 Task: Add a timeline in the project AgileHorizon for the epic 'Cloud migration' from 2023/05/05 to 2024/12/02. Add a timeline in the project AgileHorizon for the epic 'Network infrastructure upgrade' from 2024/05/21 to 2024/09/06. Add a timeline in the project AgileHorizon for the epic 'DevOps automation' from 2023/06/26 to 2024/12/08
Action: Mouse moved to (240, 66)
Screenshot: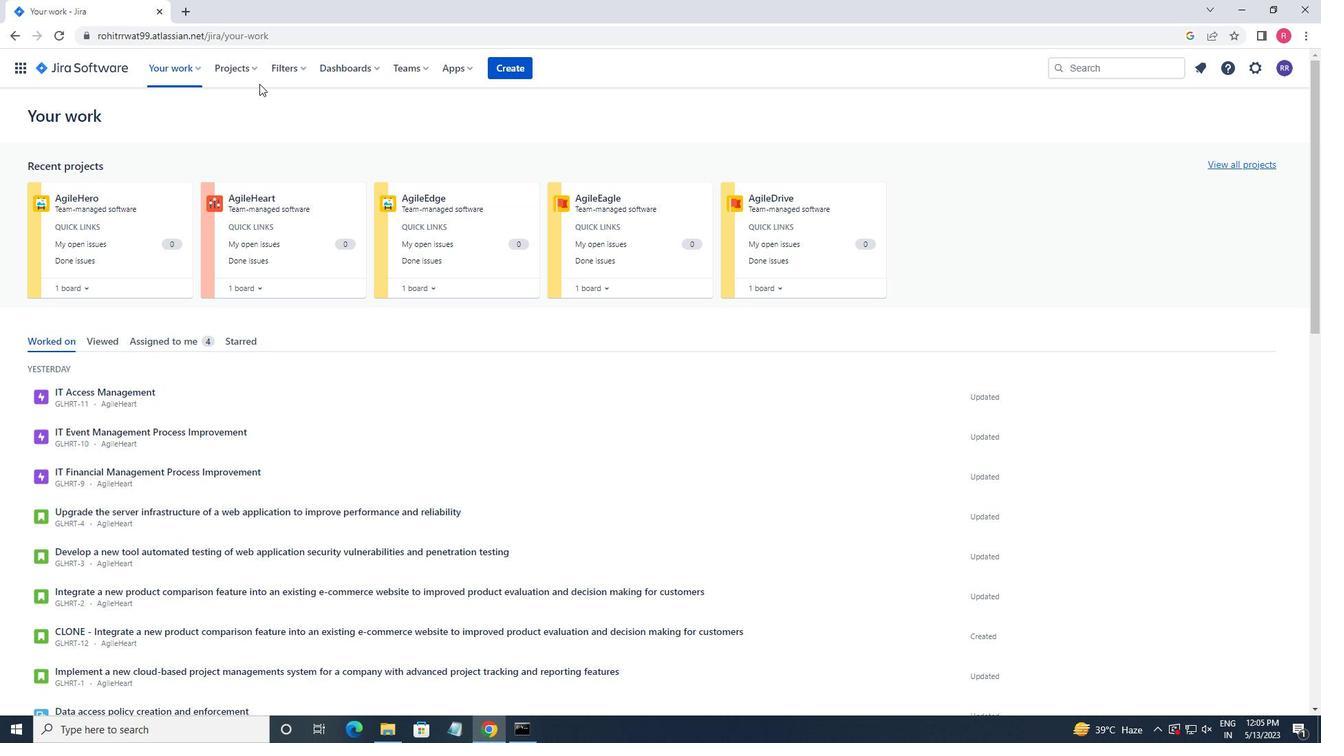 
Action: Mouse pressed left at (240, 66)
Screenshot: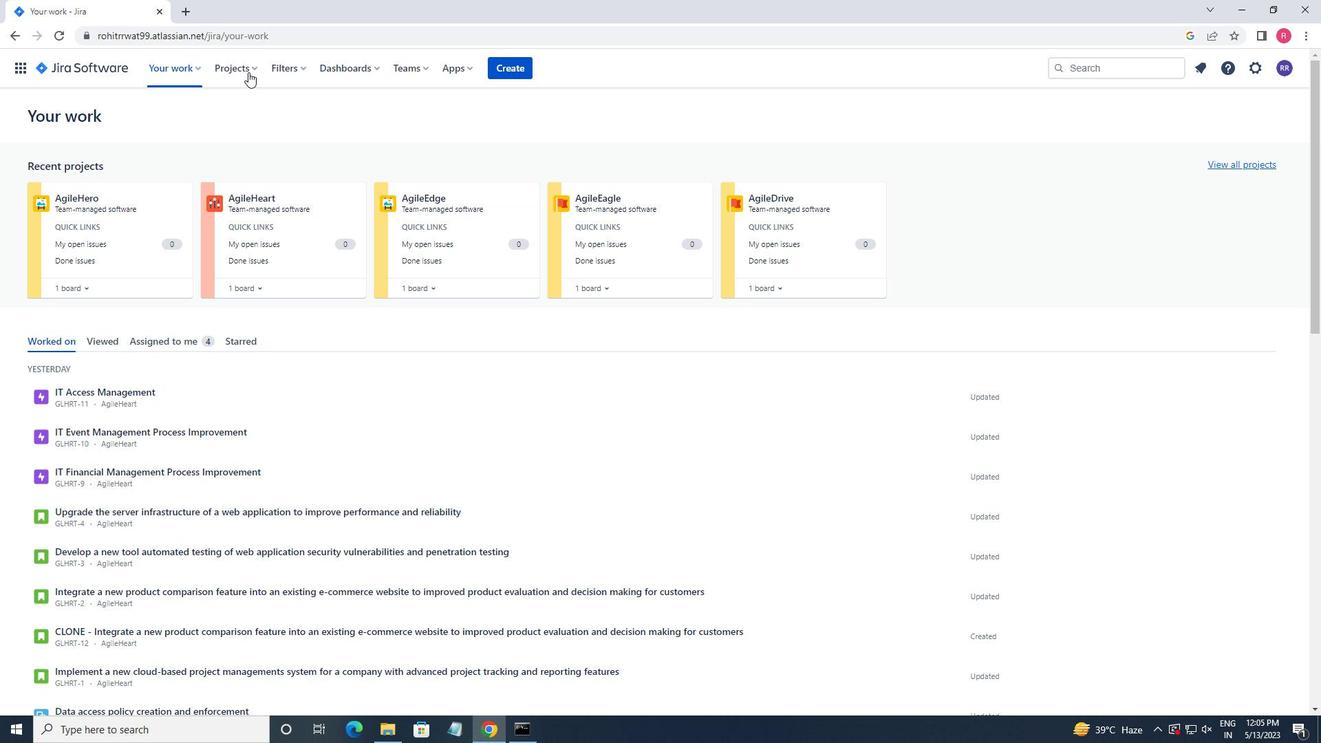 
Action: Mouse moved to (288, 133)
Screenshot: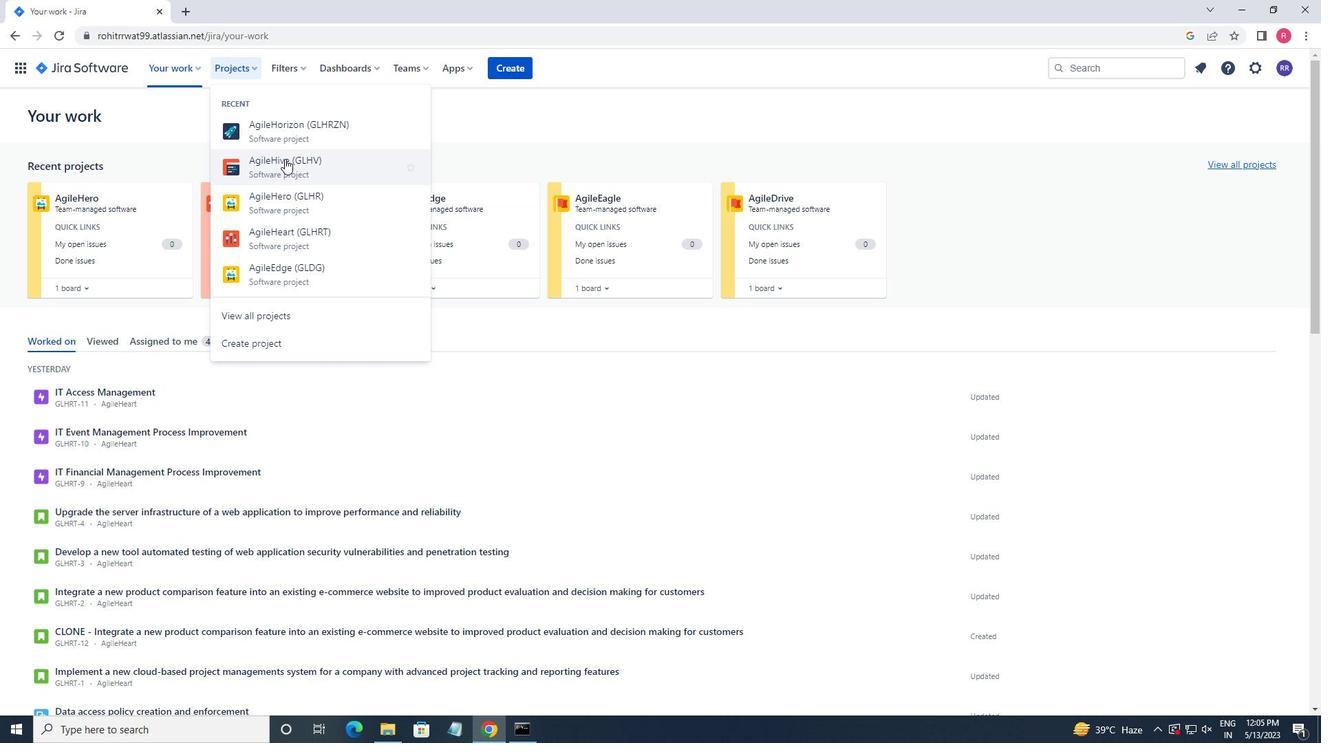 
Action: Mouse pressed left at (288, 133)
Screenshot: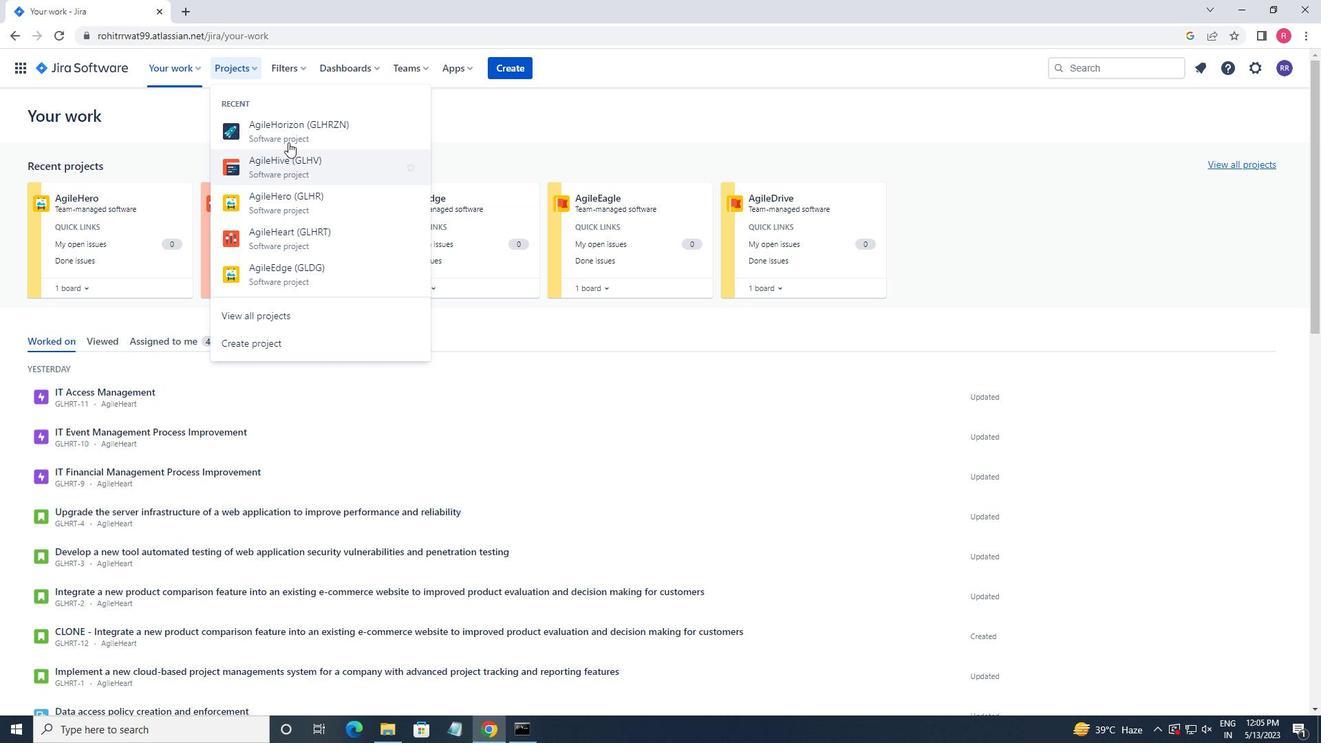 
Action: Mouse moved to (69, 216)
Screenshot: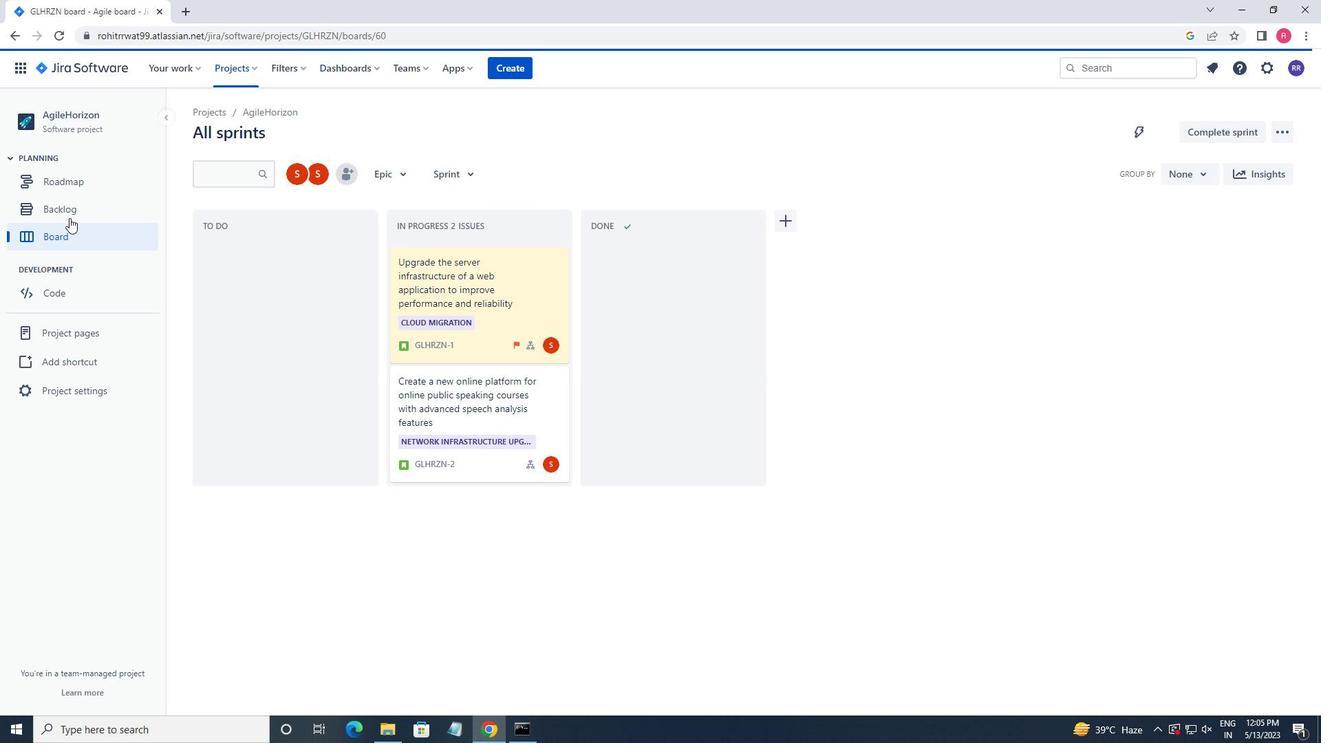 
Action: Mouse pressed left at (69, 216)
Screenshot: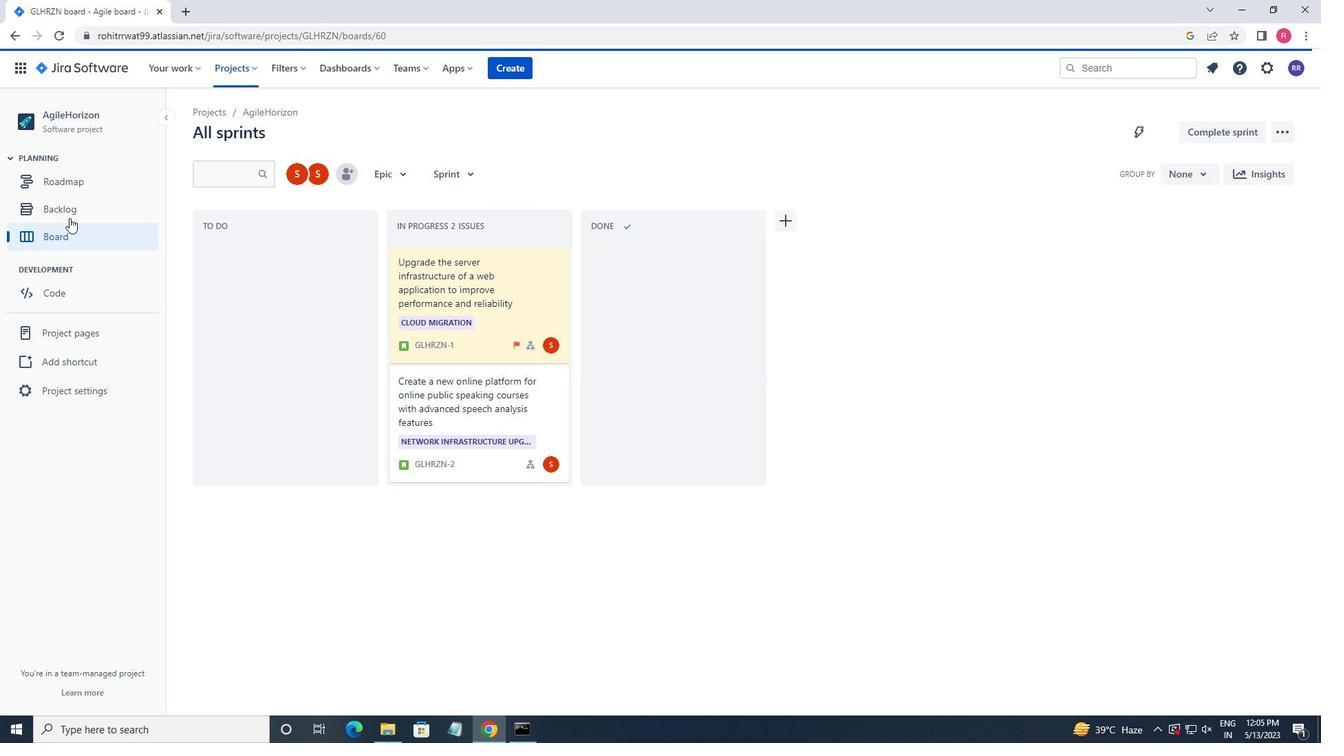 
Action: Mouse moved to (203, 275)
Screenshot: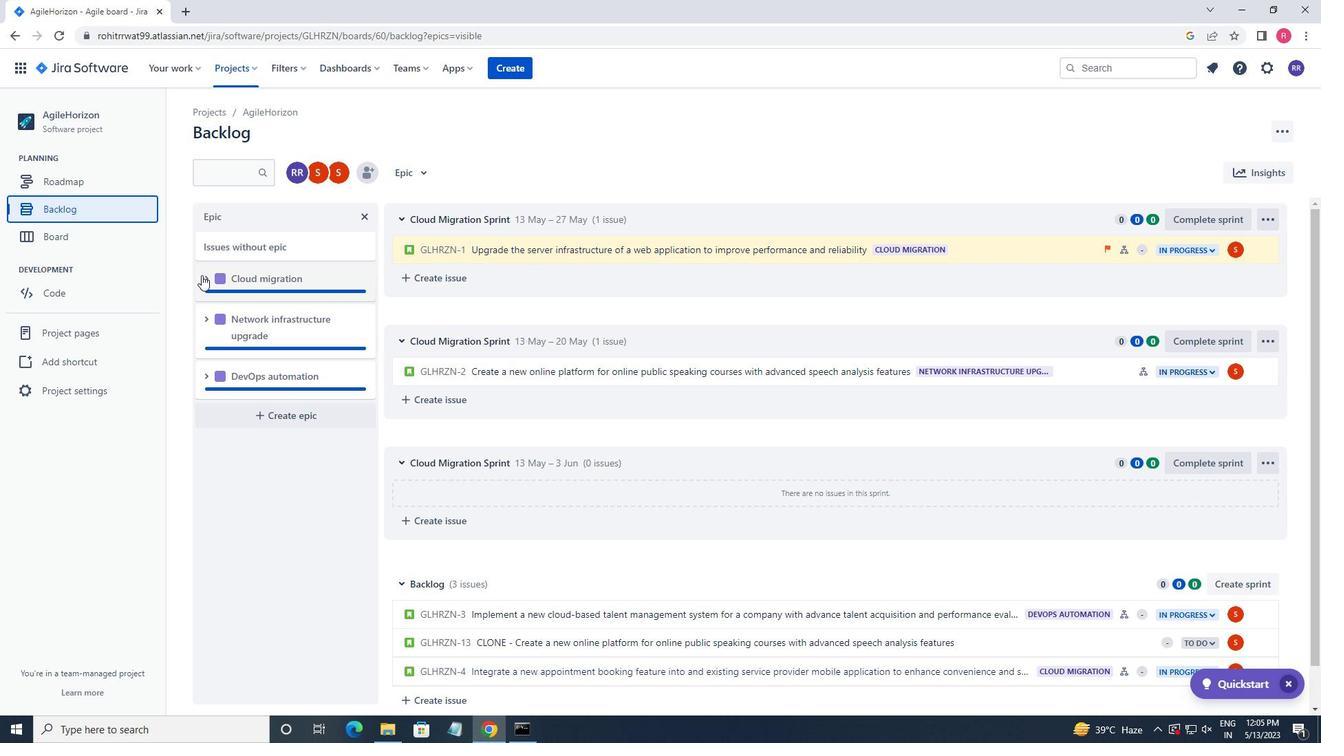 
Action: Mouse pressed left at (203, 275)
Screenshot: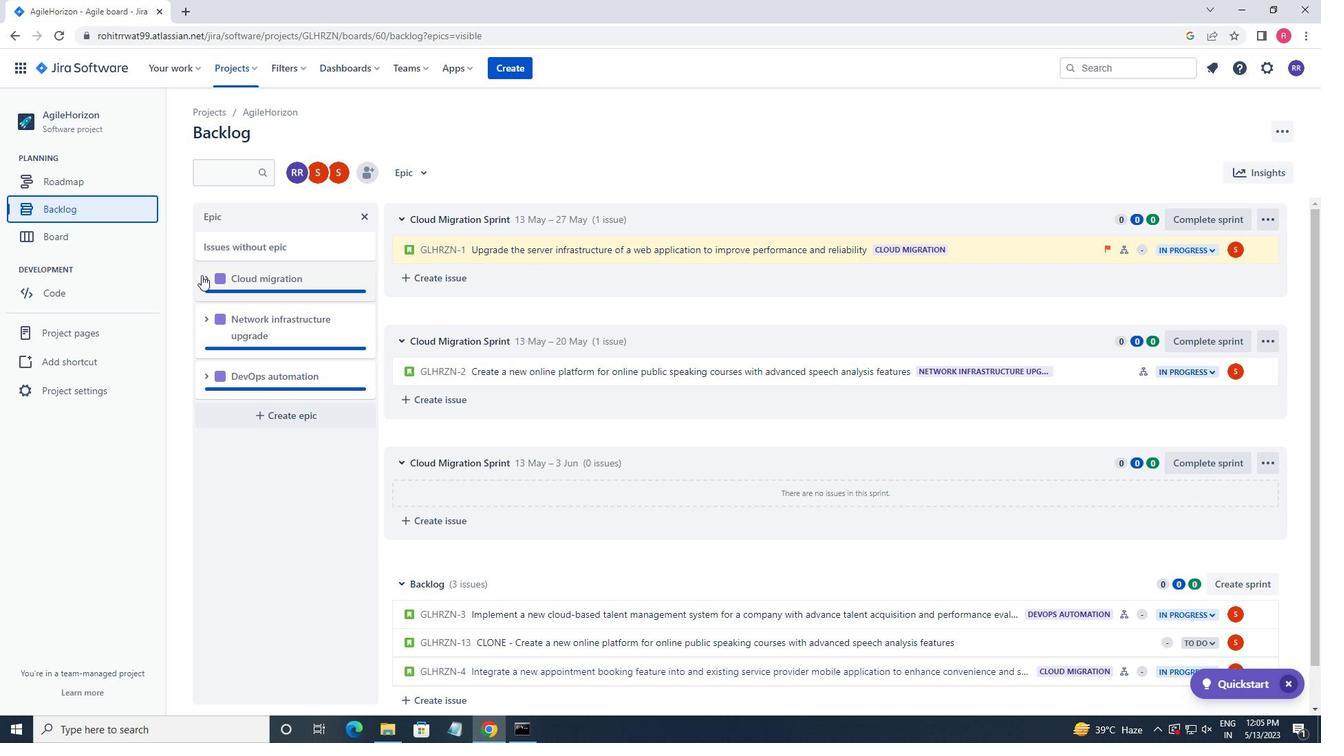 
Action: Mouse moved to (256, 377)
Screenshot: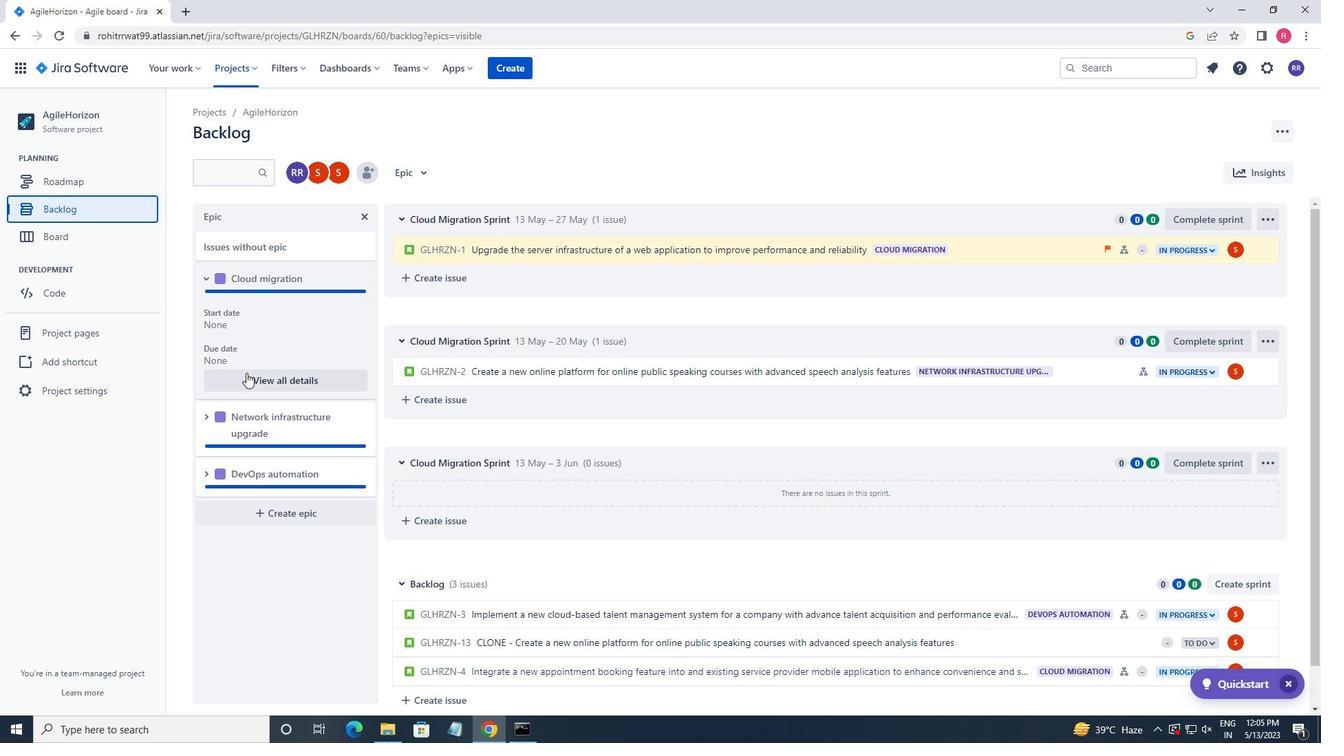 
Action: Mouse pressed left at (256, 377)
Screenshot: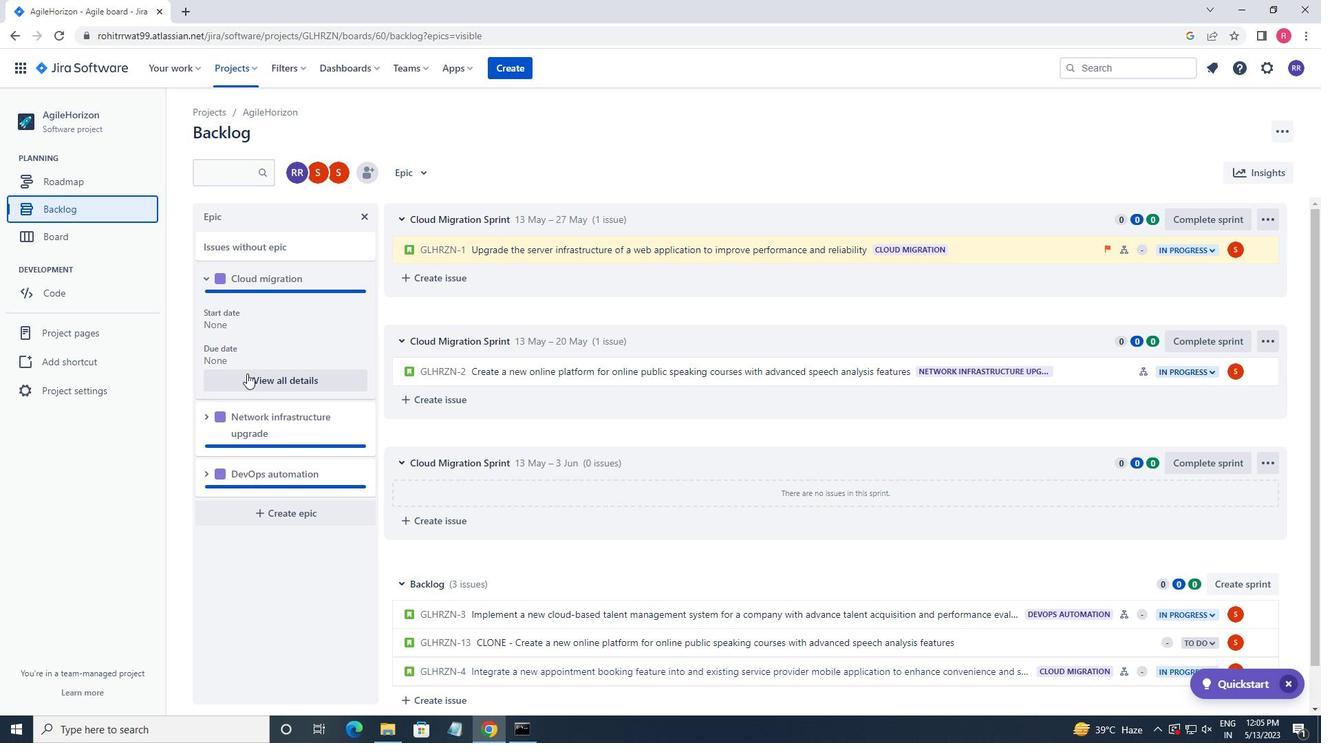 
Action: Mouse moved to (1105, 489)
Screenshot: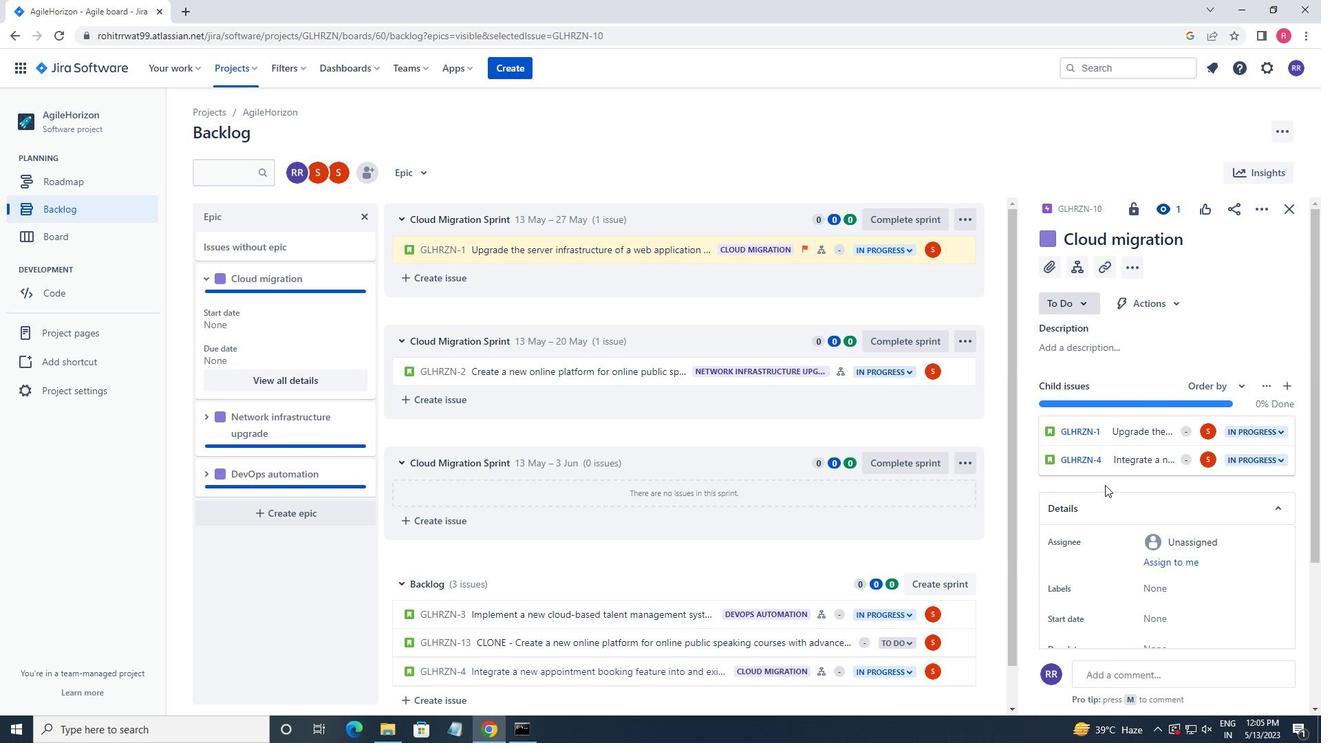 
Action: Mouse scrolled (1105, 488) with delta (0, 0)
Screenshot: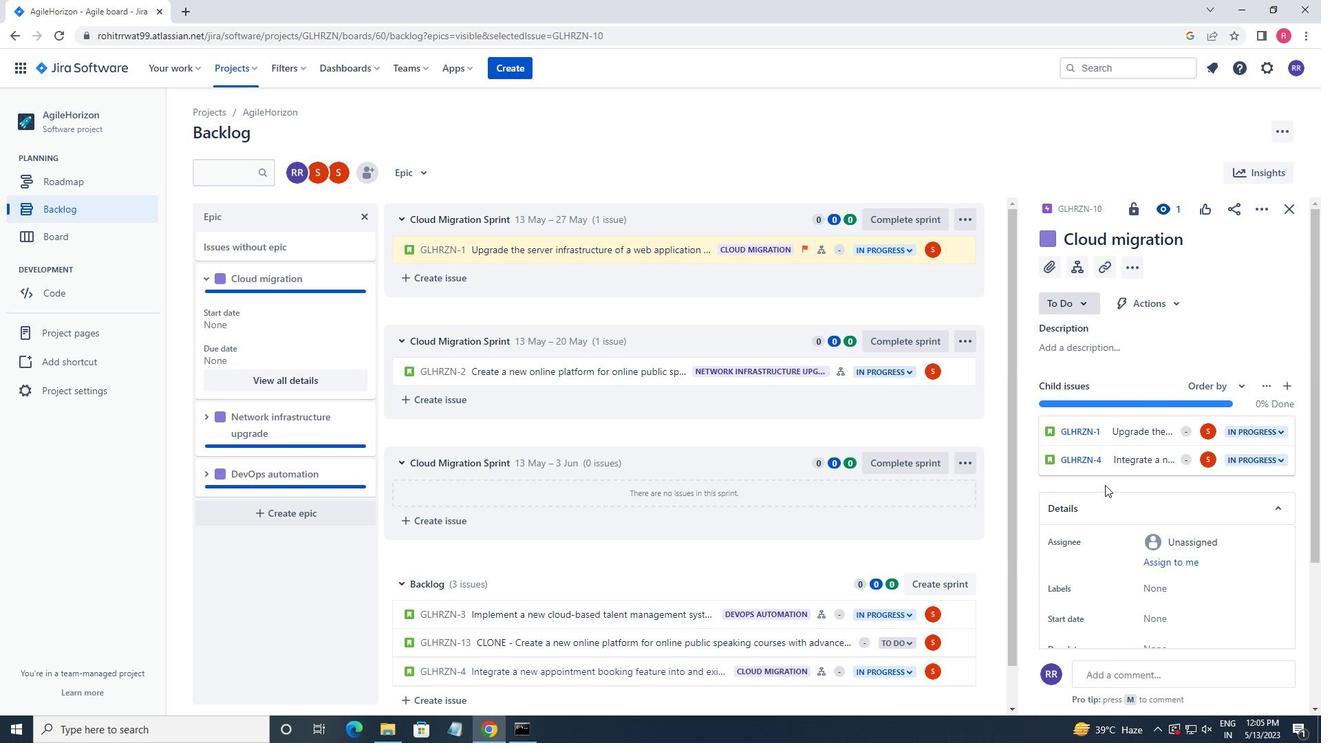 
Action: Mouse moved to (1109, 493)
Screenshot: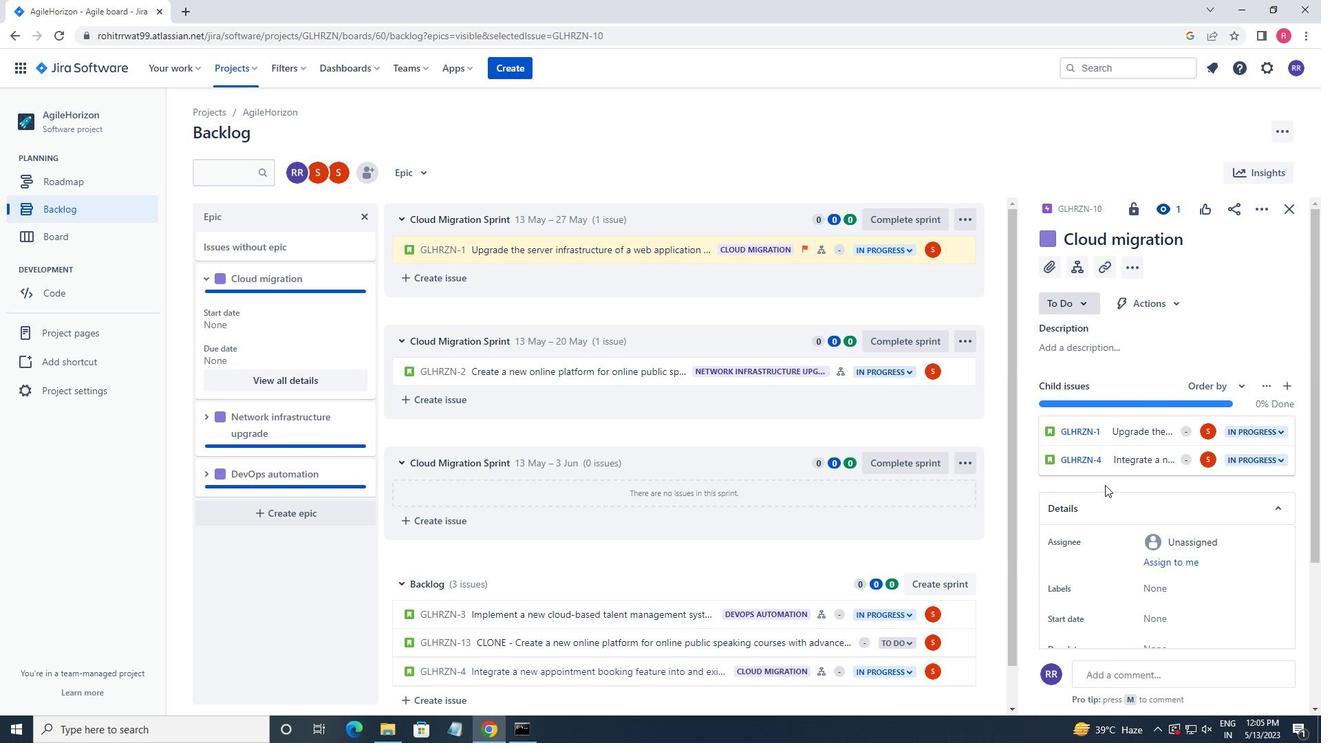 
Action: Mouse scrolled (1109, 492) with delta (0, 0)
Screenshot: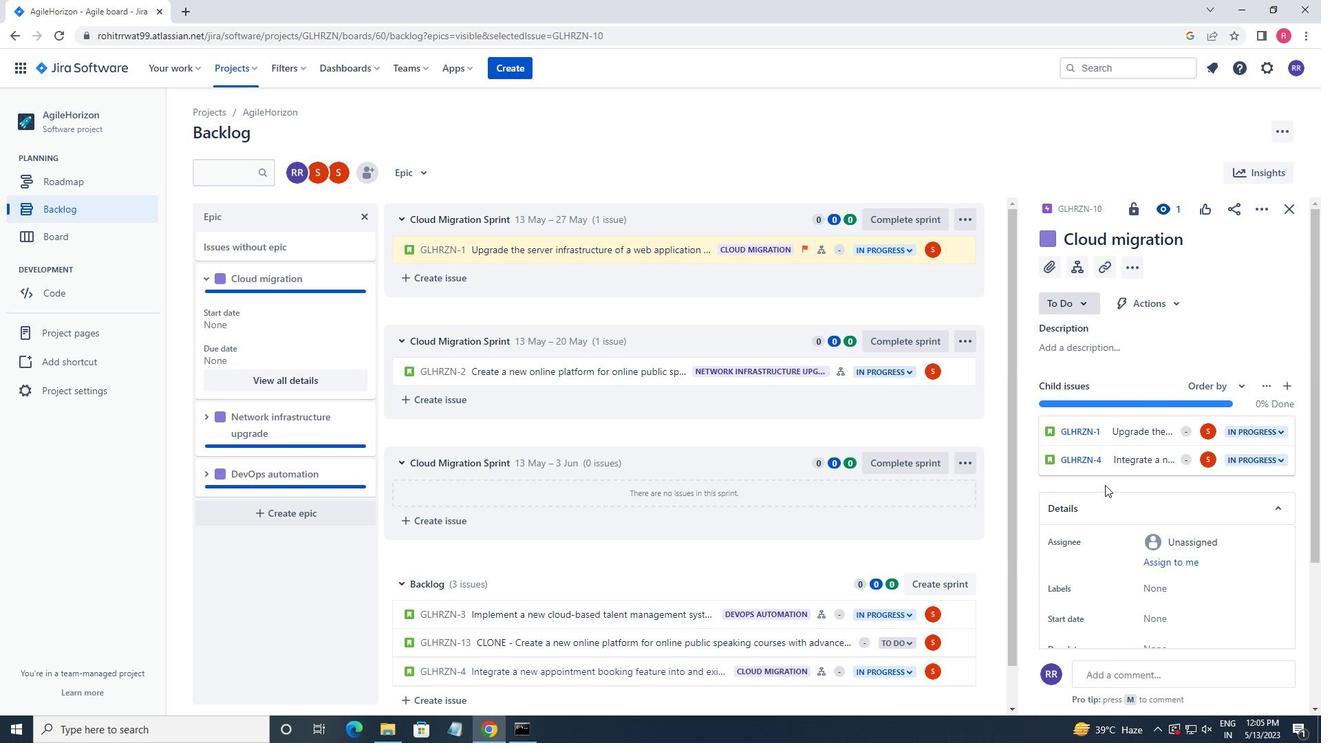 
Action: Mouse moved to (1109, 494)
Screenshot: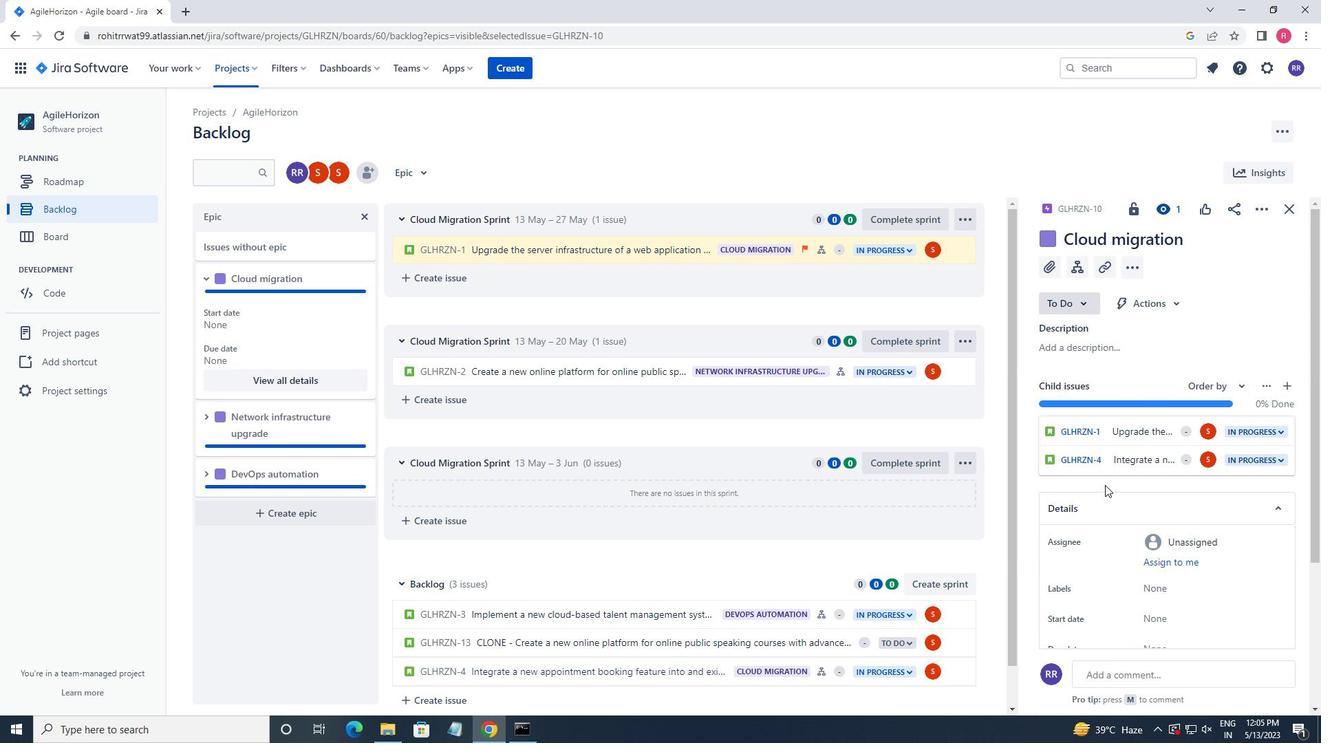 
Action: Mouse scrolled (1109, 493) with delta (0, 0)
Screenshot: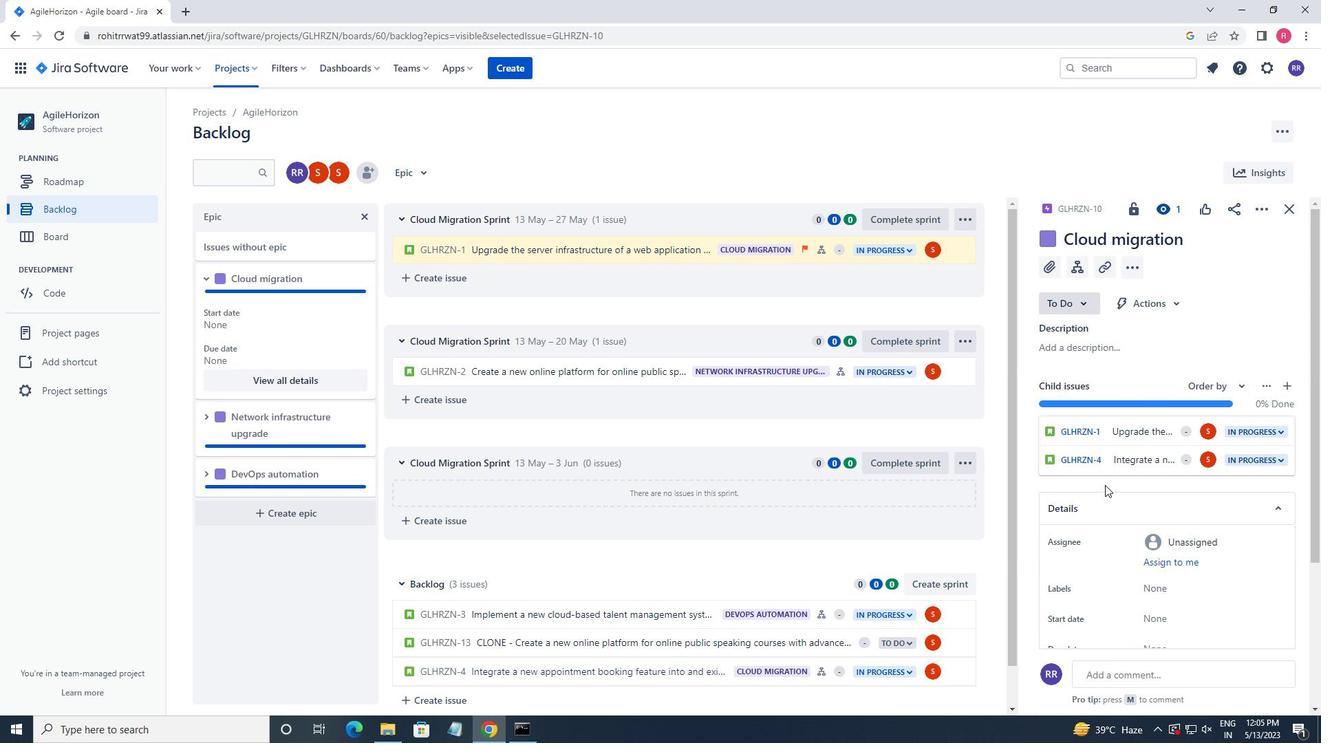 
Action: Mouse moved to (1160, 415)
Screenshot: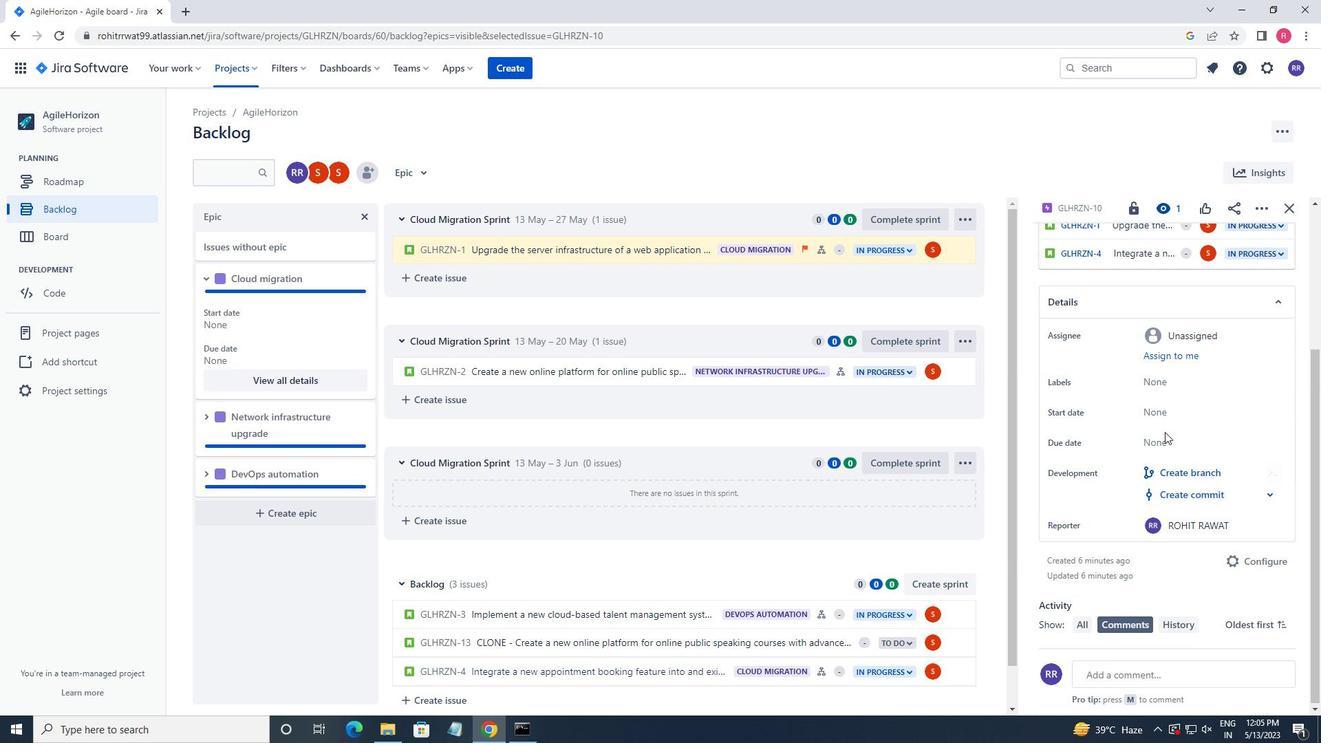 
Action: Mouse pressed left at (1160, 415)
Screenshot: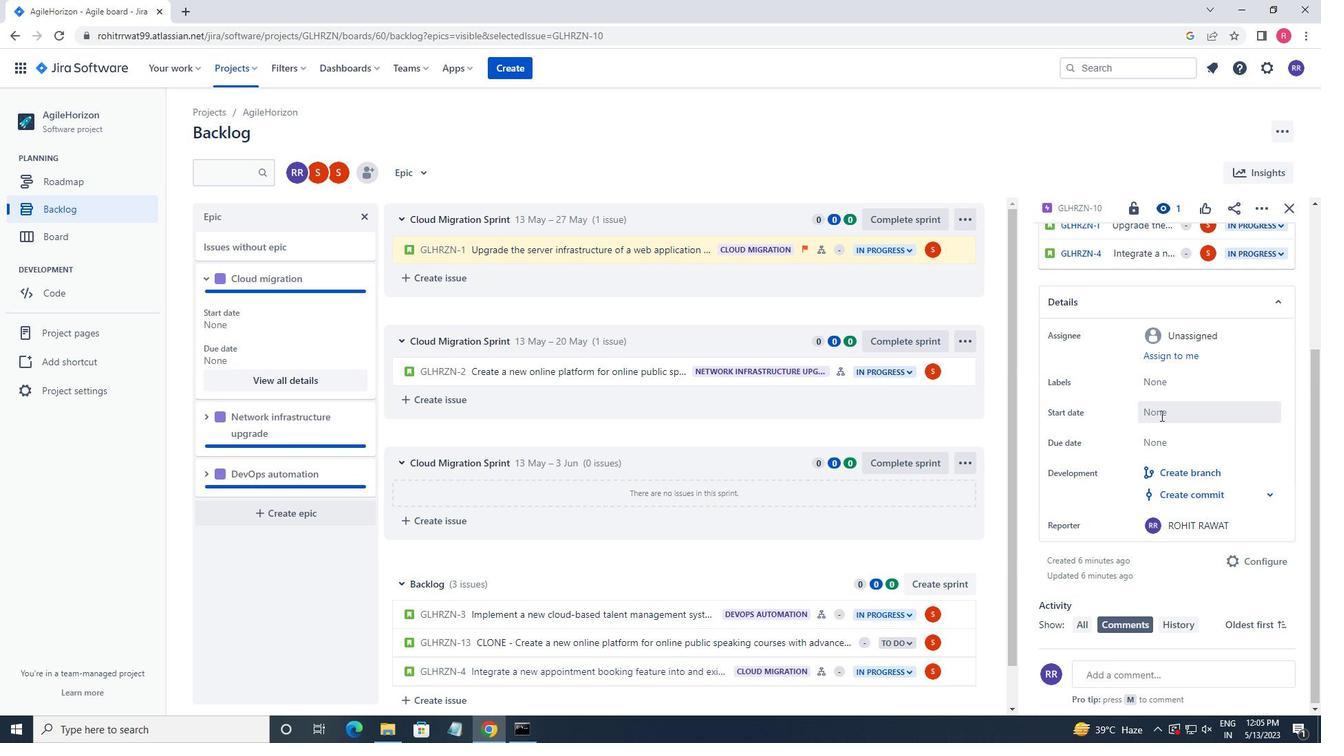 
Action: Mouse moved to (1264, 506)
Screenshot: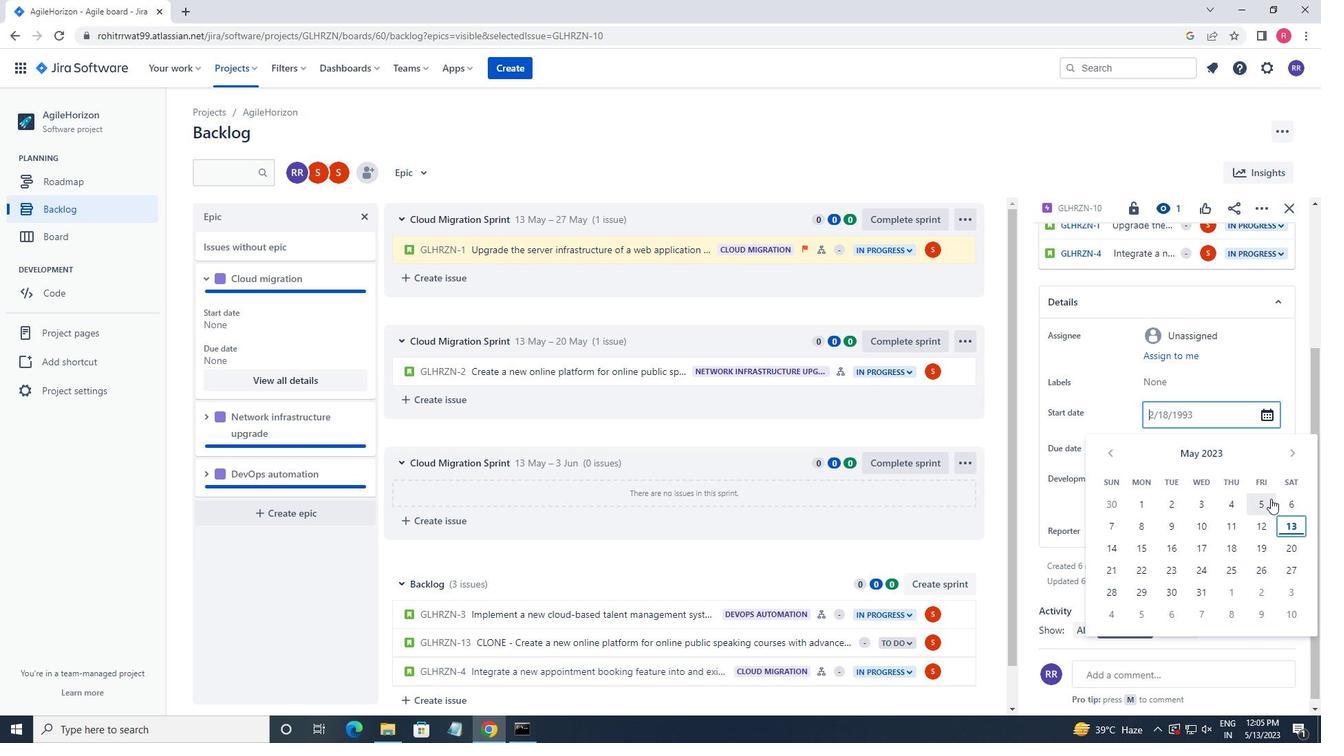 
Action: Mouse pressed left at (1264, 506)
Screenshot: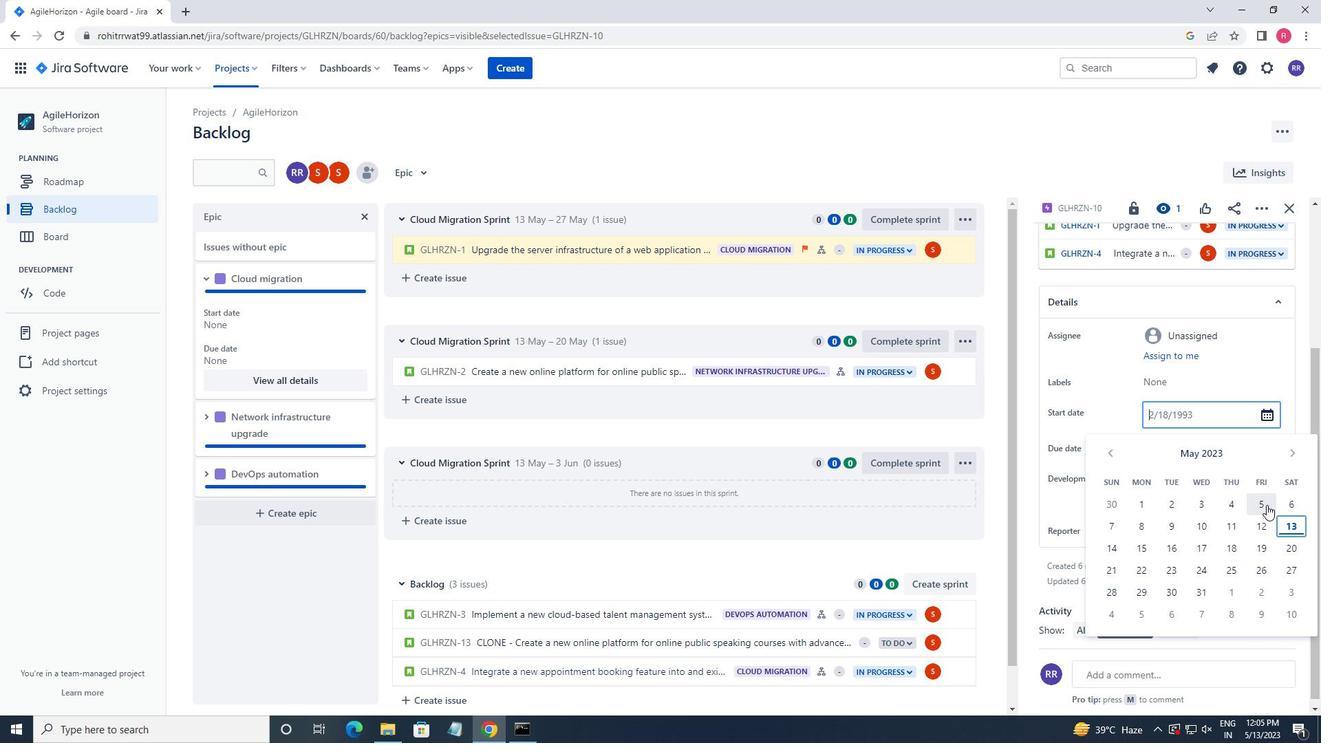 
Action: Mouse moved to (1191, 450)
Screenshot: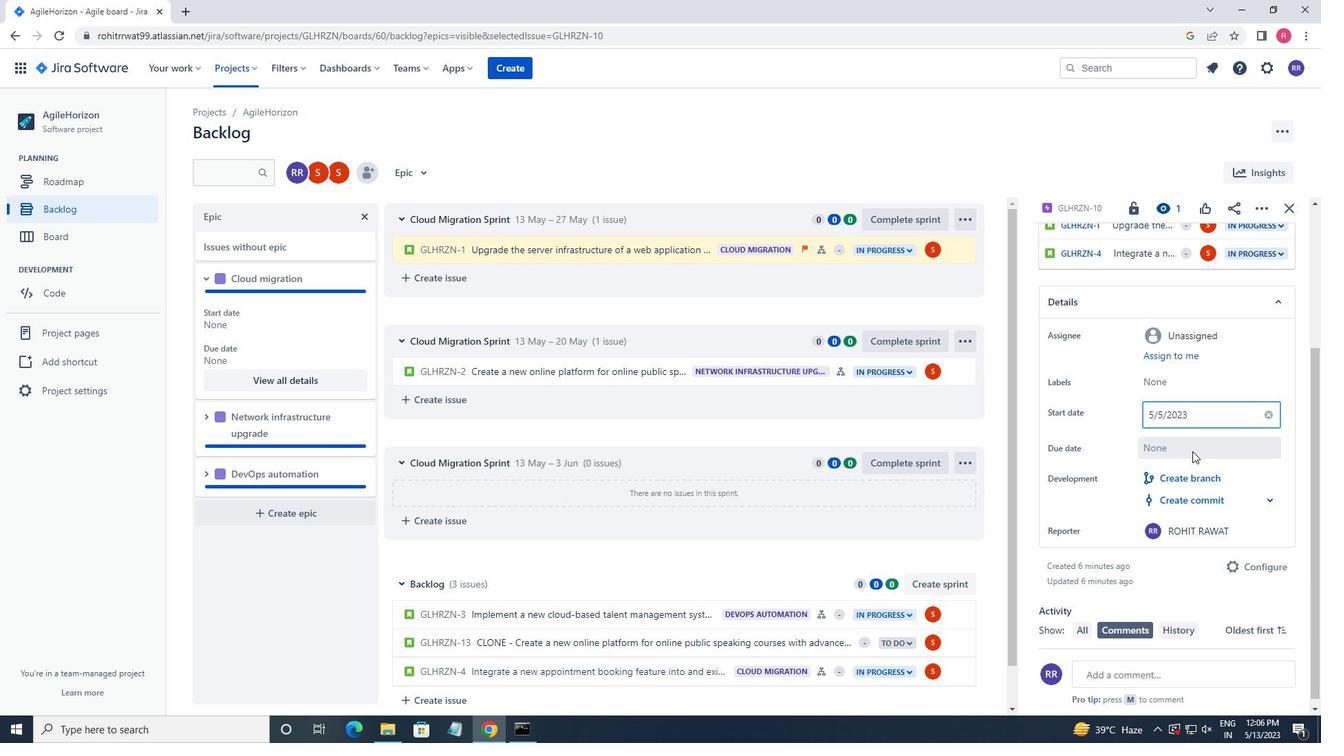 
Action: Mouse pressed left at (1191, 450)
Screenshot: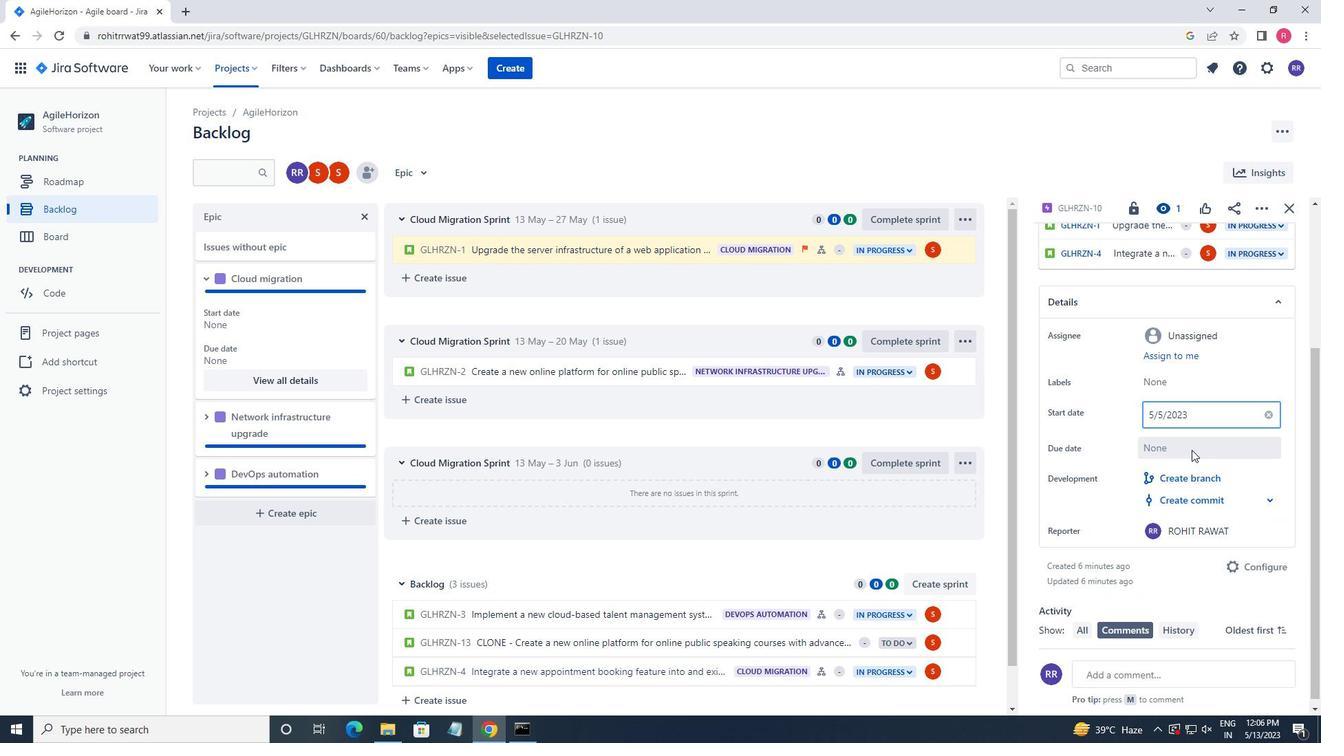 
Action: Mouse moved to (1294, 484)
Screenshot: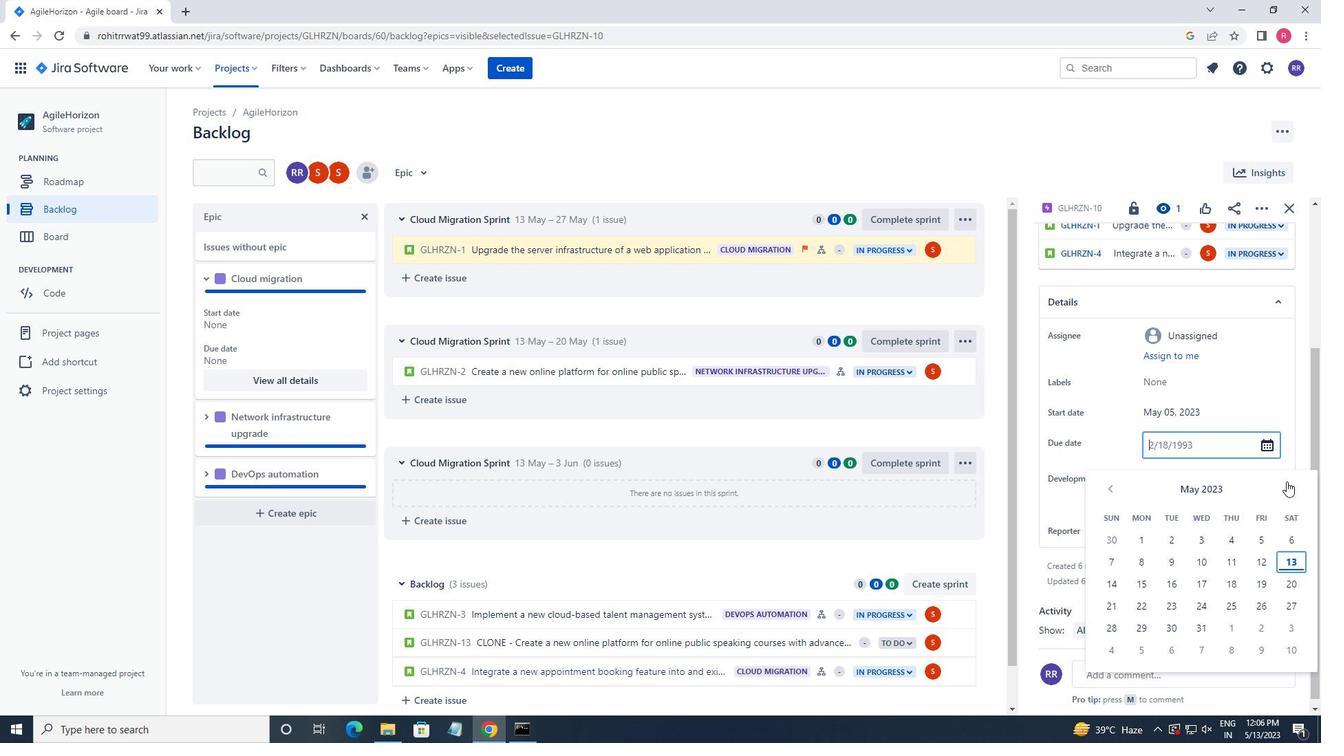 
Action: Mouse pressed left at (1294, 484)
Screenshot: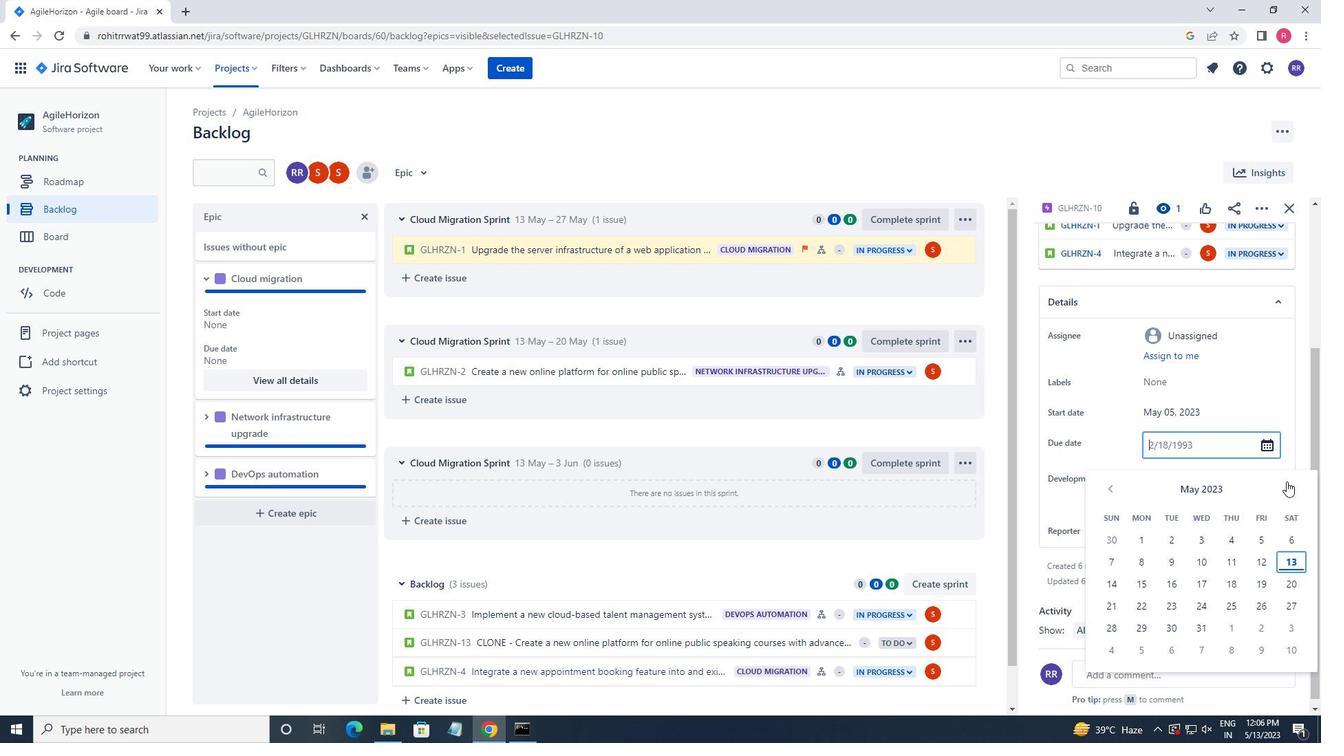 
Action: Mouse pressed left at (1294, 484)
Screenshot: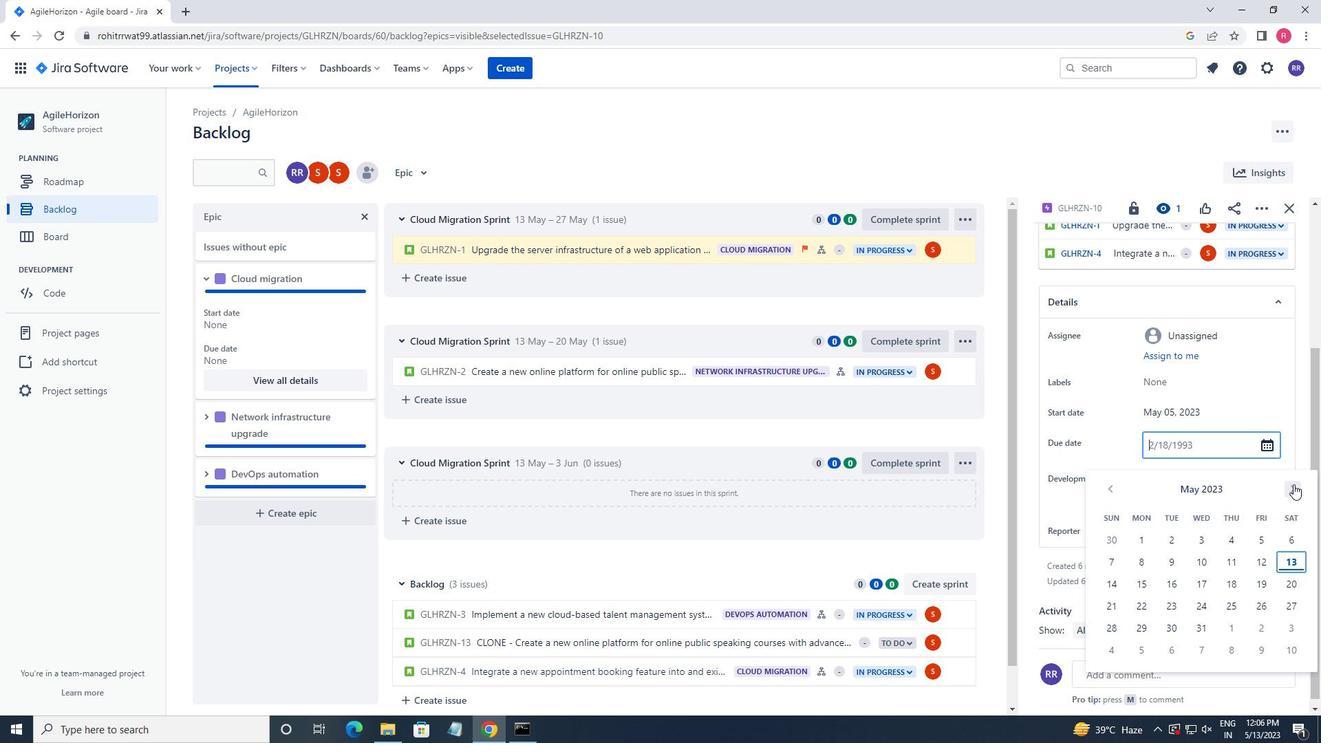 
Action: Mouse pressed left at (1294, 484)
Screenshot: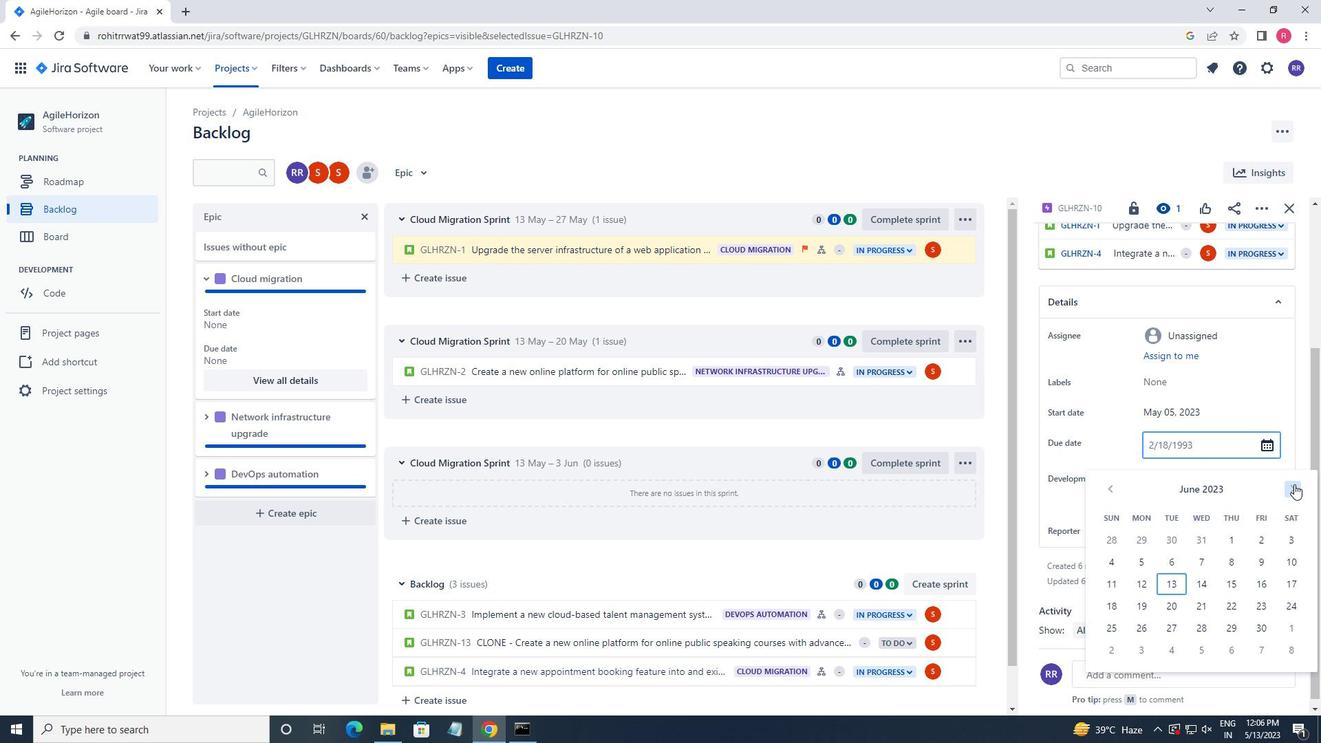 
Action: Mouse moved to (1295, 484)
Screenshot: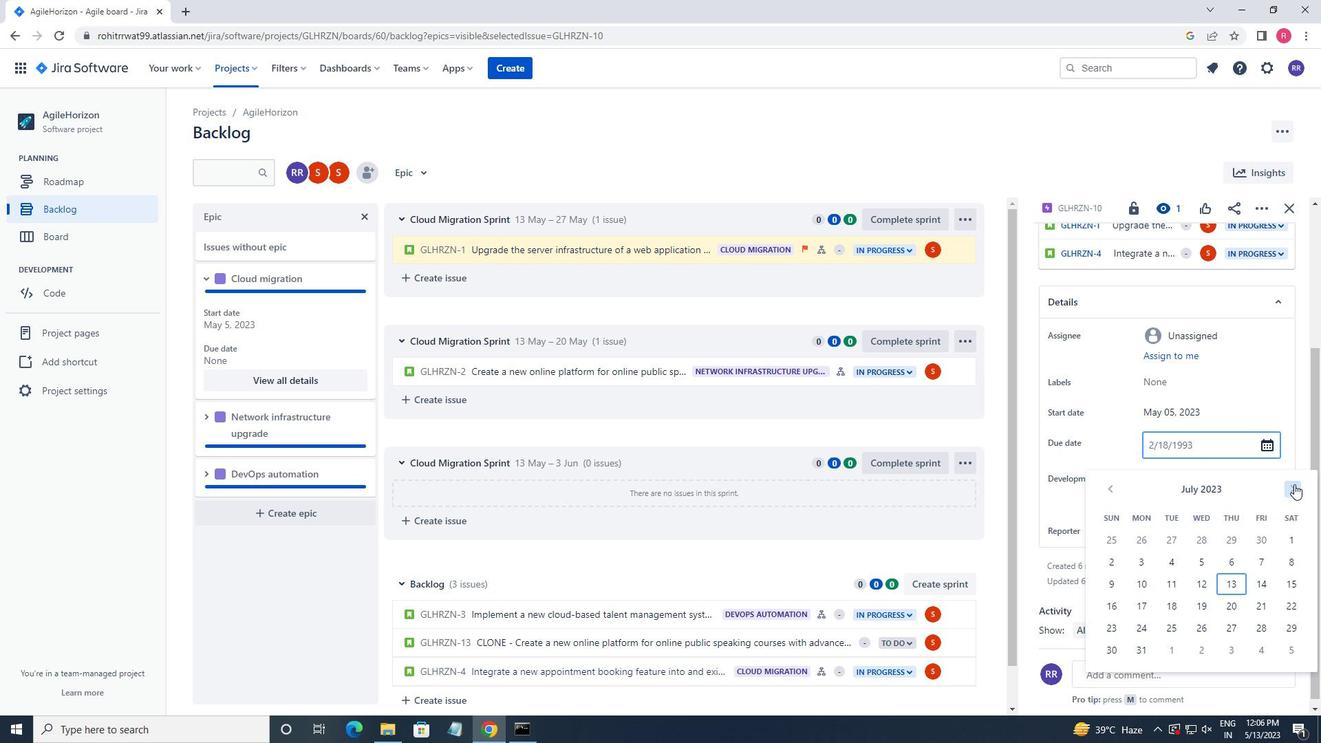 
Action: Mouse pressed left at (1295, 484)
Screenshot: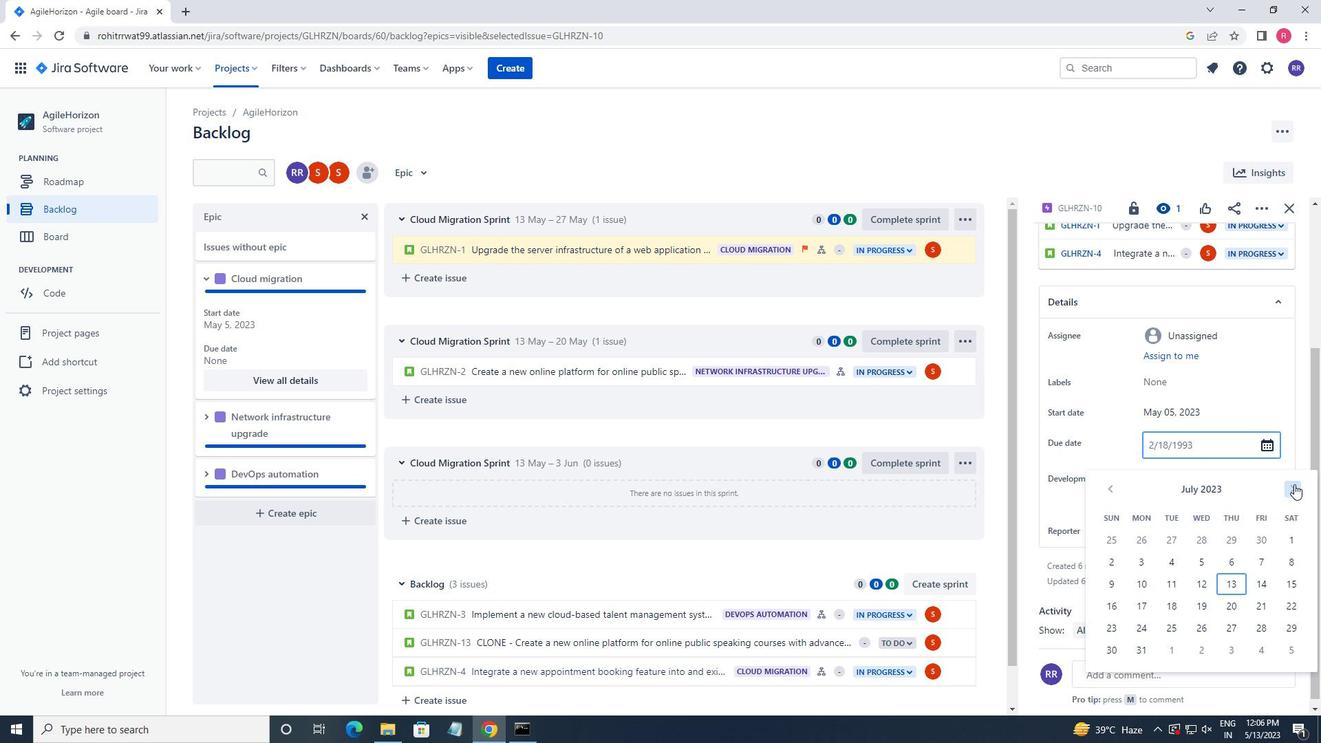 
Action: Mouse moved to (1296, 484)
Screenshot: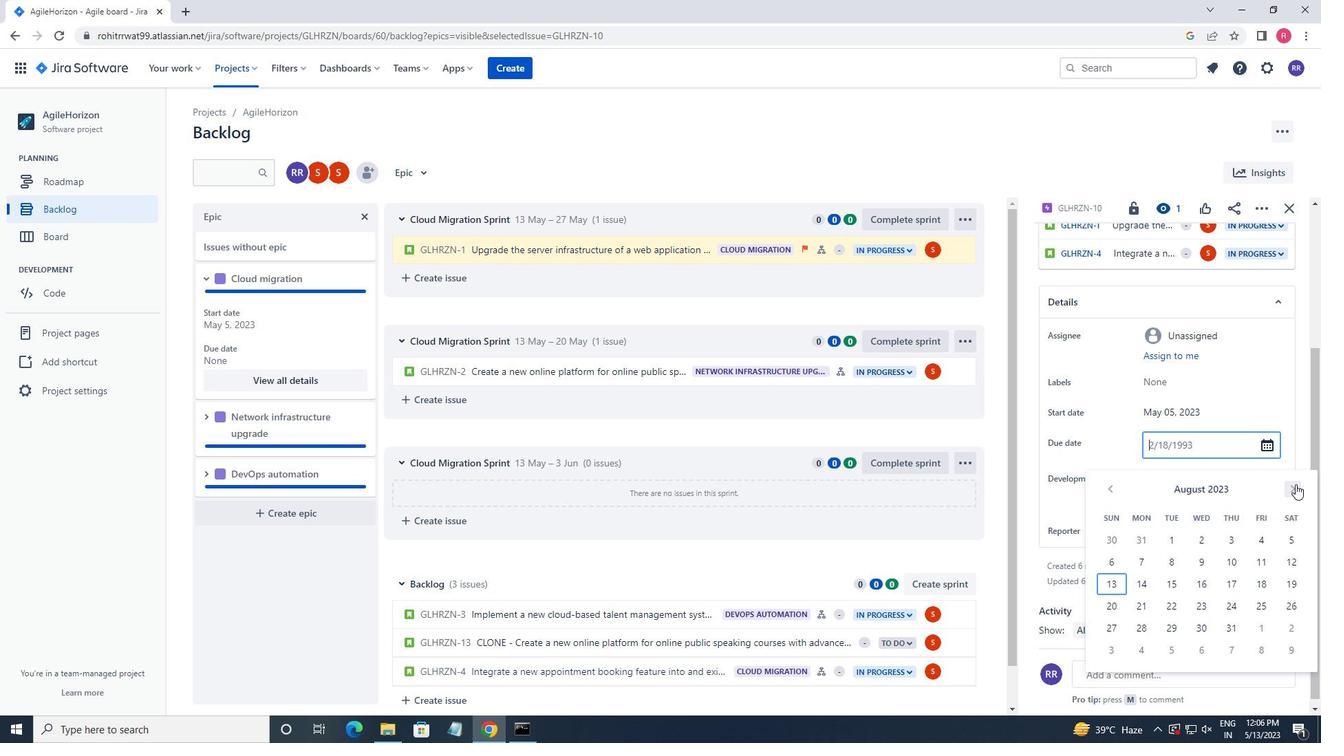 
Action: Mouse pressed left at (1296, 484)
Screenshot: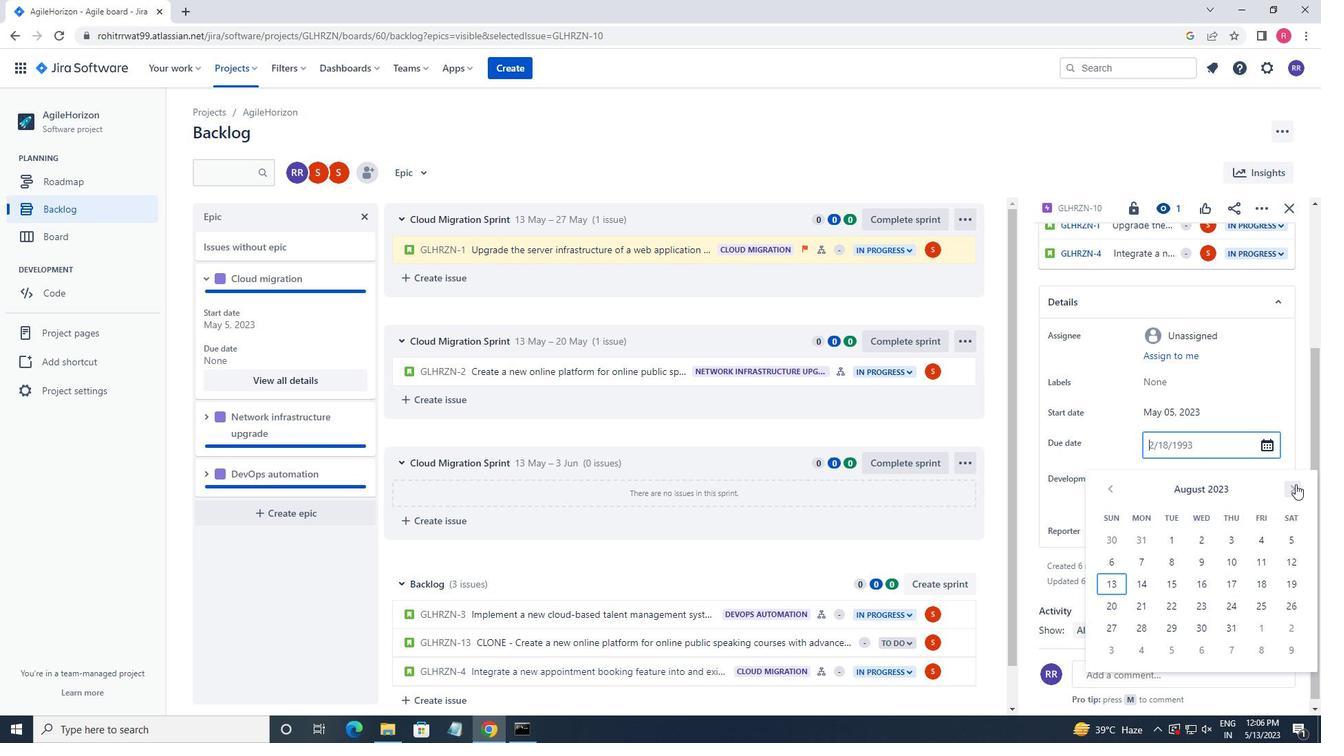 
Action: Mouse pressed left at (1296, 484)
Screenshot: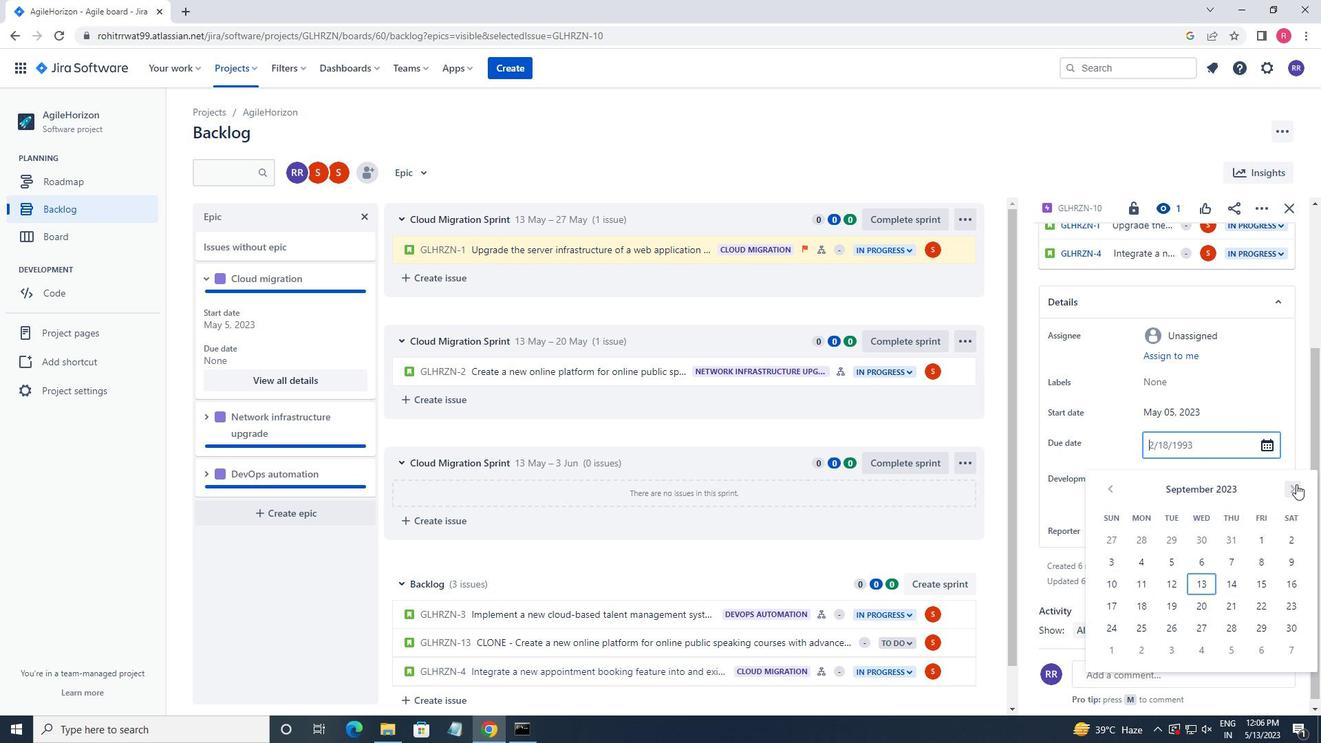 
Action: Mouse pressed left at (1296, 484)
Screenshot: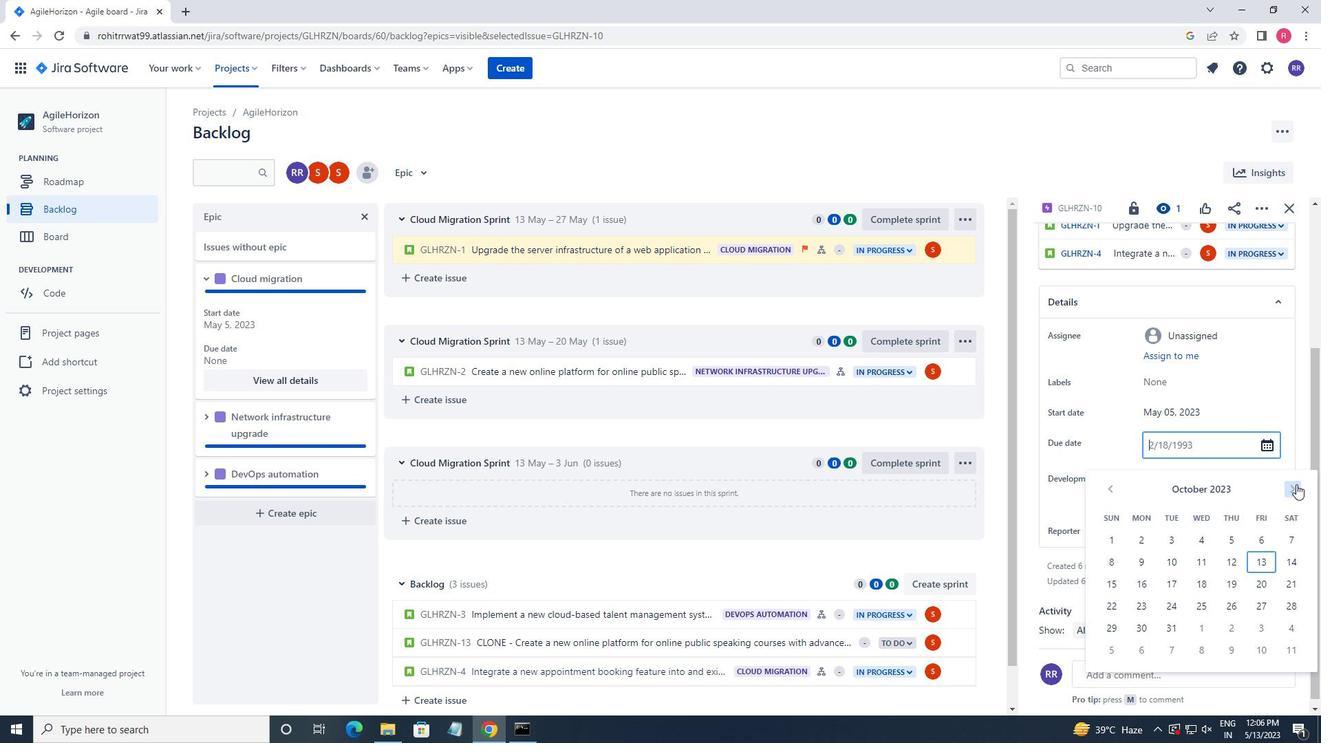 
Action: Mouse pressed left at (1296, 484)
Screenshot: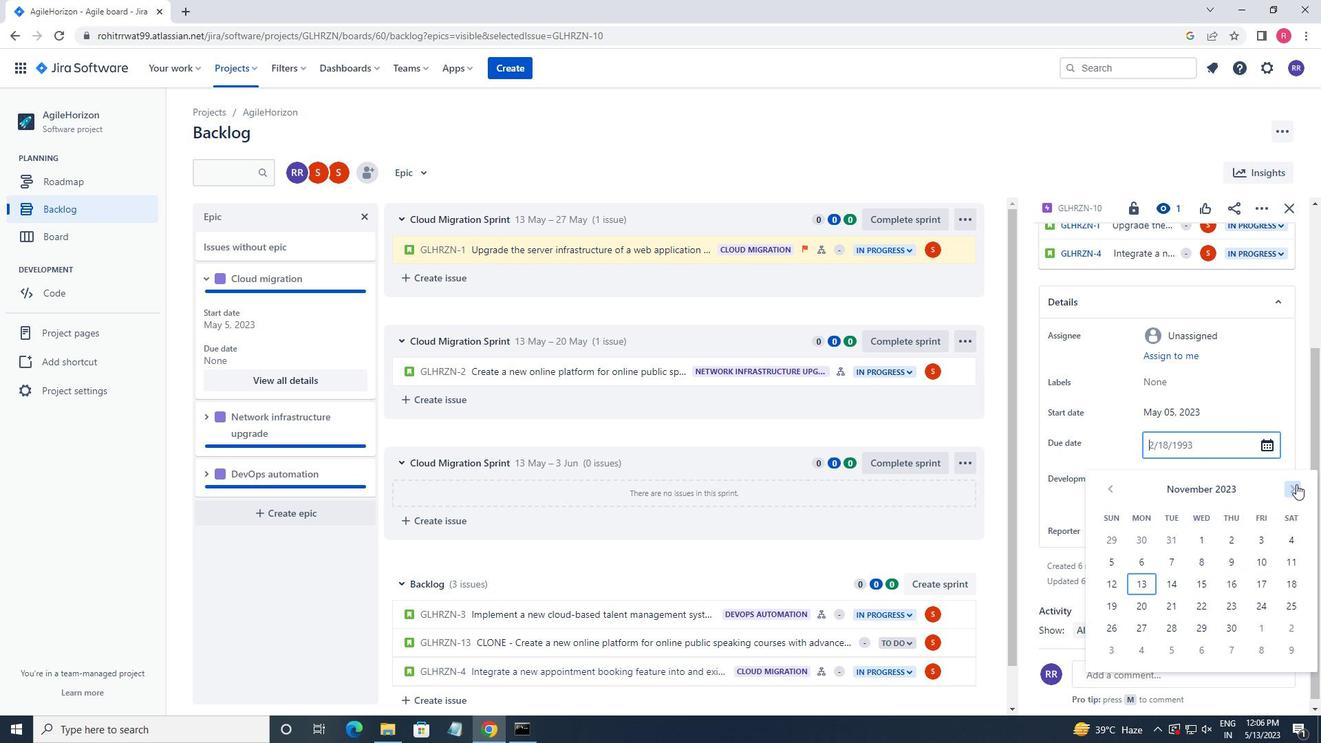 
Action: Mouse pressed left at (1296, 484)
Screenshot: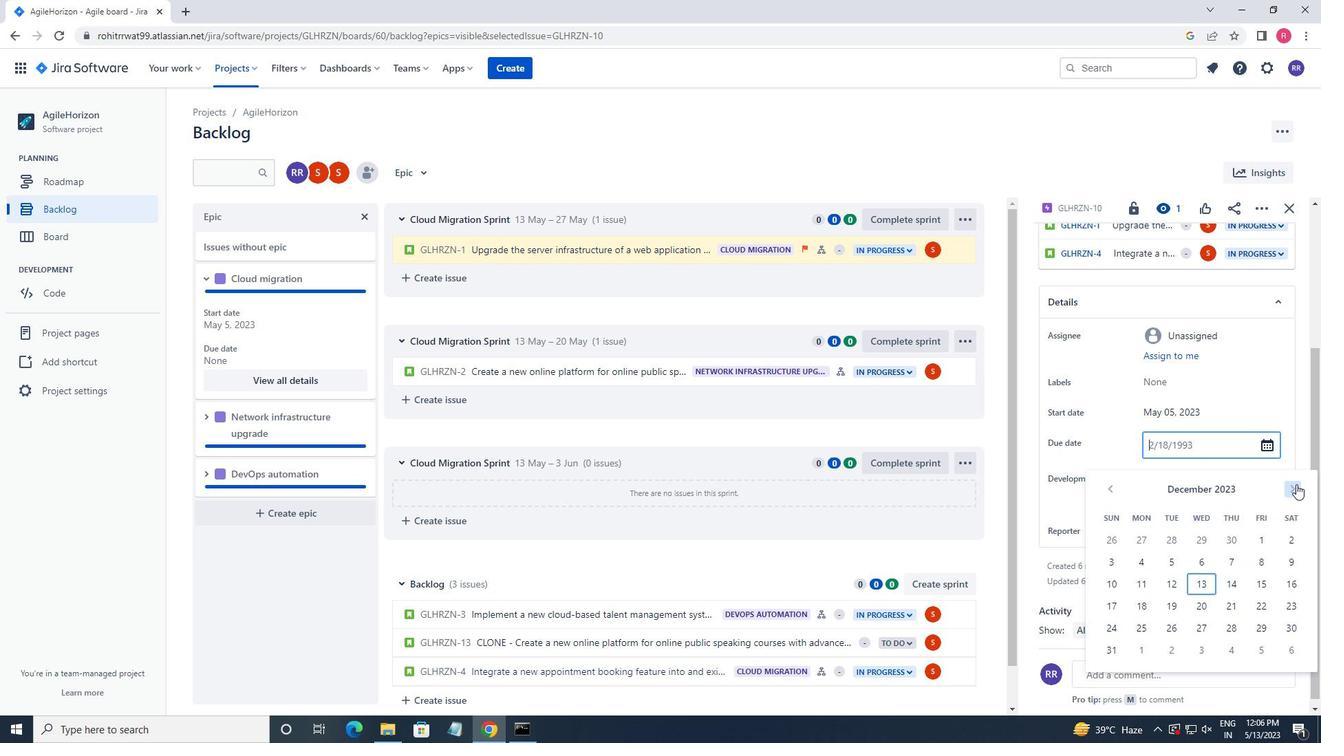 
Action: Mouse pressed left at (1296, 484)
Screenshot: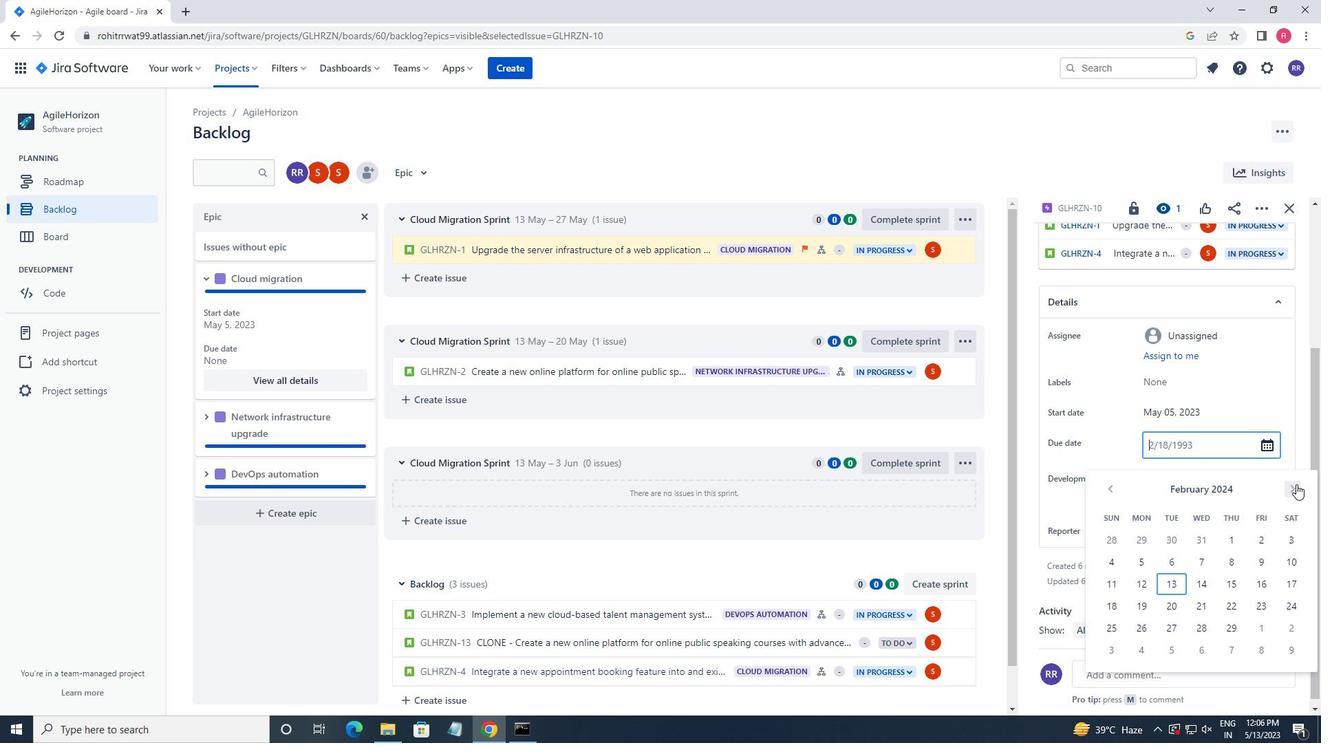 
Action: Mouse pressed left at (1296, 484)
Screenshot: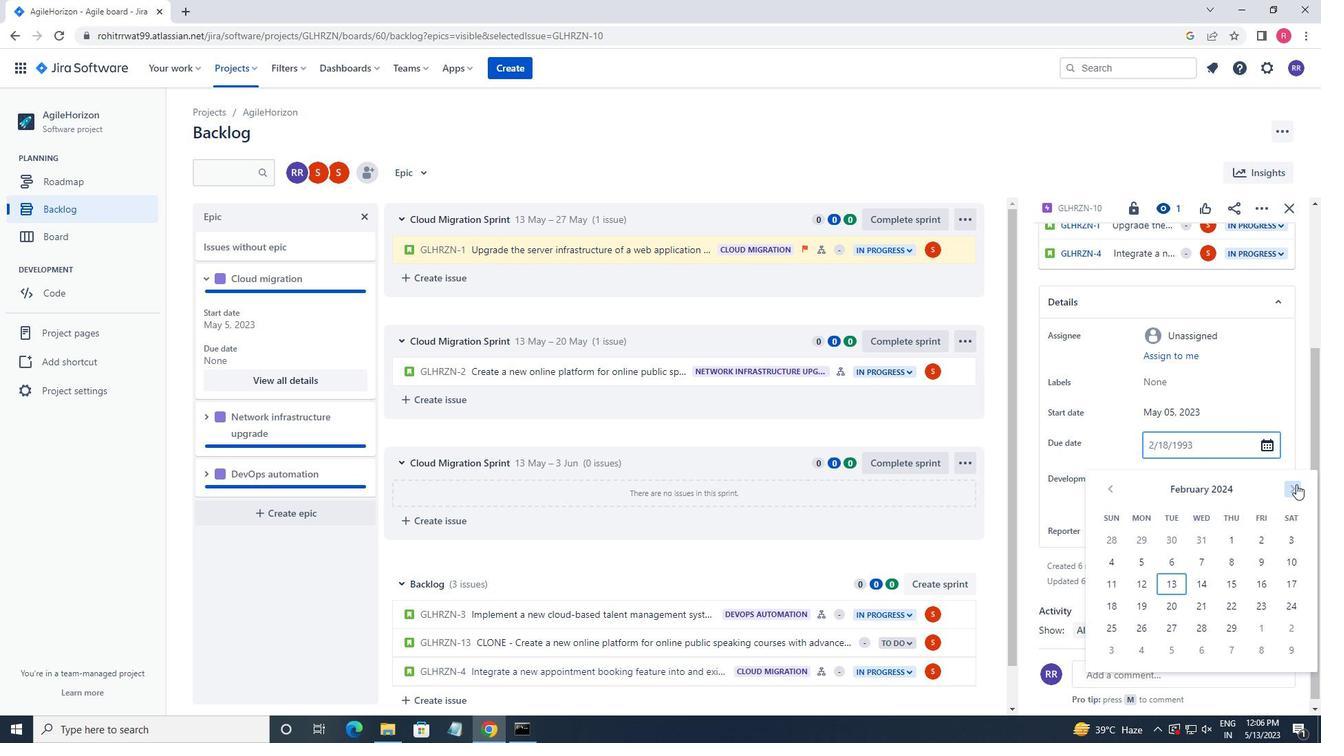 
Action: Mouse pressed left at (1296, 484)
Screenshot: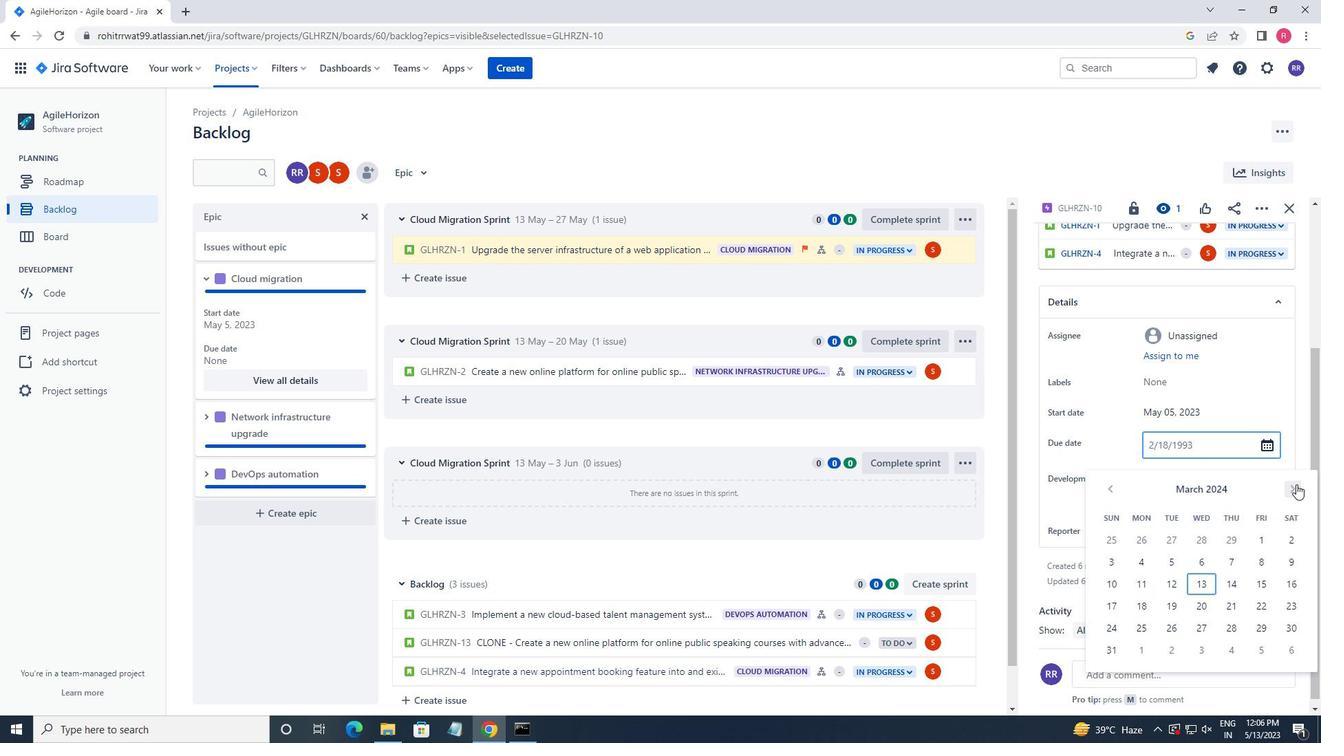 
Action: Mouse pressed left at (1296, 484)
Screenshot: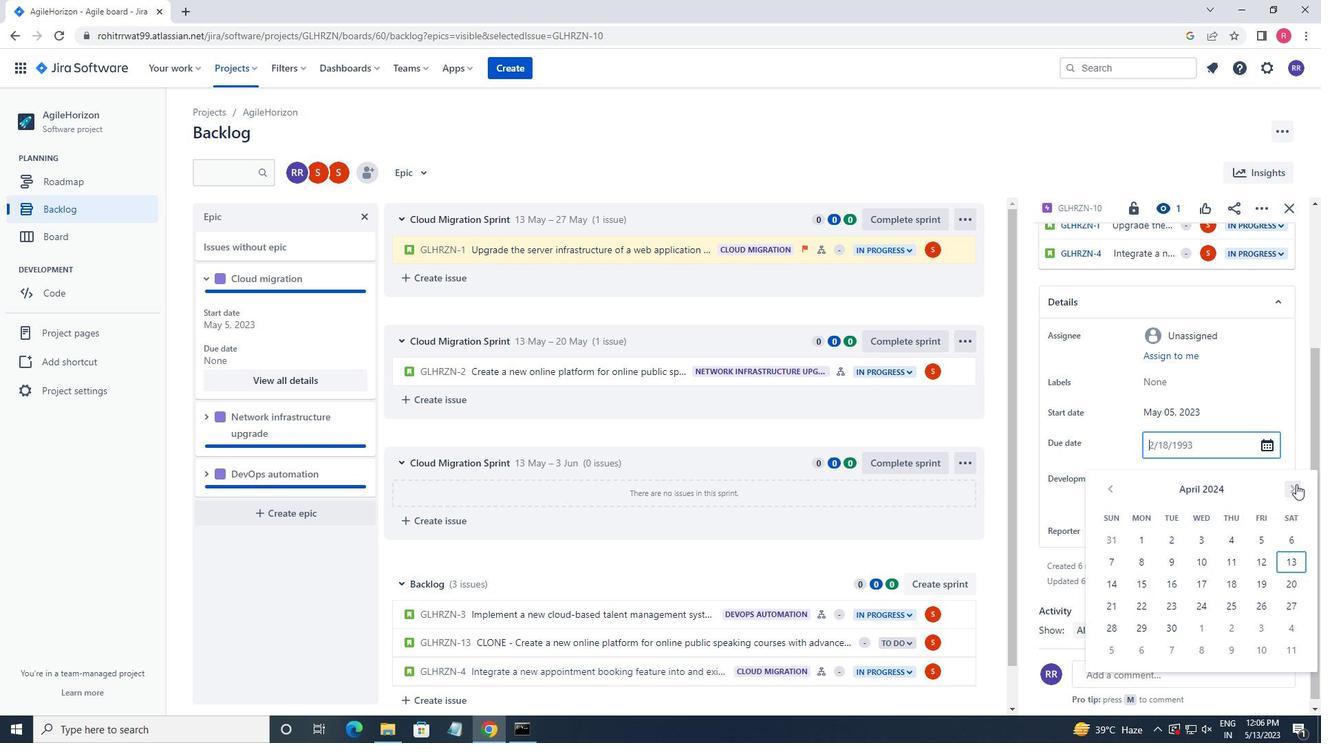 
Action: Mouse pressed left at (1296, 484)
Screenshot: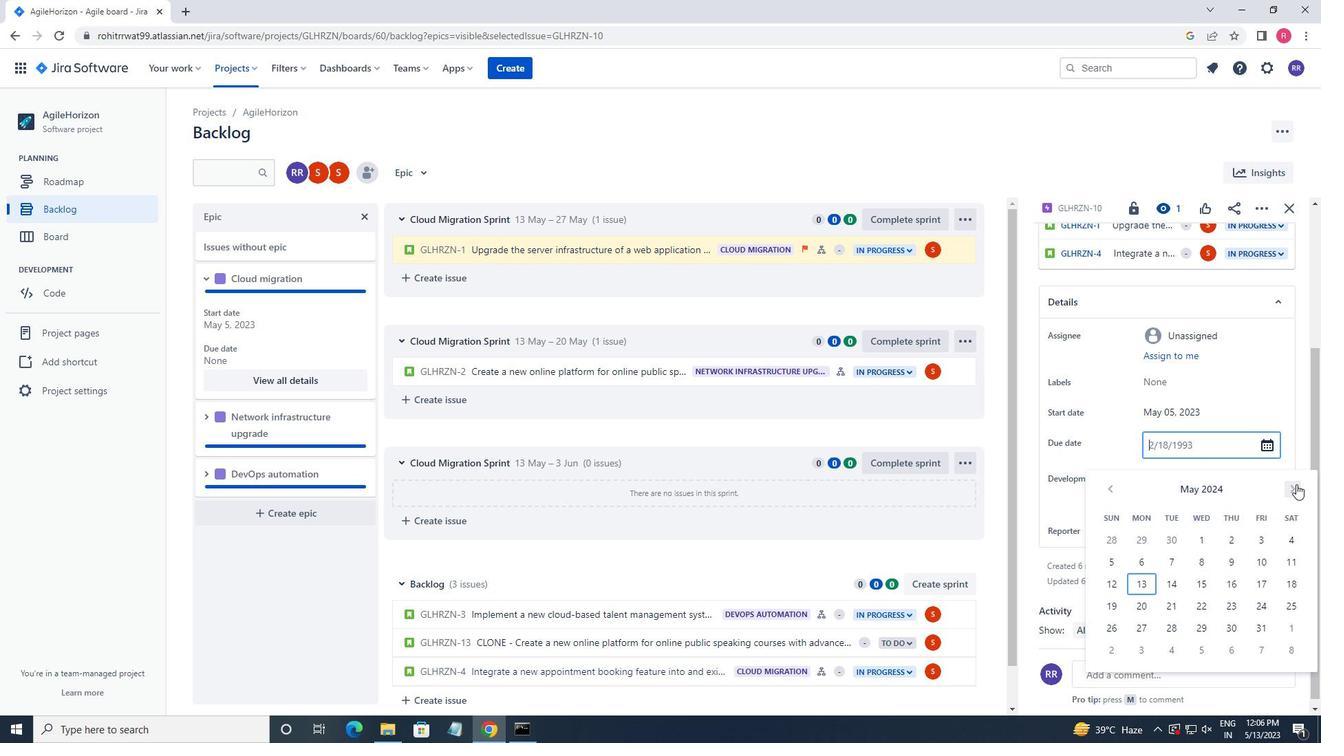 
Action: Mouse pressed left at (1296, 484)
Screenshot: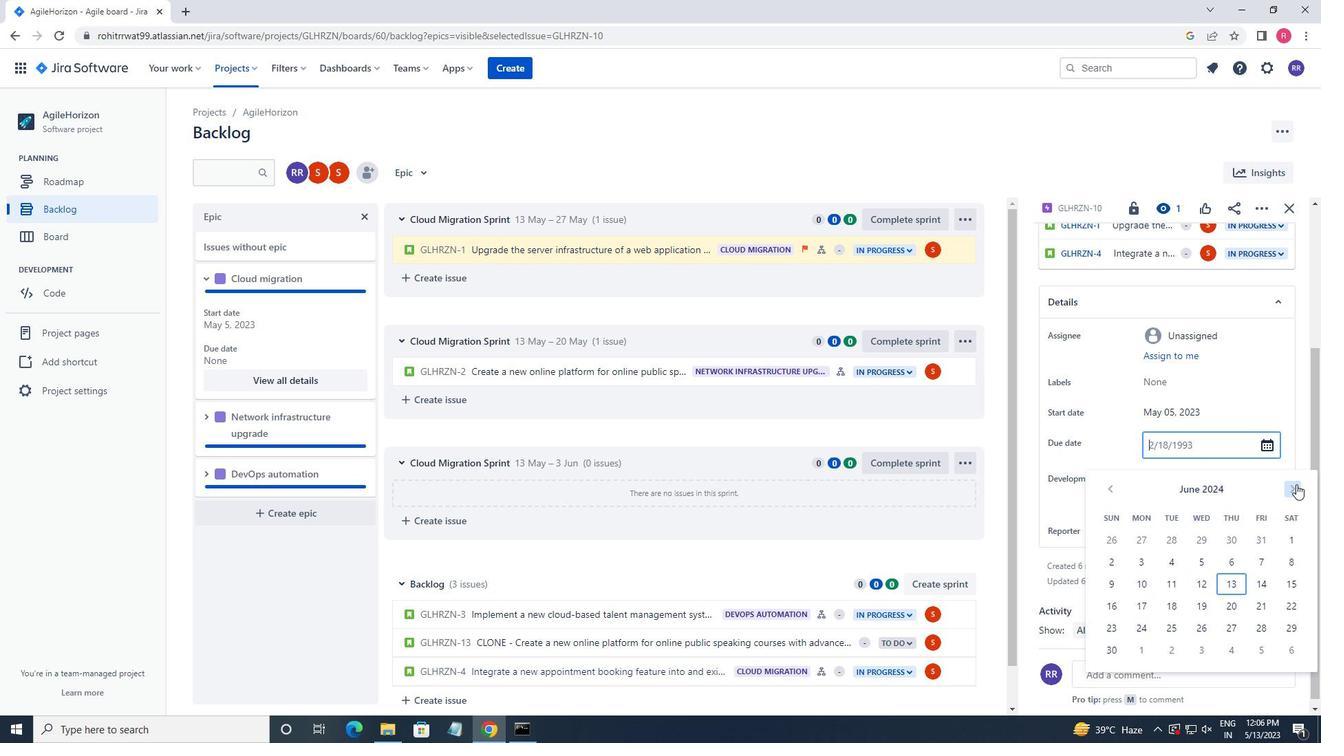 
Action: Mouse pressed left at (1296, 484)
Screenshot: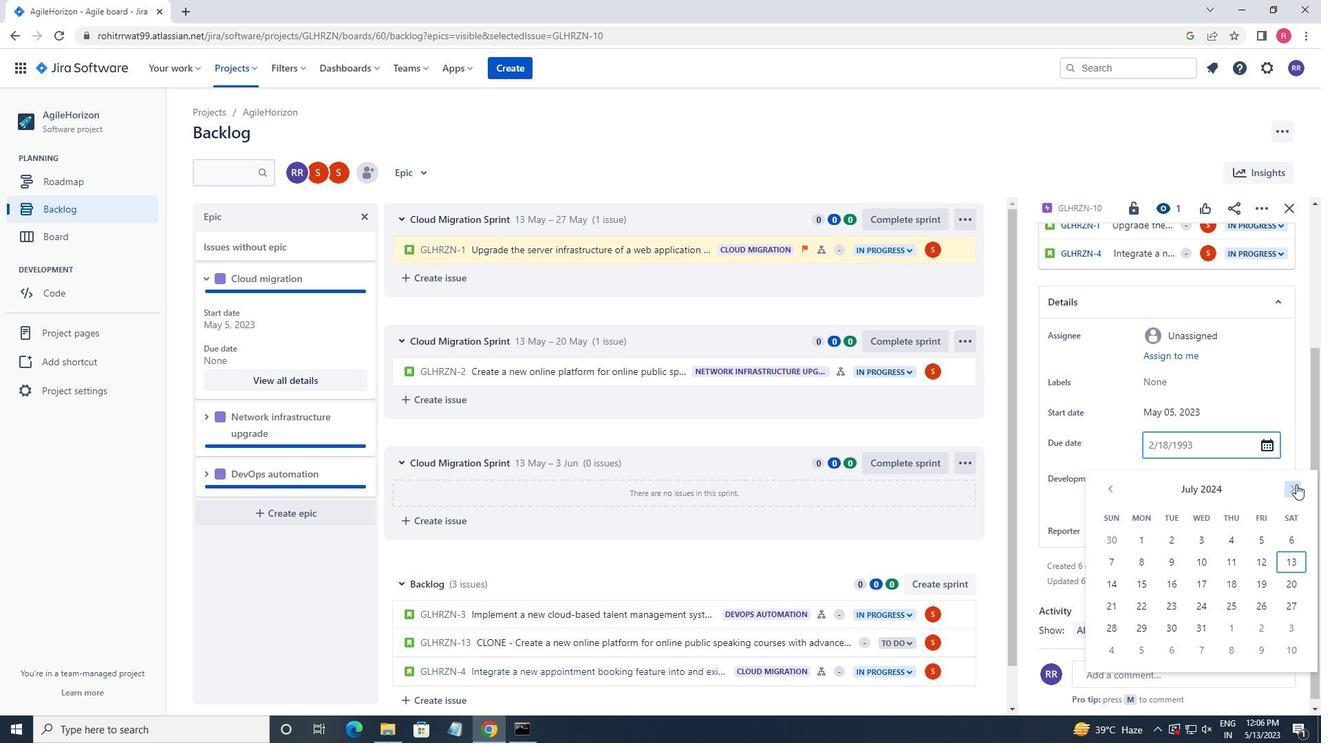 
Action: Mouse pressed left at (1296, 484)
Screenshot: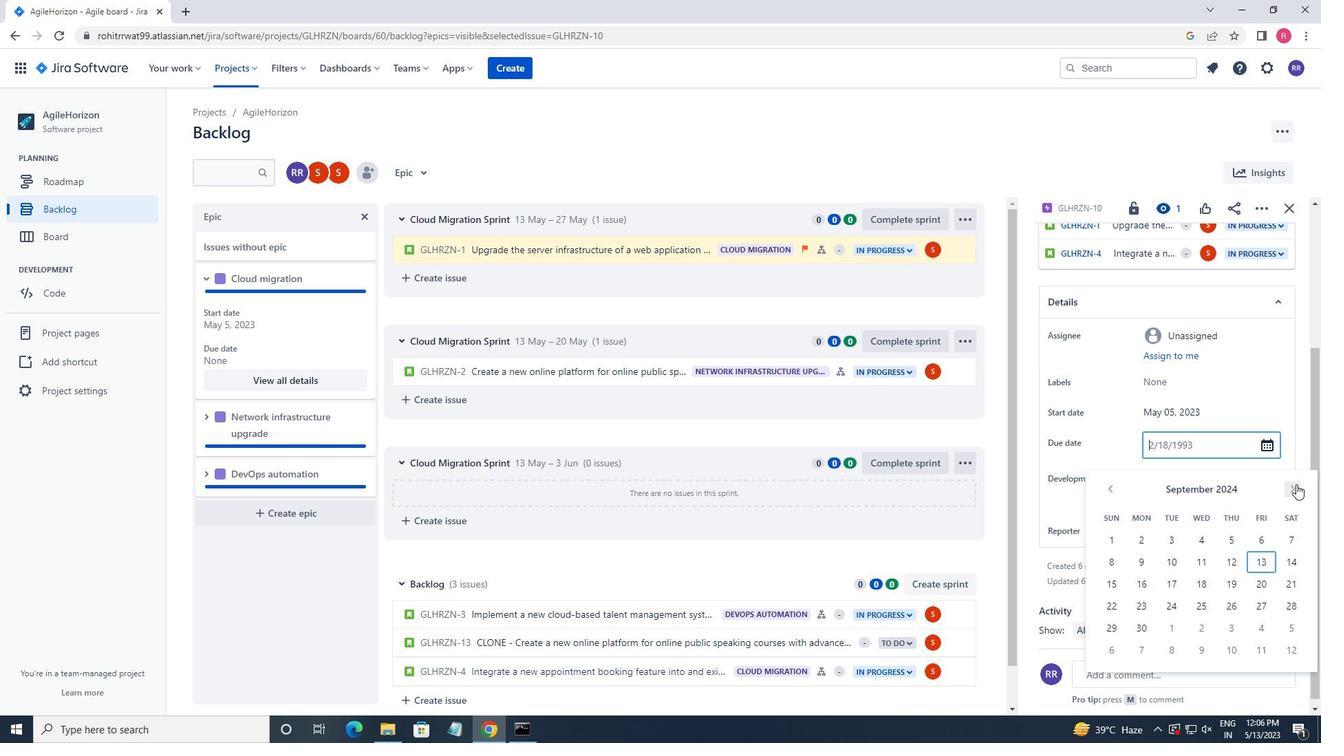 
Action: Mouse pressed left at (1296, 484)
Screenshot: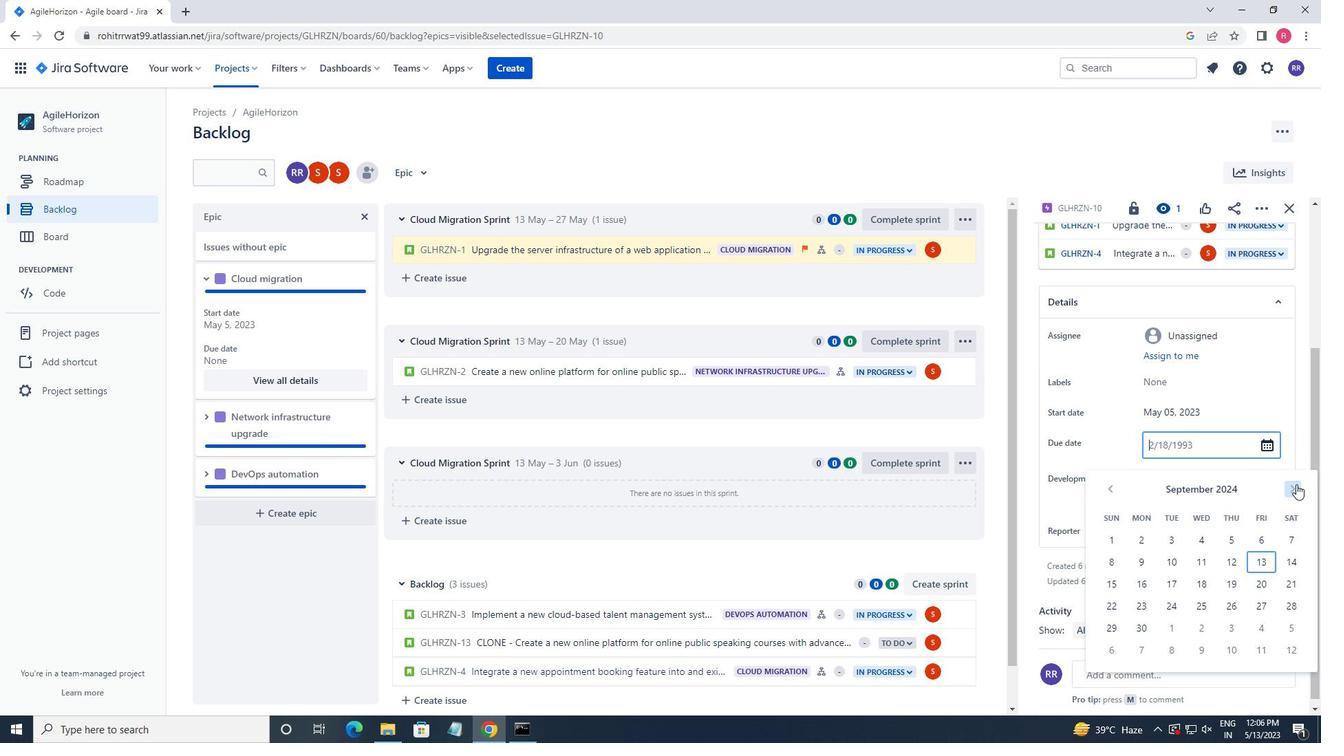
Action: Mouse pressed left at (1296, 484)
Screenshot: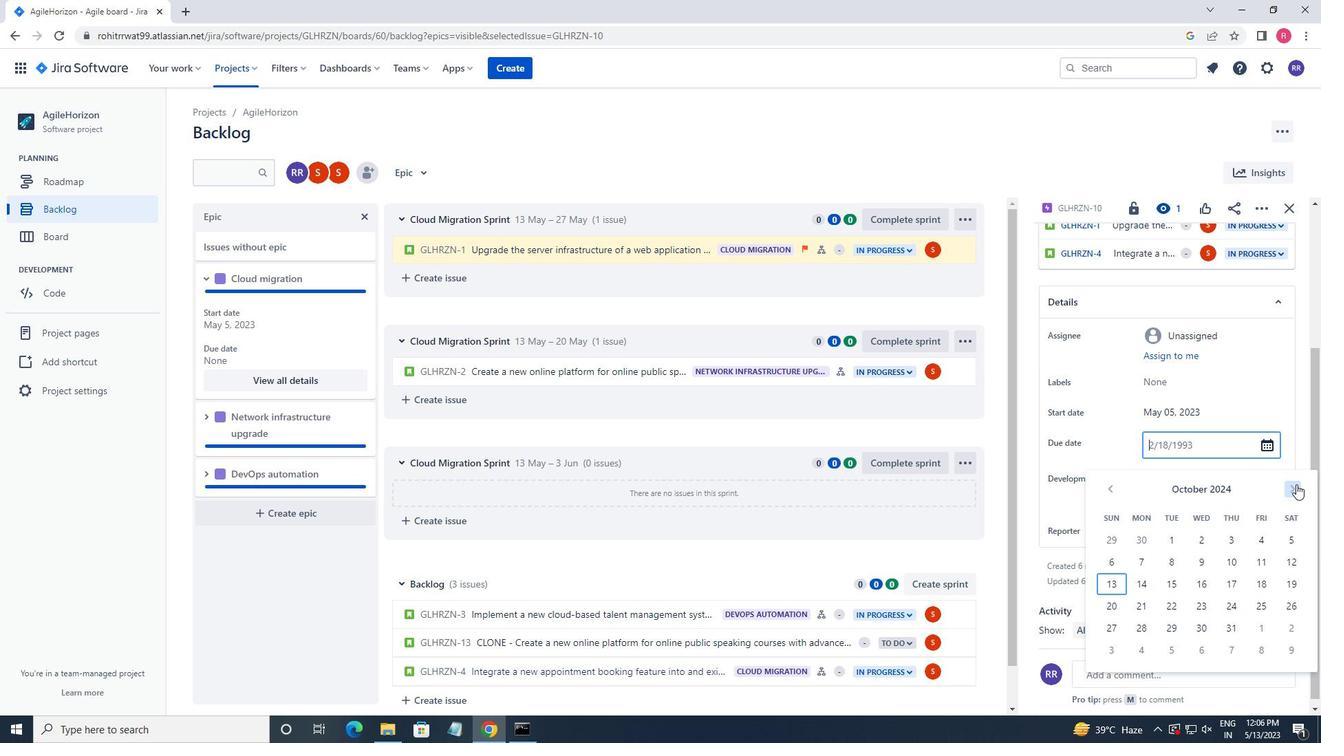 
Action: Mouse moved to (1142, 538)
Screenshot: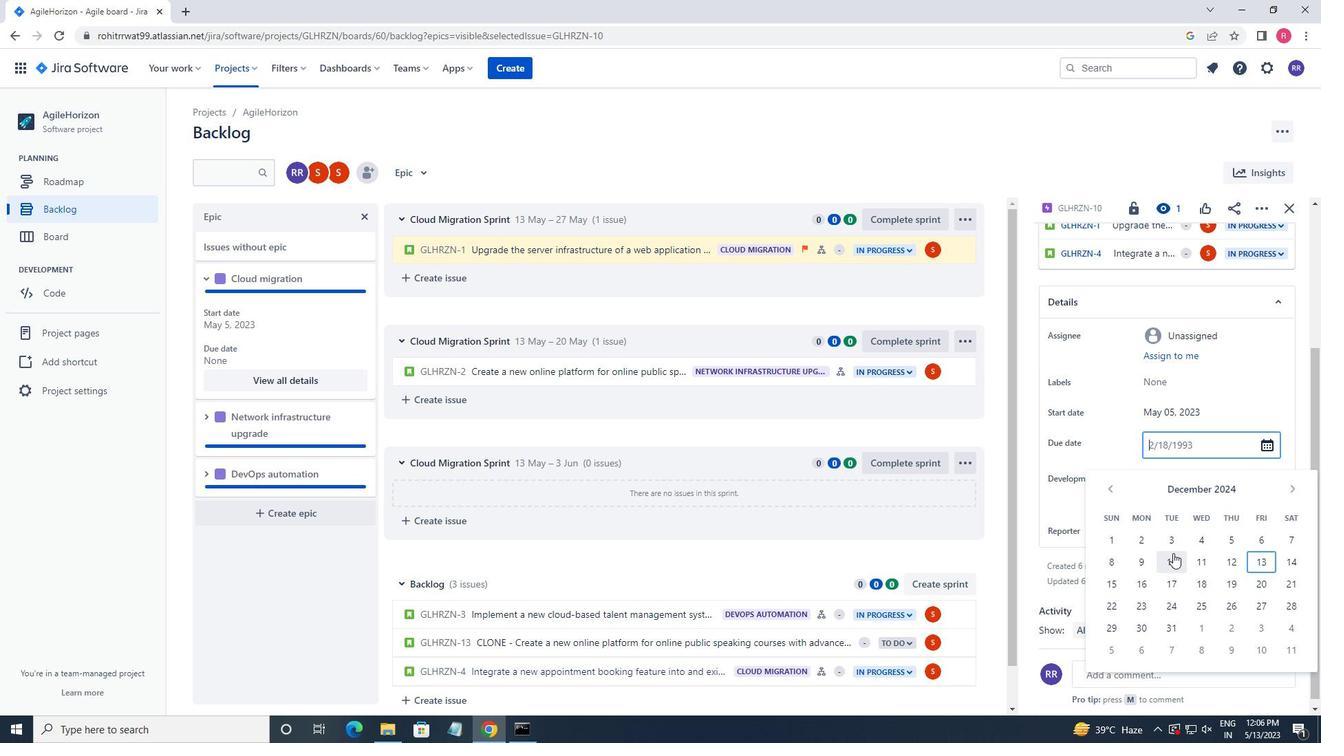 
Action: Mouse pressed left at (1142, 538)
Screenshot: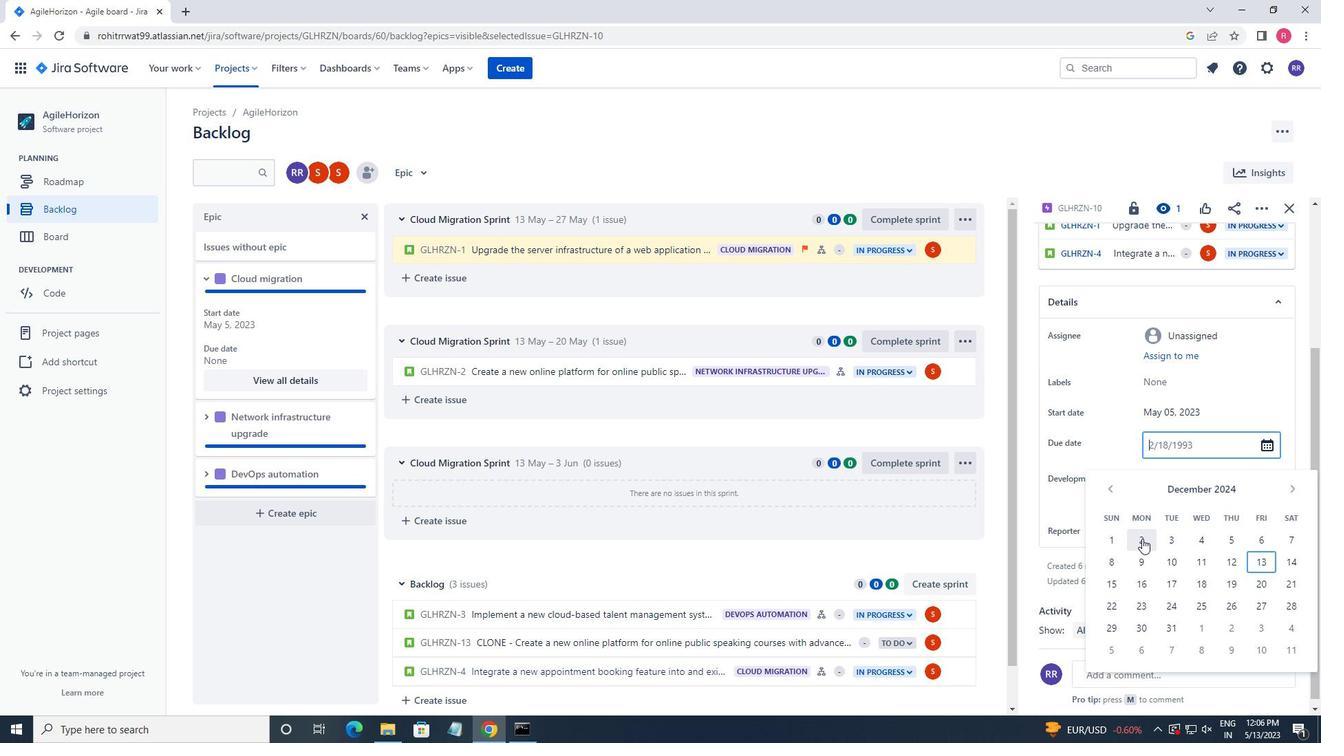 
Action: Mouse moved to (1206, 591)
Screenshot: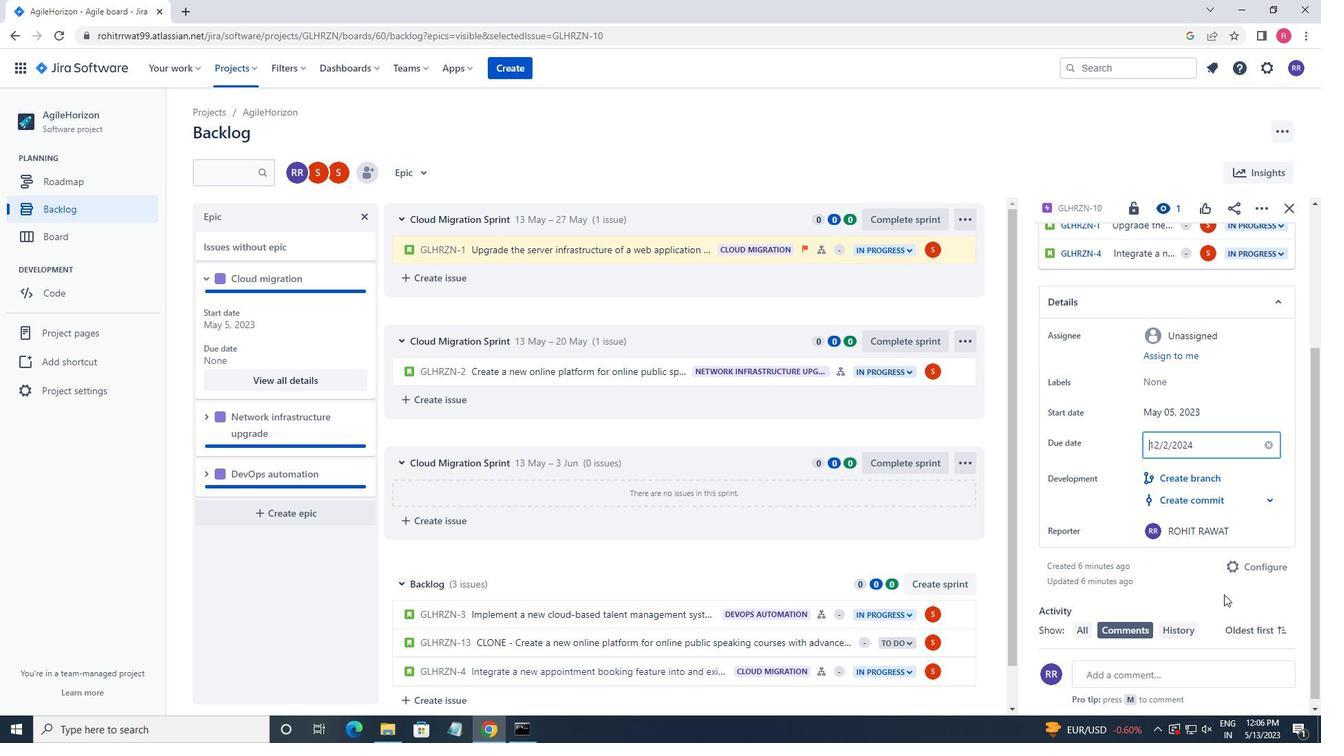 
Action: Mouse pressed left at (1206, 591)
Screenshot: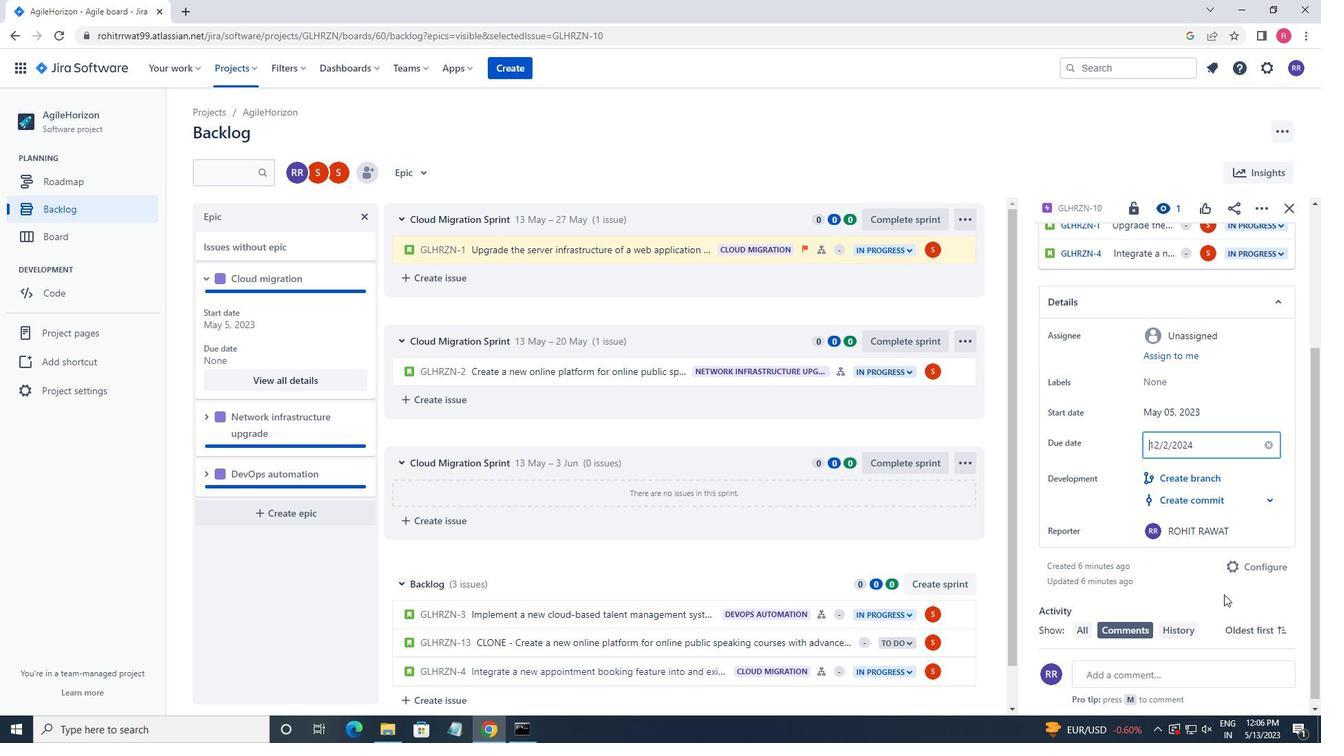 
Action: Mouse moved to (202, 416)
Screenshot: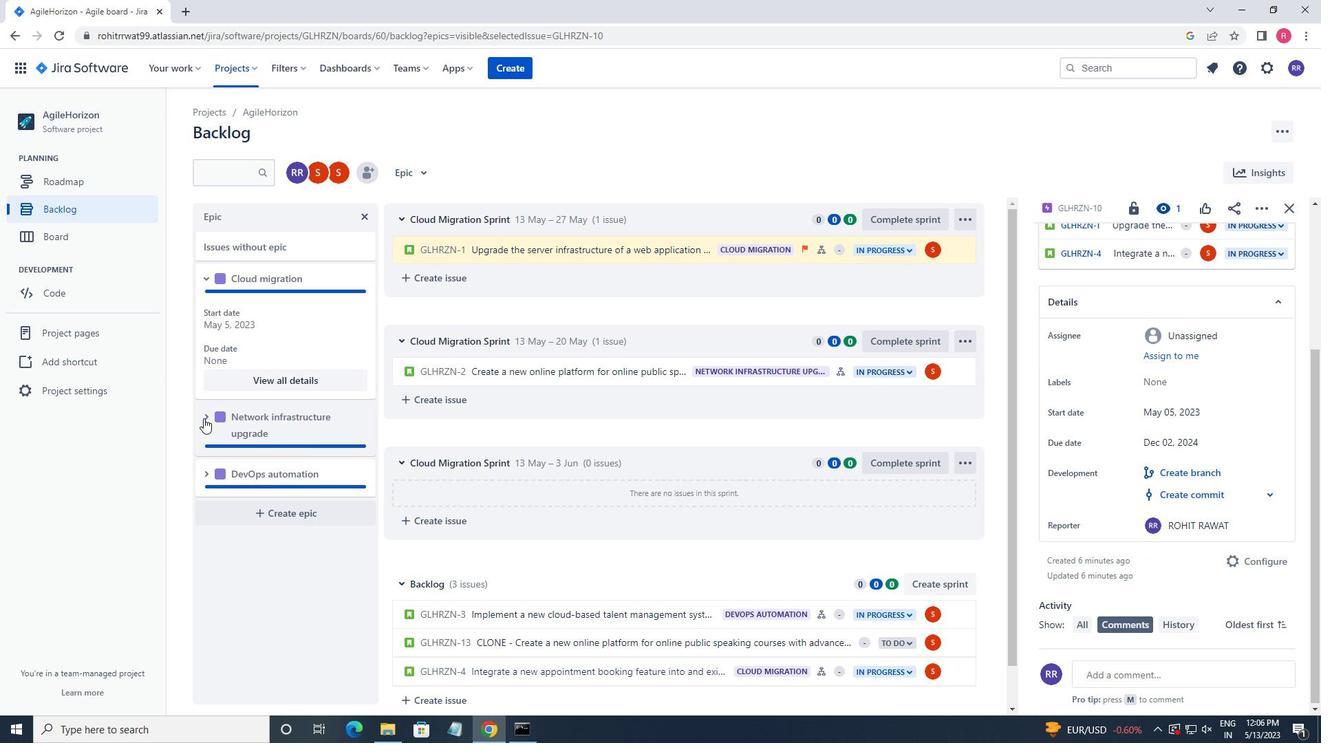 
Action: Mouse pressed left at (202, 416)
Screenshot: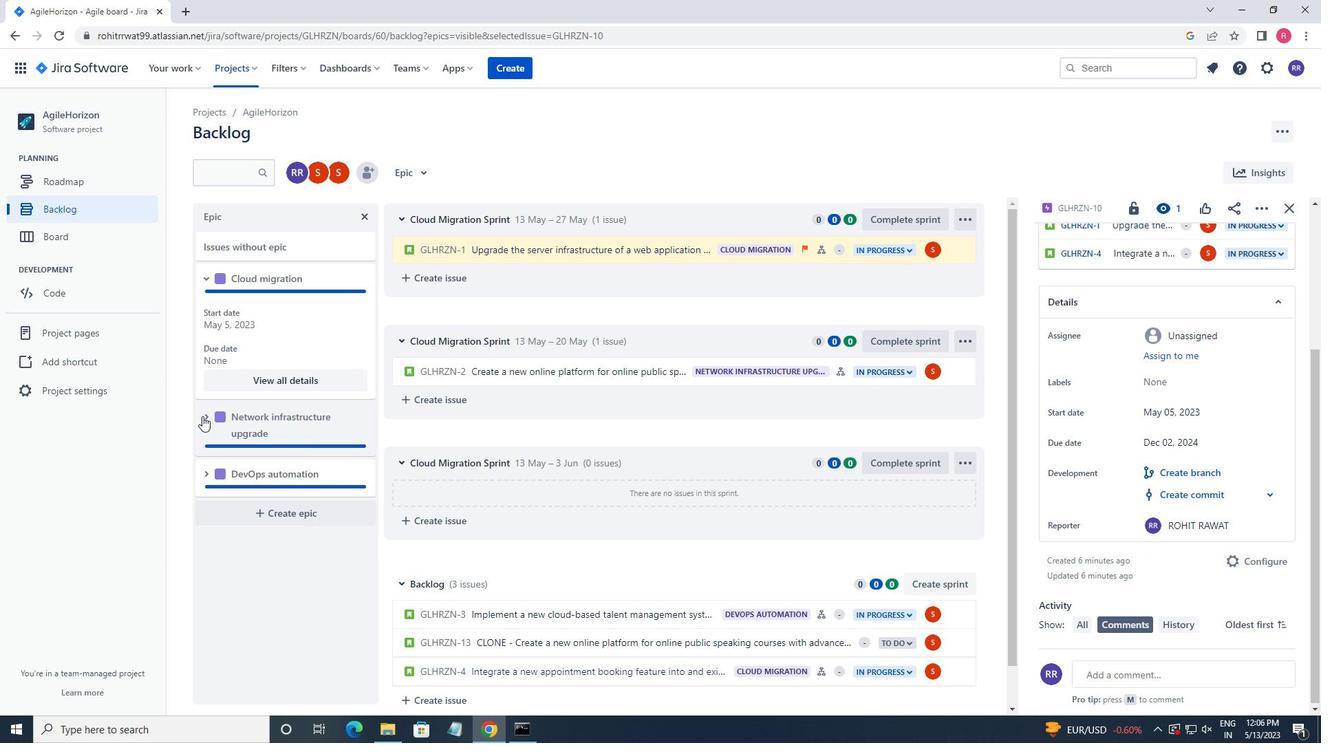 
Action: Mouse moved to (254, 540)
Screenshot: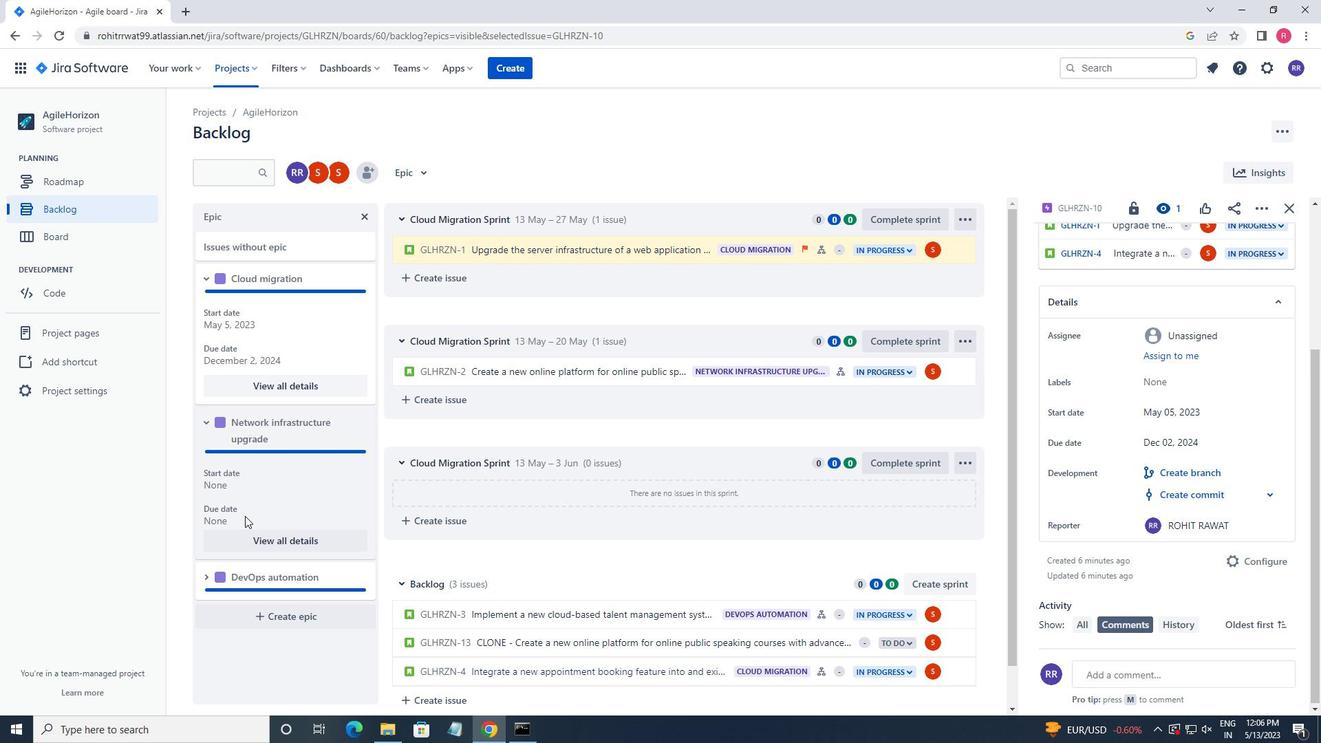 
Action: Mouse pressed left at (254, 540)
Screenshot: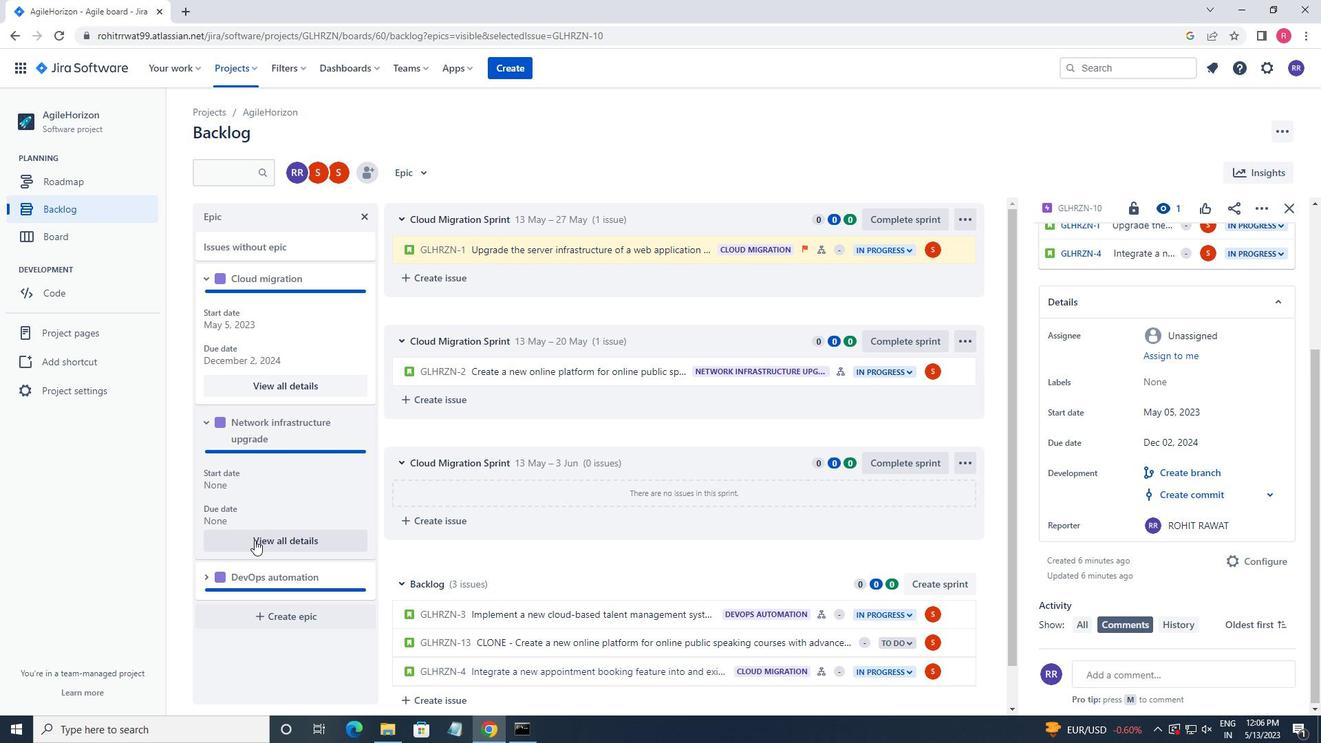 
Action: Mouse moved to (1171, 586)
Screenshot: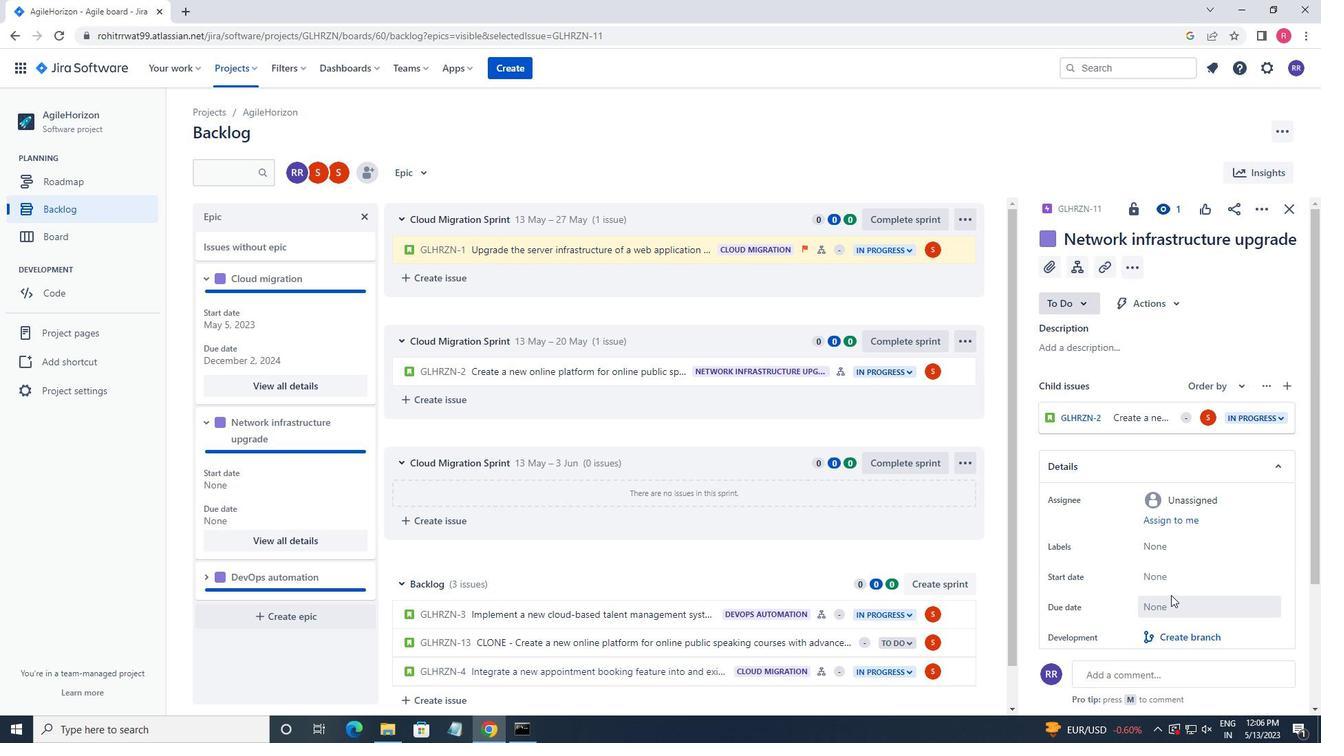 
Action: Mouse pressed left at (1171, 586)
Screenshot: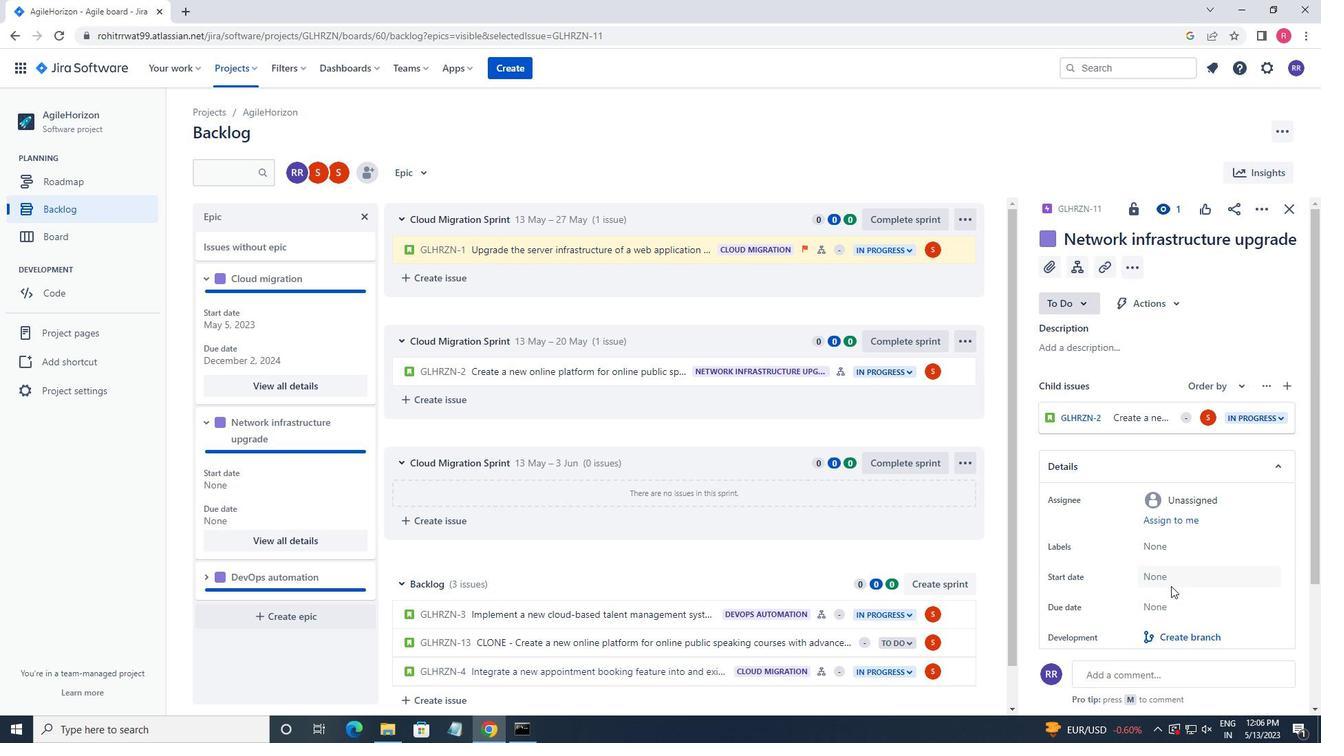 
Action: Mouse moved to (1287, 383)
Screenshot: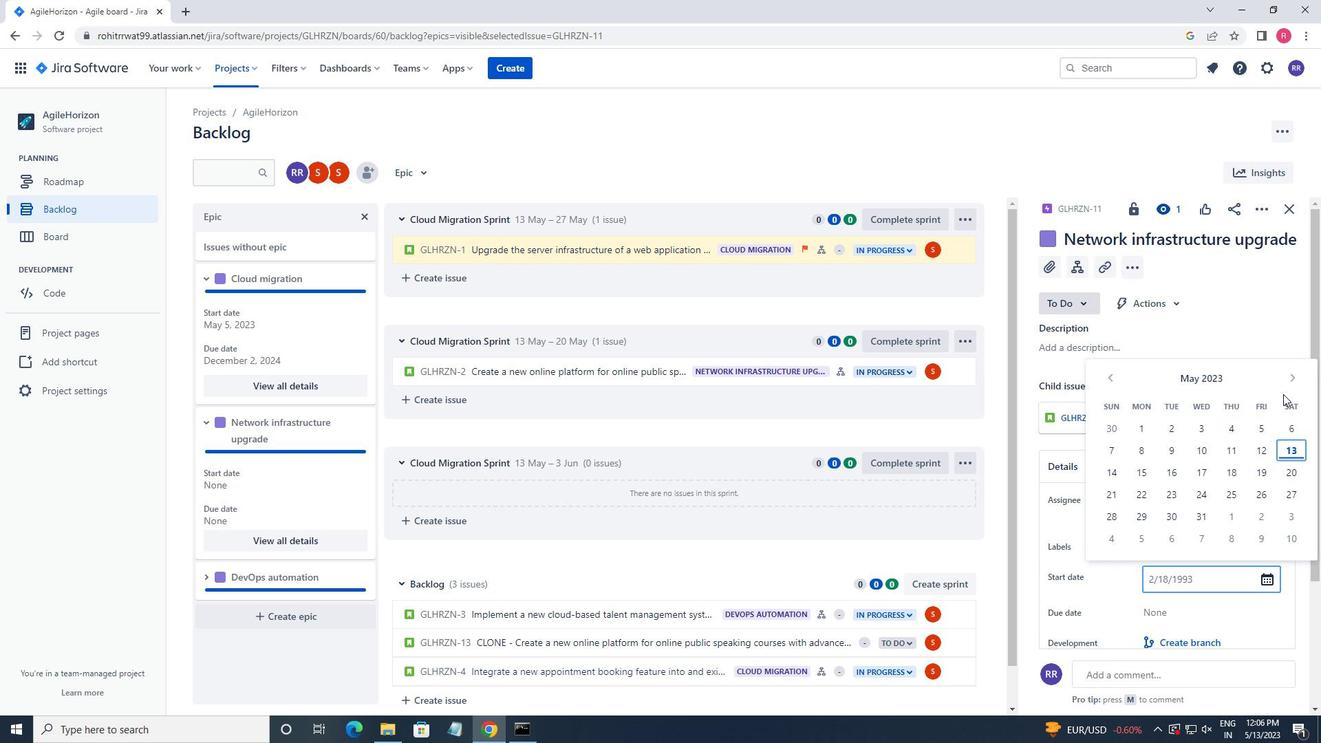 
Action: Mouse pressed left at (1287, 383)
Screenshot: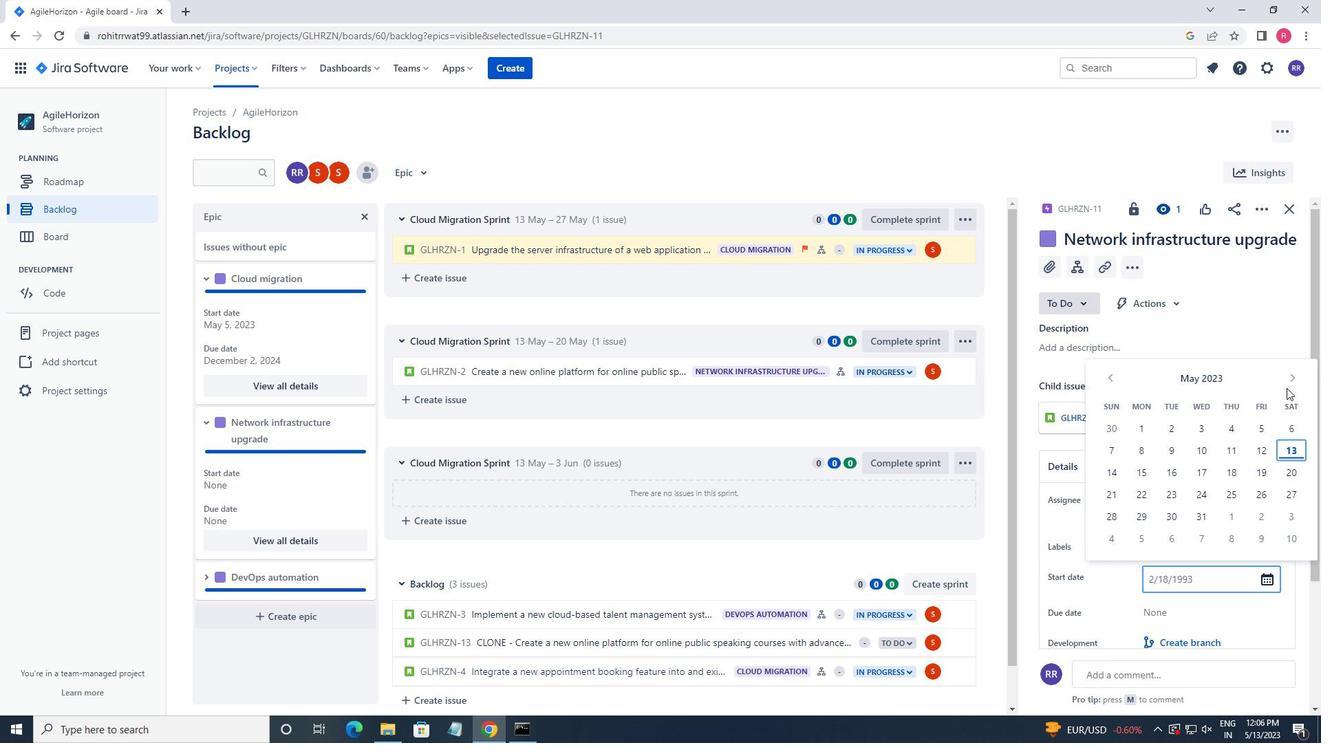 
Action: Mouse moved to (1288, 383)
Screenshot: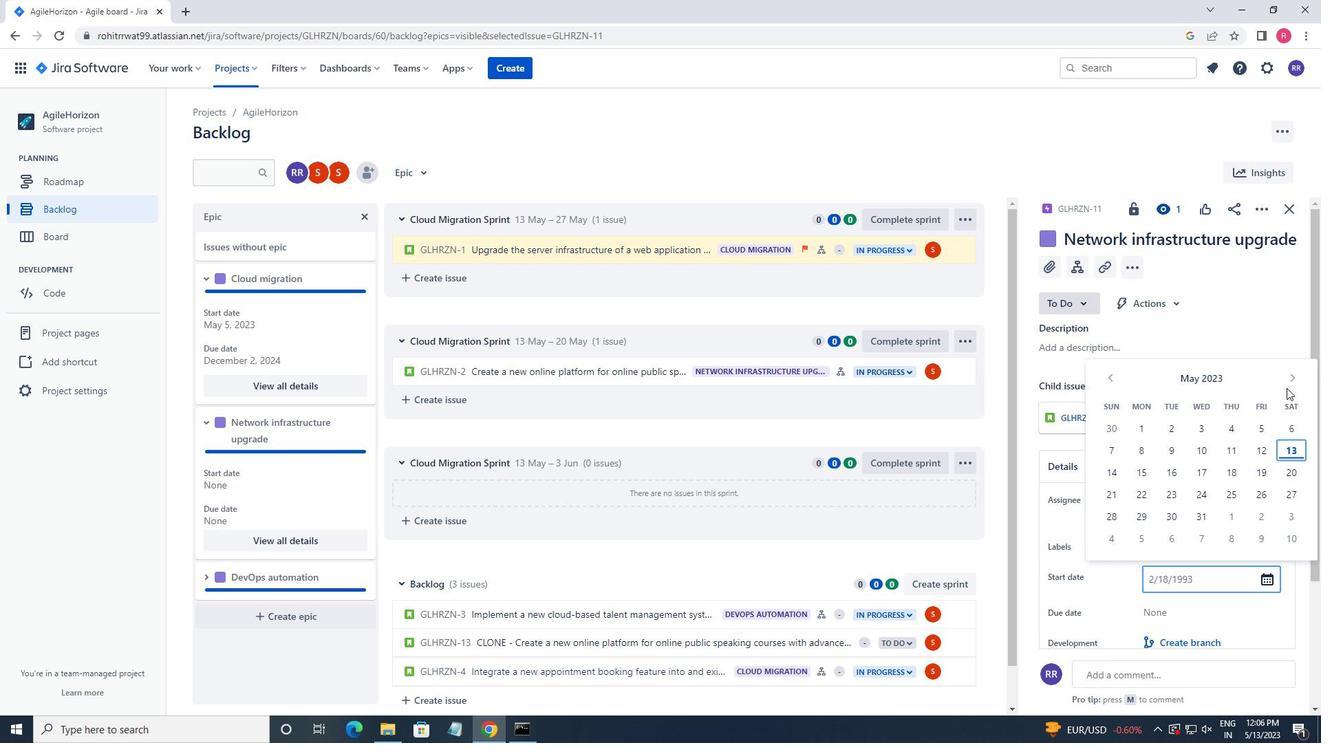 
Action: Mouse pressed left at (1288, 383)
Screenshot: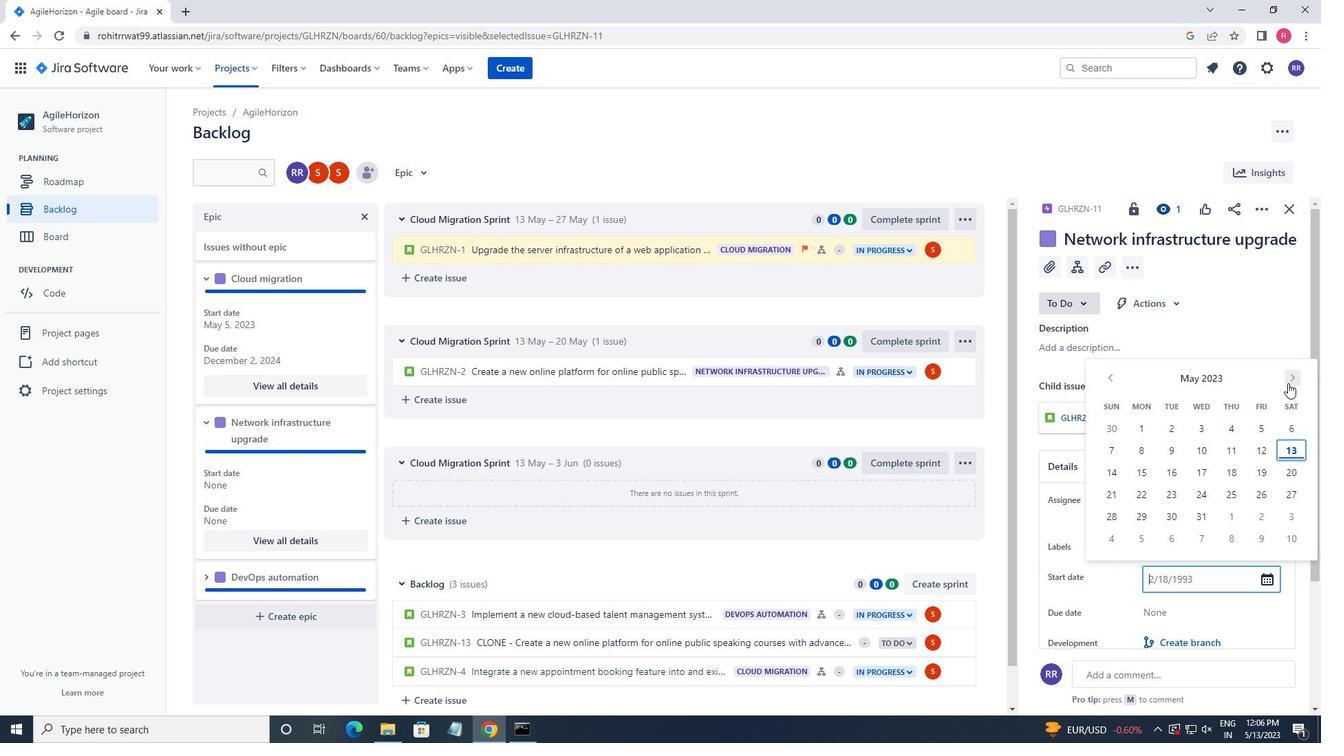 
Action: Mouse pressed left at (1288, 383)
Screenshot: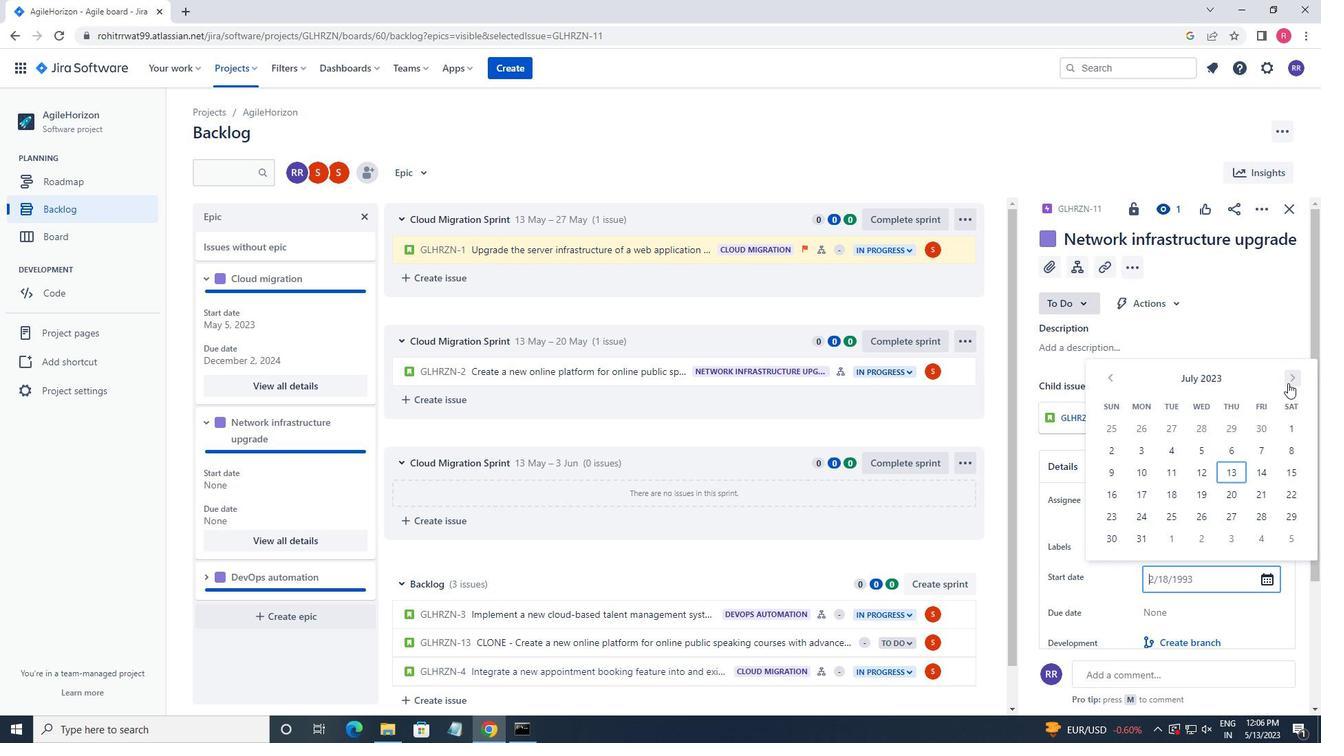 
Action: Mouse pressed left at (1288, 383)
Screenshot: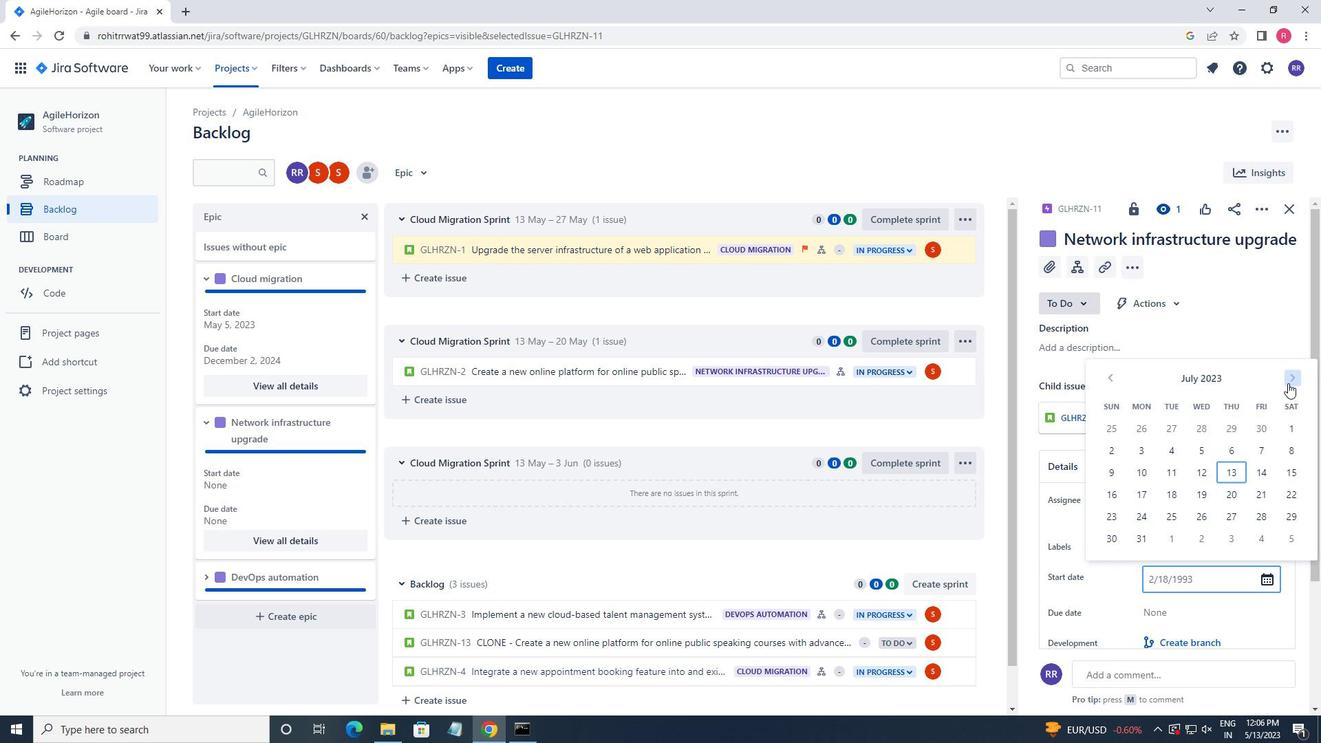 
Action: Mouse pressed left at (1288, 383)
Screenshot: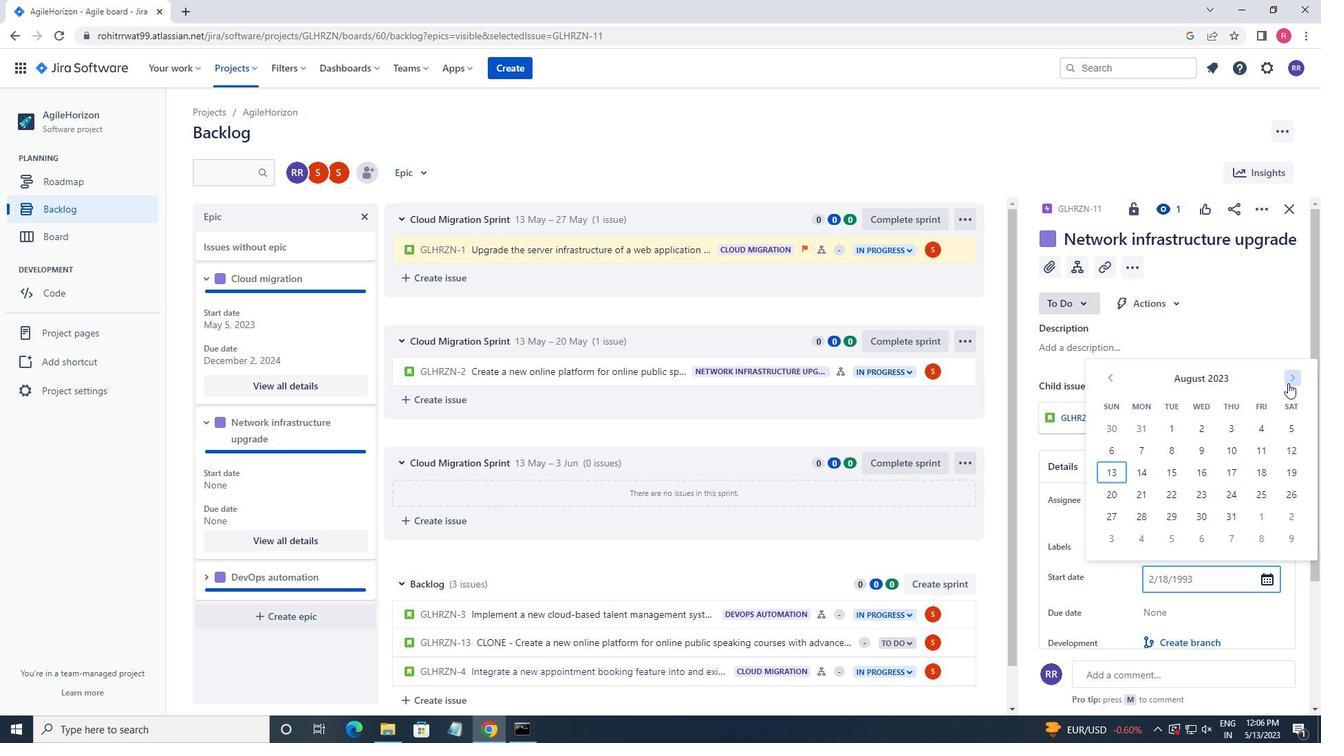 
Action: Mouse pressed left at (1288, 383)
Screenshot: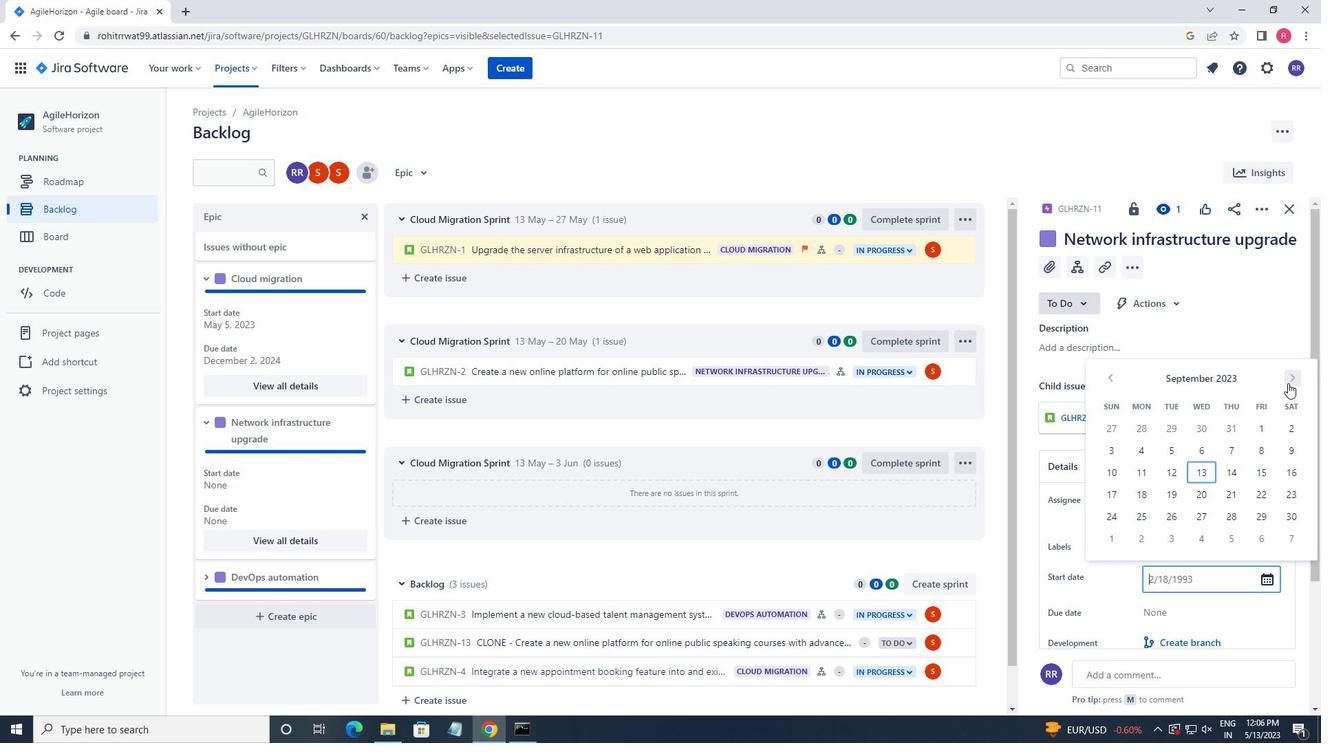 
Action: Mouse pressed left at (1288, 383)
Screenshot: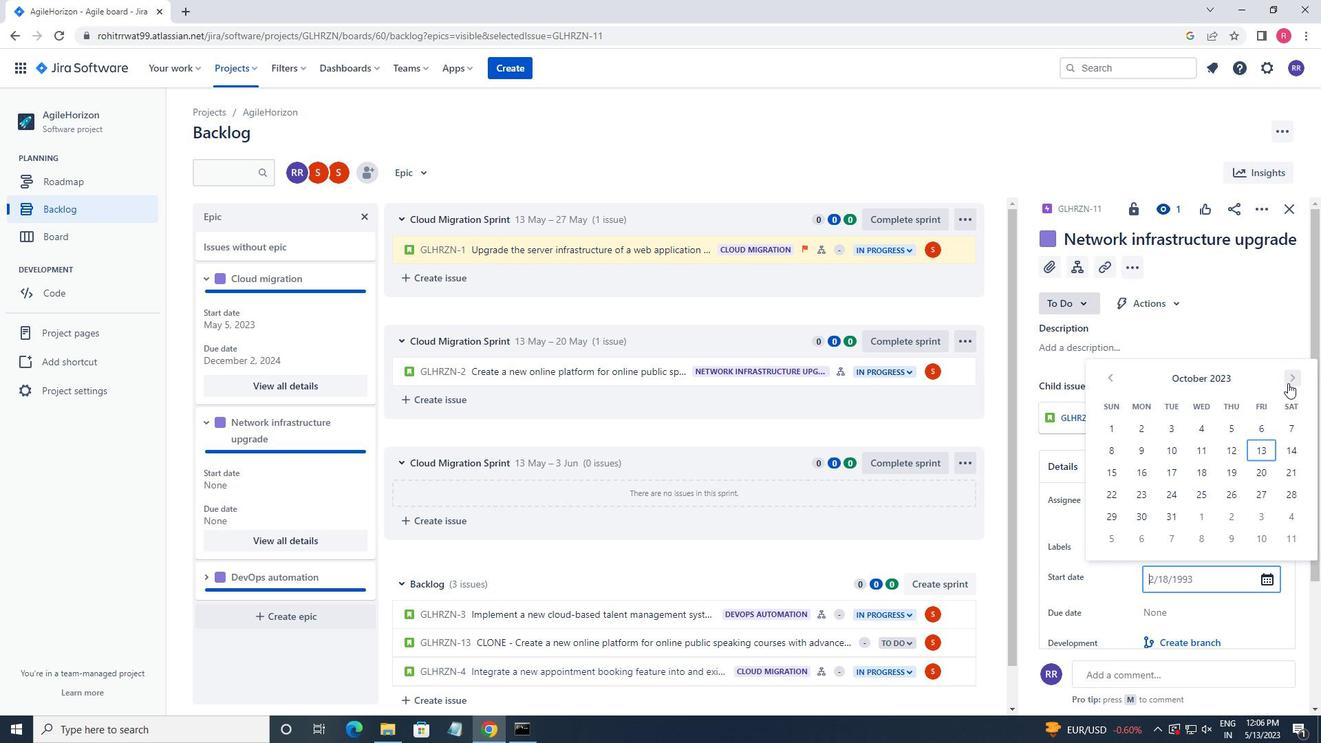 
Action: Mouse pressed left at (1288, 383)
Screenshot: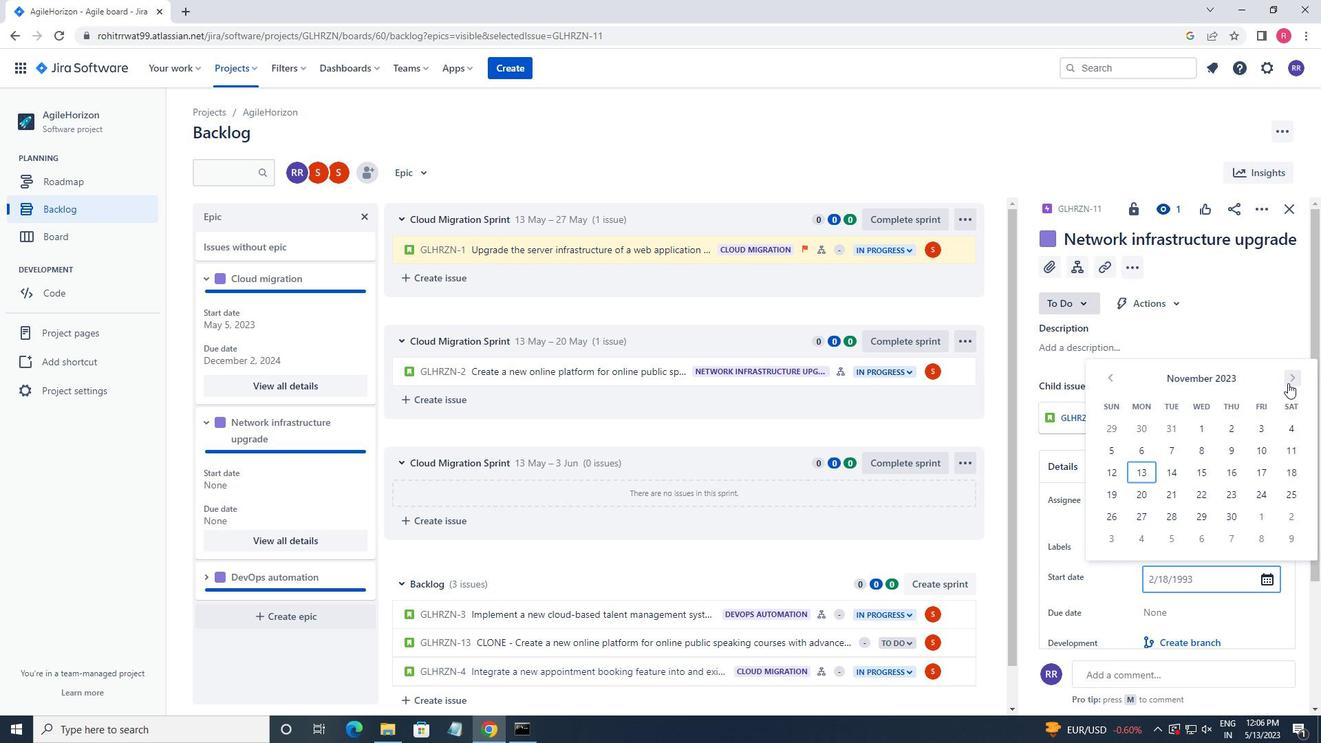
Action: Mouse pressed left at (1288, 383)
Screenshot: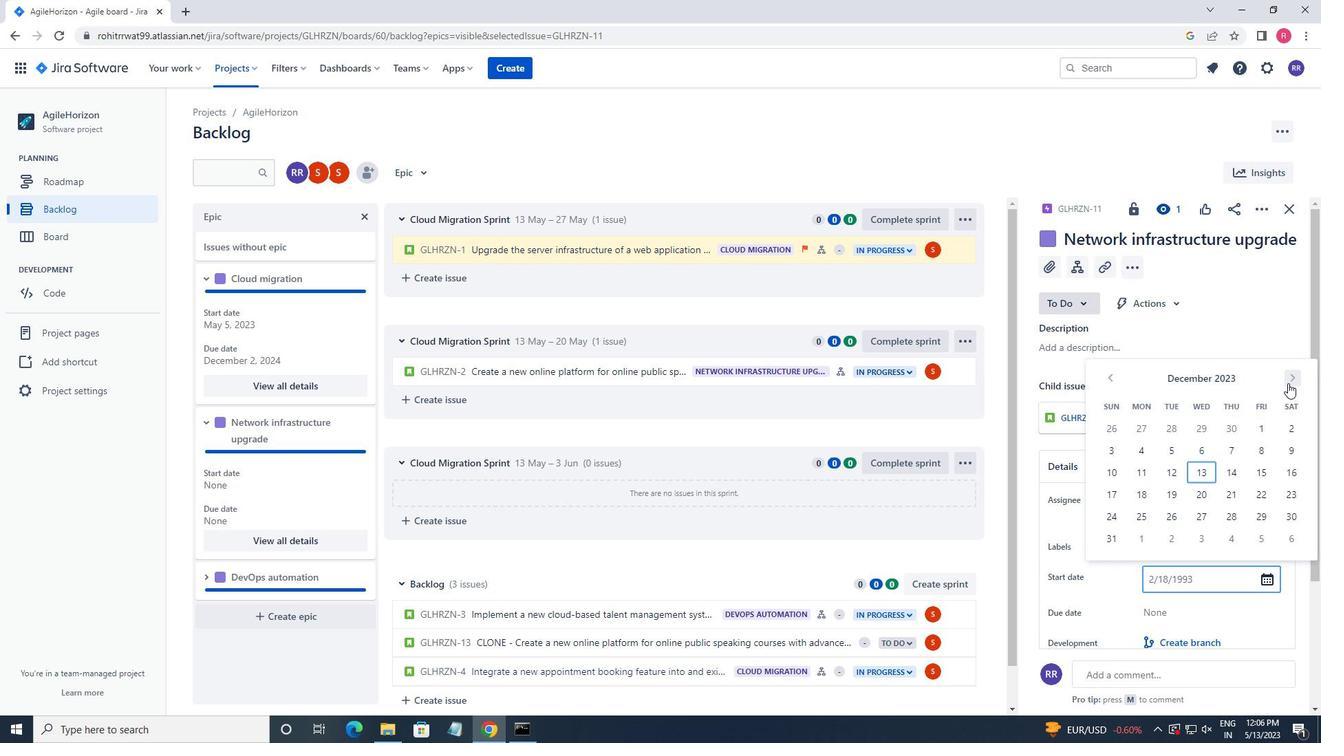 
Action: Mouse pressed left at (1288, 383)
Screenshot: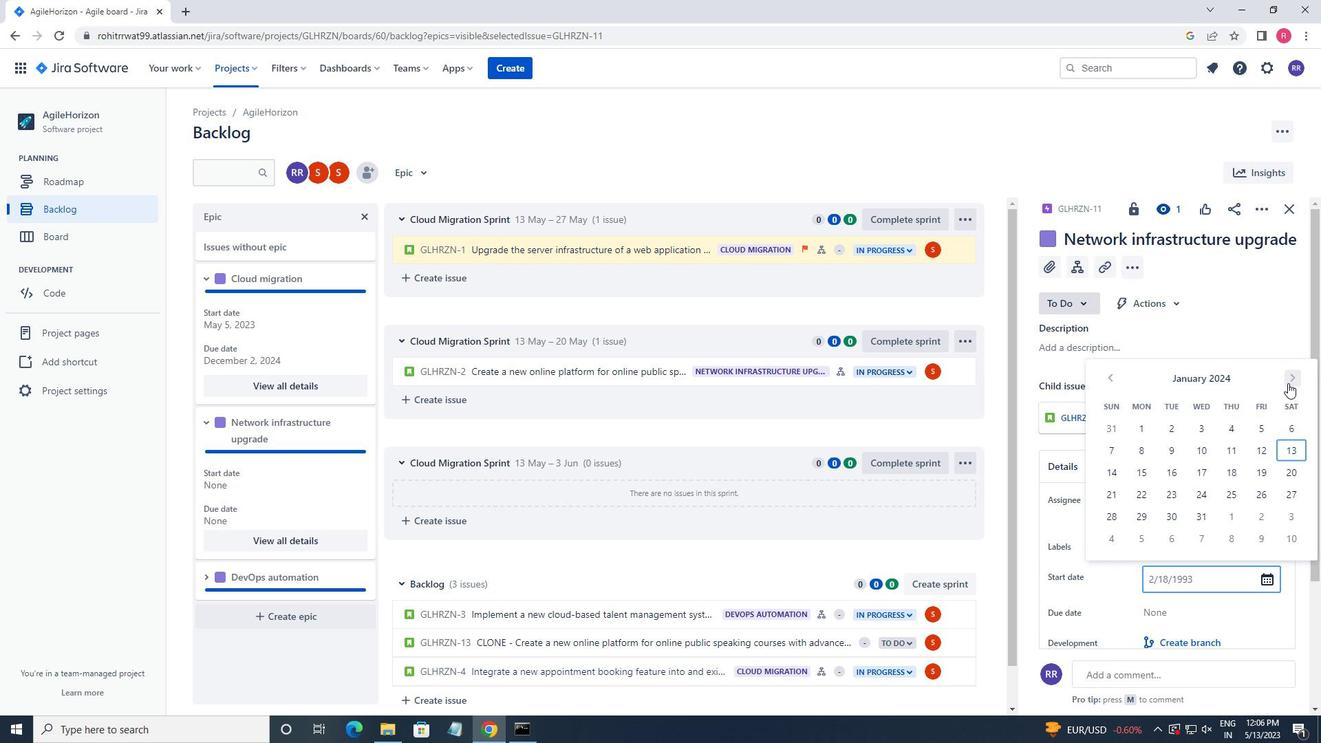 
Action: Mouse pressed left at (1288, 383)
Screenshot: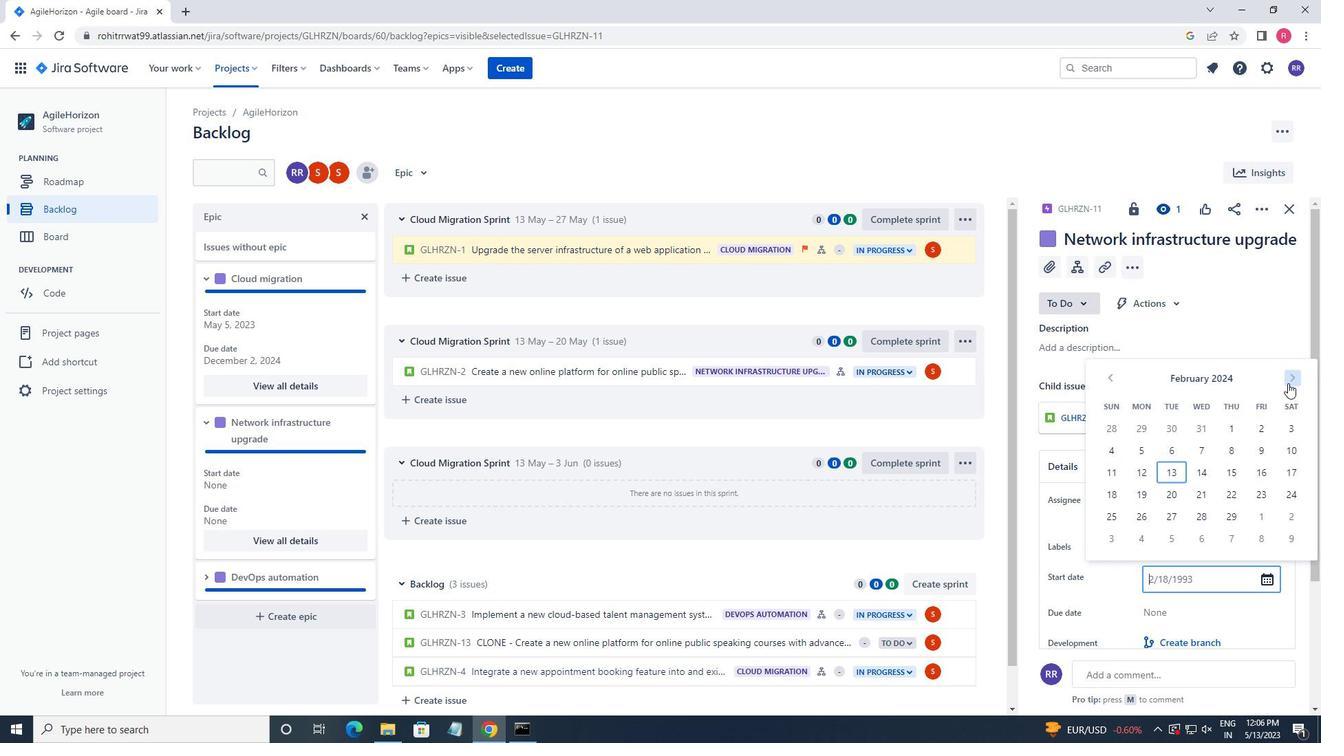 
Action: Mouse pressed left at (1288, 383)
Screenshot: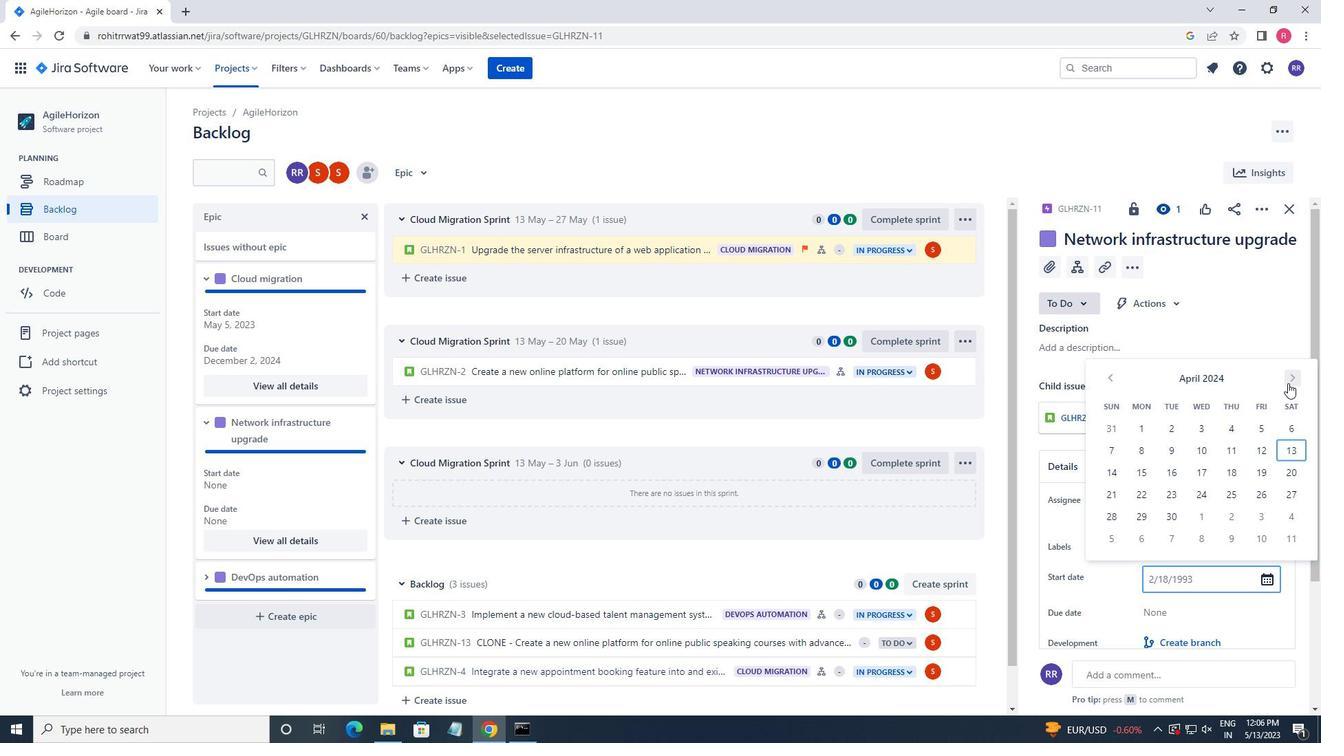 
Action: Mouse pressed left at (1288, 383)
Screenshot: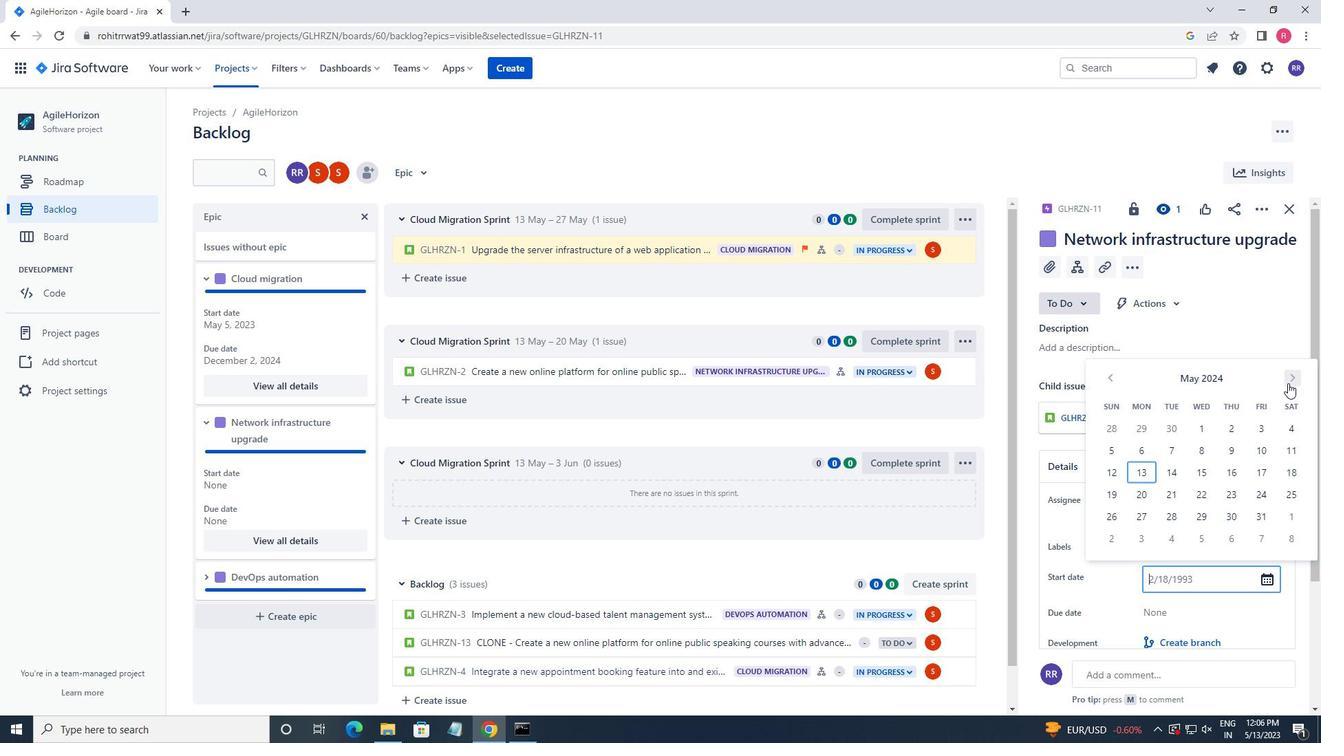 
Action: Mouse pressed left at (1288, 383)
Screenshot: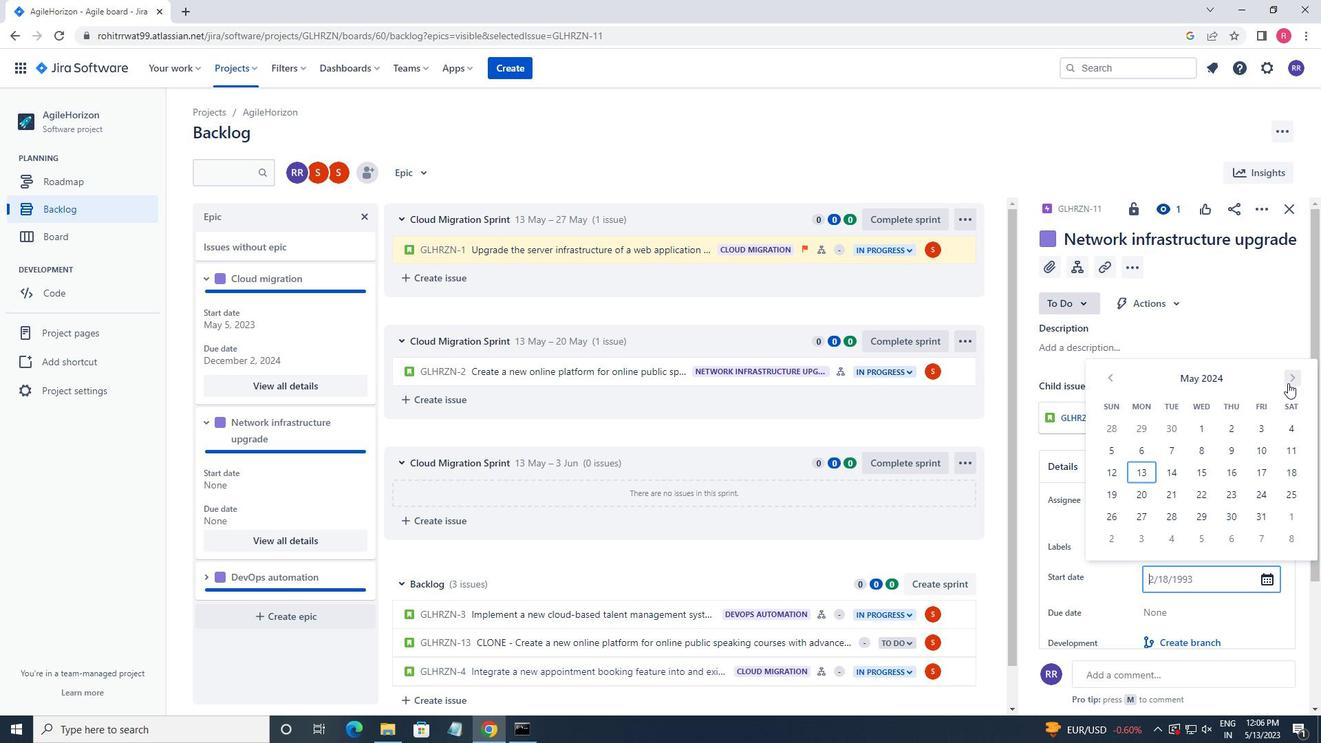 
Action: Mouse pressed left at (1288, 383)
Screenshot: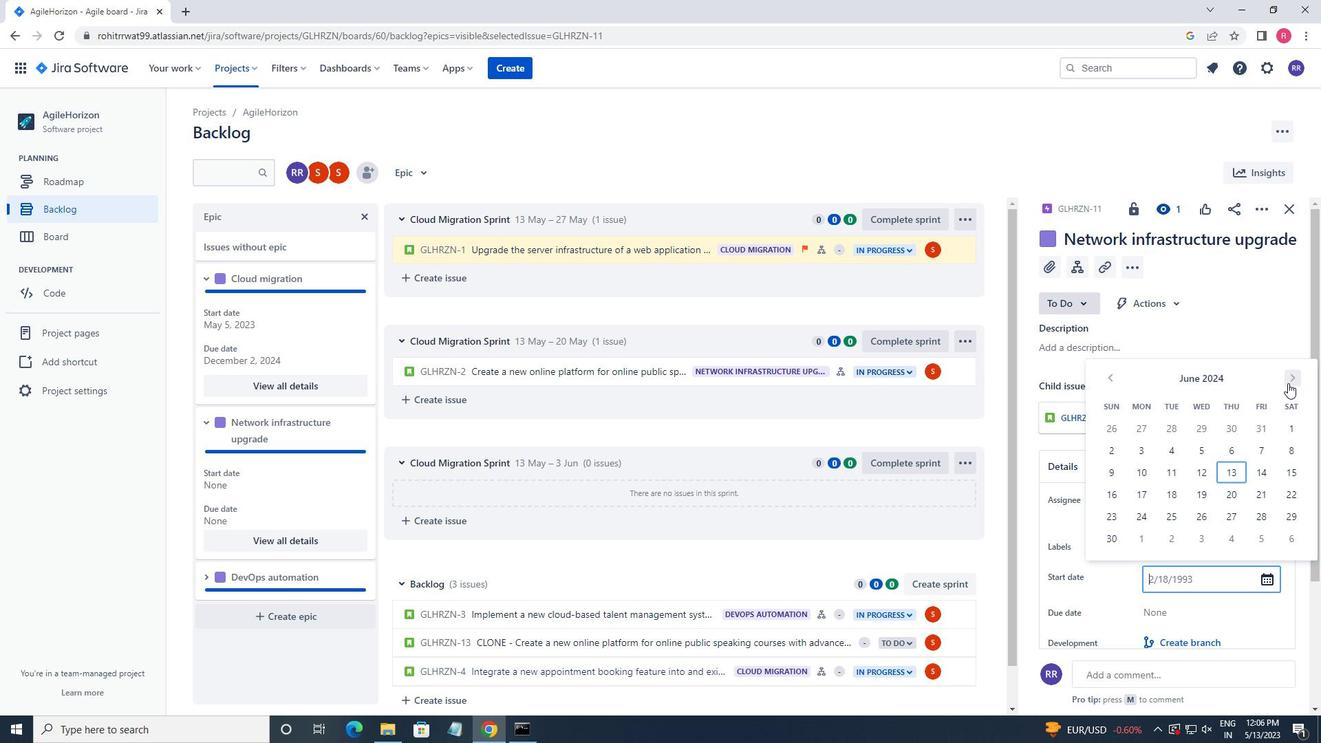 
Action: Mouse pressed left at (1288, 383)
Screenshot: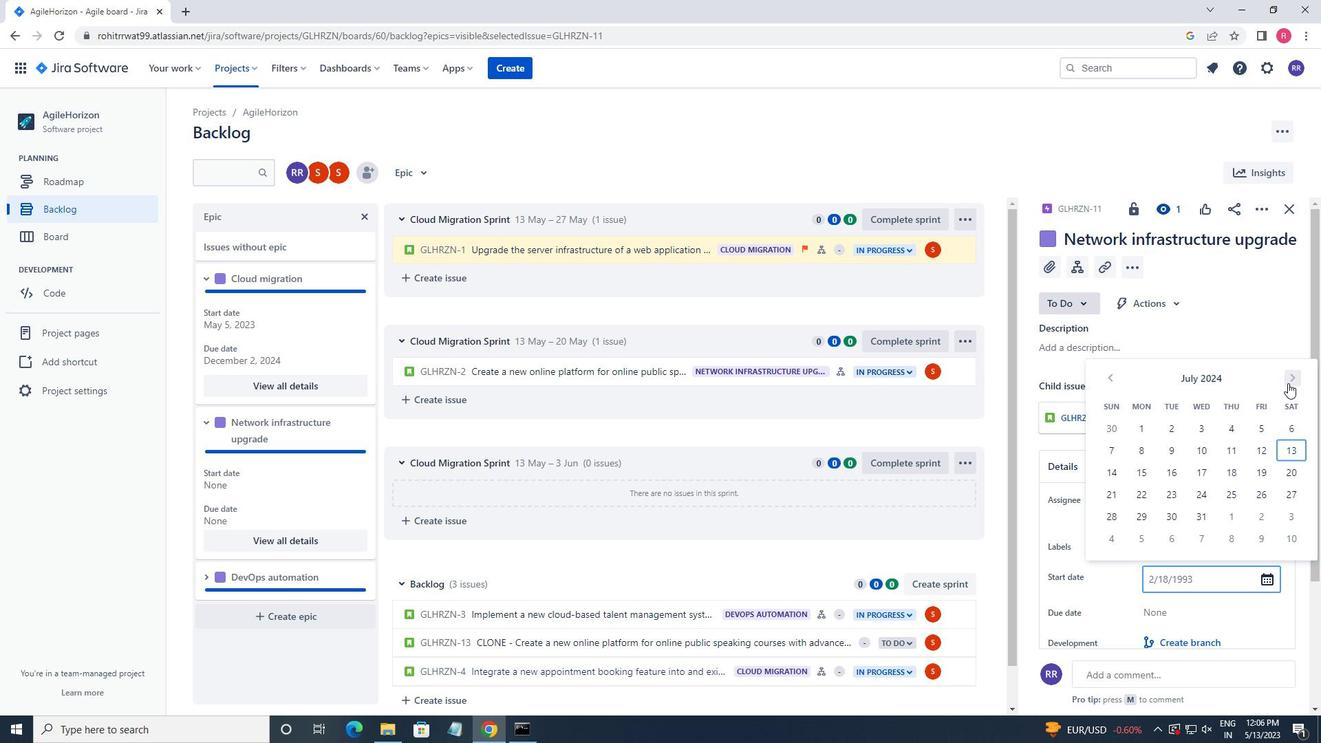 
Action: Mouse moved to (1117, 377)
Screenshot: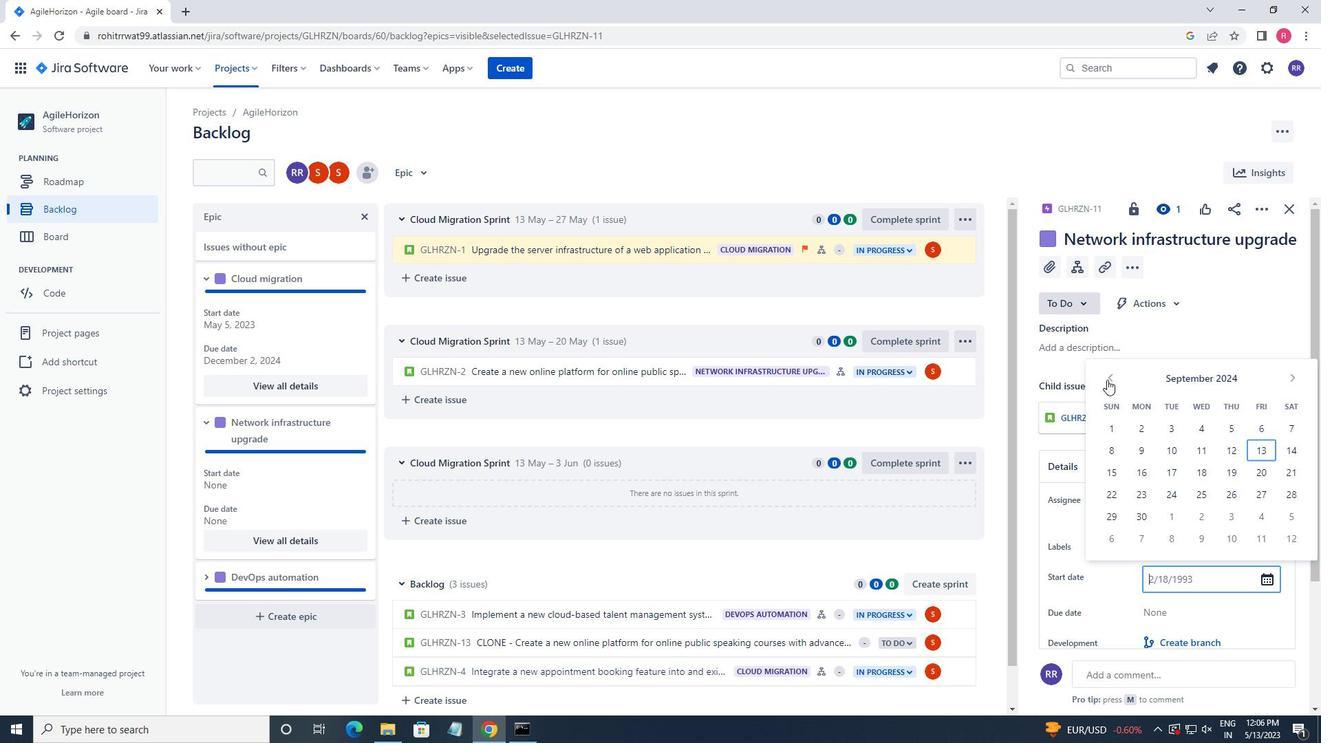 
Action: Mouse pressed left at (1117, 377)
Screenshot: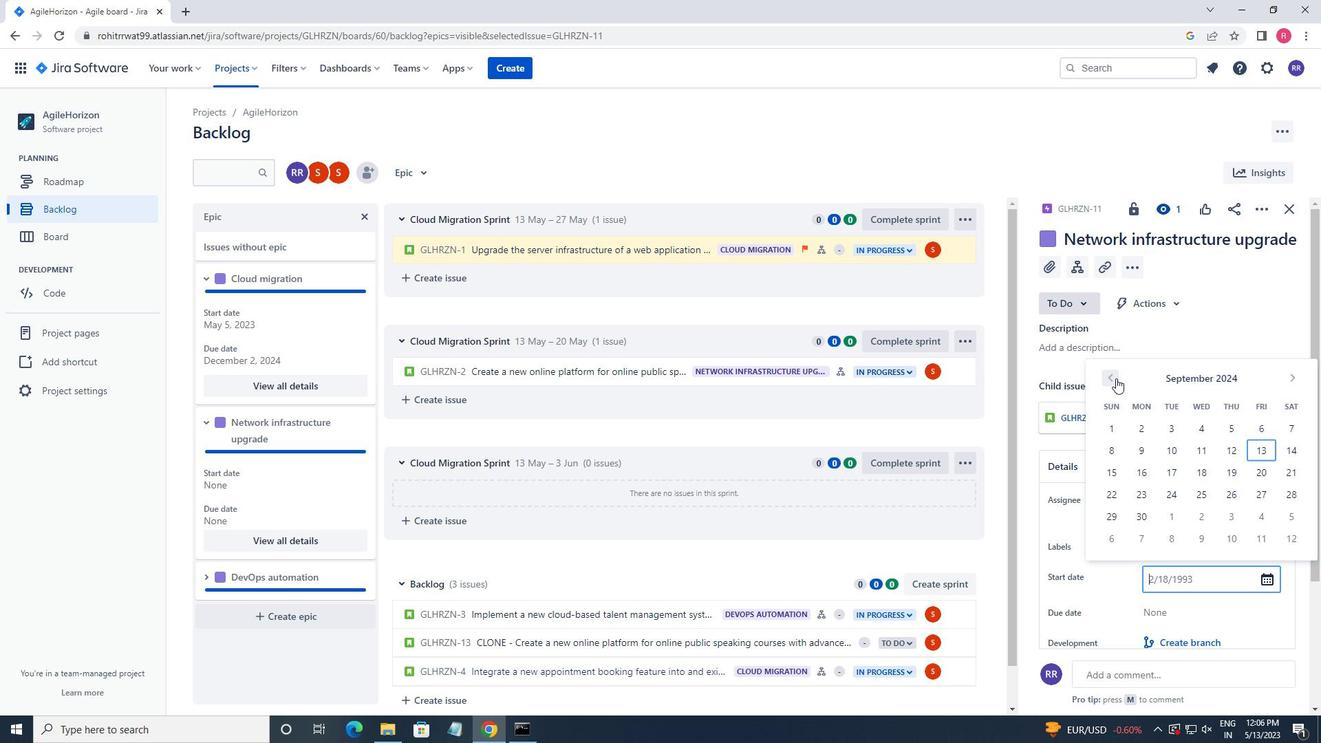 
Action: Mouse pressed left at (1117, 377)
Screenshot: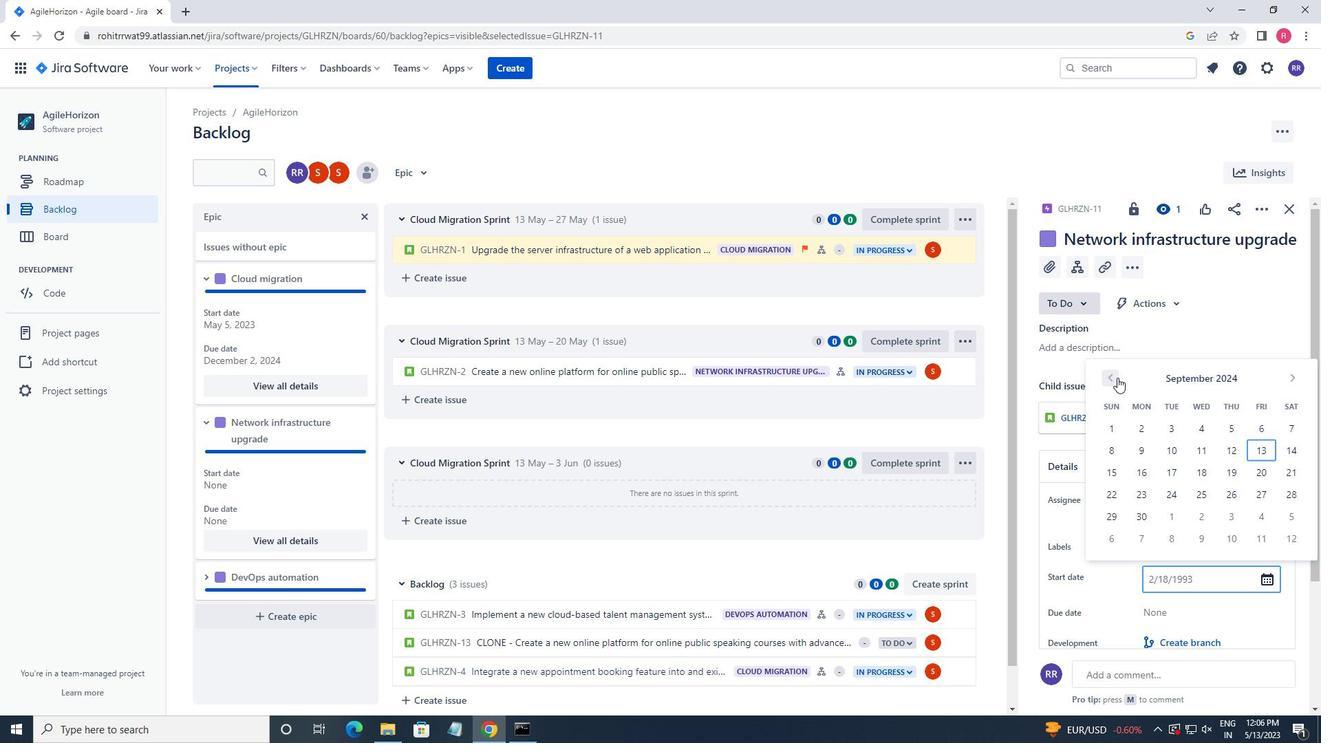 
Action: Mouse pressed left at (1117, 377)
Screenshot: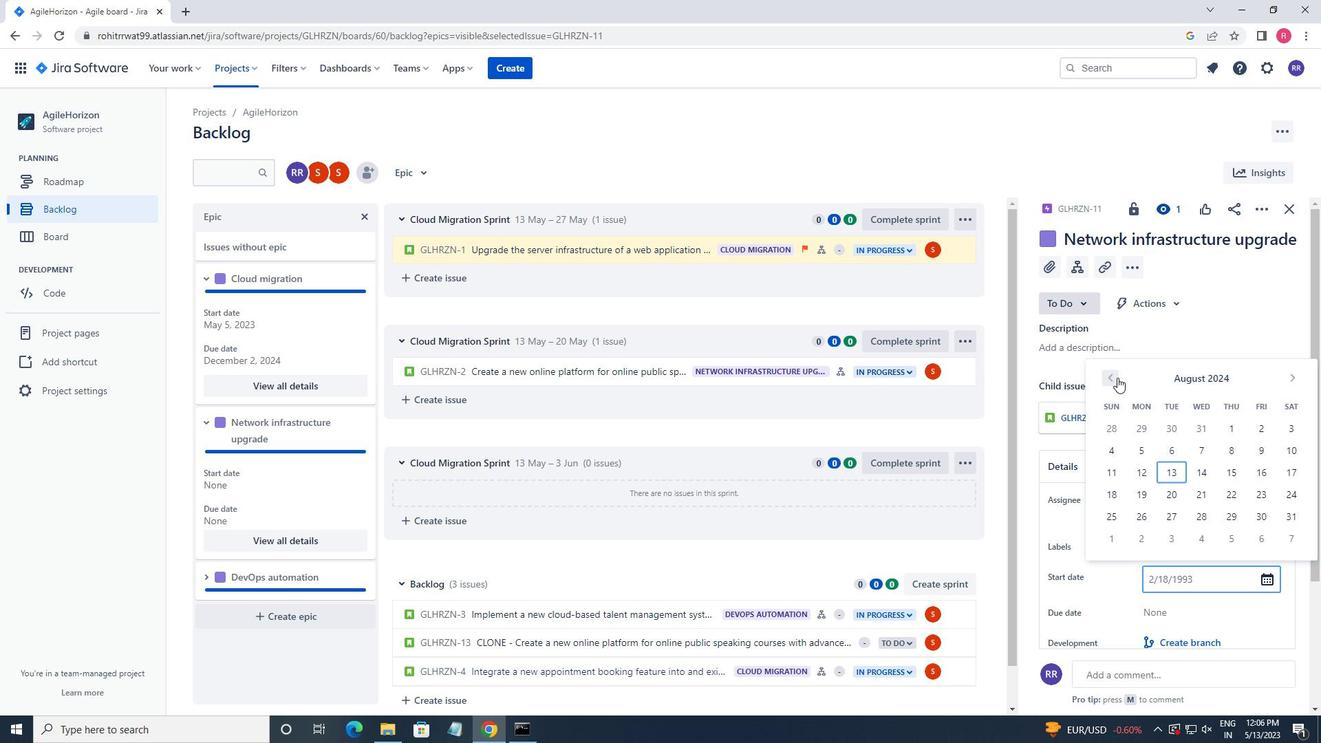 
Action: Mouse pressed left at (1117, 377)
Screenshot: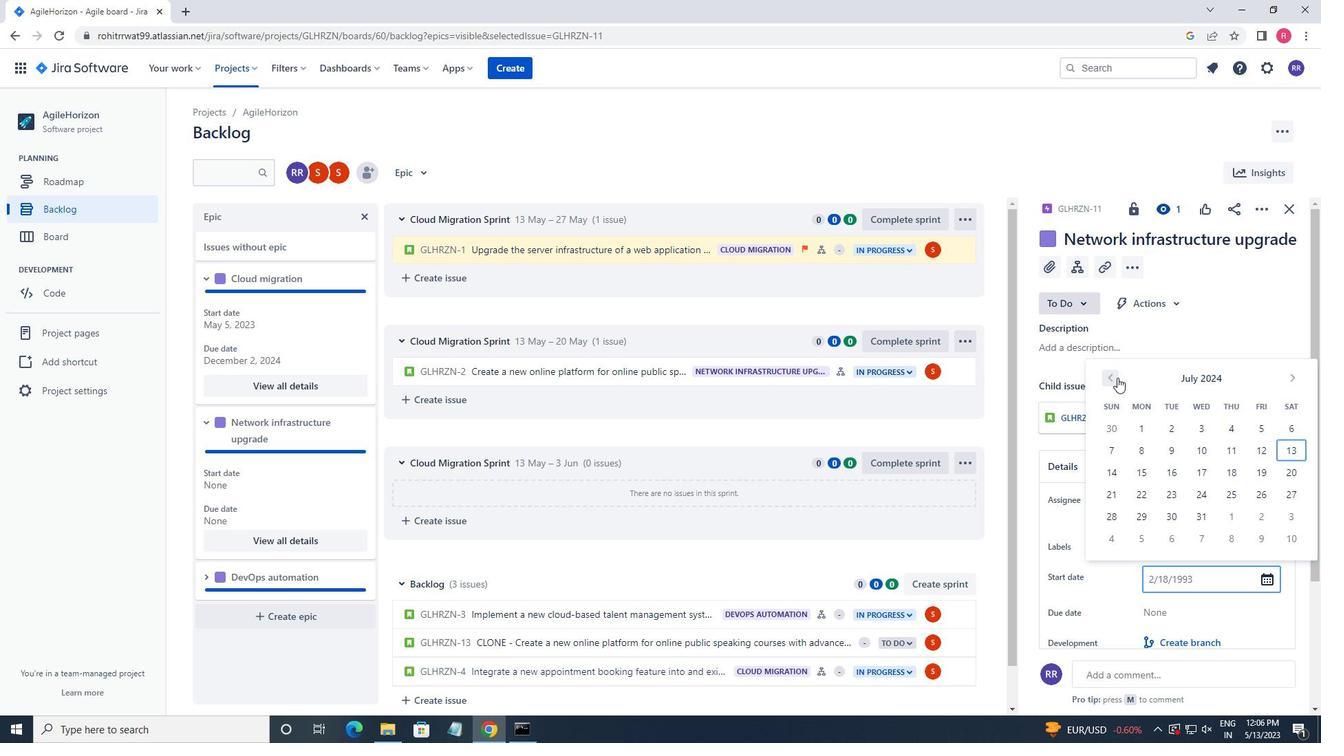 
Action: Mouse pressed left at (1117, 377)
Screenshot: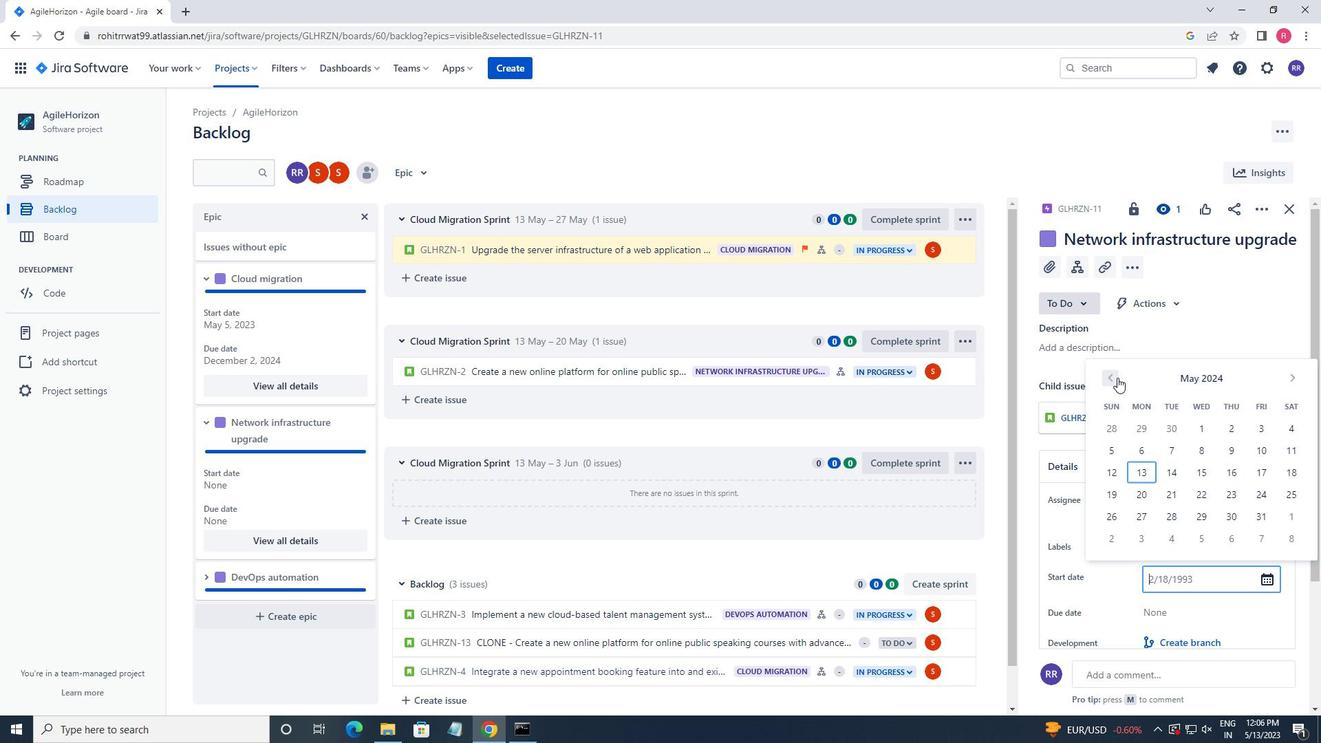 
Action: Mouse pressed left at (1117, 377)
Screenshot: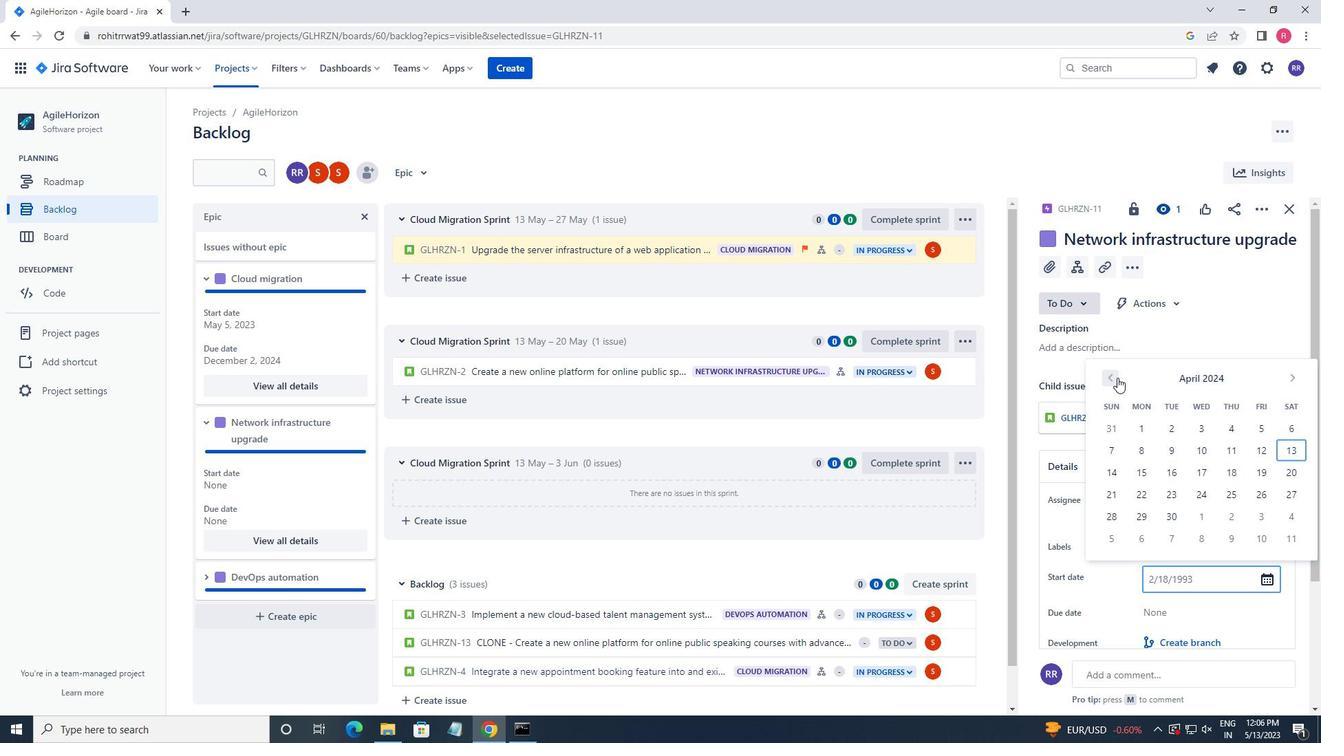 
Action: Mouse moved to (1293, 375)
Screenshot: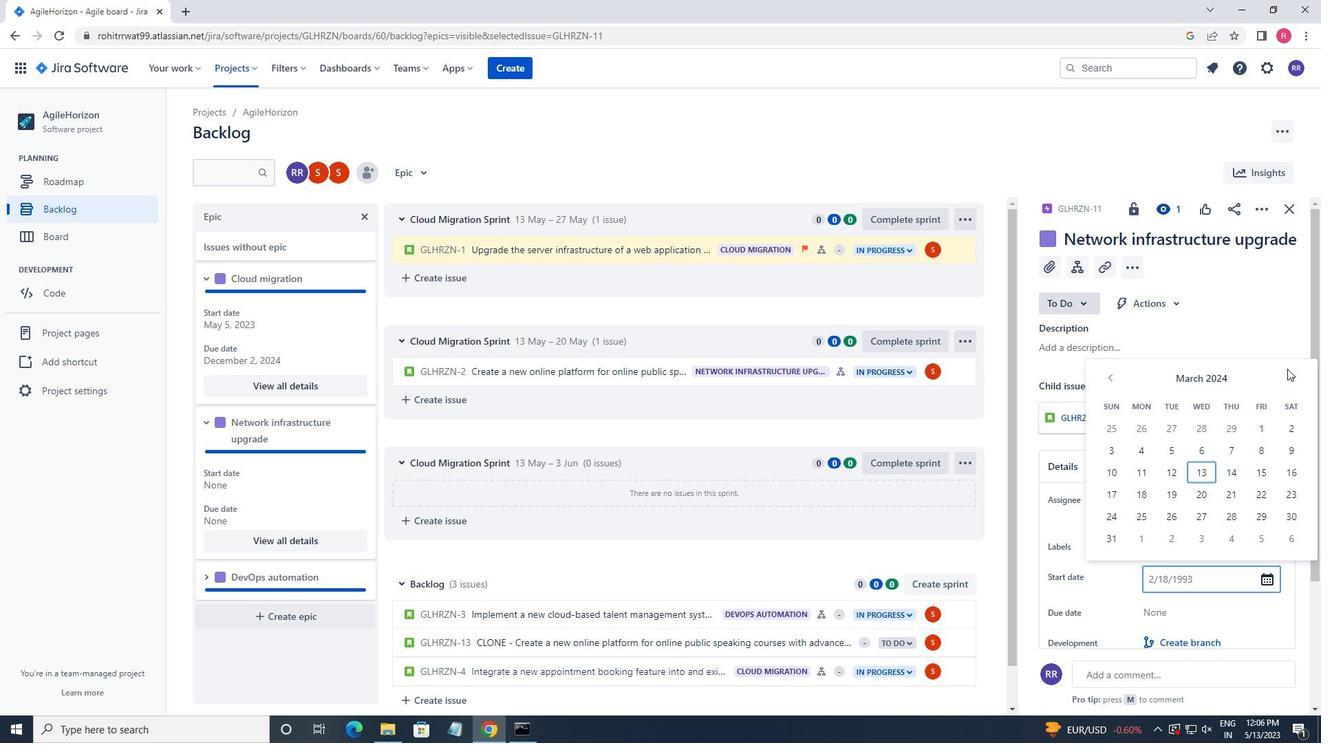 
Action: Mouse pressed left at (1293, 375)
Screenshot: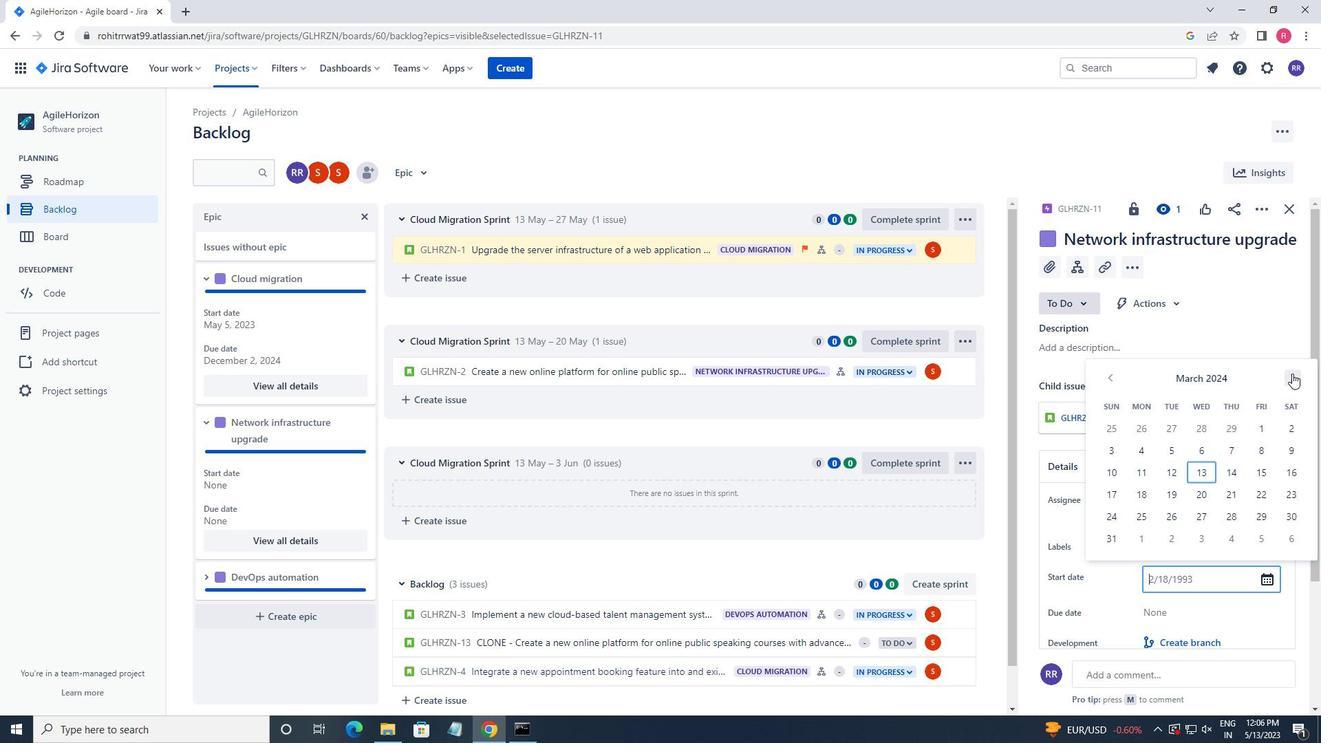 
Action: Mouse pressed left at (1293, 375)
Screenshot: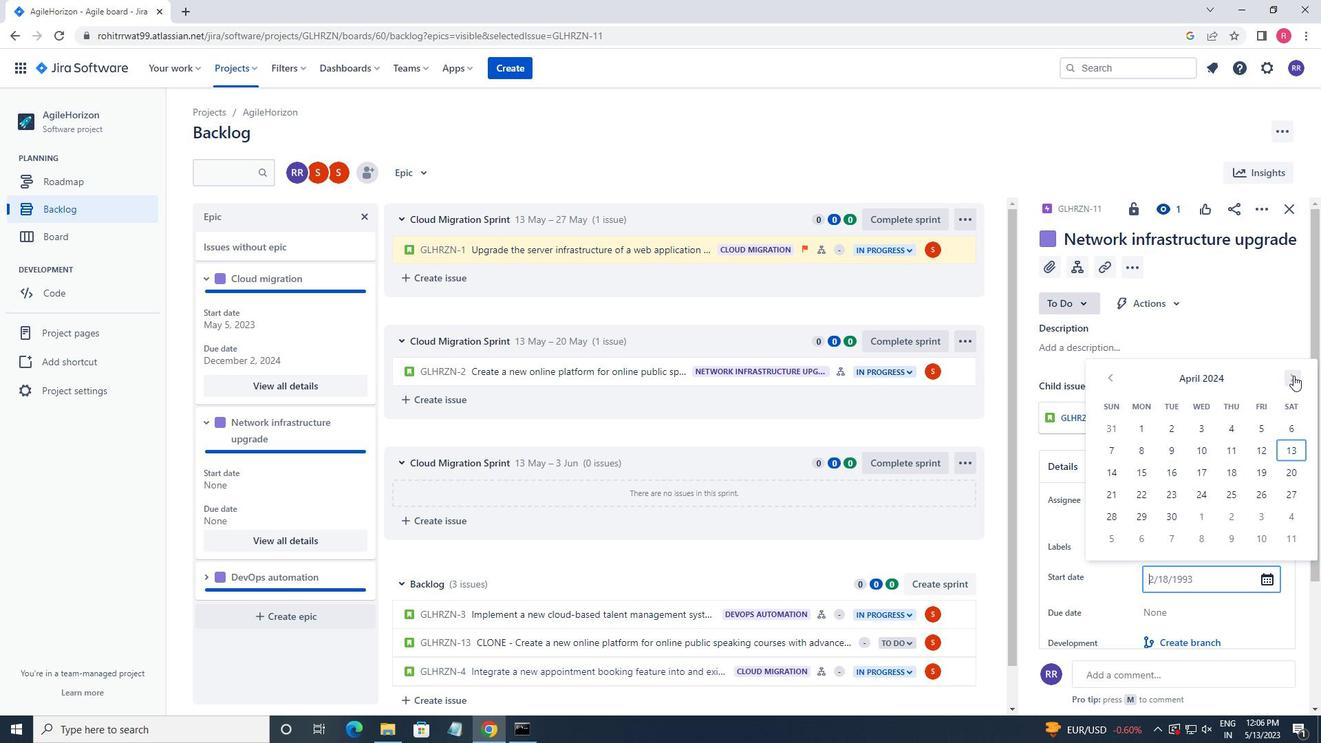 
Action: Mouse moved to (1173, 496)
Screenshot: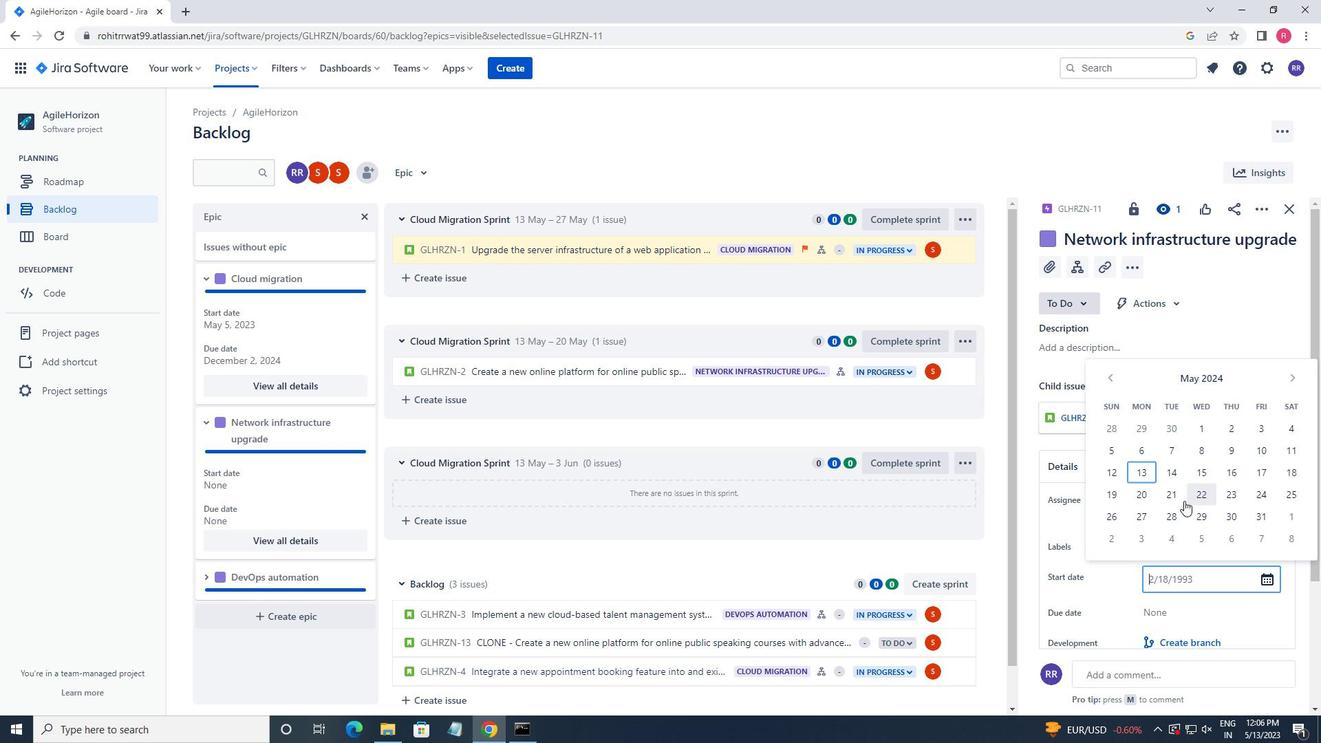
Action: Mouse pressed left at (1173, 496)
Screenshot: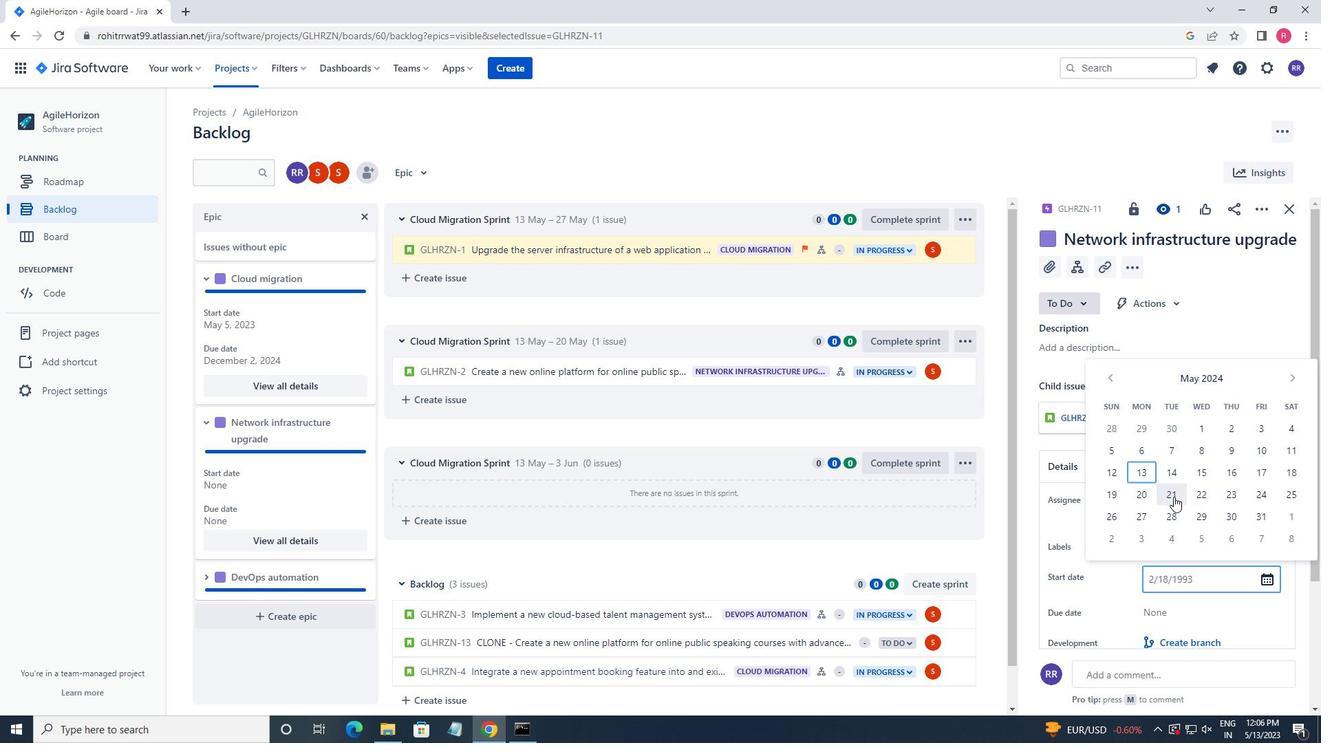 
Action: Mouse moved to (1180, 607)
Screenshot: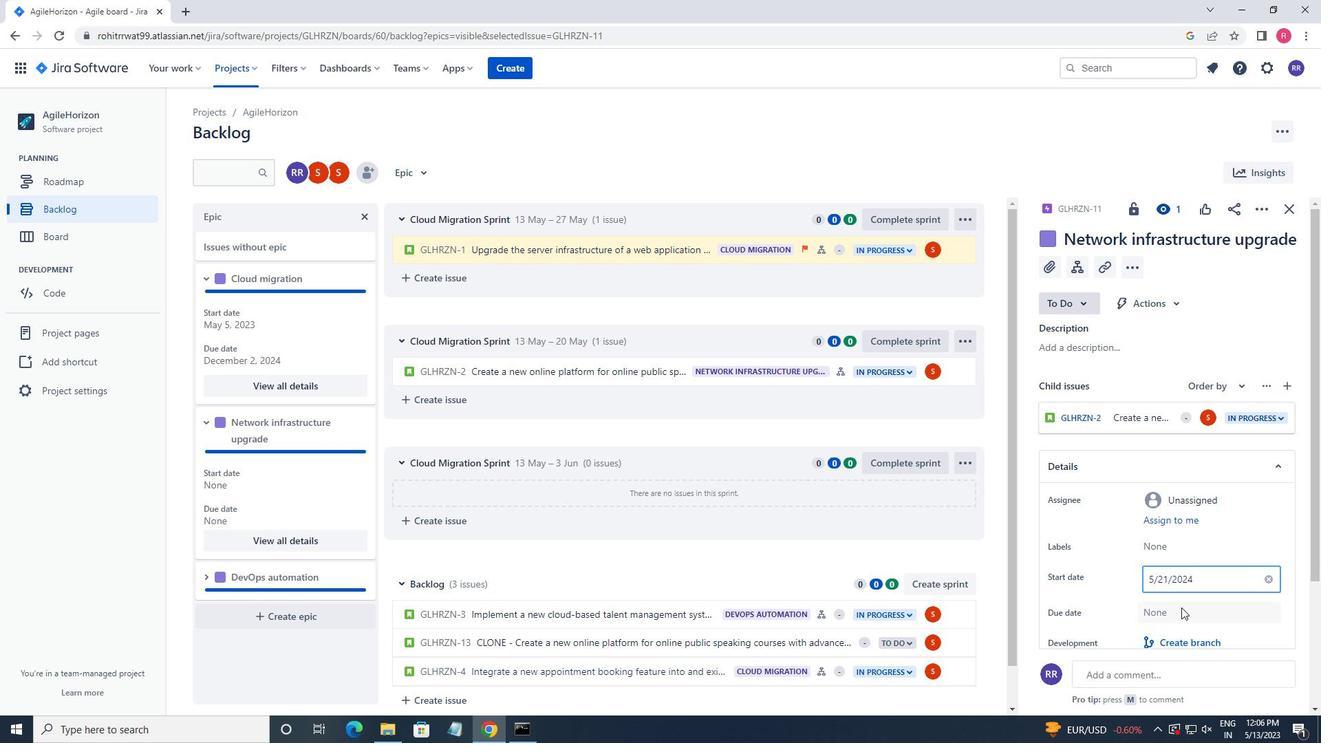 
Action: Mouse pressed left at (1180, 607)
Screenshot: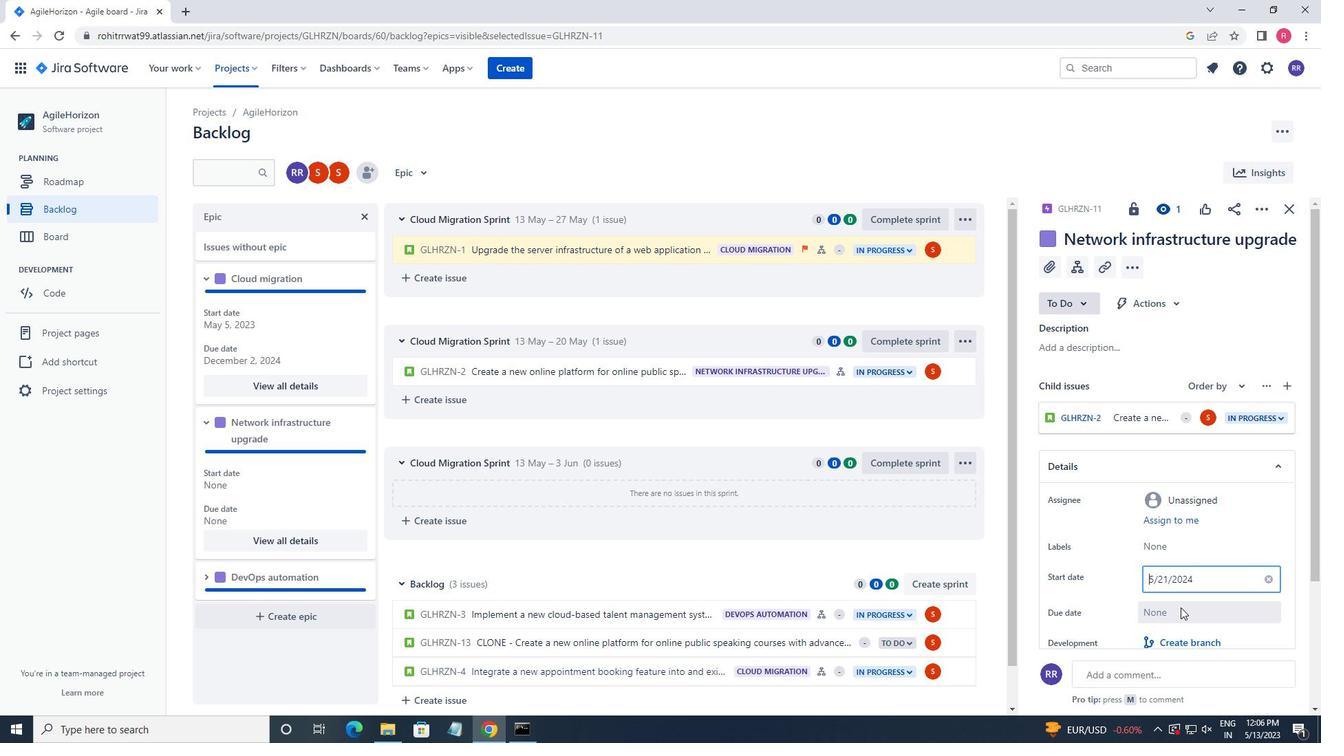 
Action: Mouse moved to (1295, 417)
Screenshot: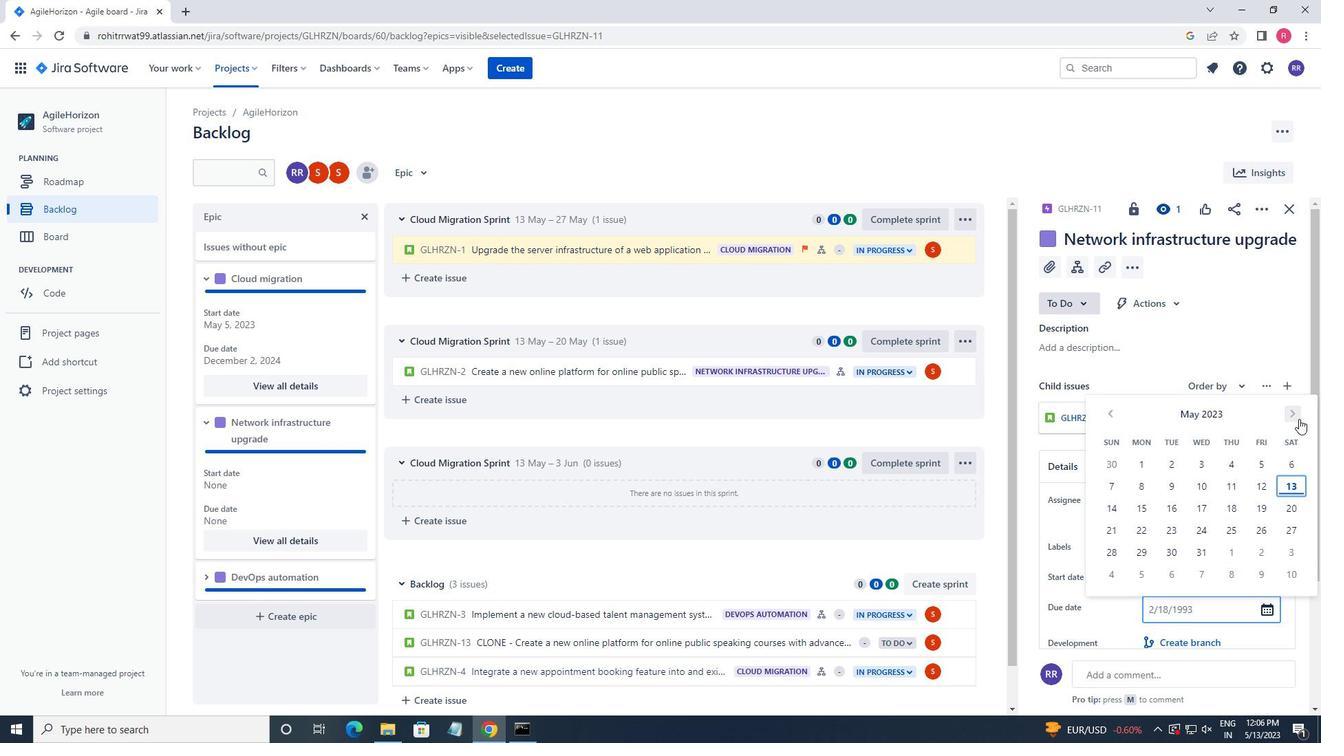 
Action: Mouse pressed left at (1295, 417)
Screenshot: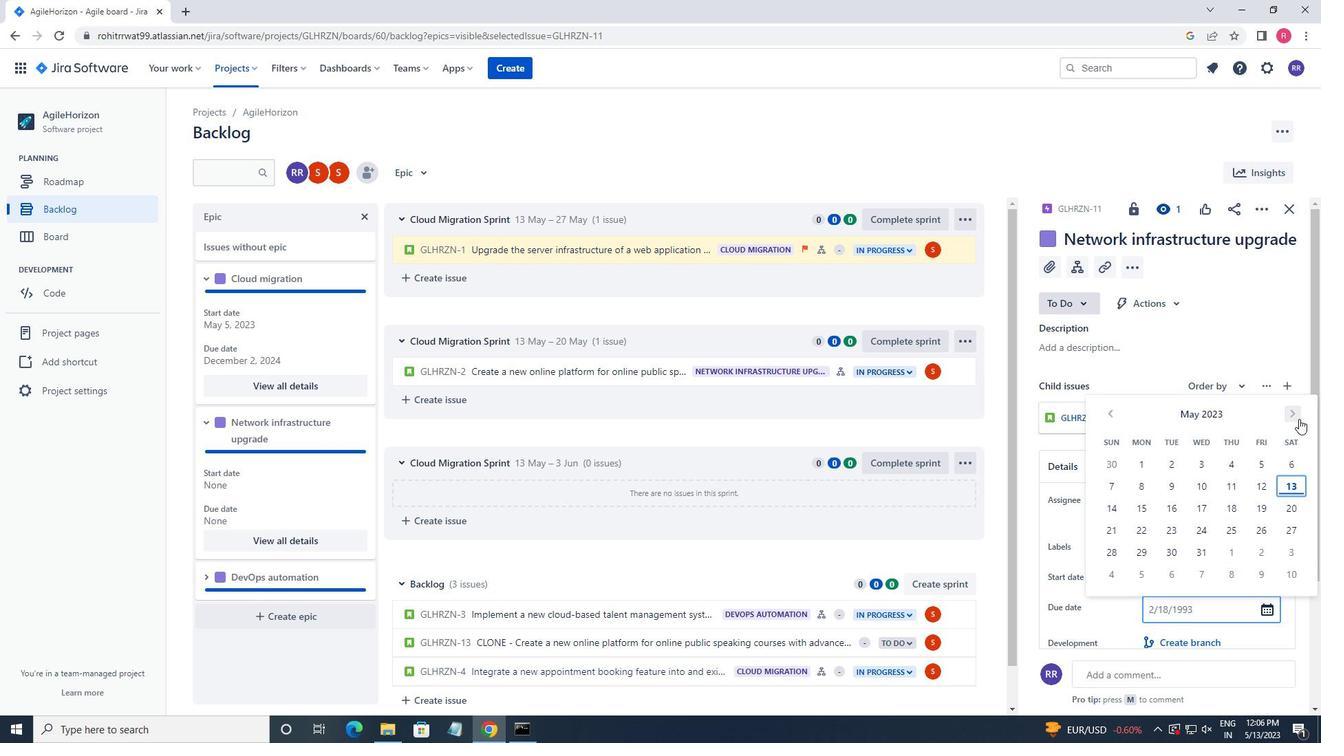 
Action: Mouse pressed left at (1295, 417)
Screenshot: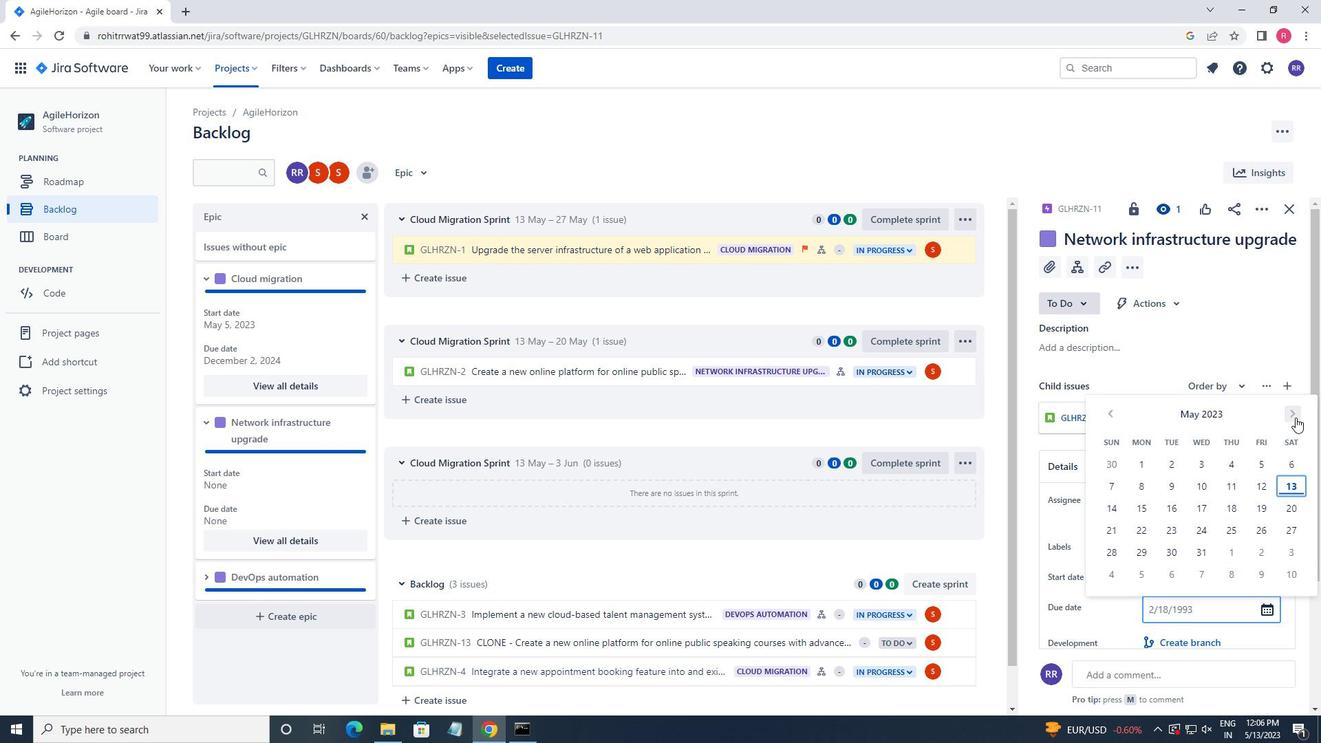 
Action: Mouse pressed left at (1295, 417)
Screenshot: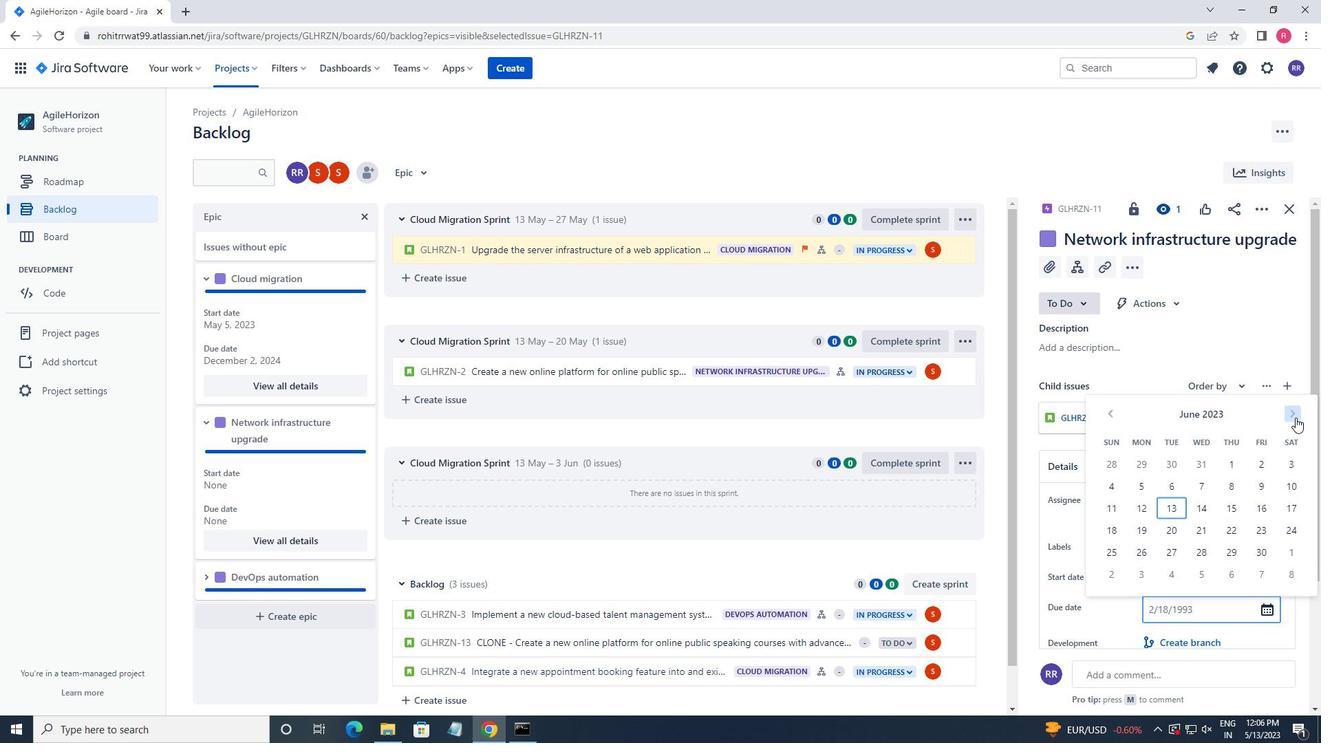 
Action: Mouse pressed left at (1295, 417)
Screenshot: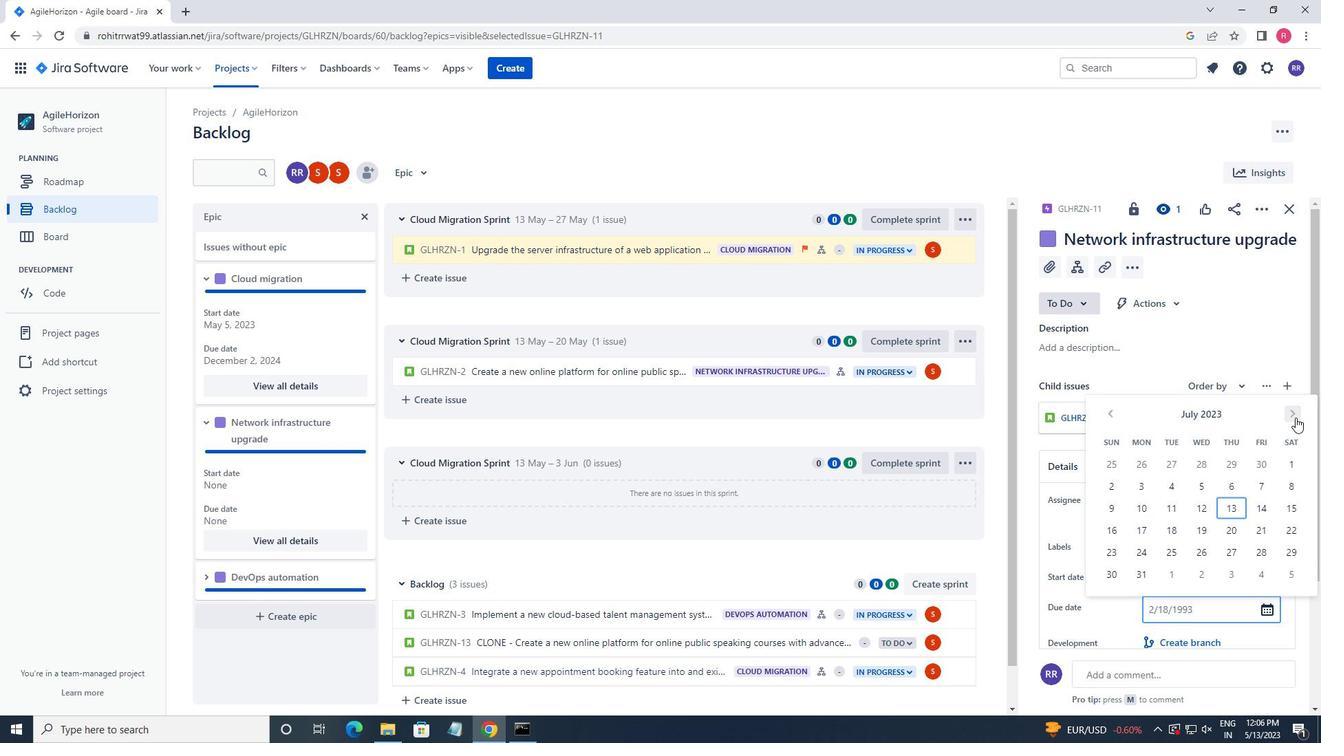 
Action: Mouse pressed left at (1295, 417)
Screenshot: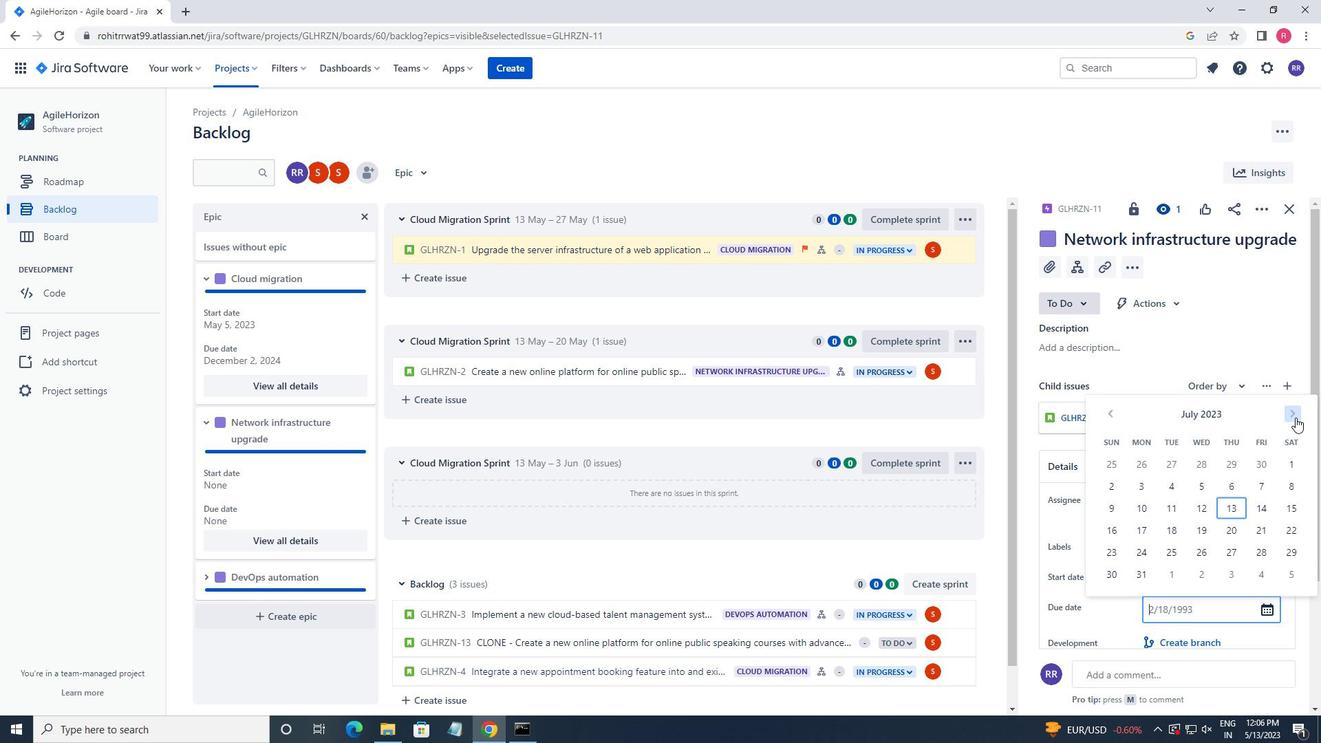 
Action: Mouse pressed left at (1295, 417)
Screenshot: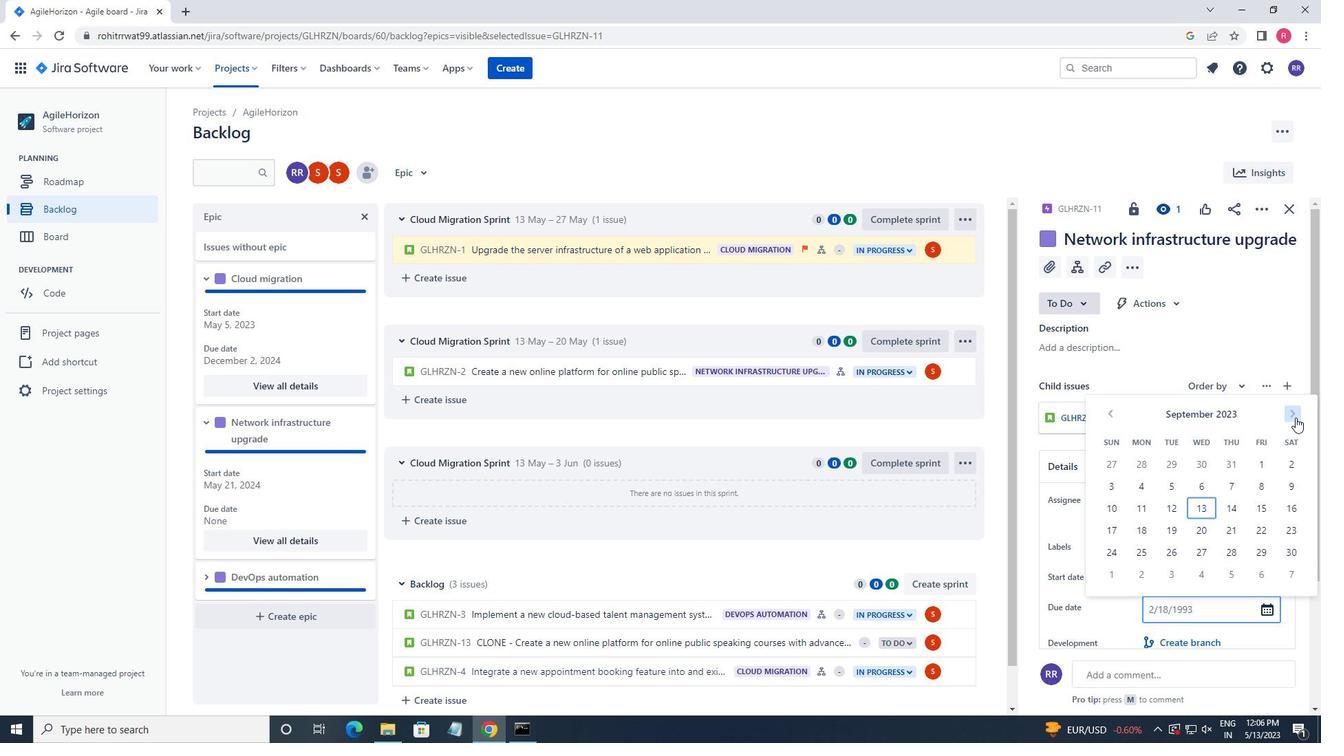 
Action: Mouse pressed left at (1295, 417)
Screenshot: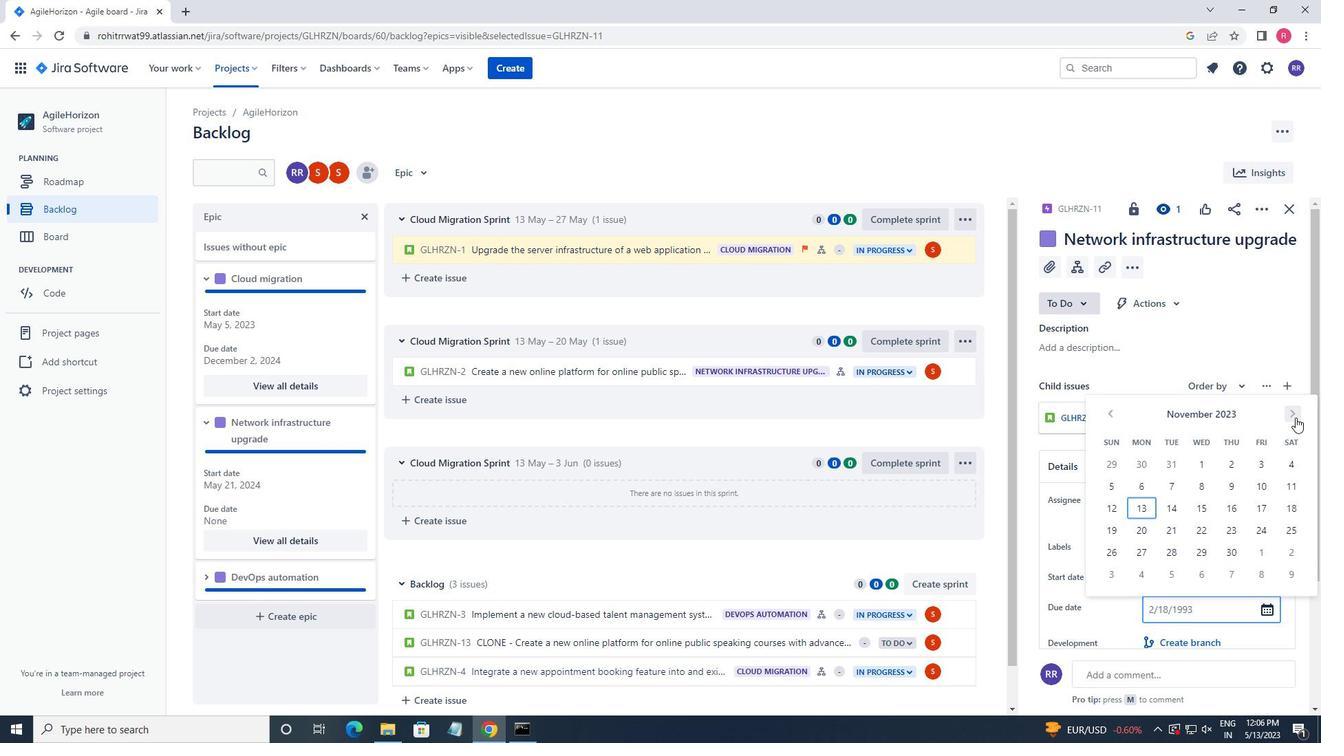 
Action: Mouse pressed left at (1295, 417)
Screenshot: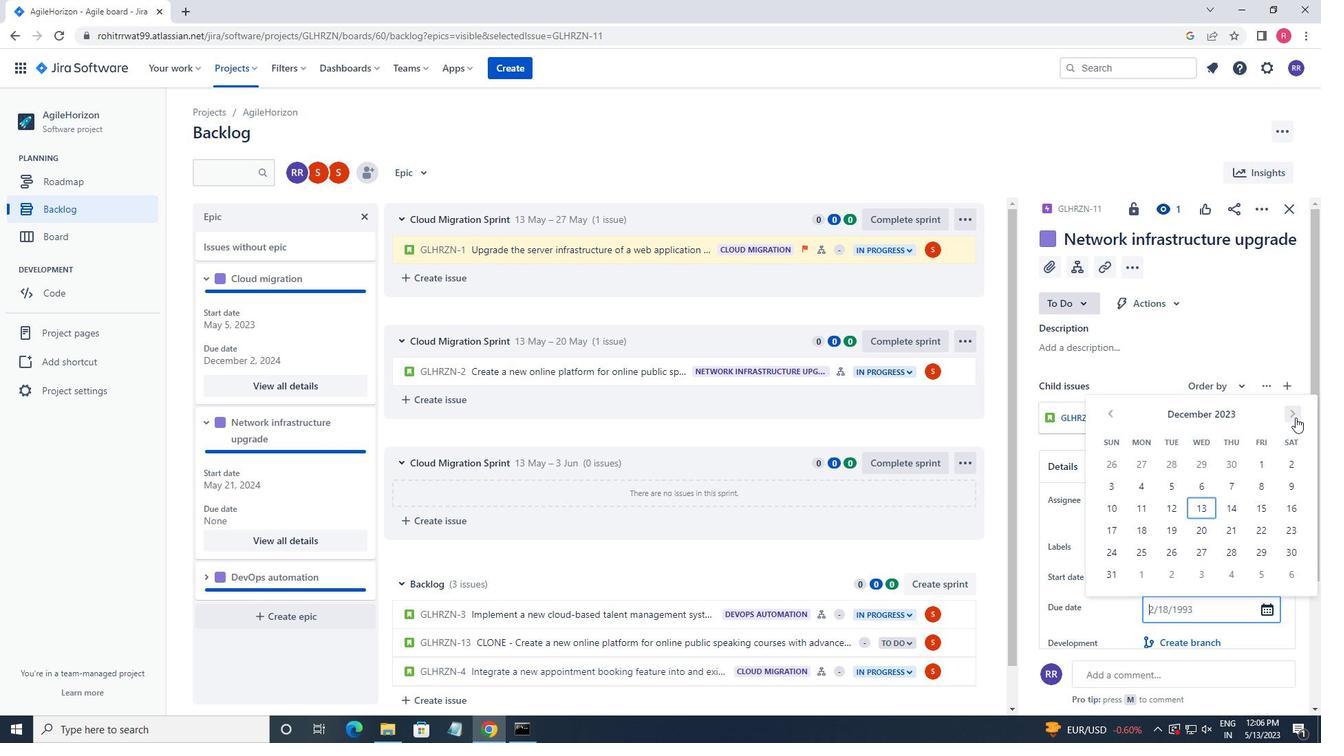 
Action: Mouse pressed left at (1295, 417)
Screenshot: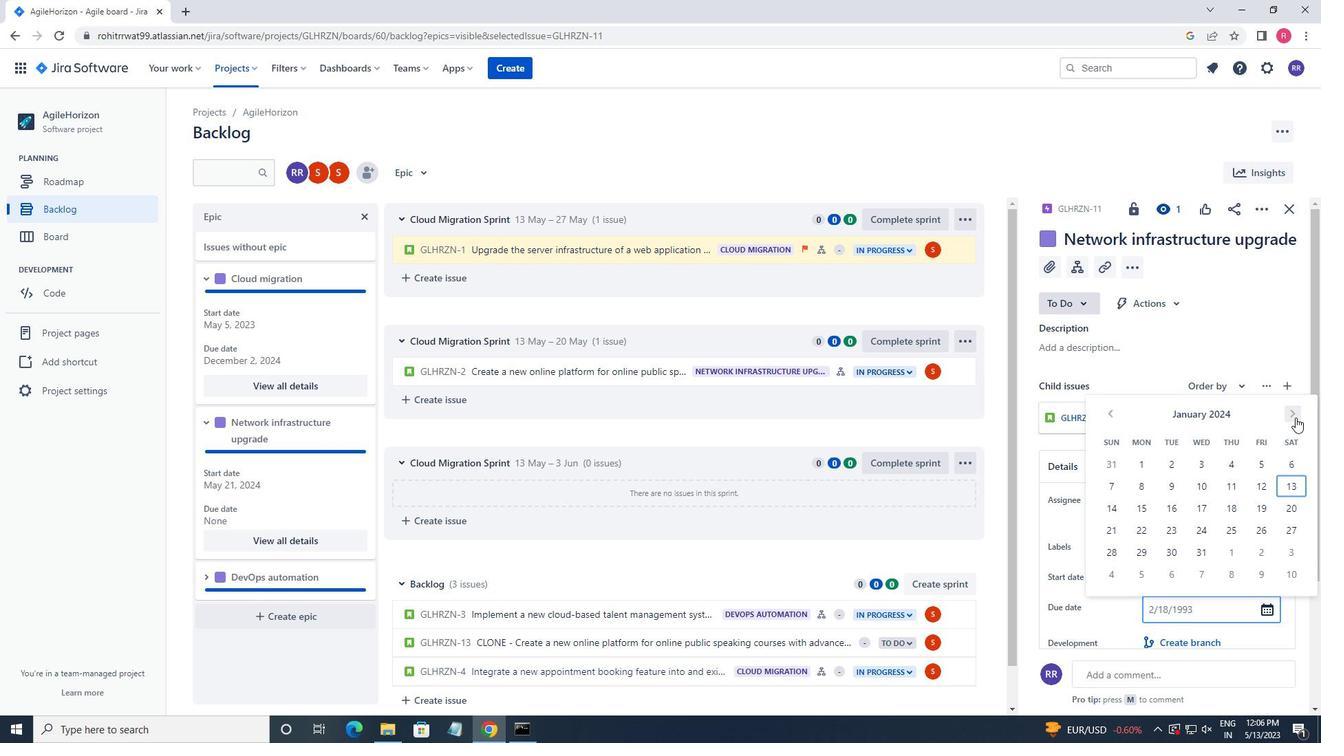 
Action: Mouse pressed left at (1295, 417)
Screenshot: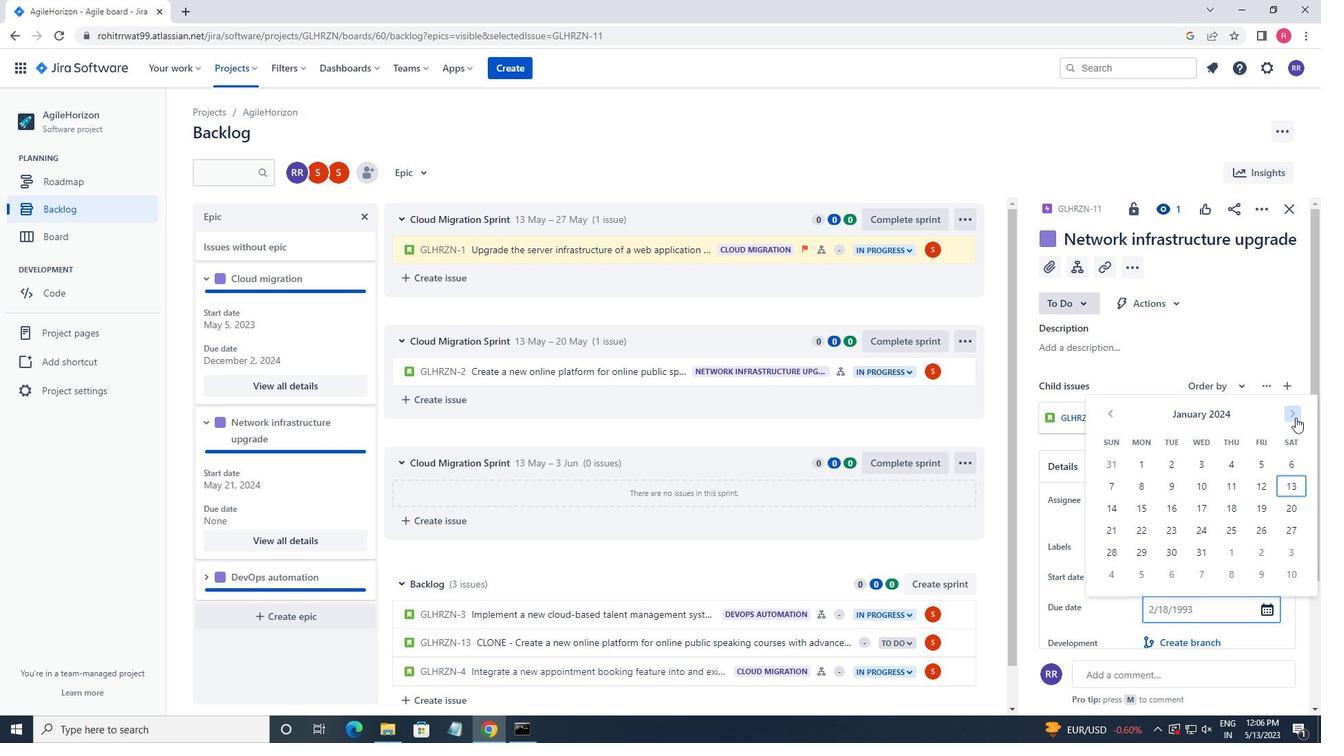 
Action: Mouse pressed left at (1295, 417)
Screenshot: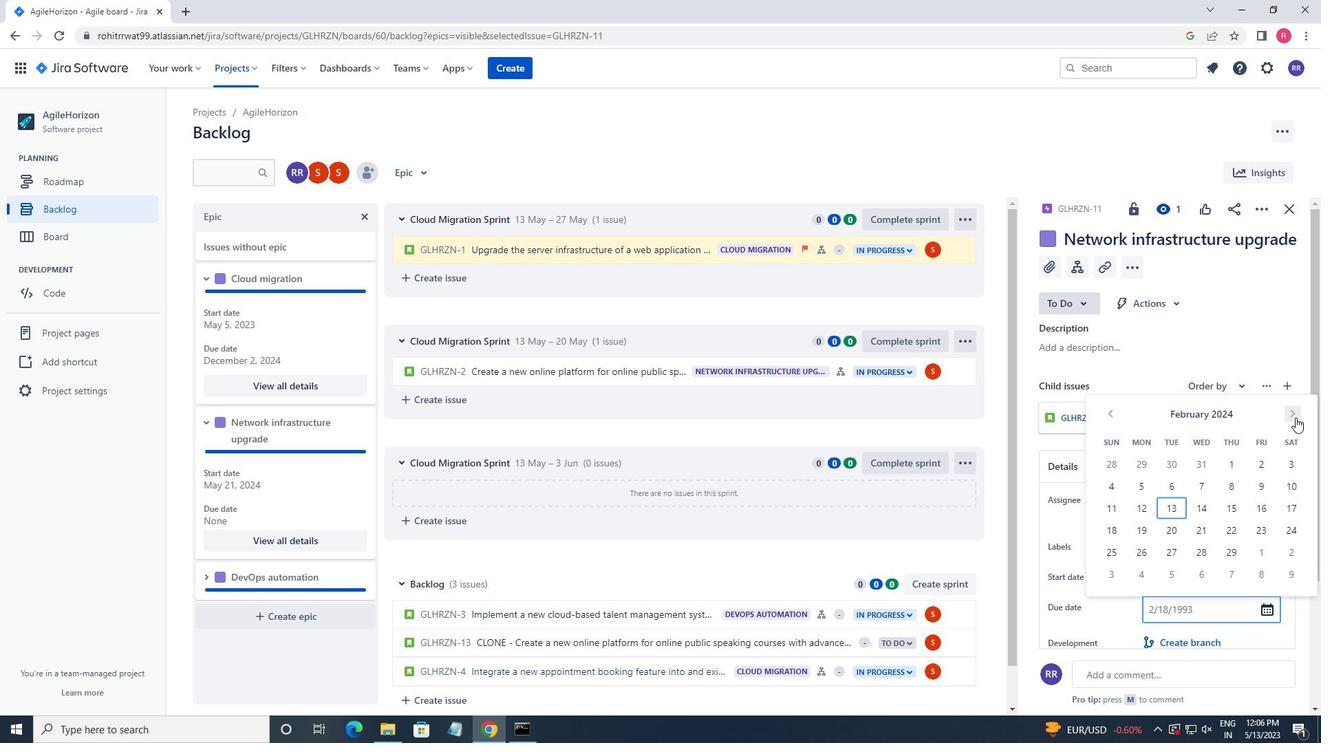 
Action: Mouse pressed left at (1295, 417)
Screenshot: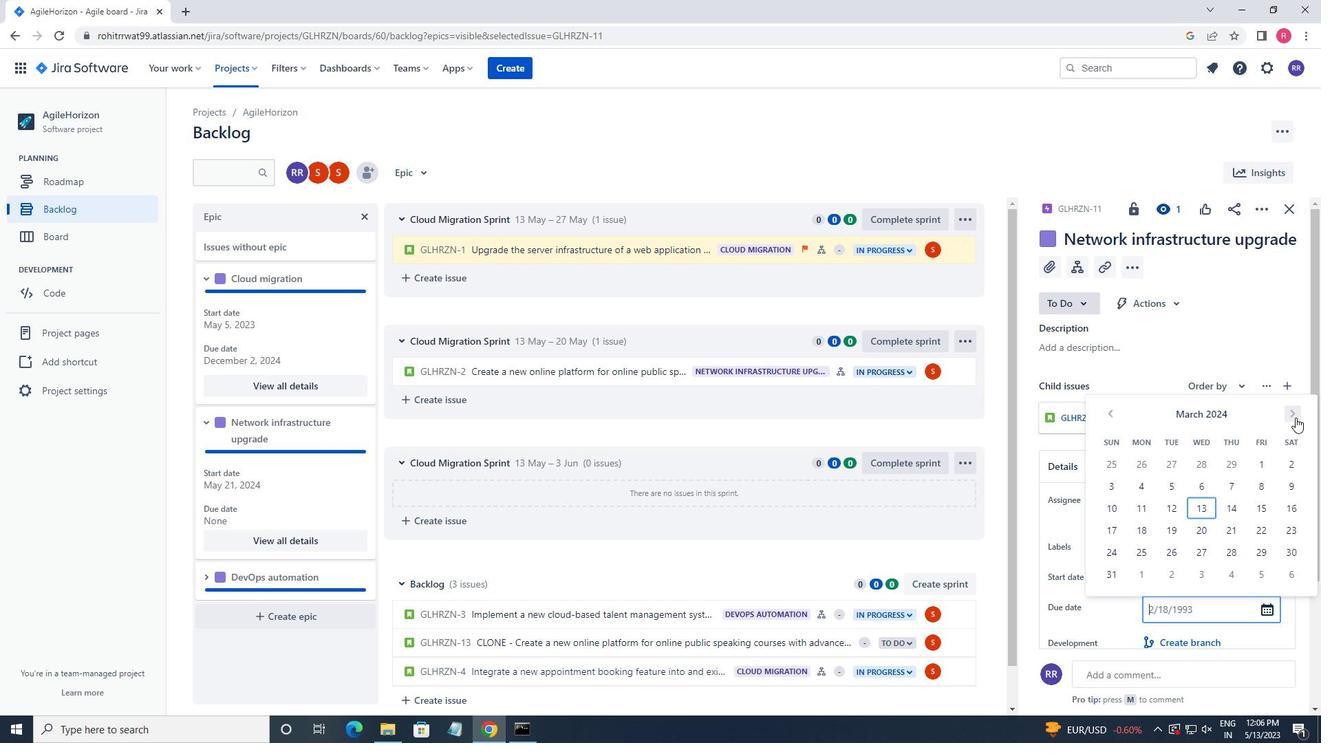 
Action: Mouse pressed left at (1295, 417)
Screenshot: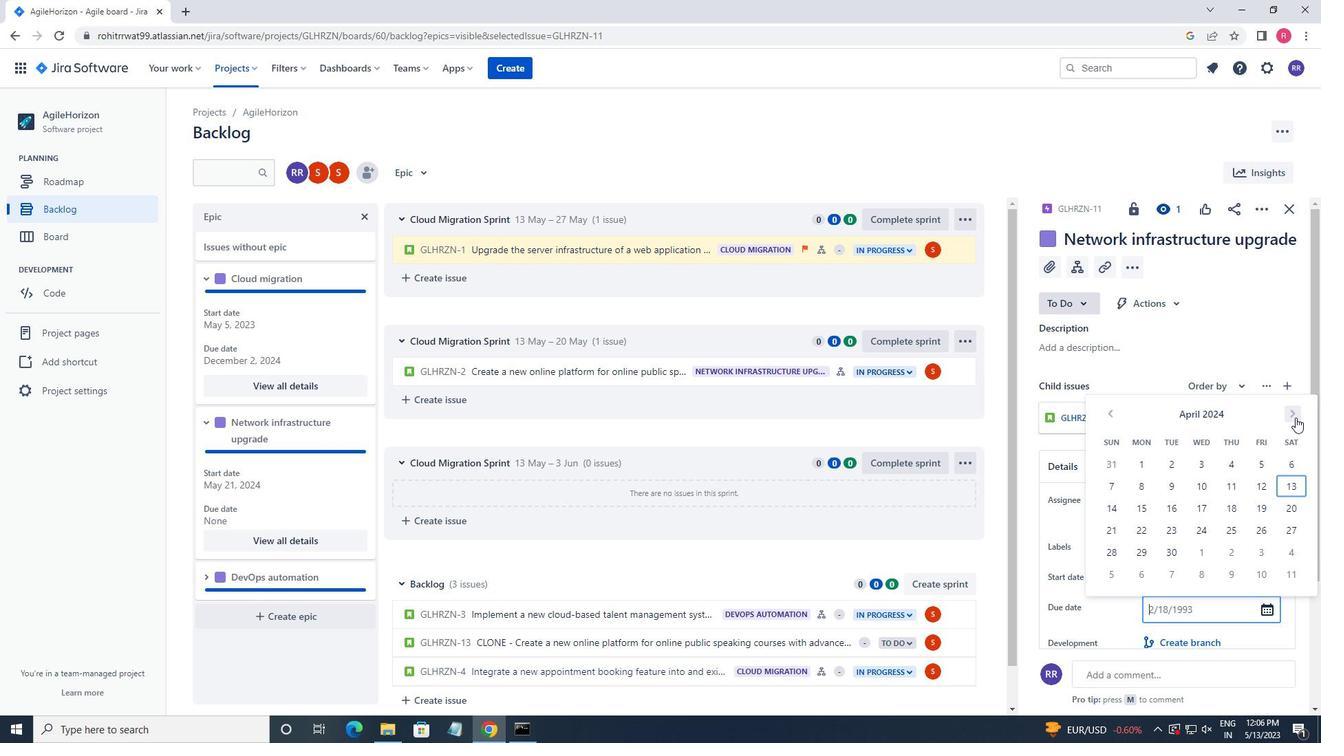
Action: Mouse pressed left at (1295, 417)
Screenshot: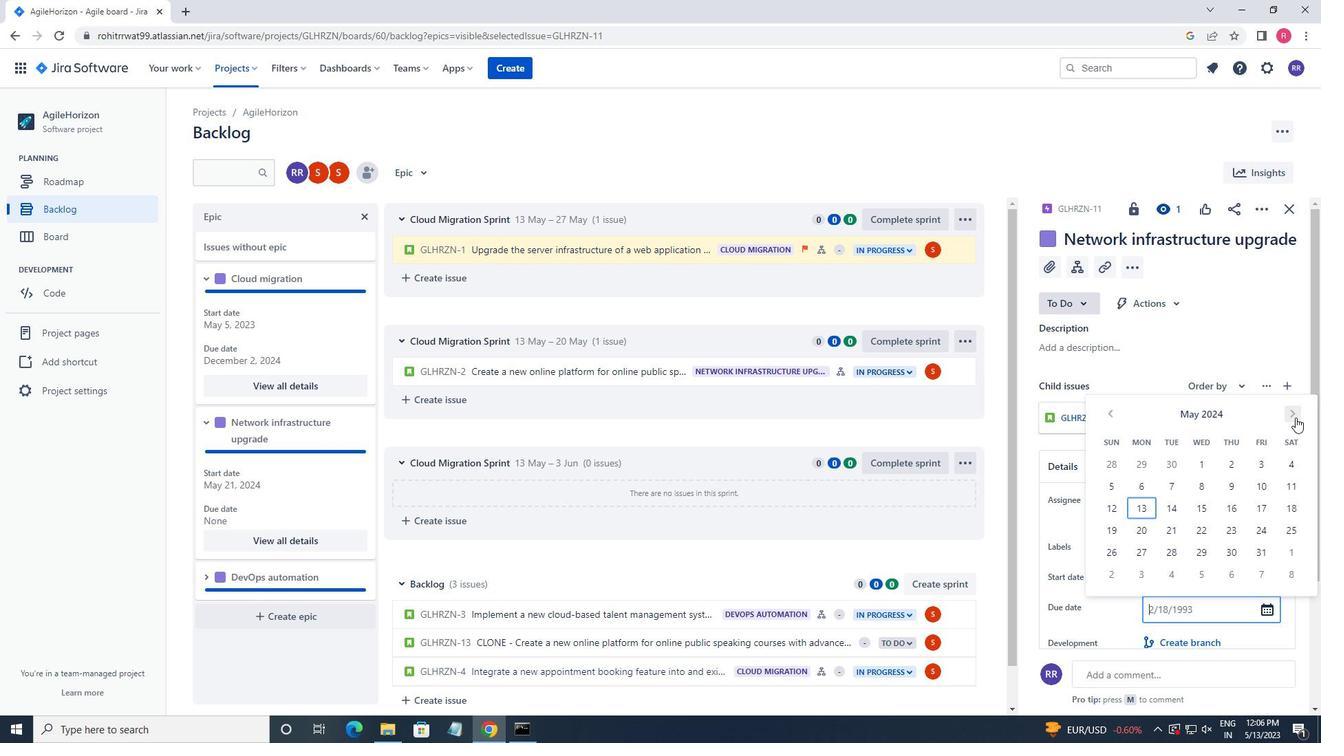 
Action: Mouse pressed left at (1295, 417)
Screenshot: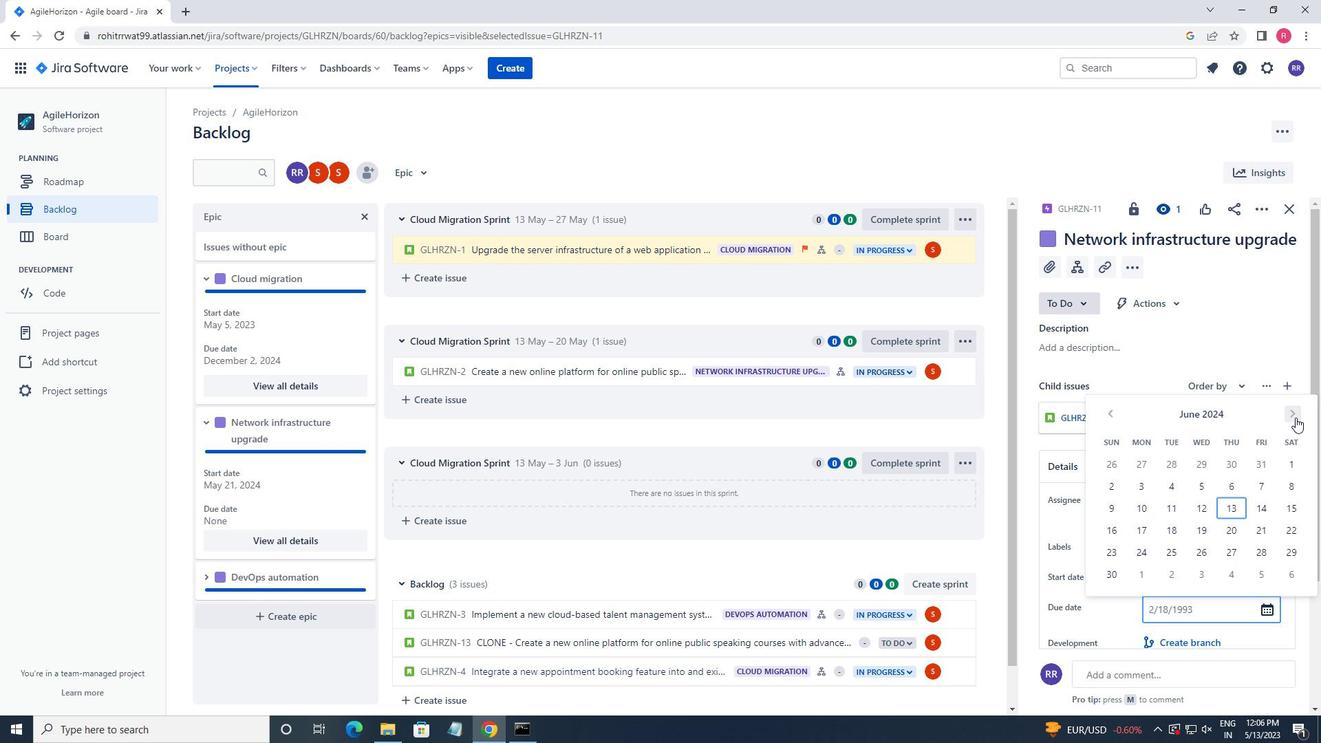 
Action: Mouse pressed left at (1295, 417)
Screenshot: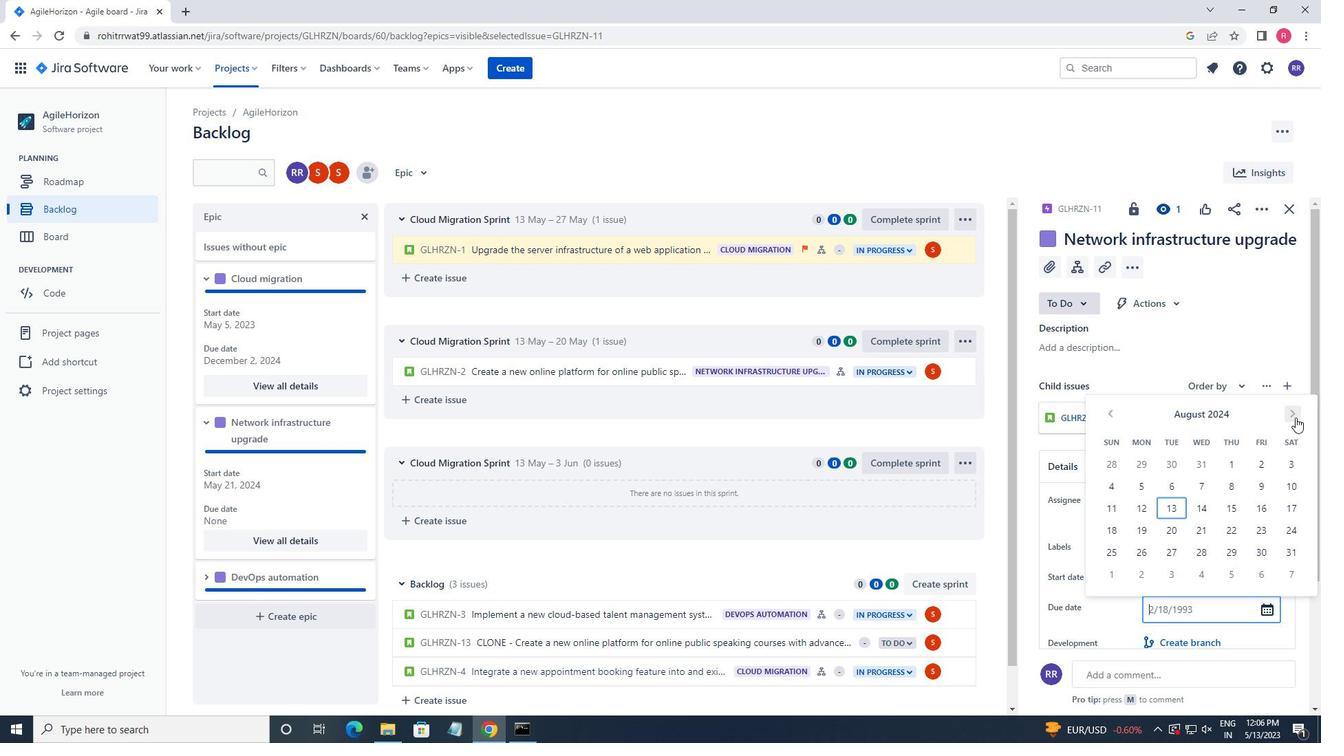 
Action: Mouse moved to (1263, 467)
Screenshot: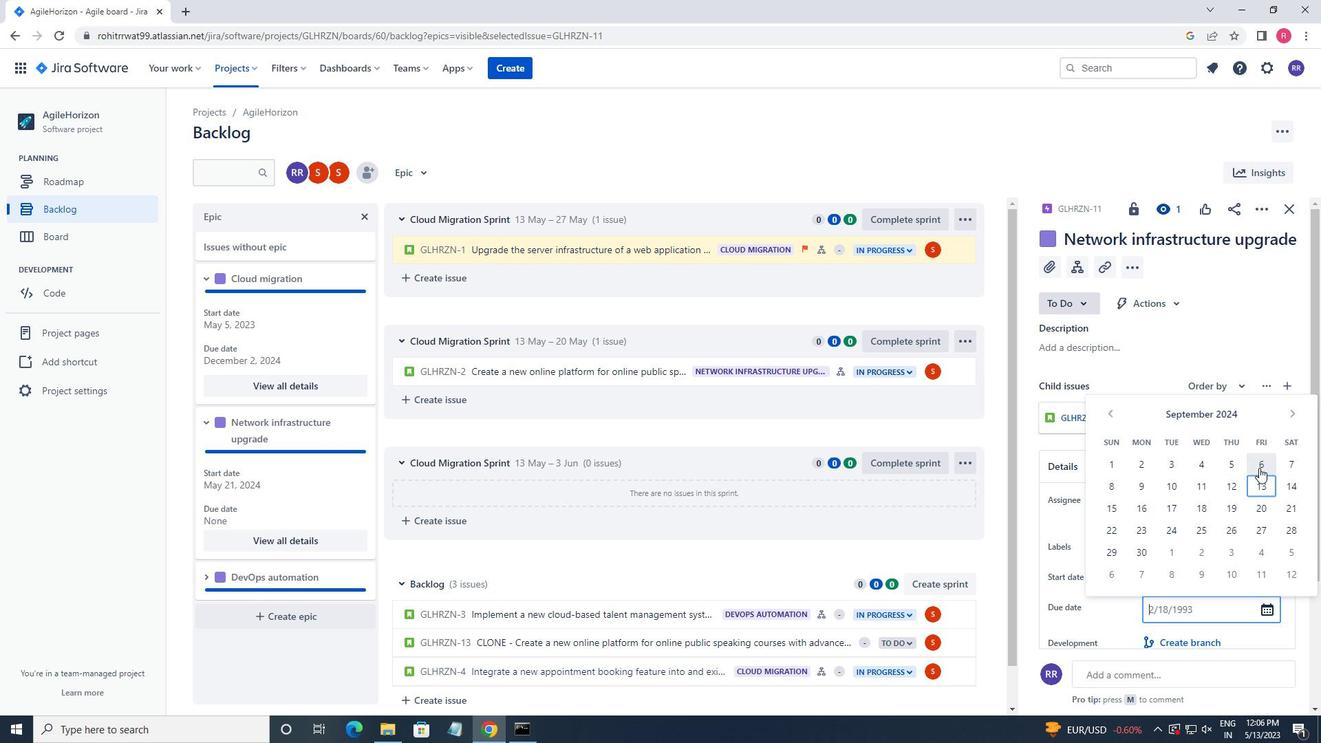 
Action: Mouse pressed left at (1263, 467)
Screenshot: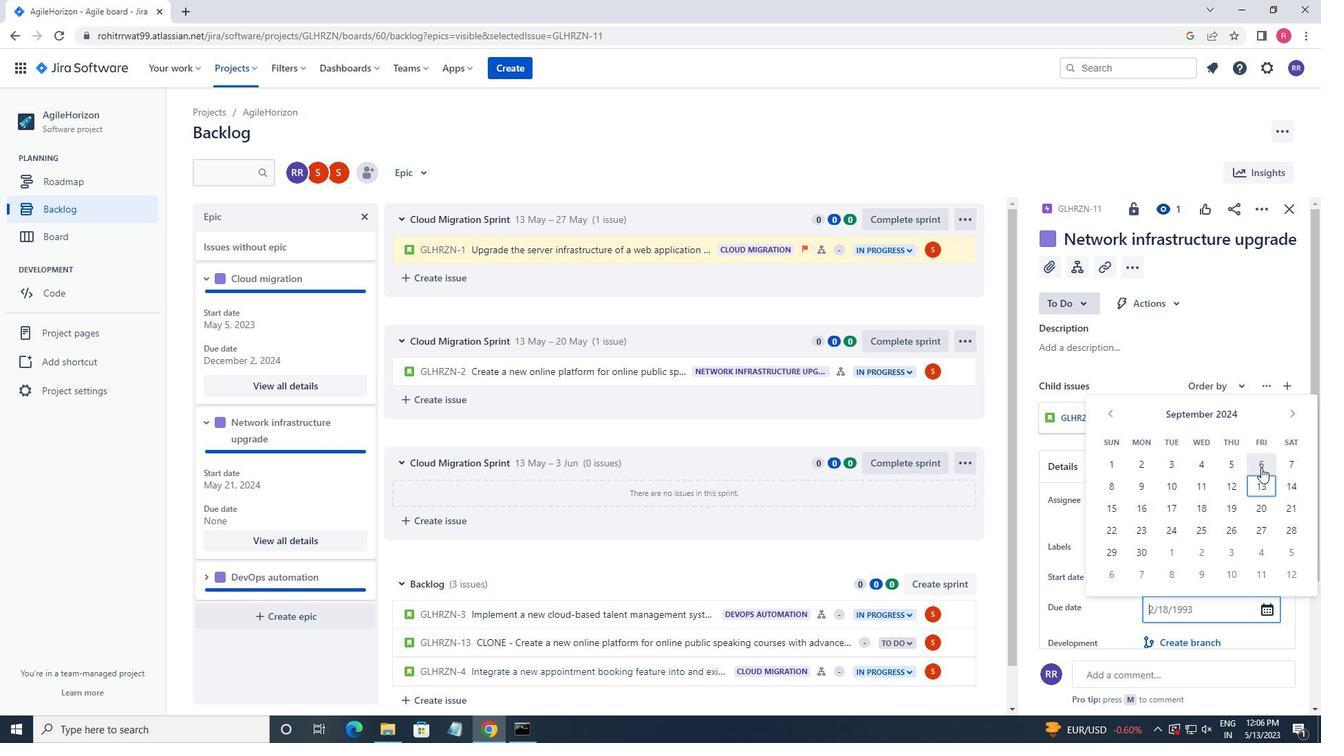 
Action: Mouse moved to (1260, 527)
Screenshot: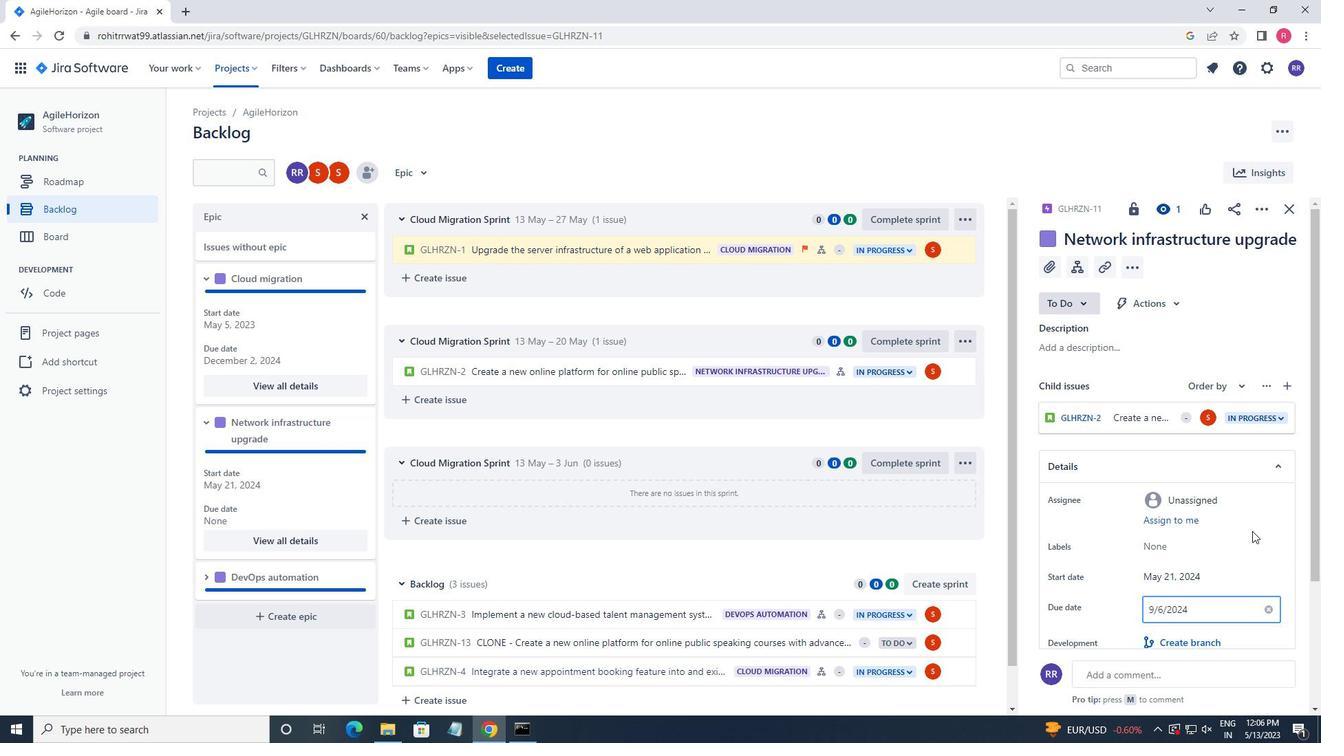 
Action: Mouse pressed left at (1260, 527)
Screenshot: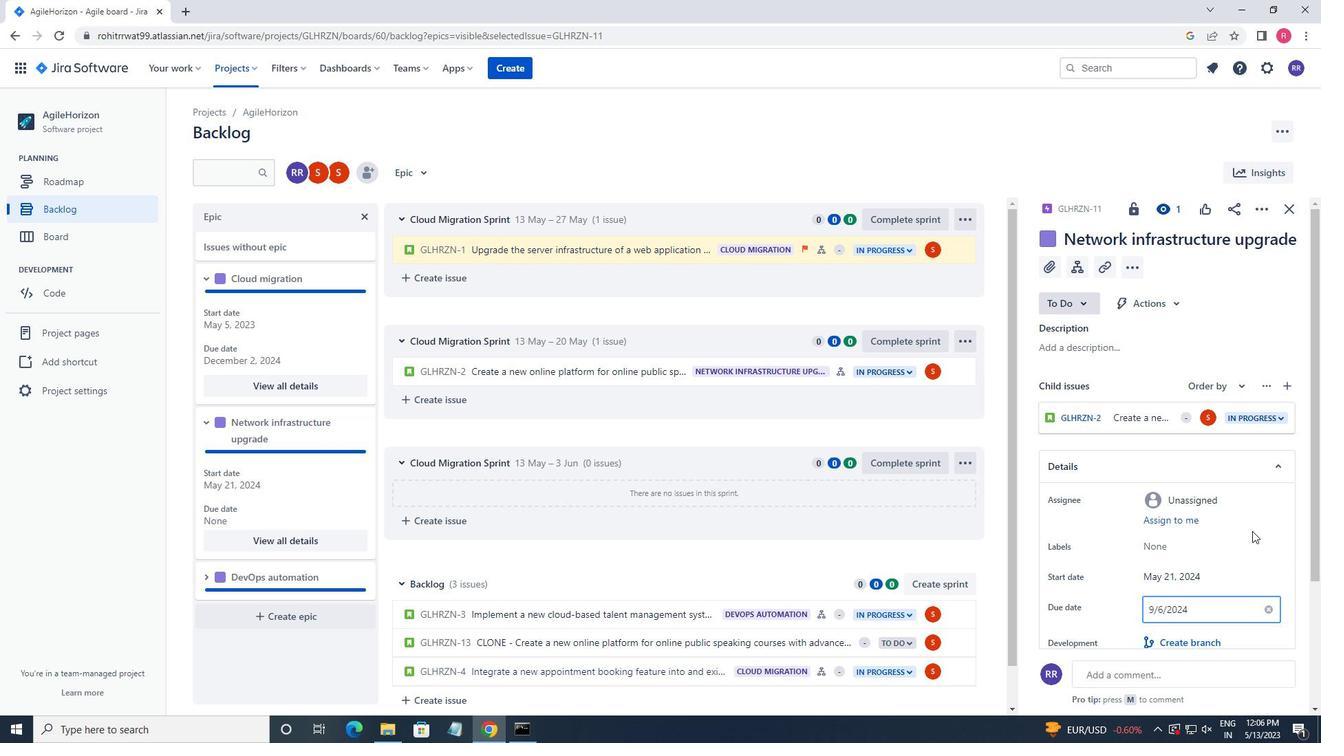 
Action: Mouse moved to (233, 588)
Screenshot: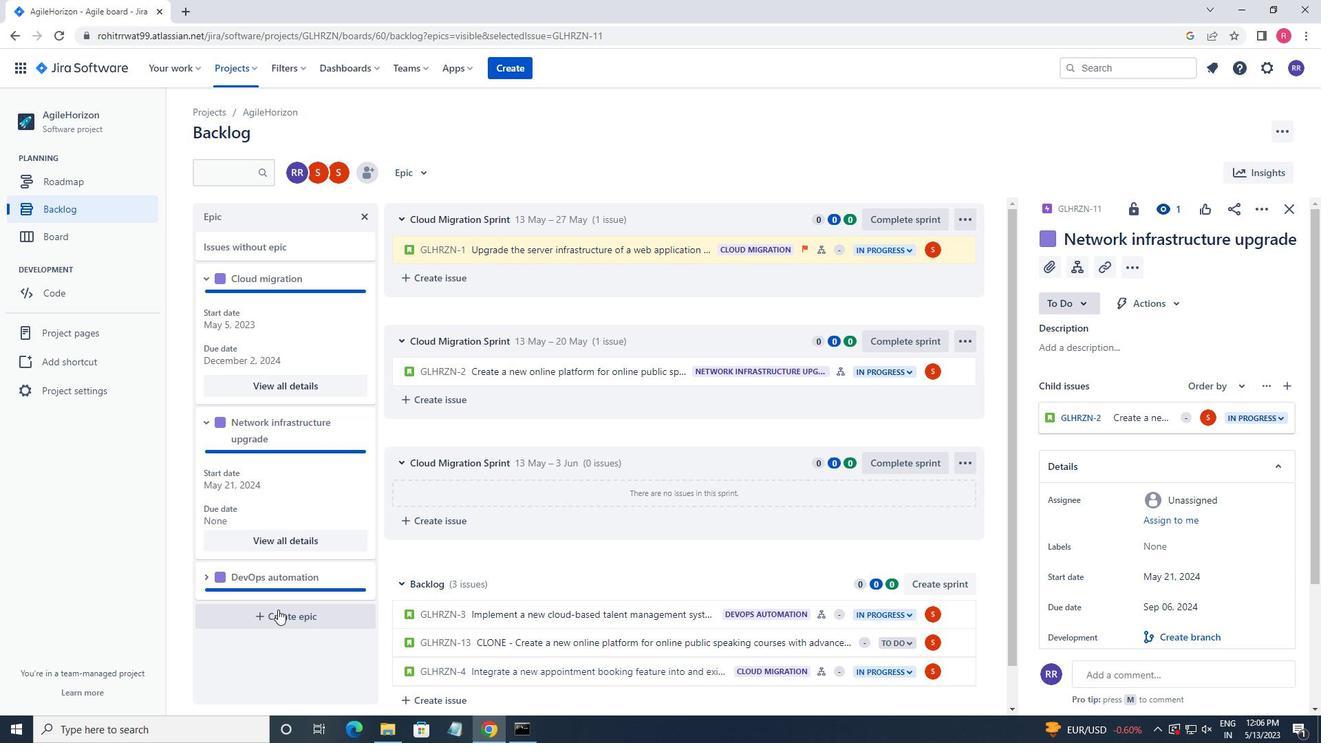 
Action: Mouse scrolled (233, 587) with delta (0, 0)
Screenshot: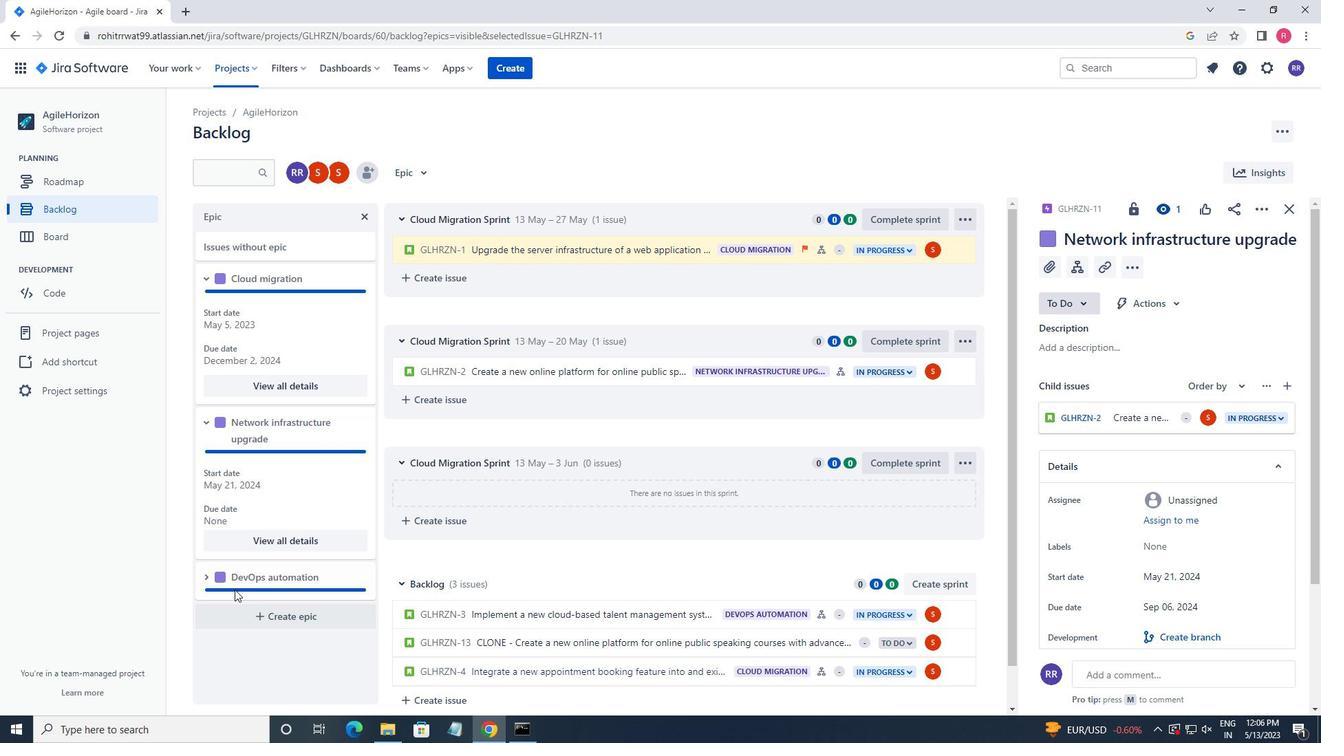 
Action: Mouse moved to (202, 586)
Screenshot: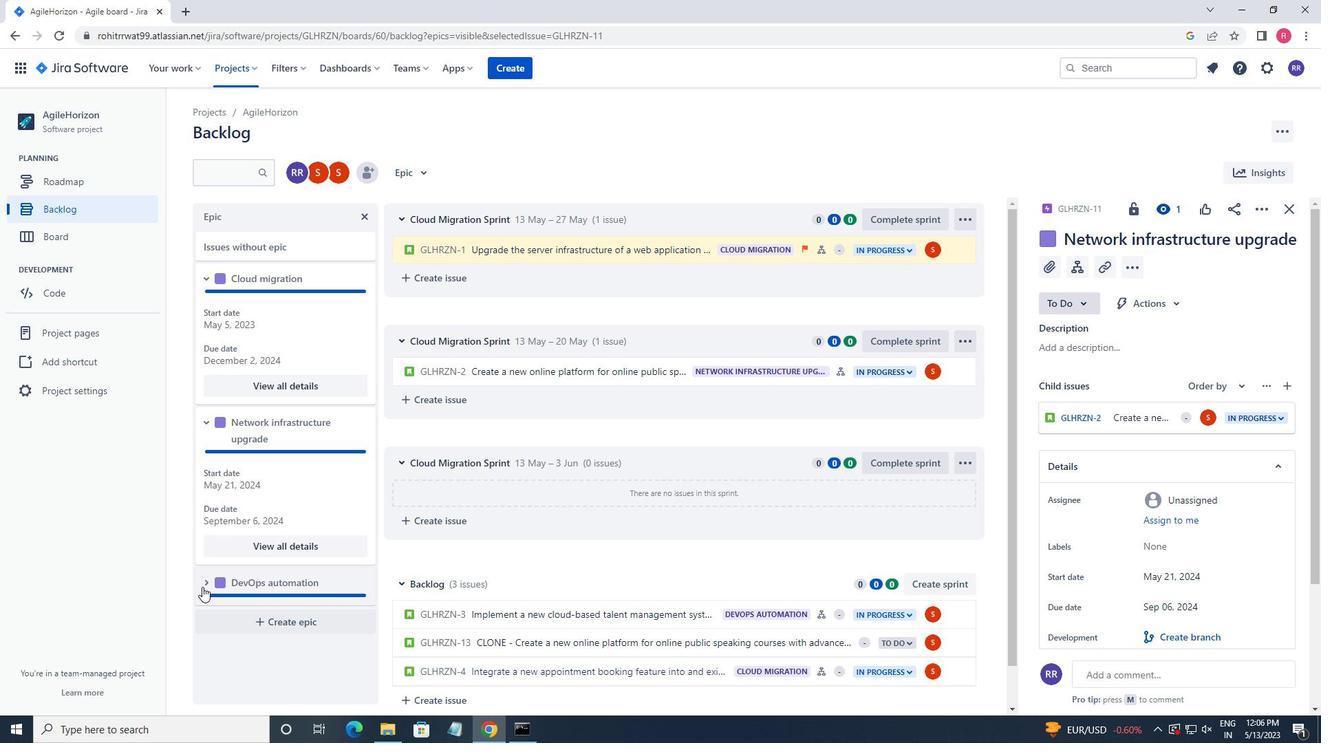 
Action: Mouse pressed left at (202, 586)
Screenshot: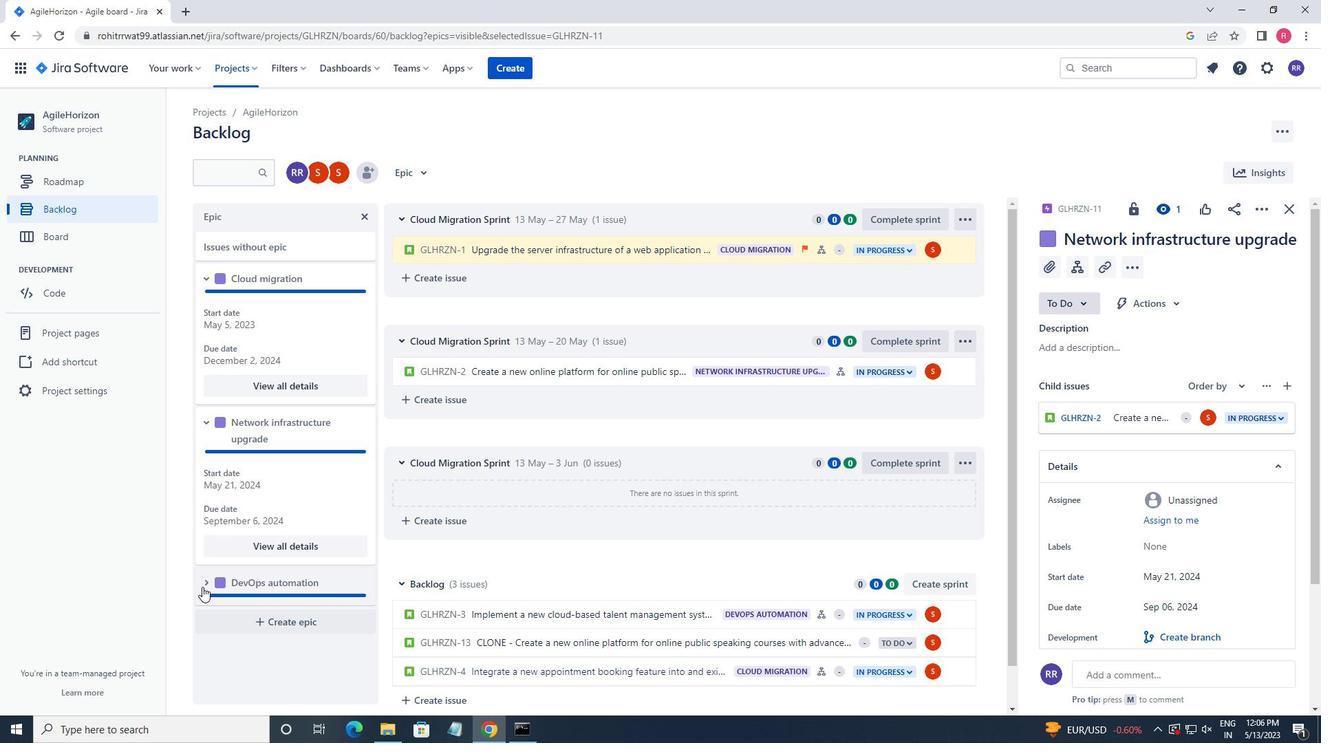 
Action: Mouse moved to (229, 582)
Screenshot: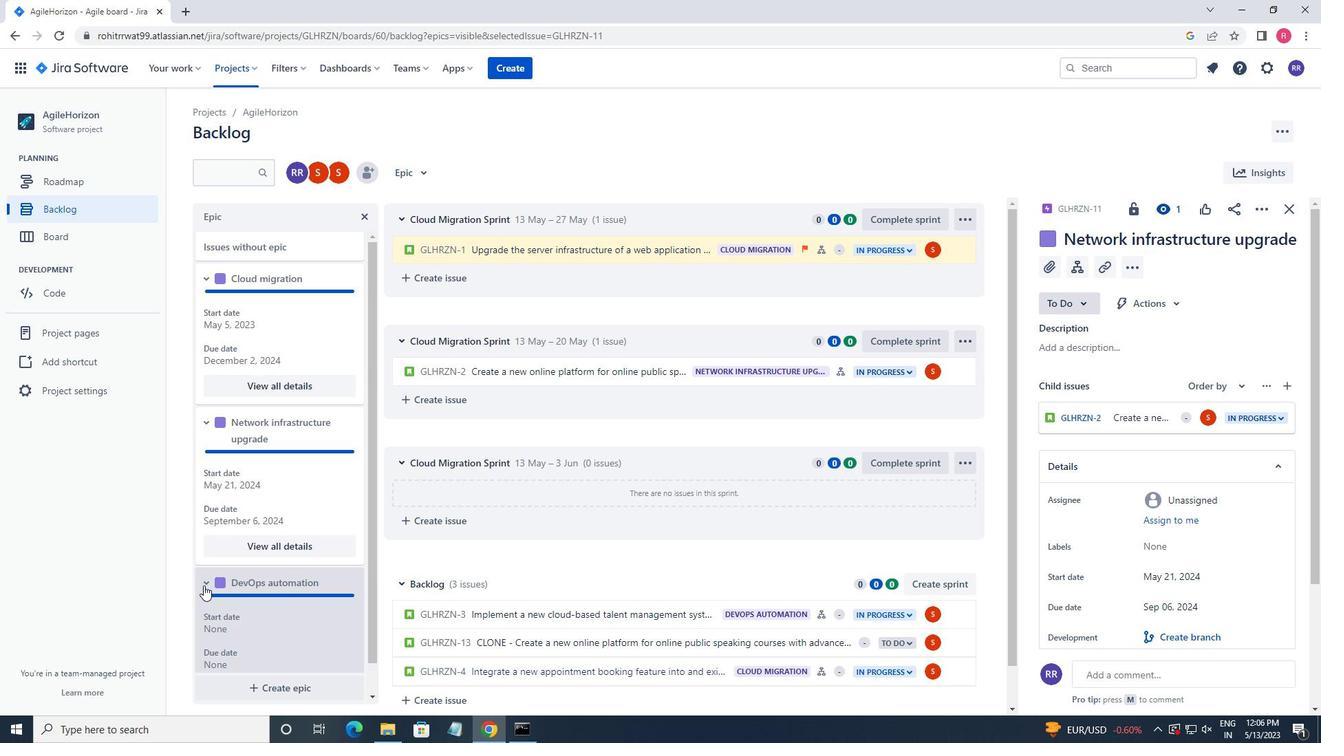 
Action: Mouse scrolled (229, 582) with delta (0, 0)
Screenshot: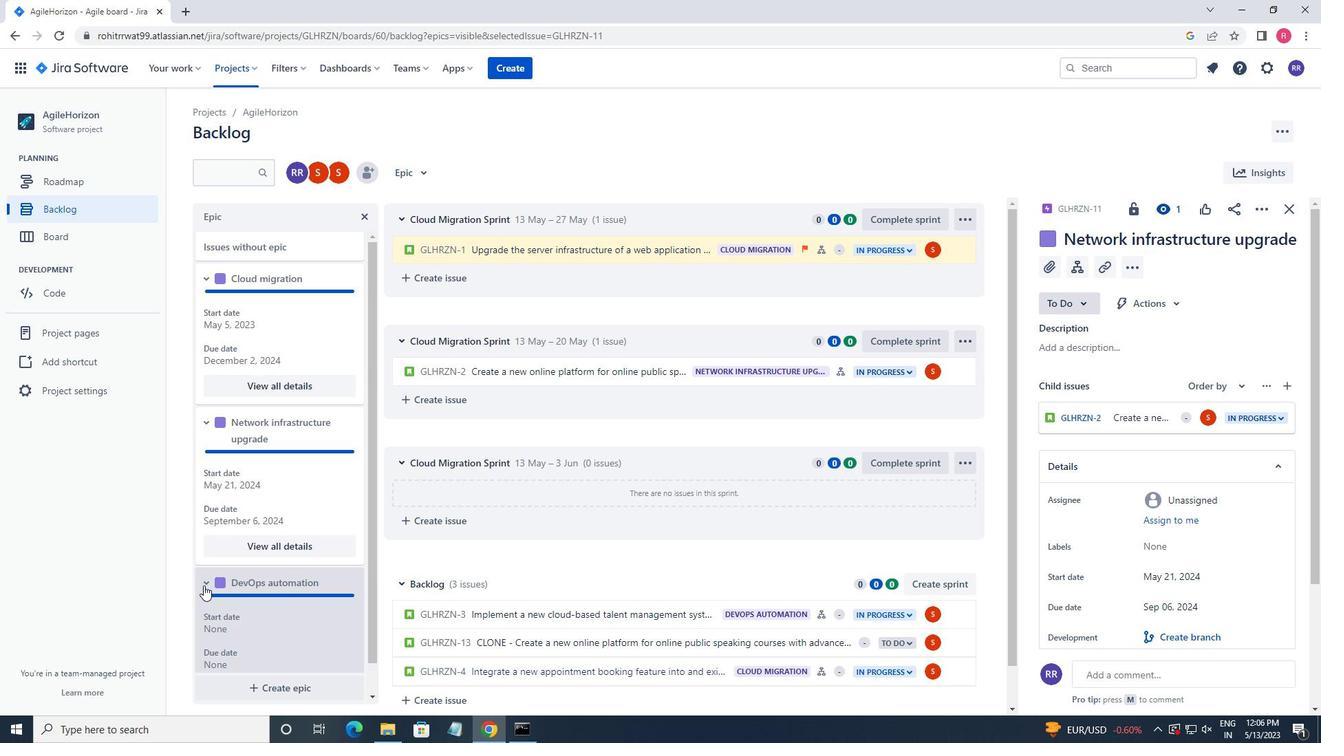 
Action: Mouse scrolled (229, 582) with delta (0, 0)
Screenshot: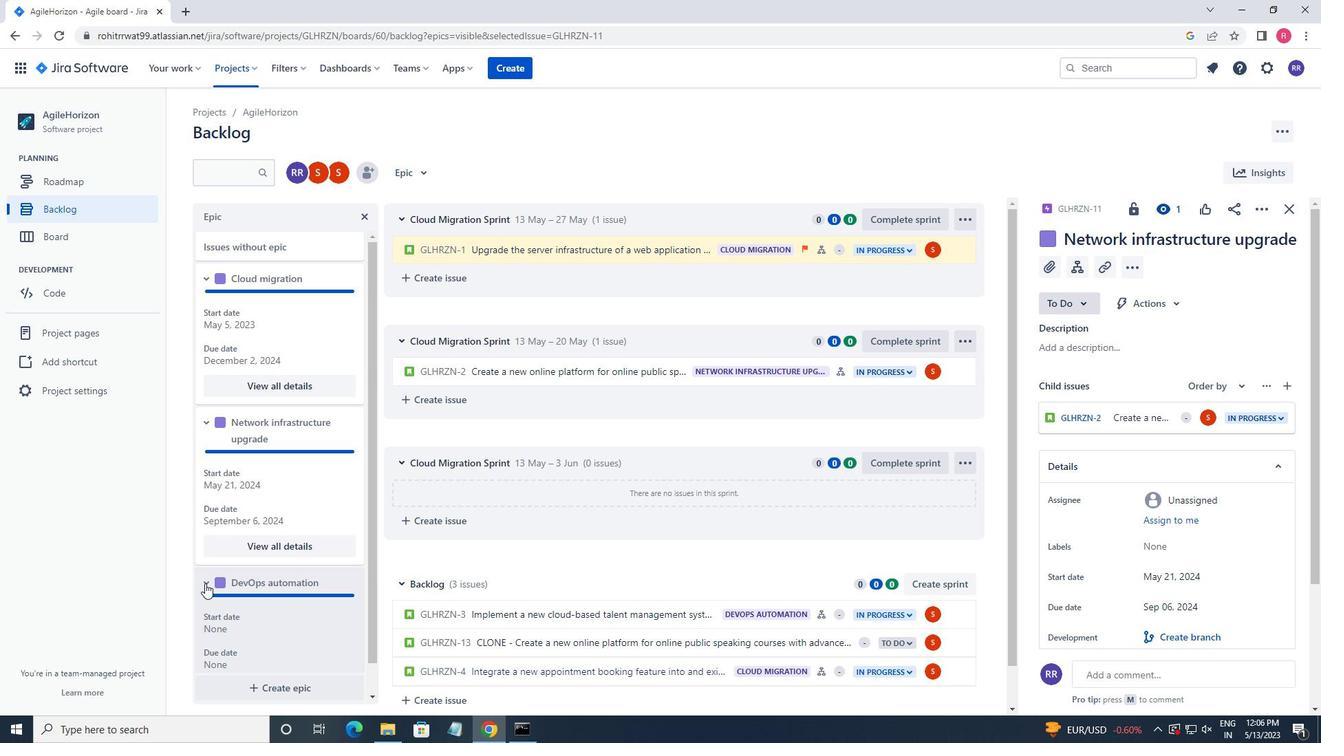
Action: Mouse moved to (230, 582)
Screenshot: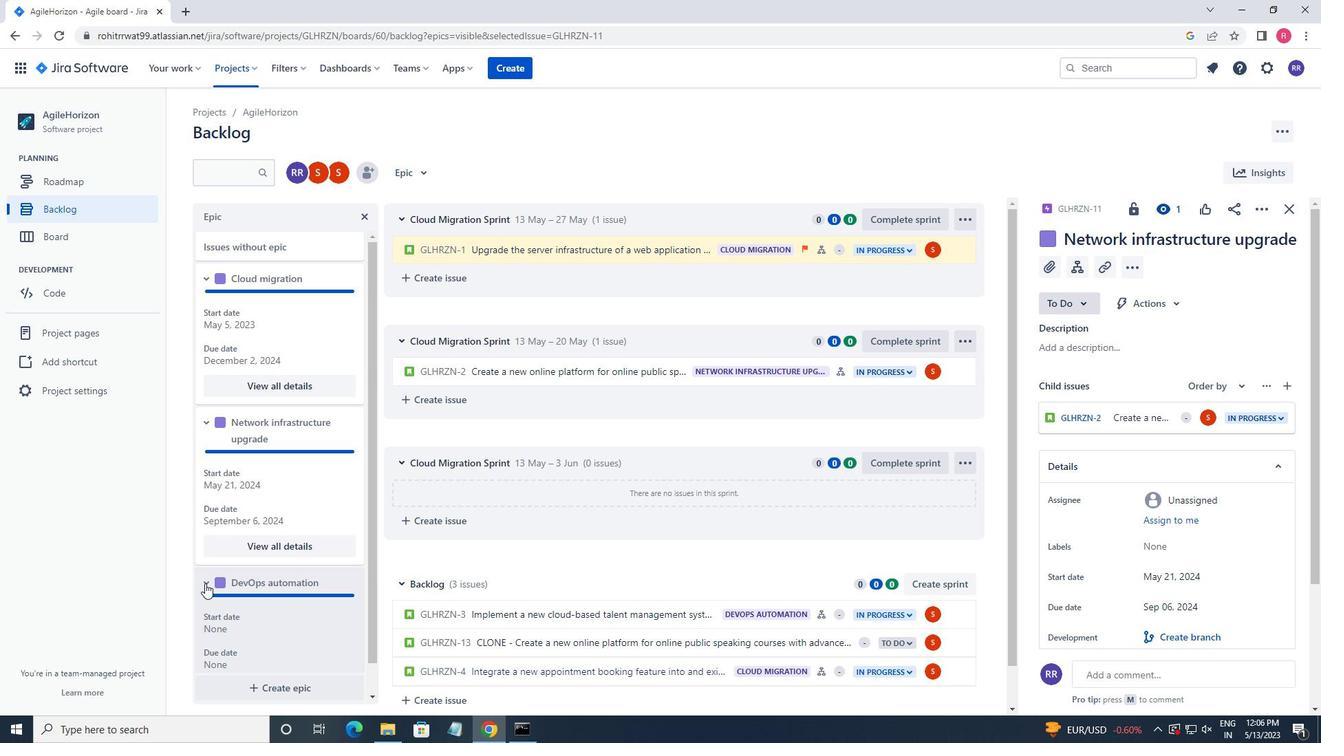 
Action: Mouse scrolled (230, 582) with delta (0, 0)
Screenshot: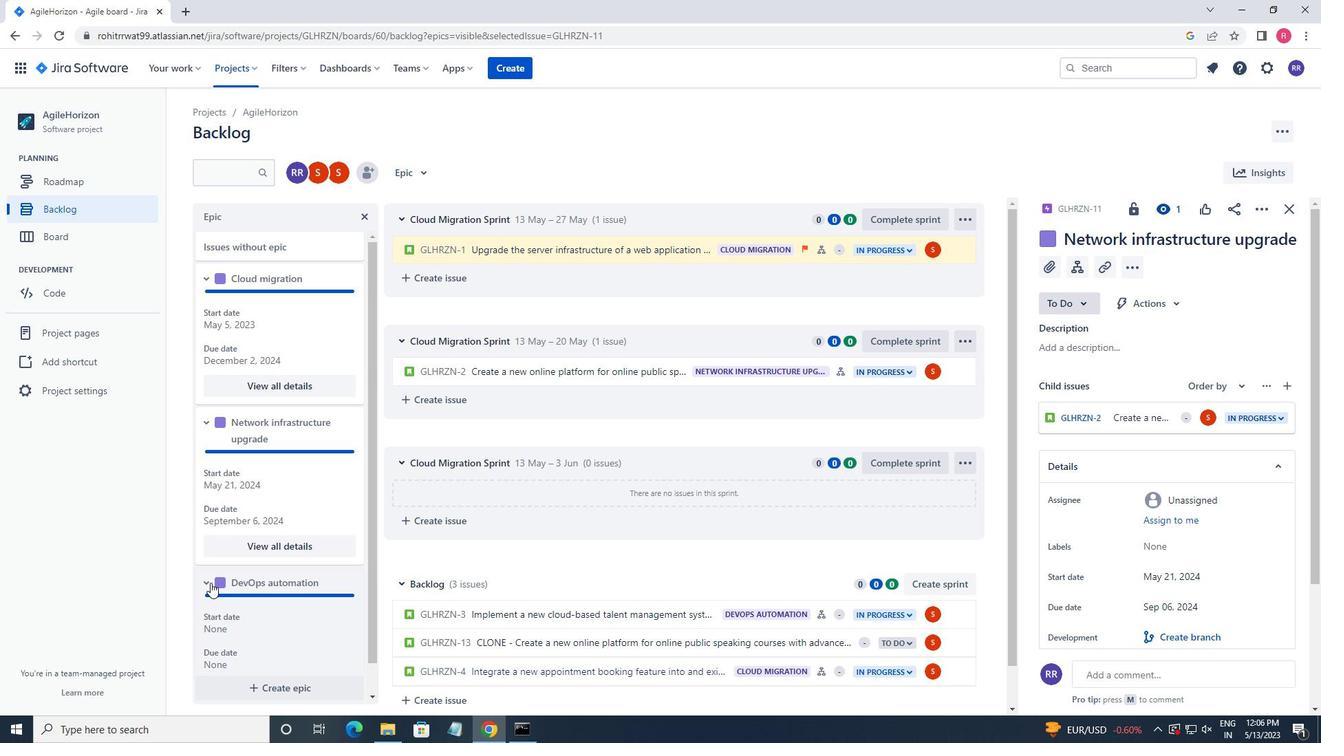 
Action: Mouse moved to (253, 650)
Screenshot: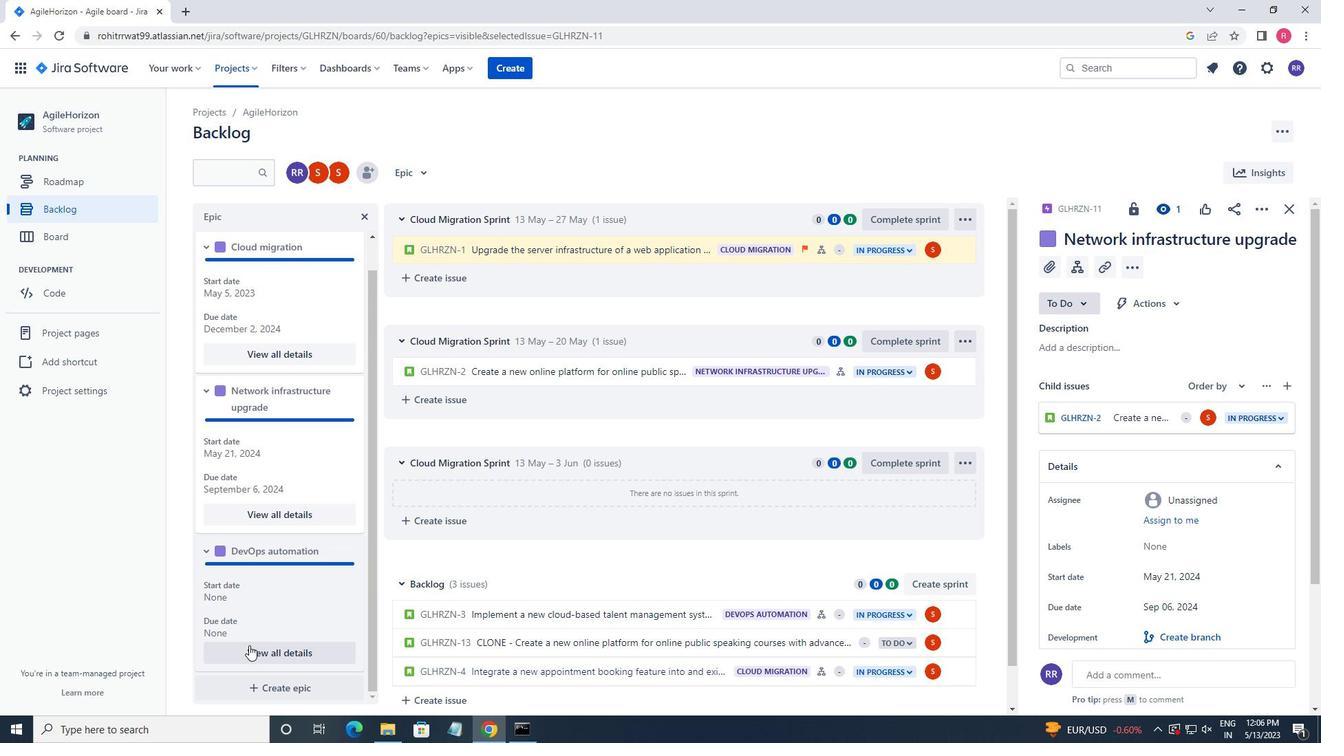 
Action: Mouse pressed left at (253, 650)
Screenshot: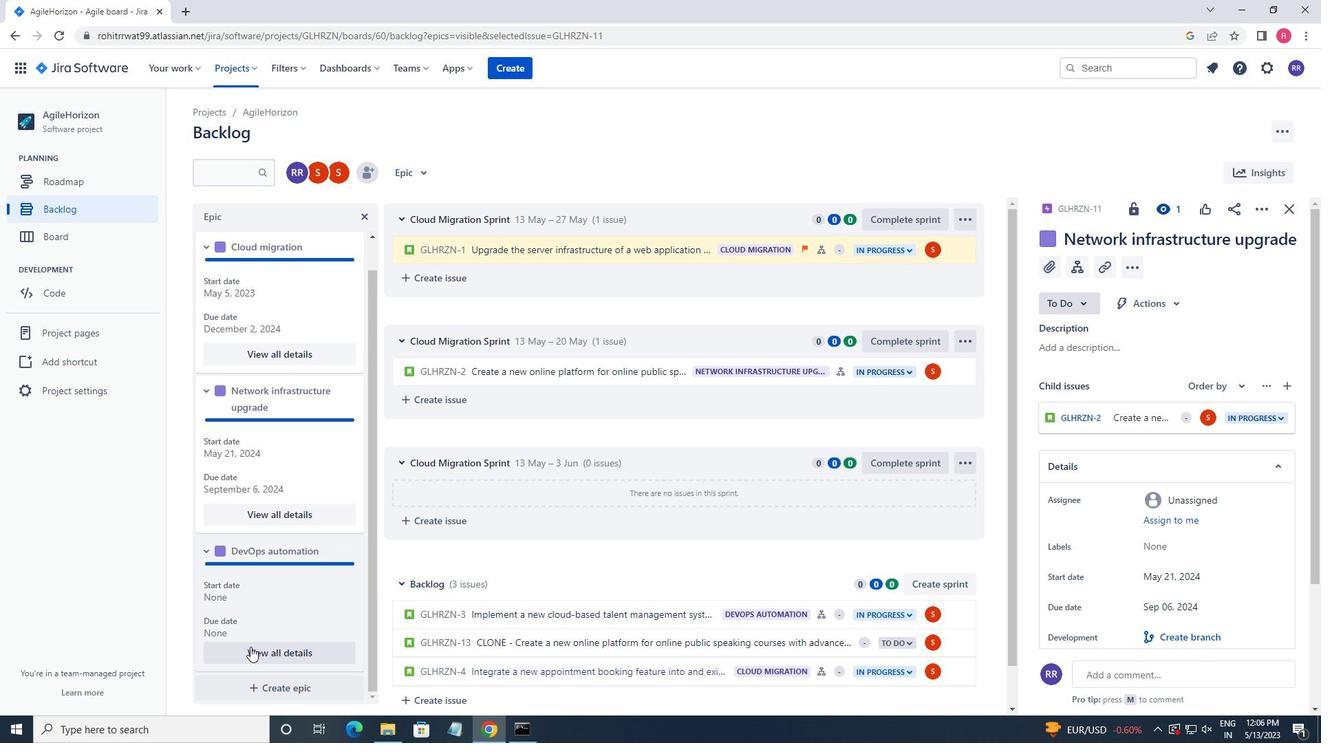 
Action: Mouse moved to (688, 558)
Screenshot: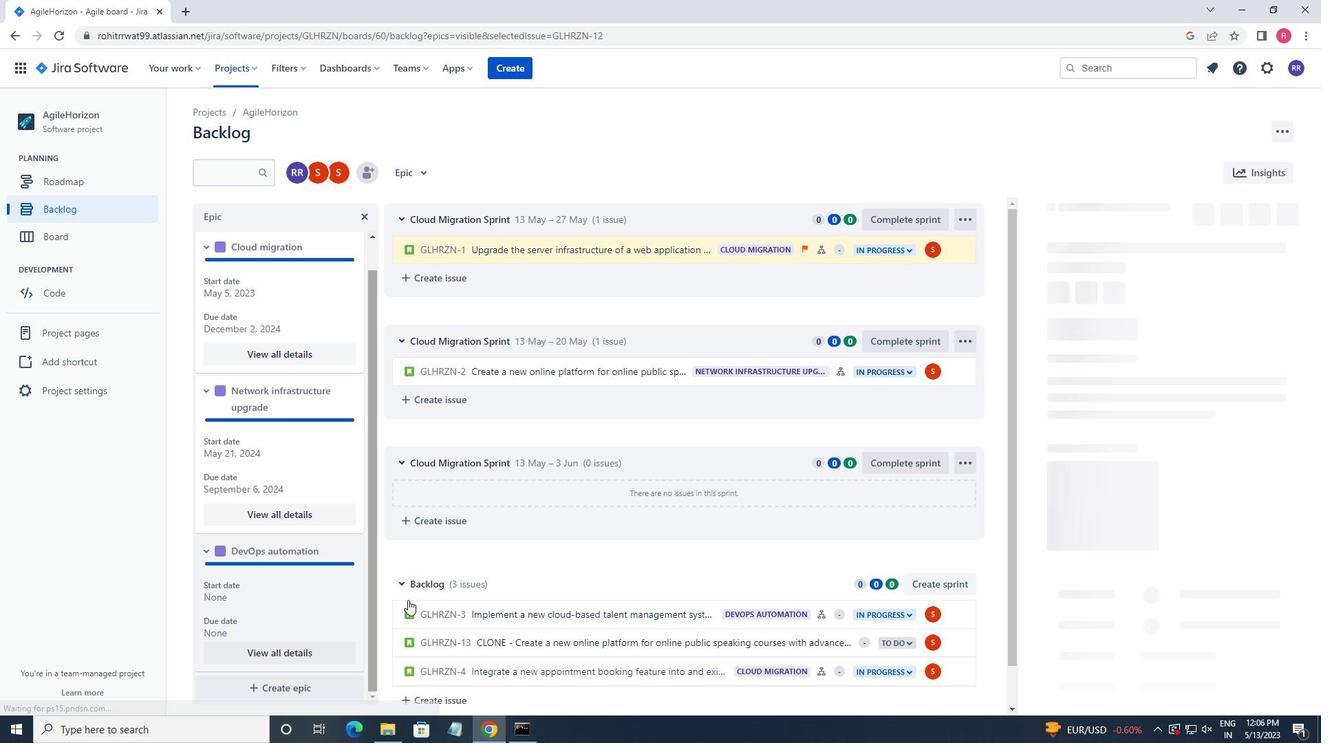 
Action: Mouse scrolled (688, 557) with delta (0, 0)
Screenshot: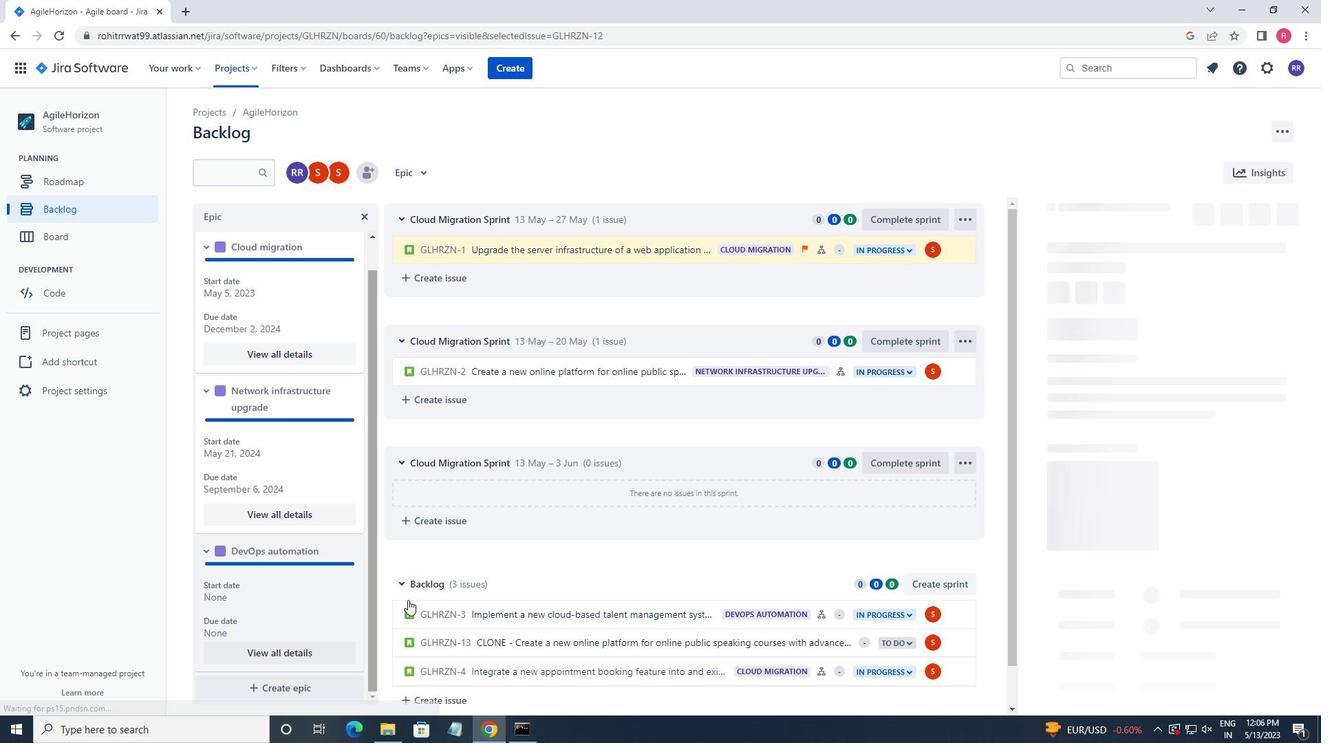 
Action: Mouse moved to (990, 472)
Screenshot: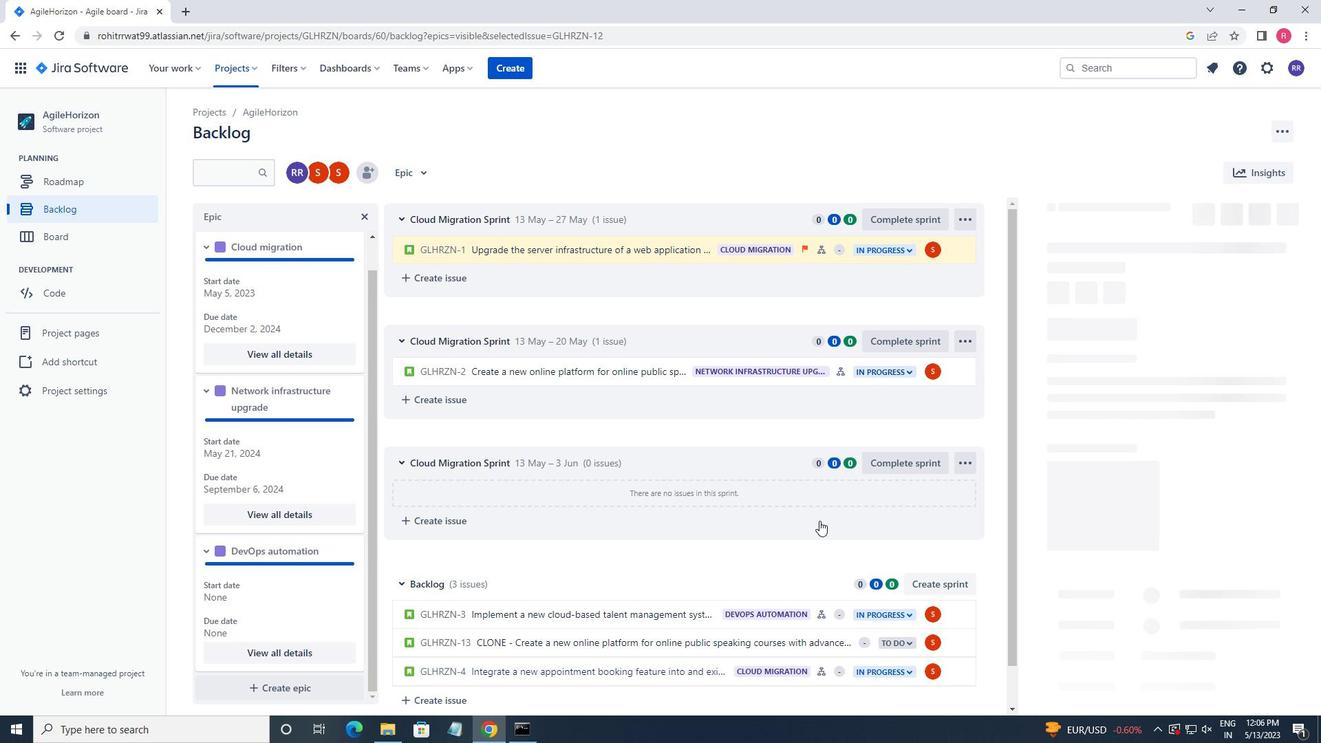 
Action: Mouse scrolled (990, 472) with delta (0, 0)
Screenshot: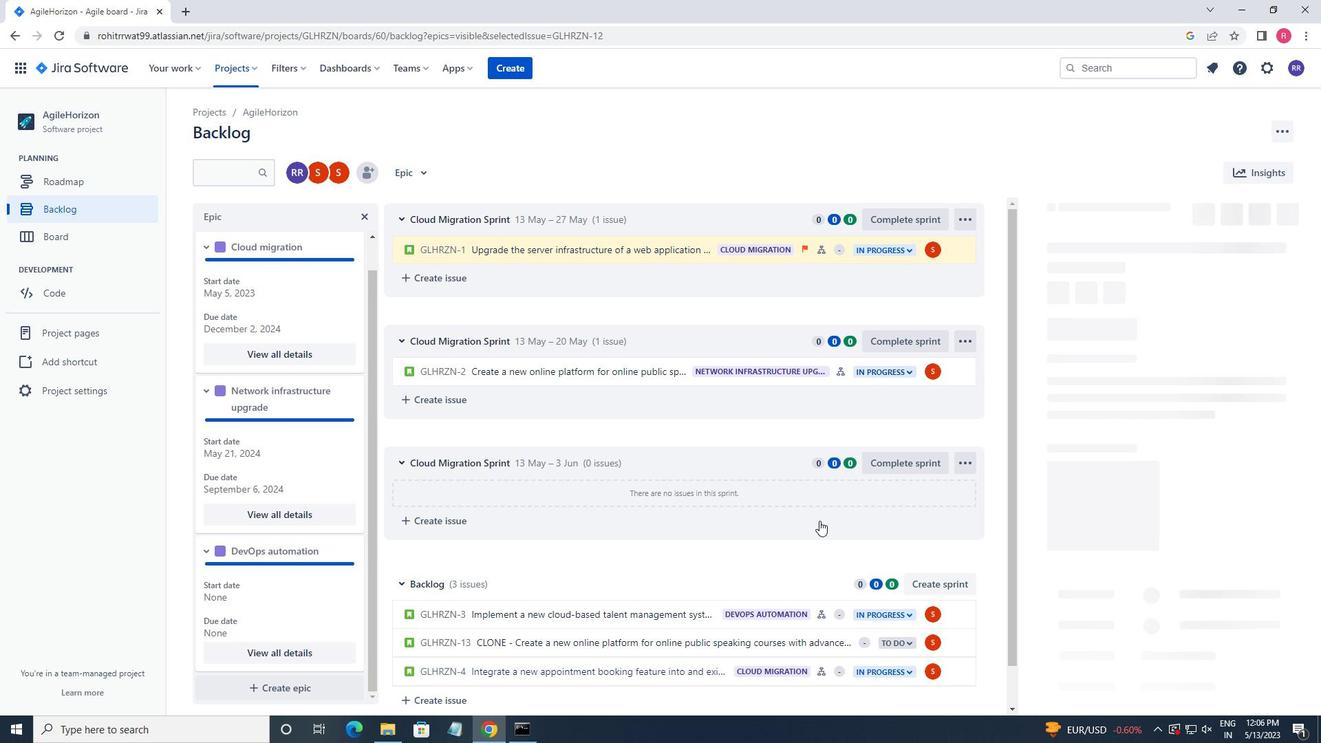 
Action: Mouse moved to (1042, 491)
Screenshot: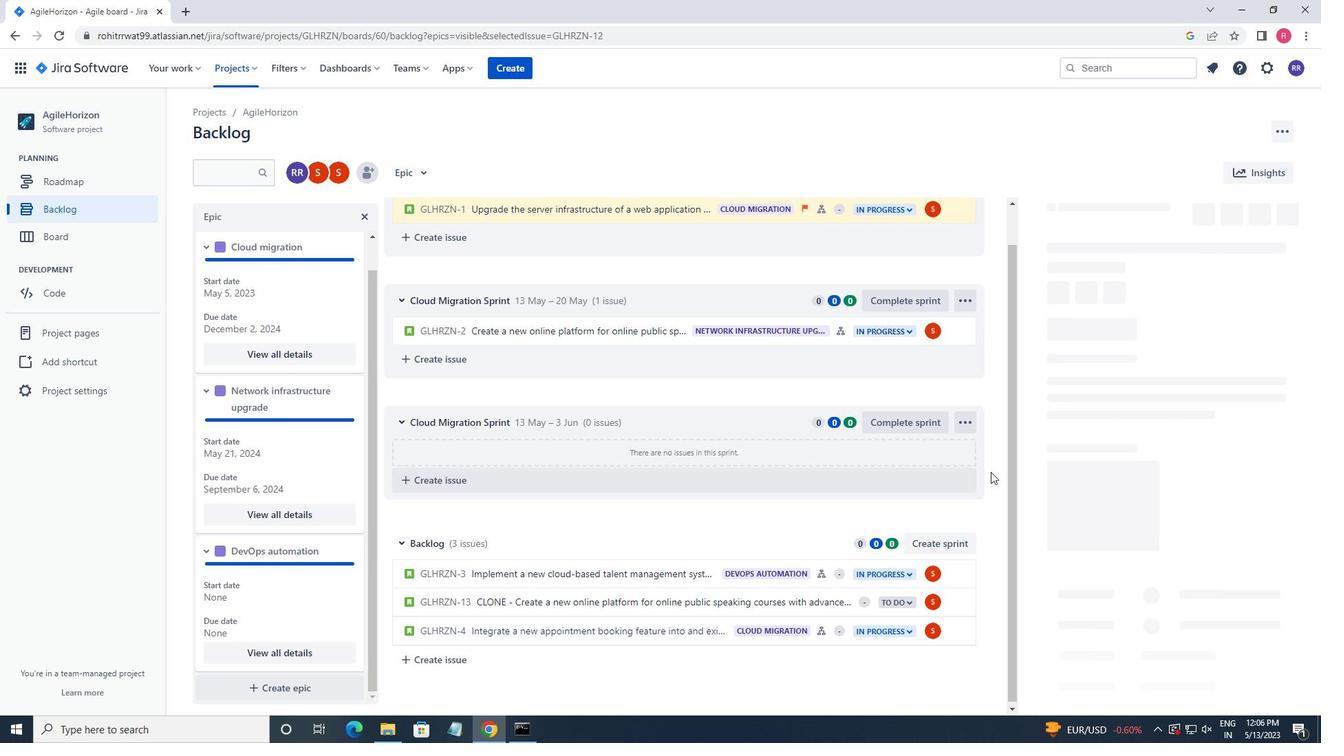 
Action: Mouse scrolled (1042, 491) with delta (0, 0)
Screenshot: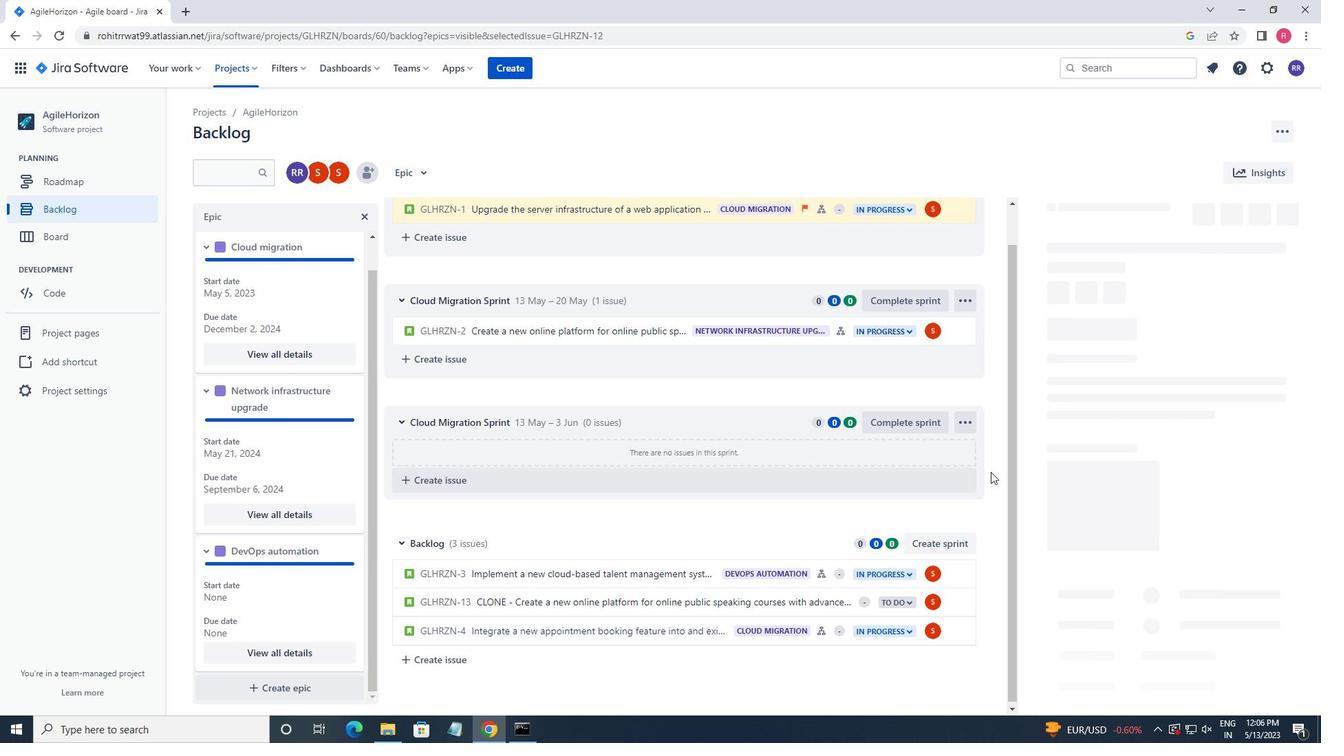 
Action: Mouse moved to (1056, 496)
Screenshot: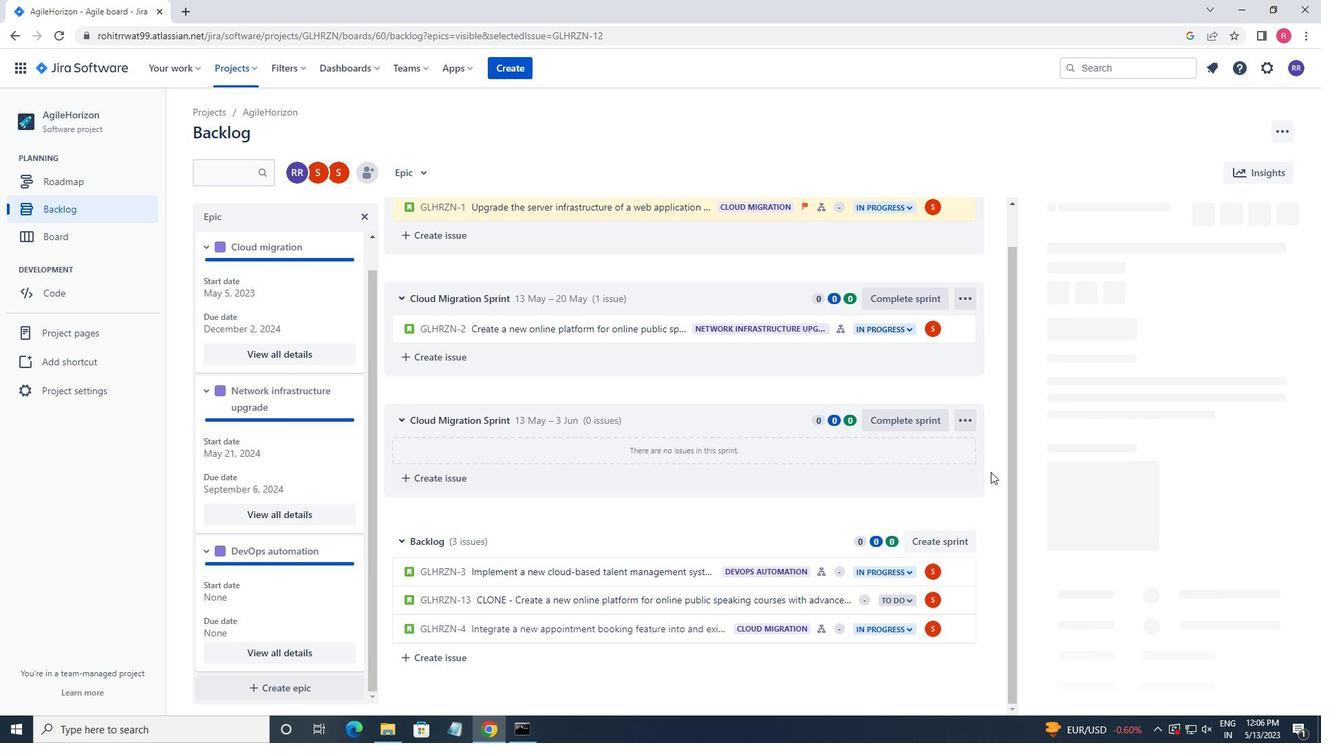 
Action: Mouse scrolled (1056, 496) with delta (0, 0)
Screenshot: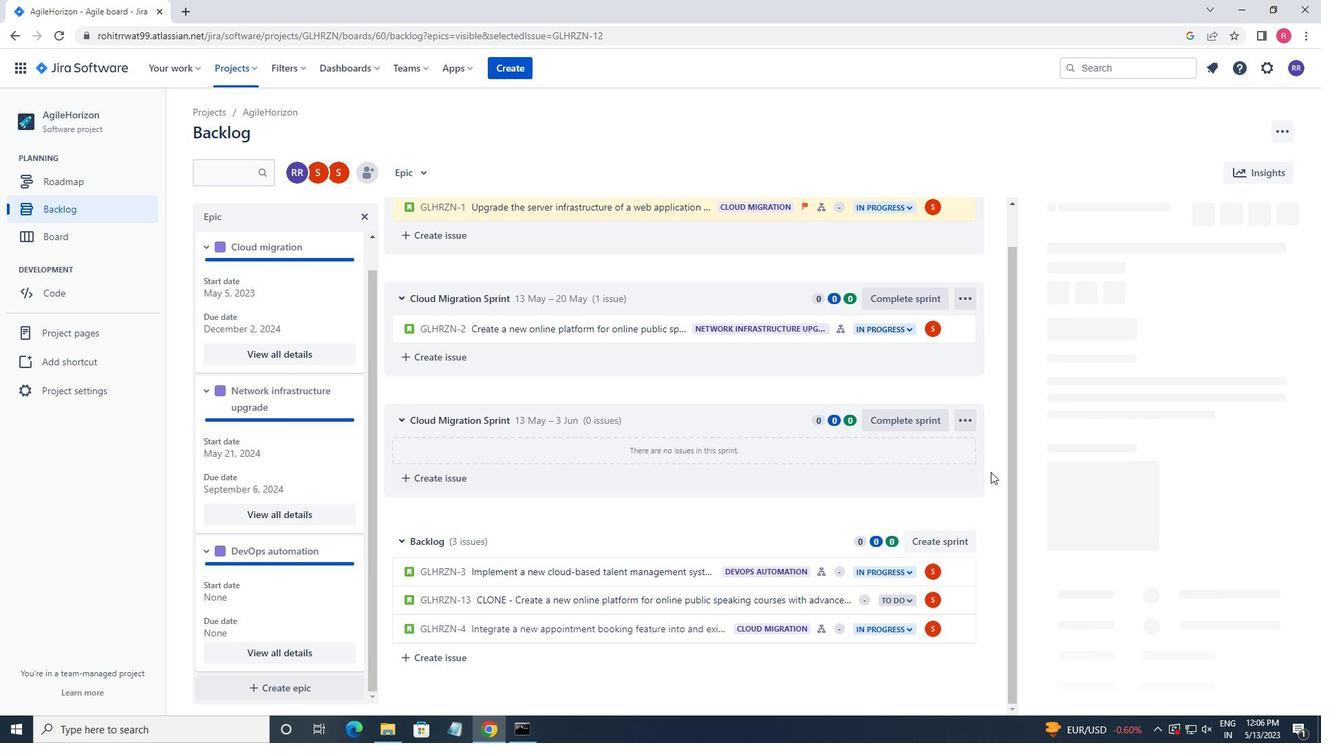 
Action: Mouse moved to (1158, 578)
Screenshot: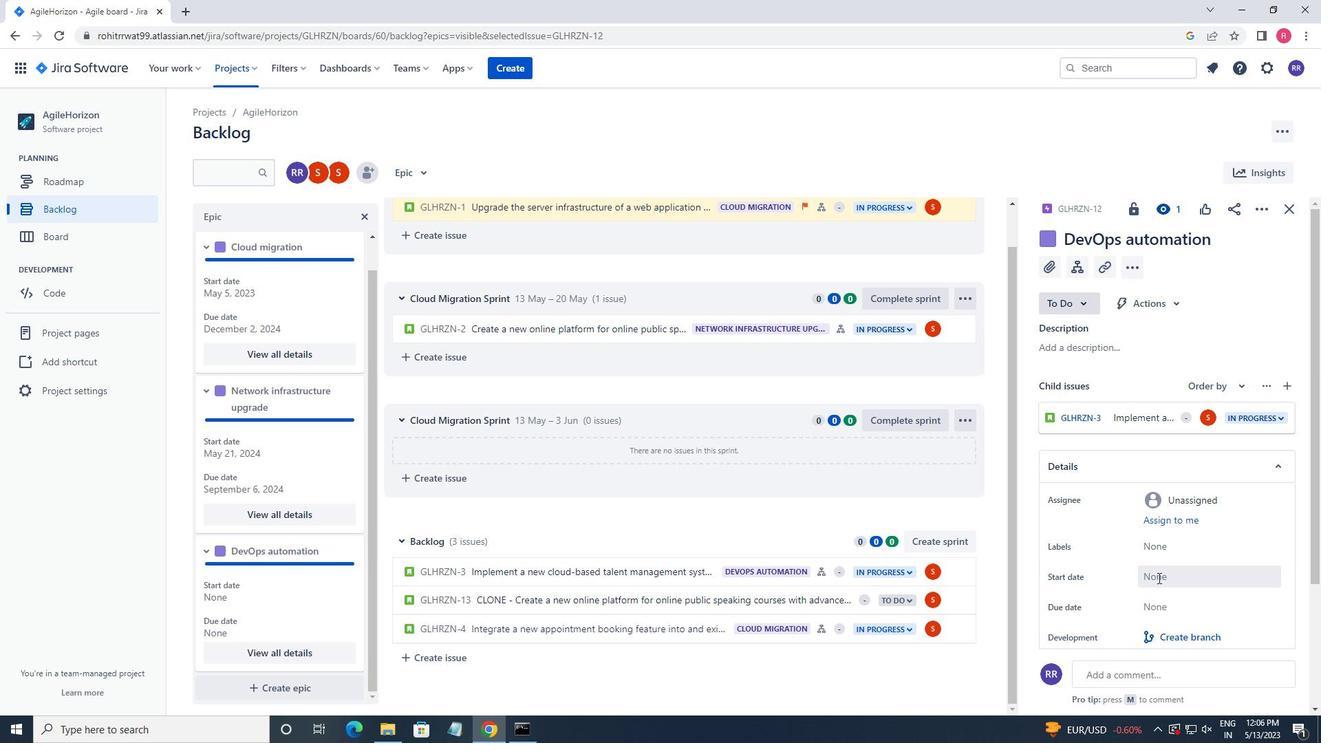 
Action: Mouse pressed left at (1158, 578)
Screenshot: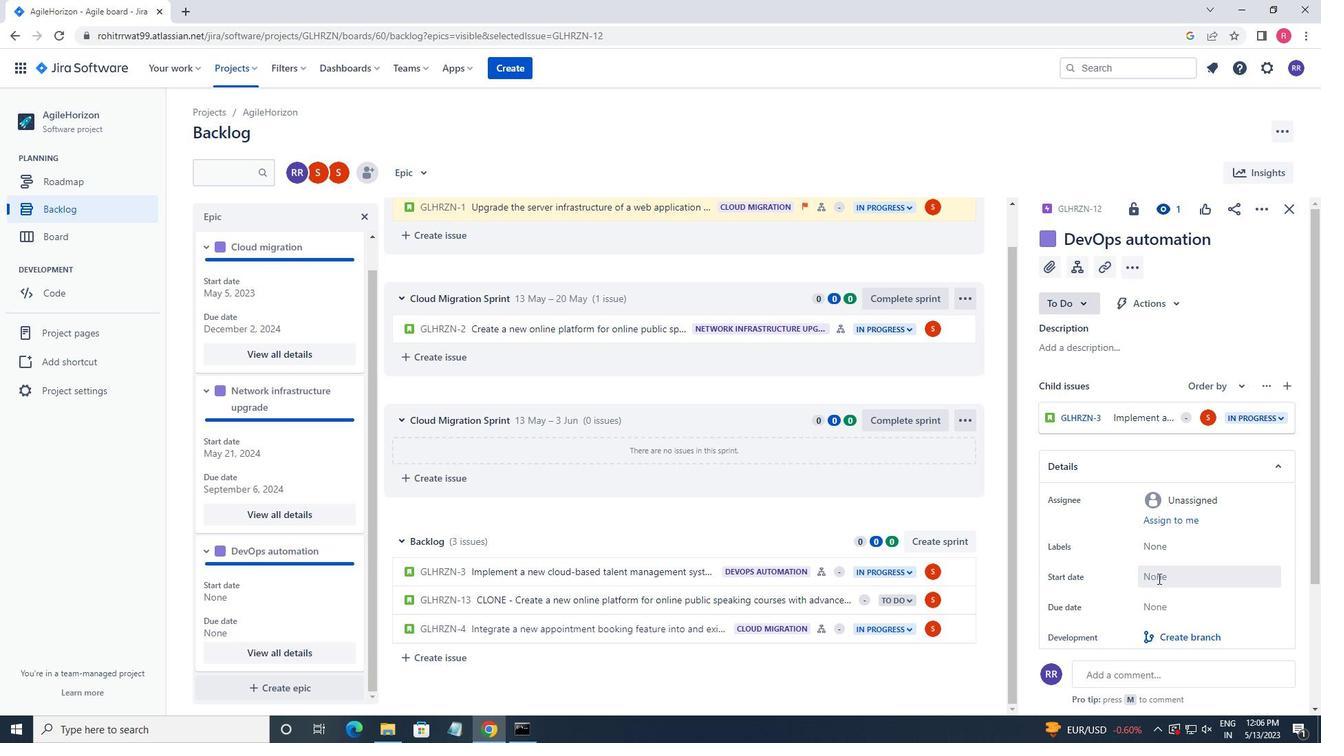 
Action: Mouse moved to (1293, 377)
Screenshot: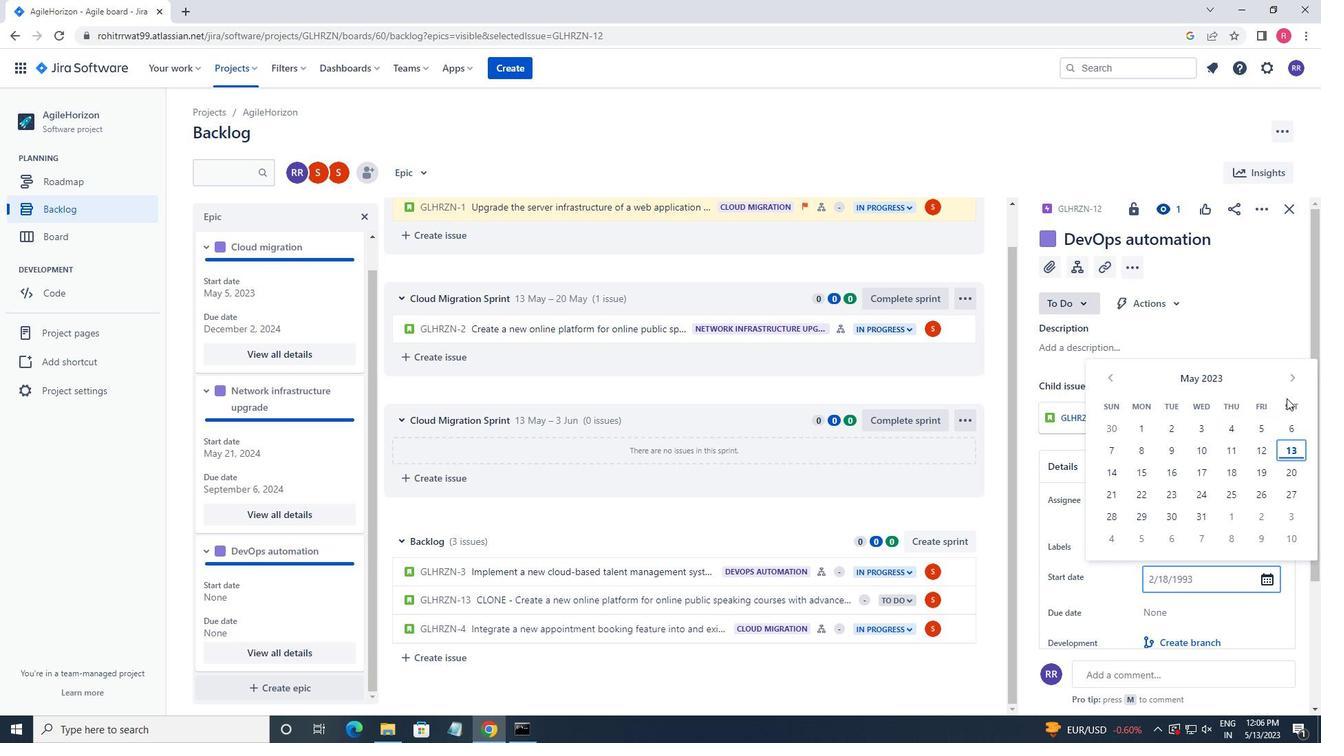 
Action: Mouse pressed left at (1293, 377)
Screenshot: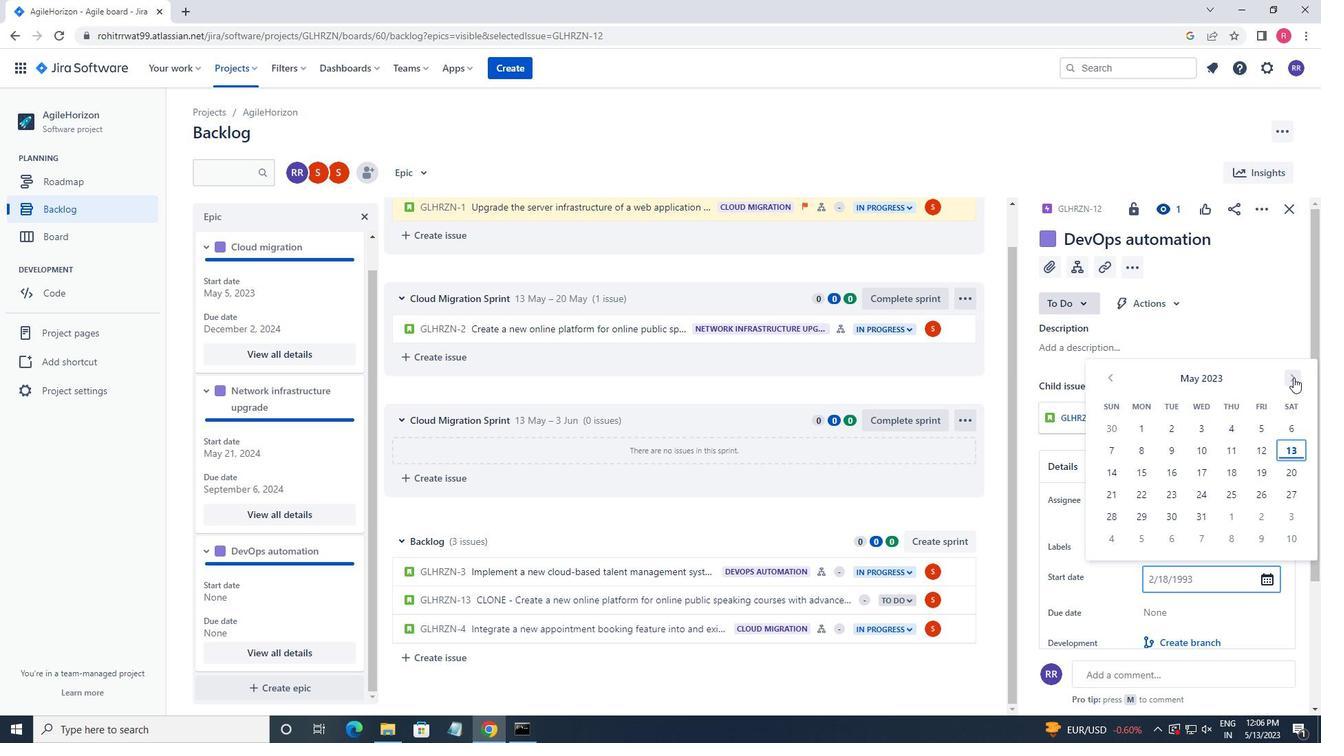 
Action: Mouse pressed left at (1293, 377)
Screenshot: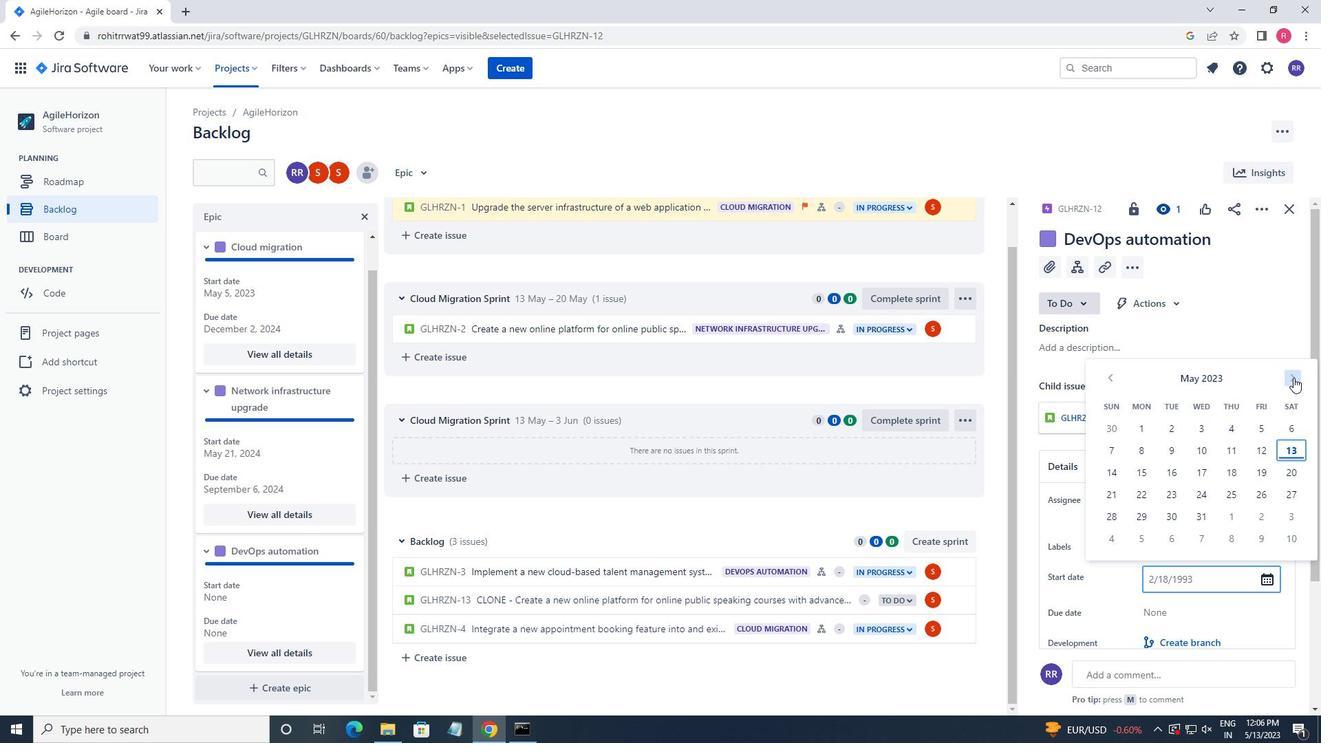
Action: Mouse pressed left at (1293, 377)
Screenshot: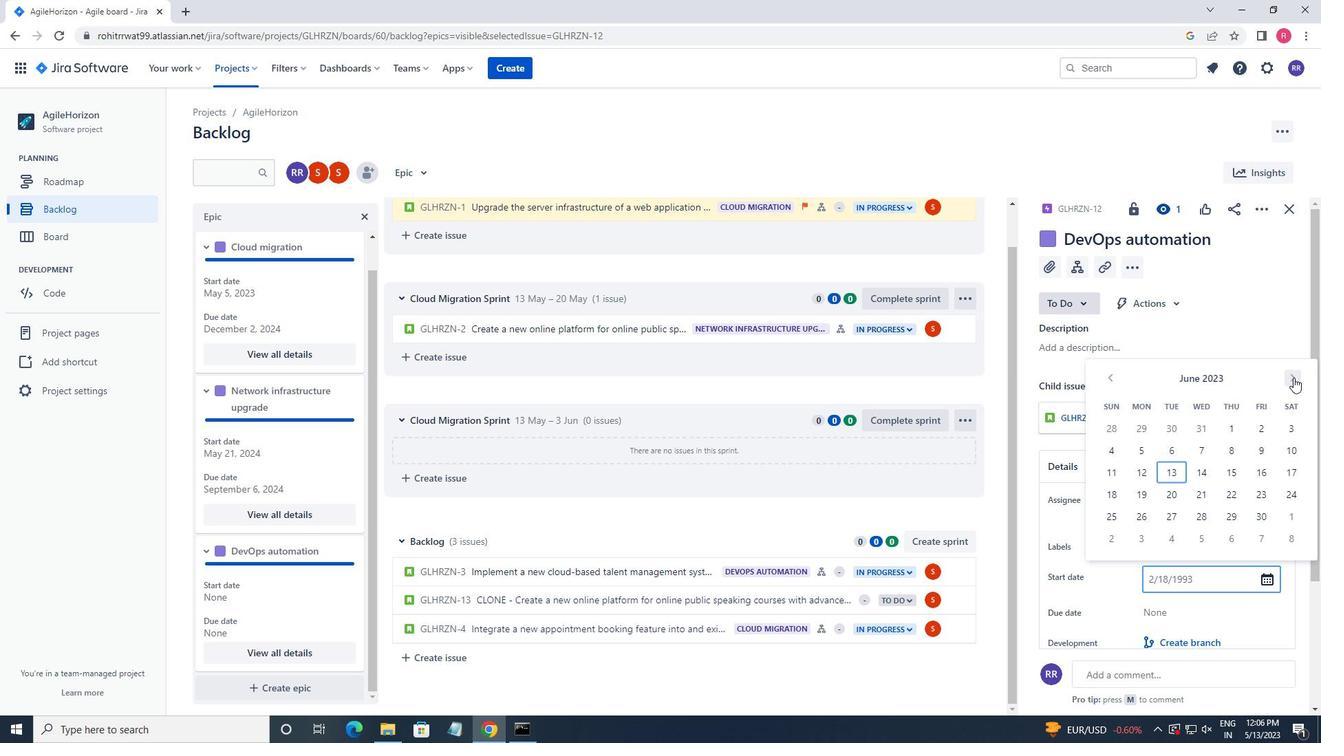 
Action: Mouse pressed left at (1293, 377)
Screenshot: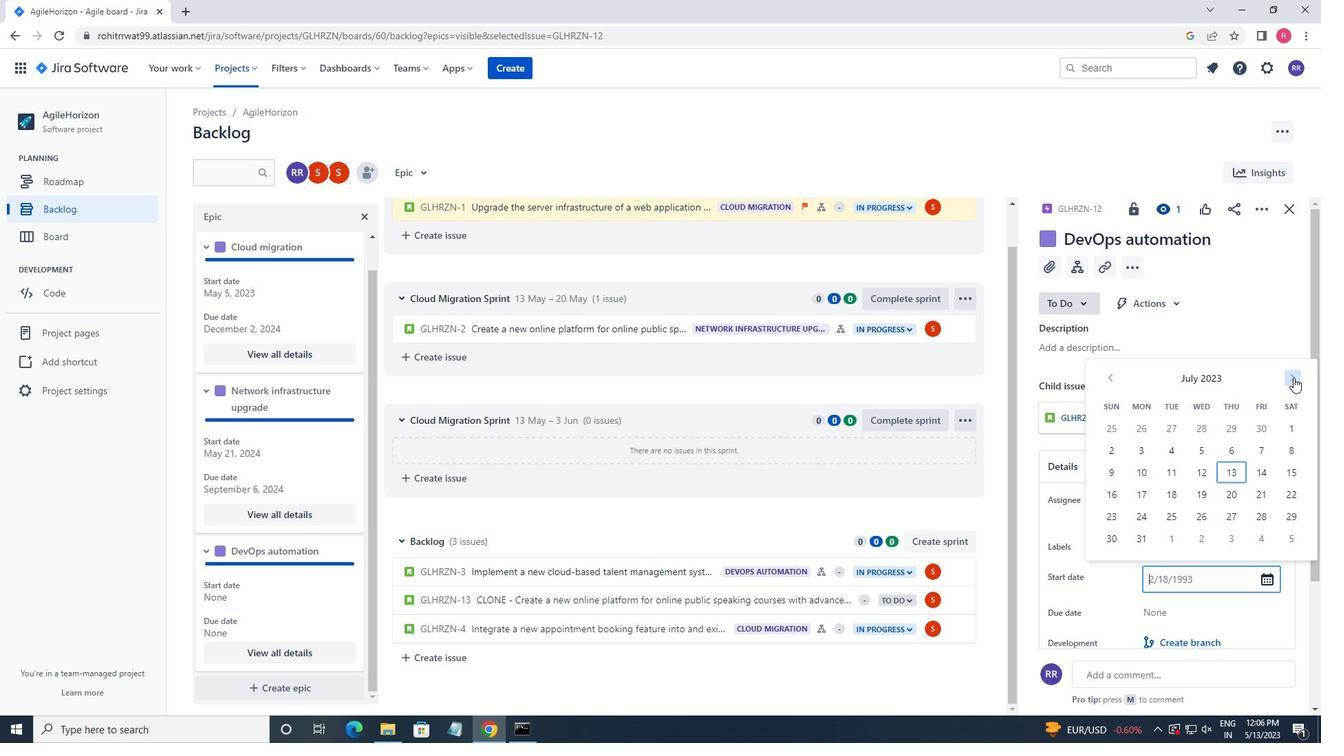 
Action: Mouse pressed left at (1293, 377)
Screenshot: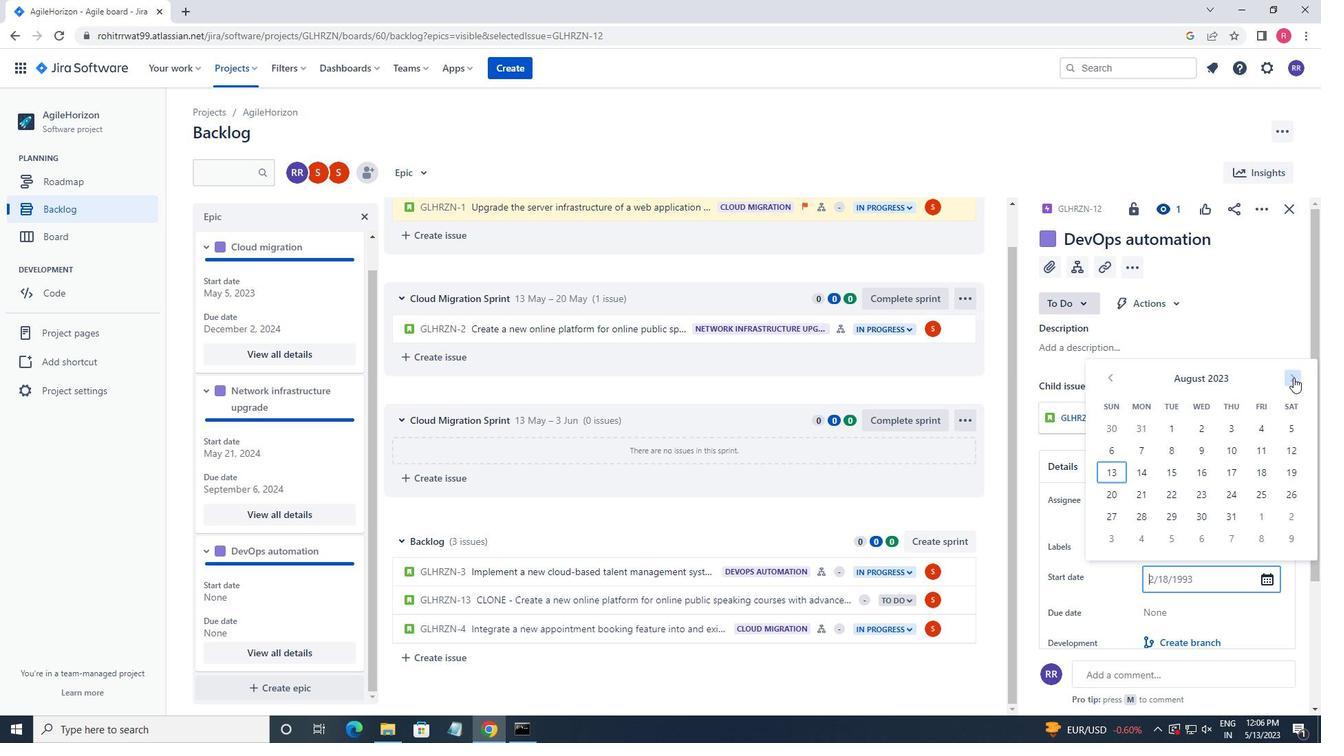 
Action: Mouse pressed left at (1293, 377)
Screenshot: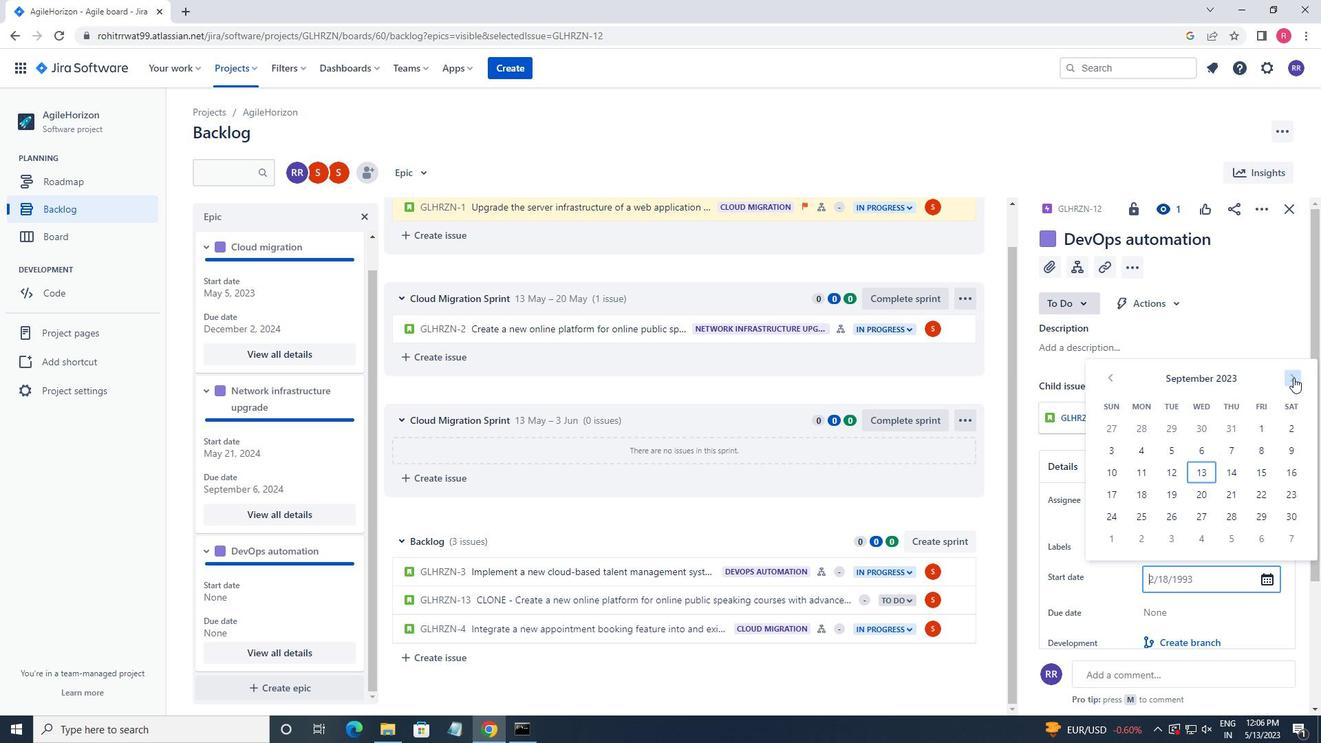 
Action: Mouse pressed left at (1293, 377)
Screenshot: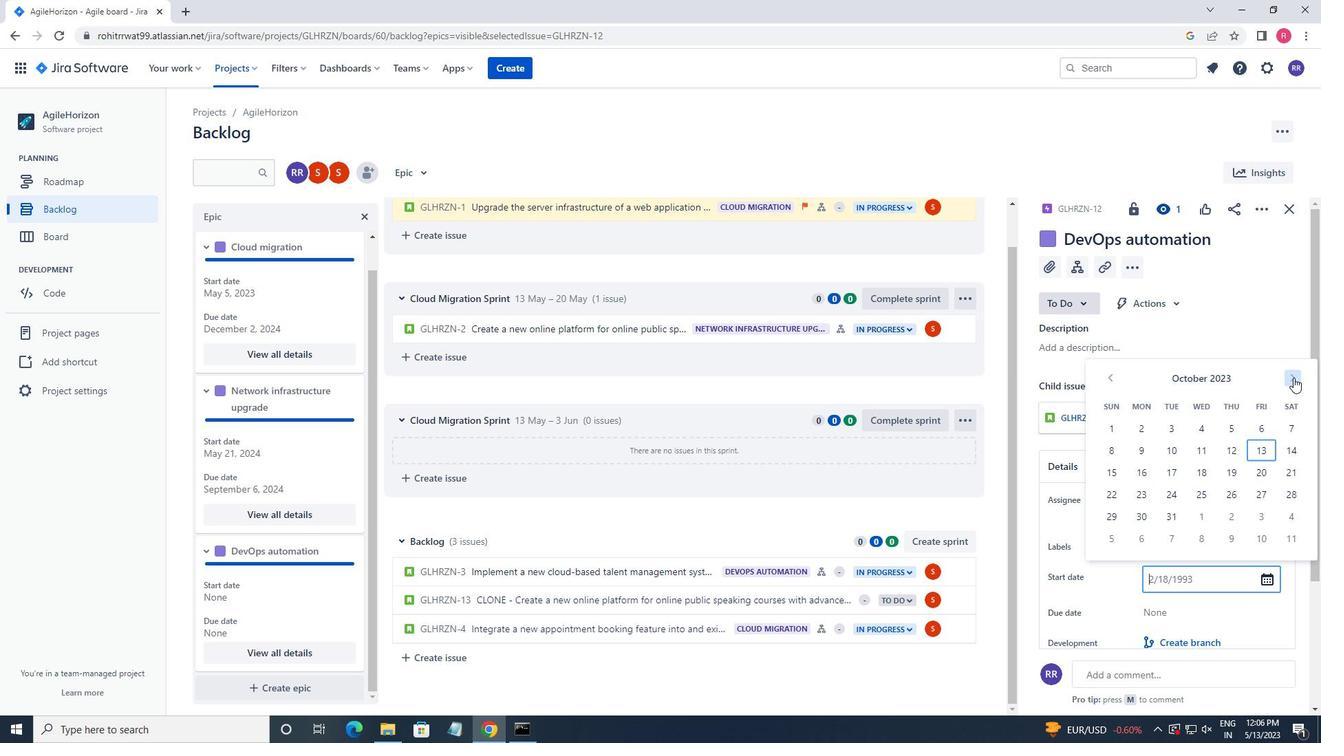 
Action: Mouse moved to (1107, 382)
Screenshot: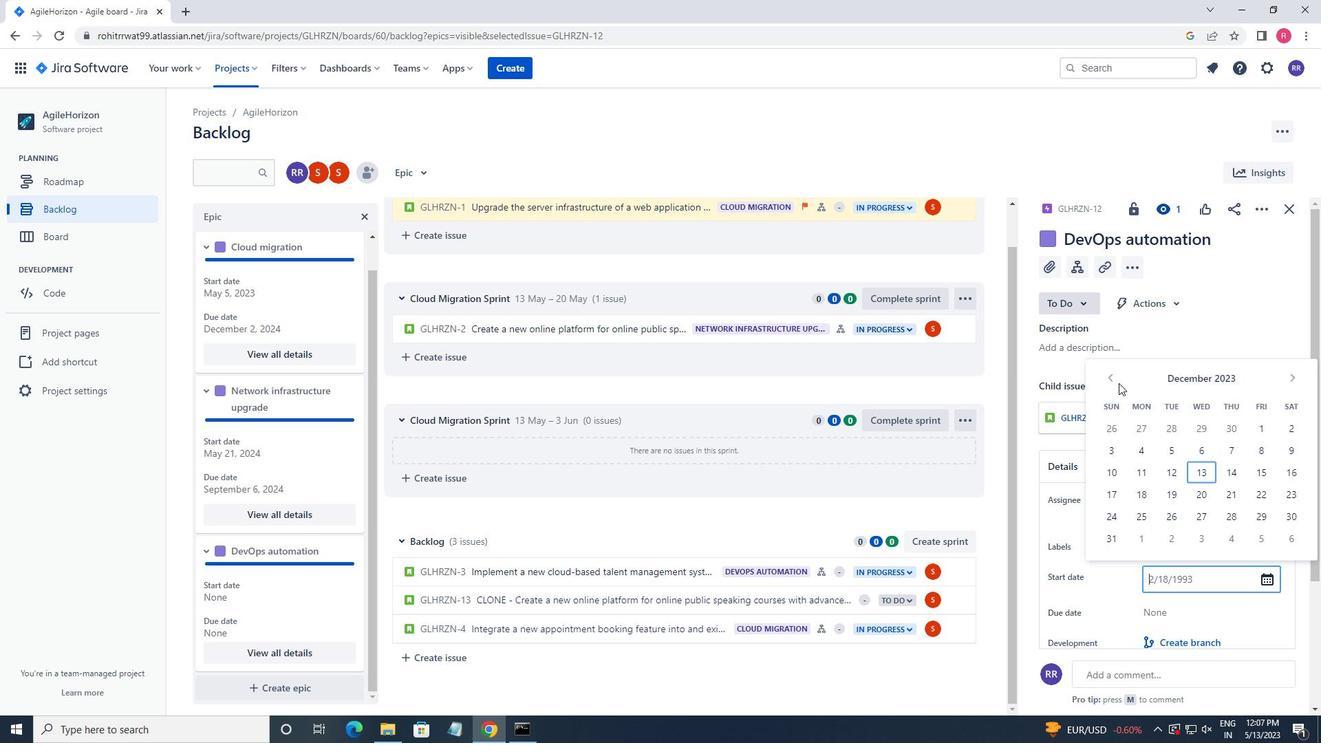 
Action: Mouse pressed left at (1107, 382)
Screenshot: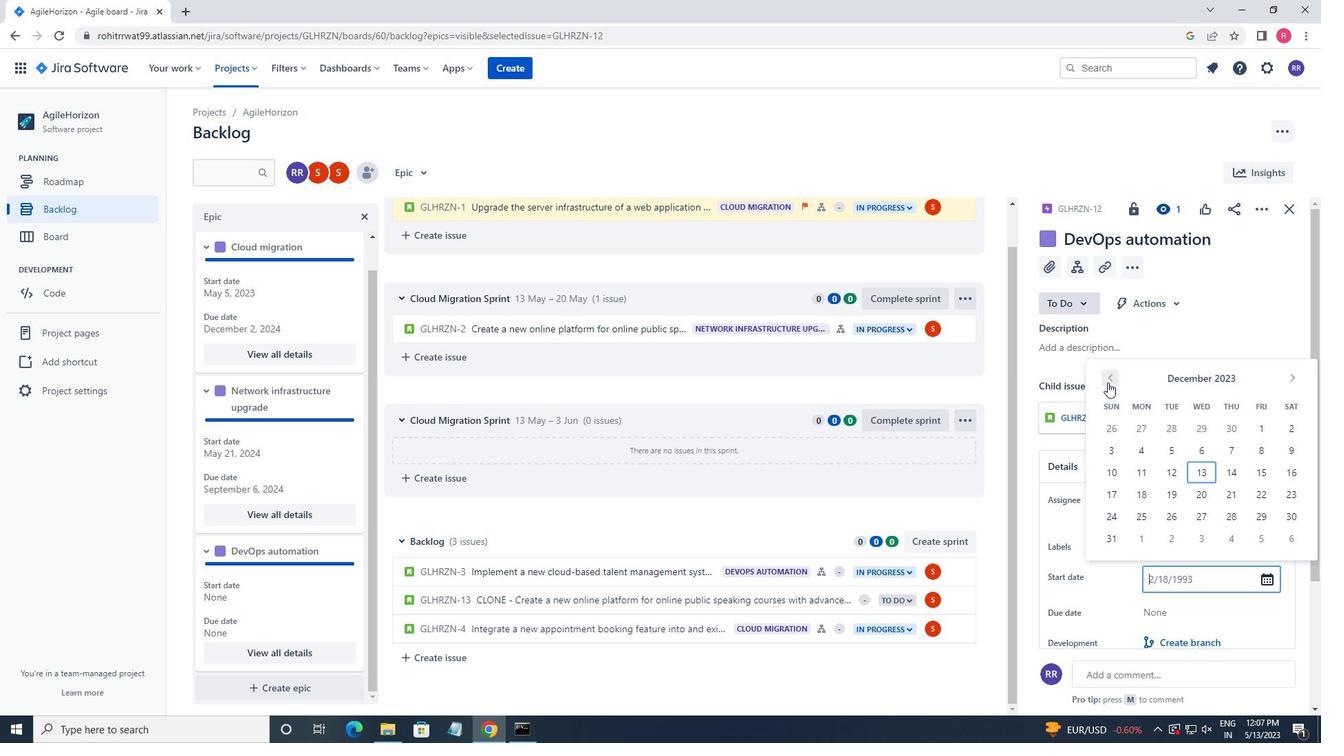 
Action: Mouse pressed left at (1107, 382)
Screenshot: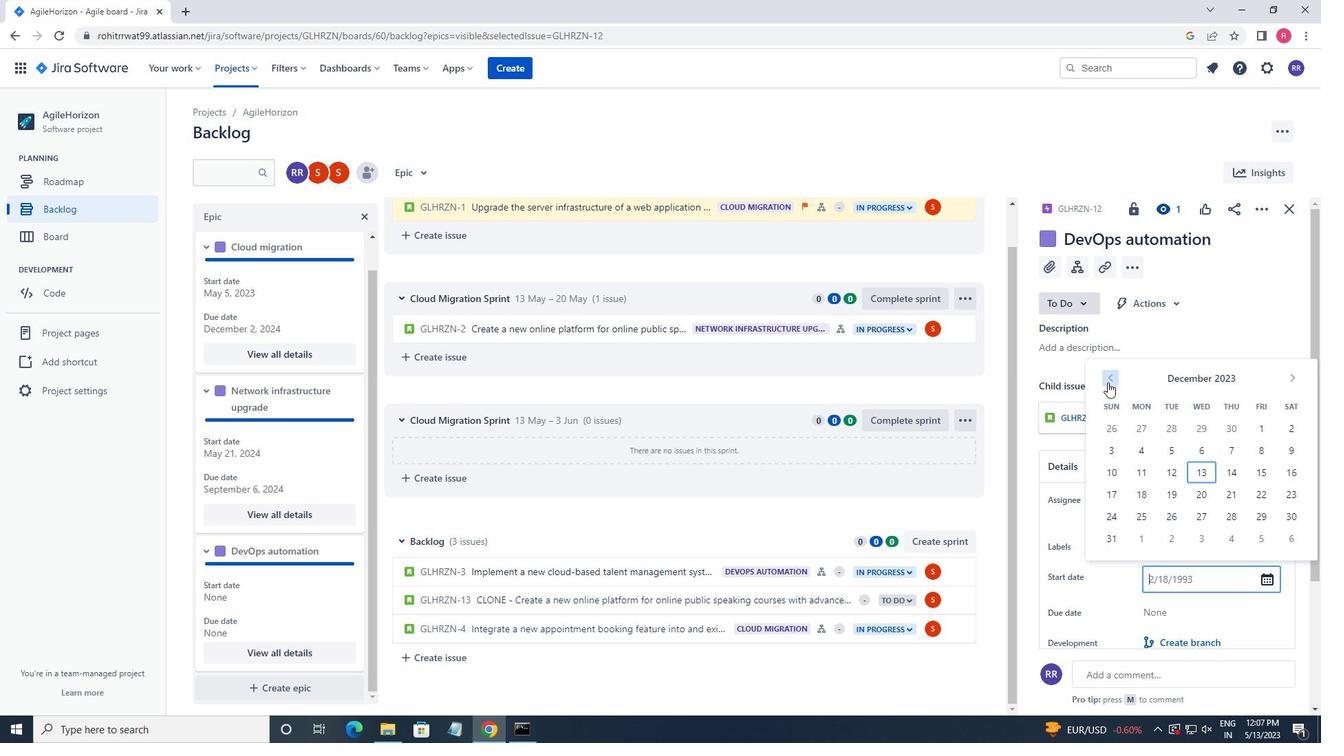 
Action: Mouse pressed left at (1107, 382)
Screenshot: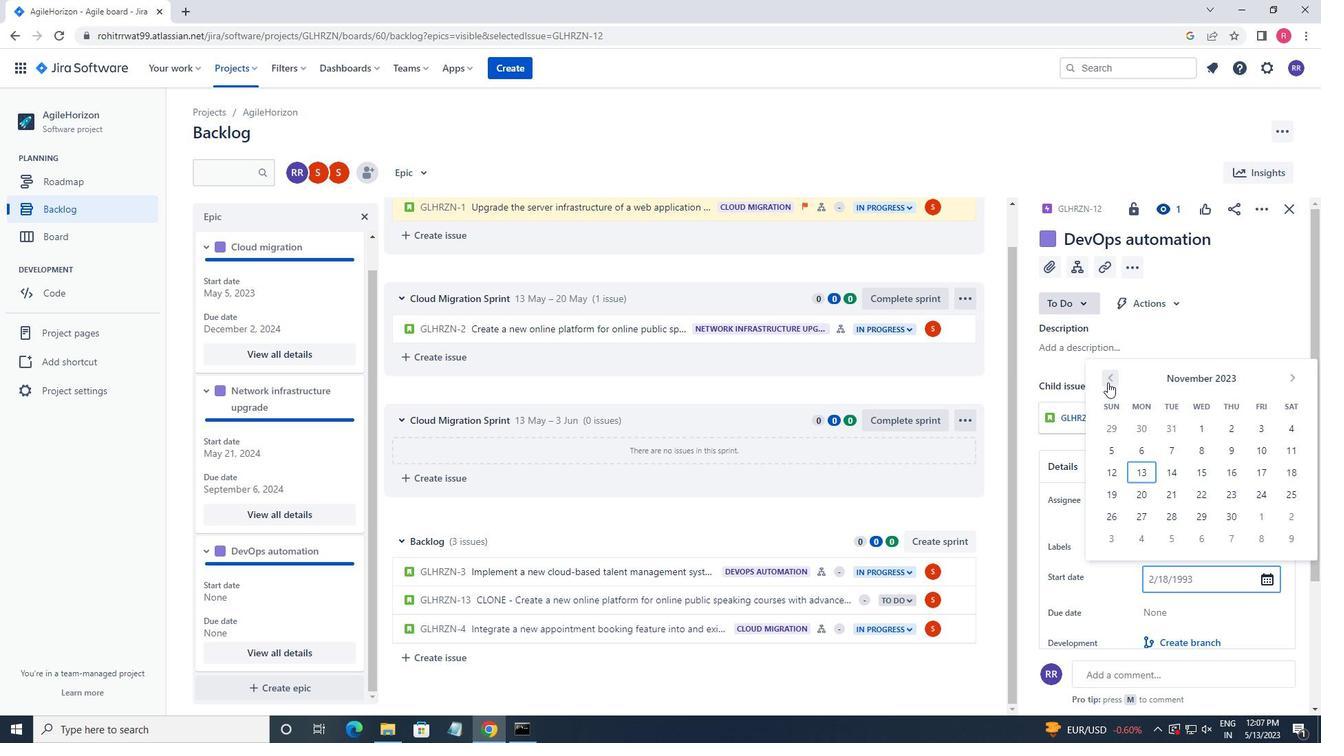 
Action: Mouse pressed left at (1107, 382)
Screenshot: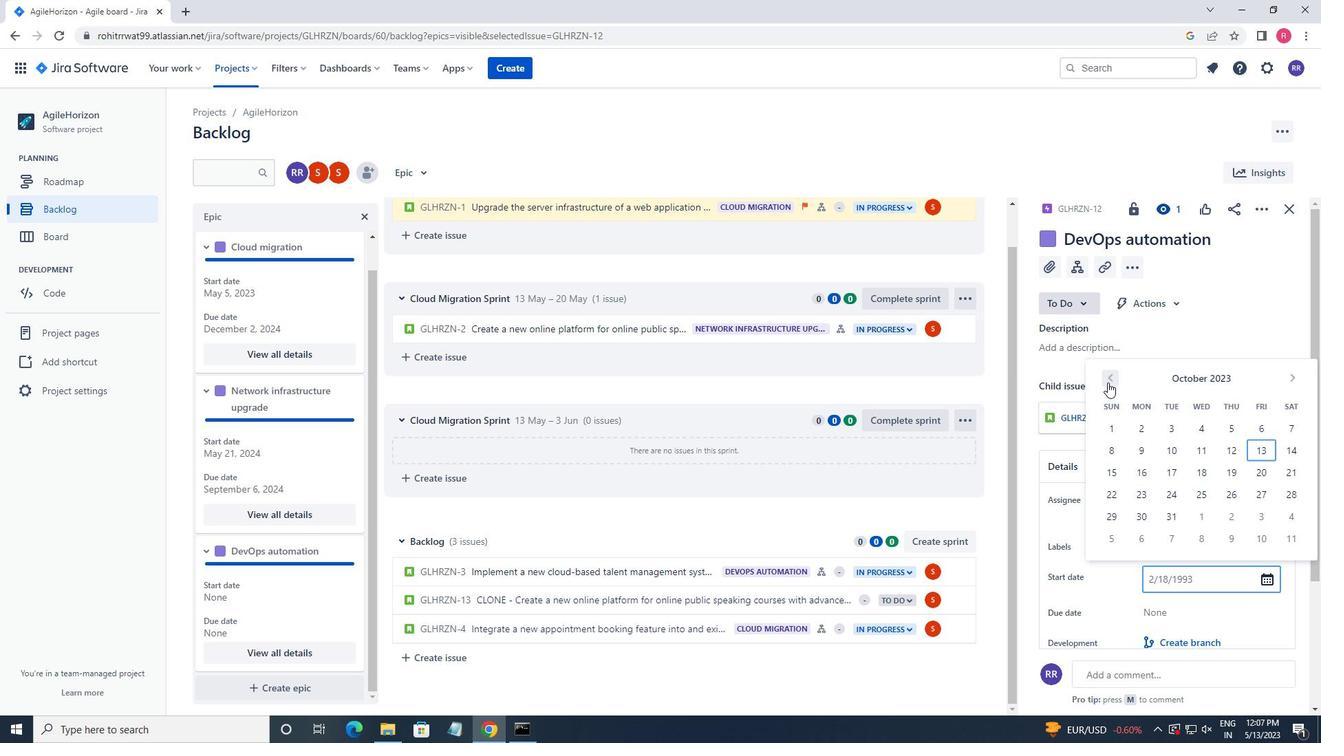 
Action: Mouse pressed left at (1107, 382)
Screenshot: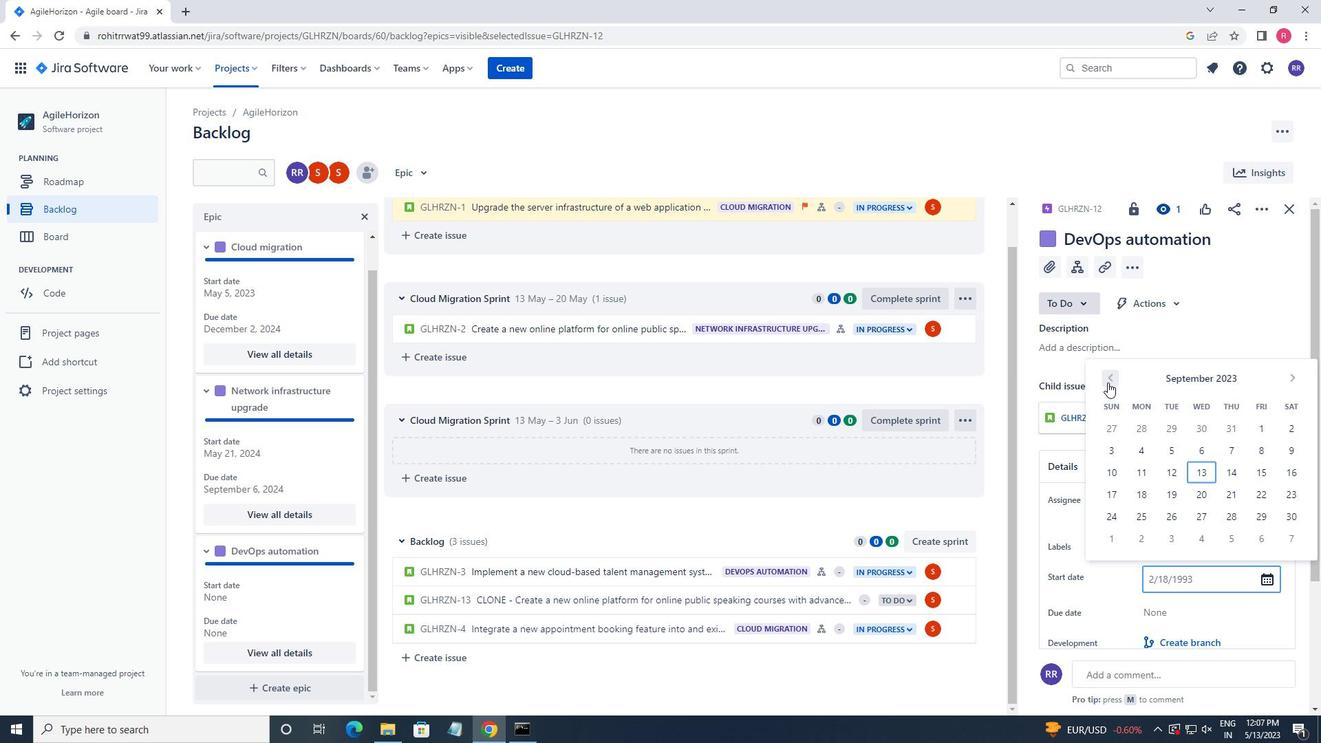 
Action: Mouse pressed left at (1107, 382)
Screenshot: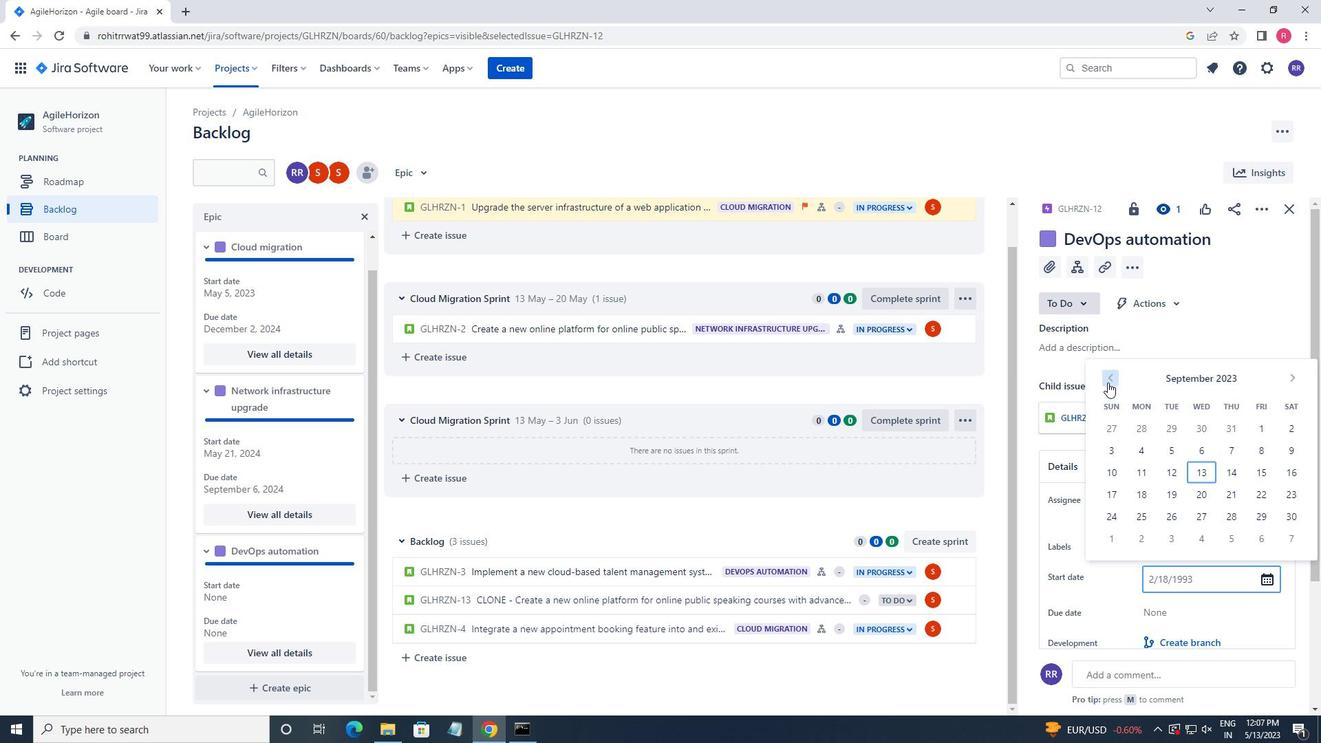 
Action: Mouse pressed left at (1107, 382)
Screenshot: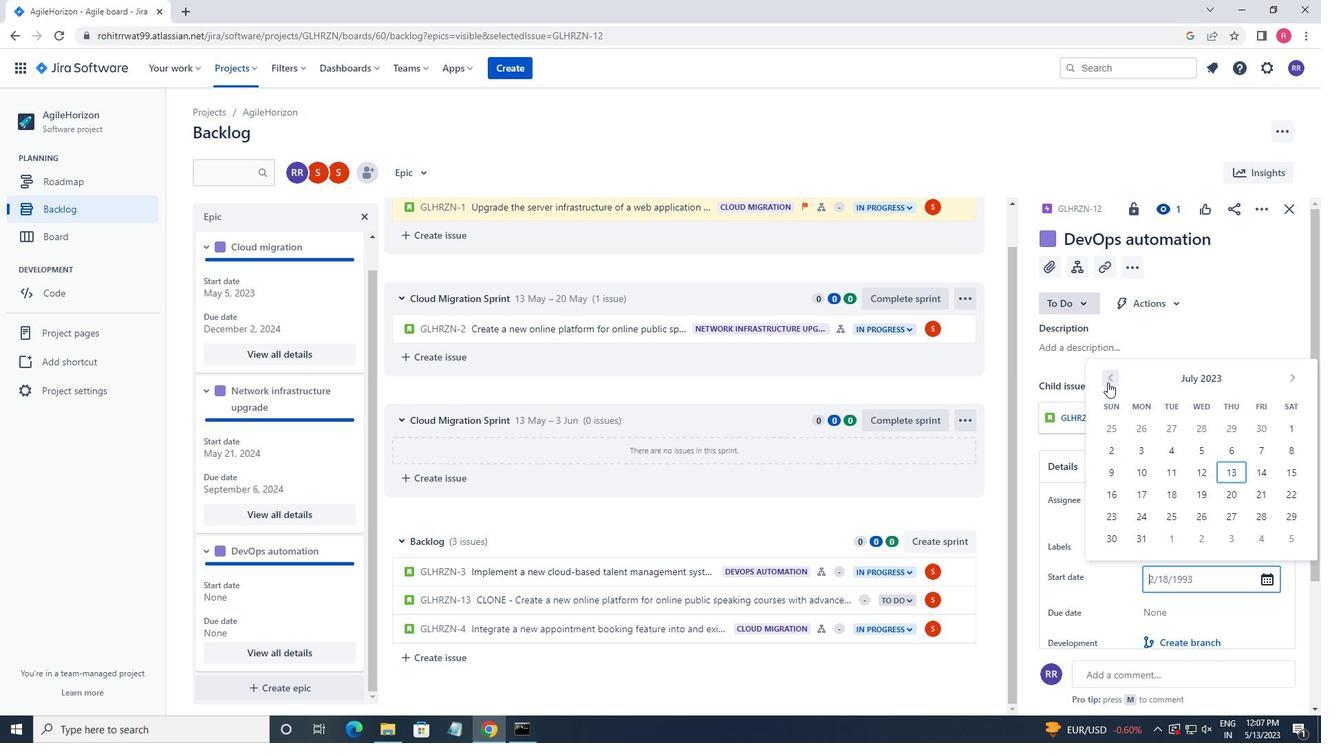 
Action: Mouse pressed left at (1107, 382)
Screenshot: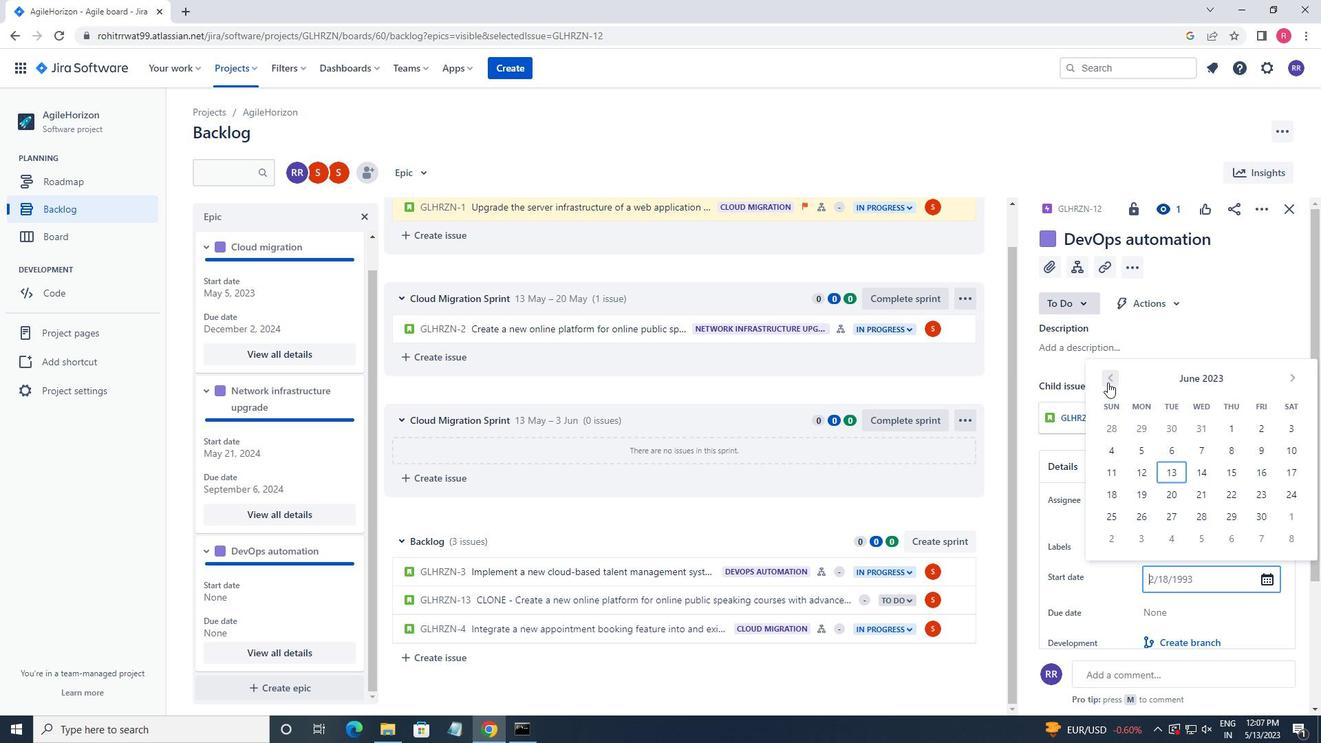 
Action: Mouse moved to (1288, 377)
Screenshot: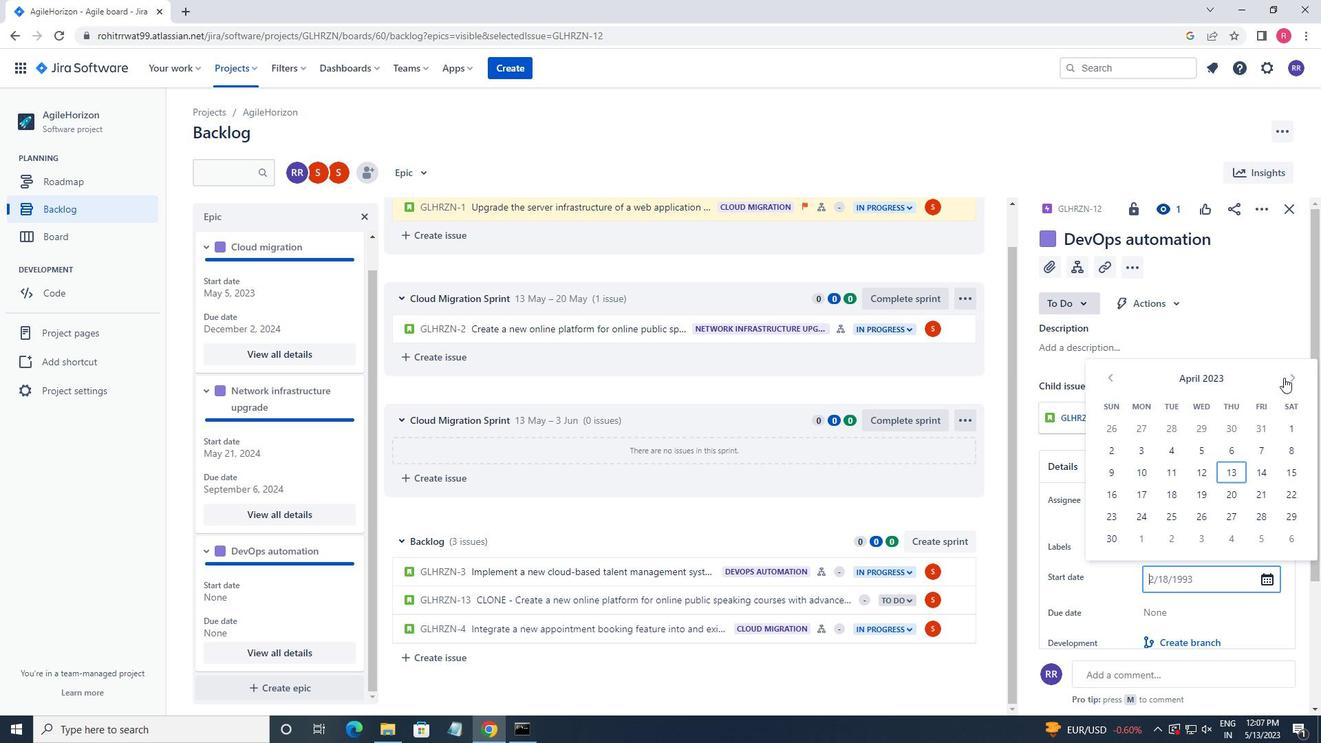 
Action: Mouse pressed left at (1288, 377)
Screenshot: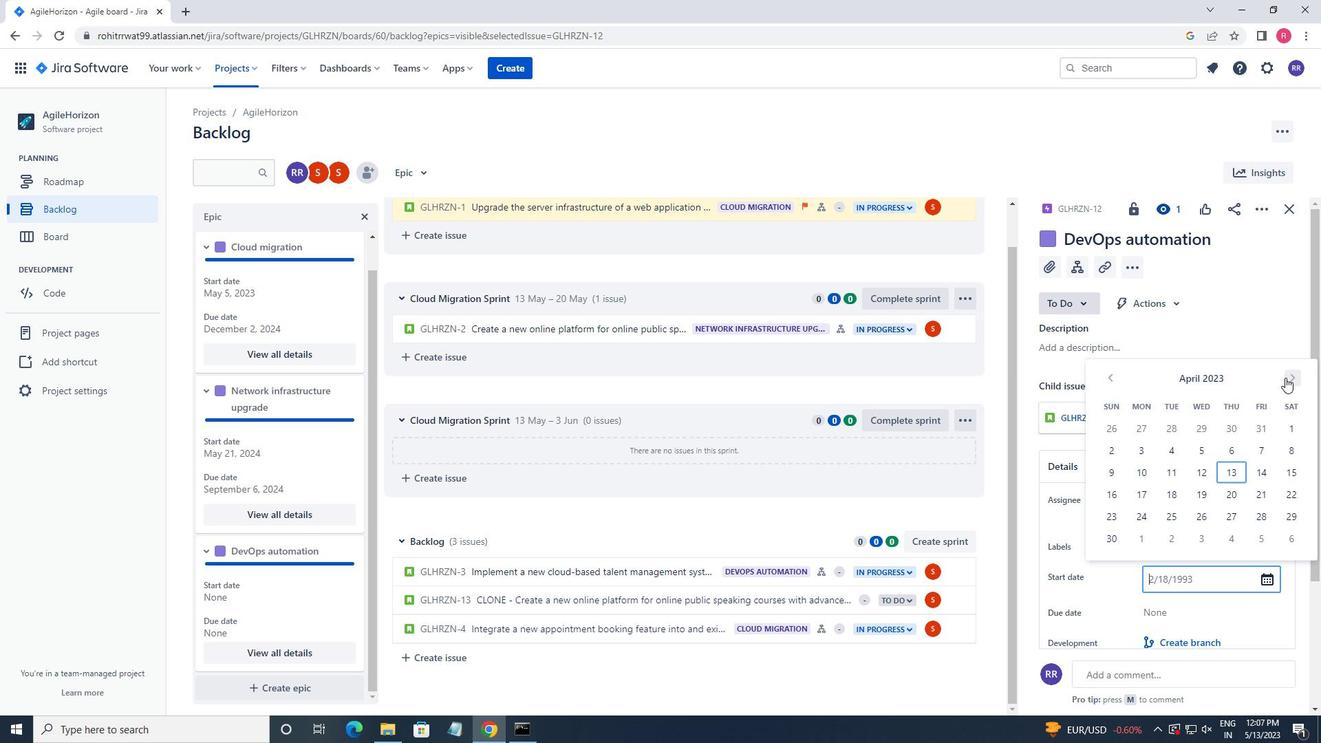 
Action: Mouse pressed left at (1288, 377)
Screenshot: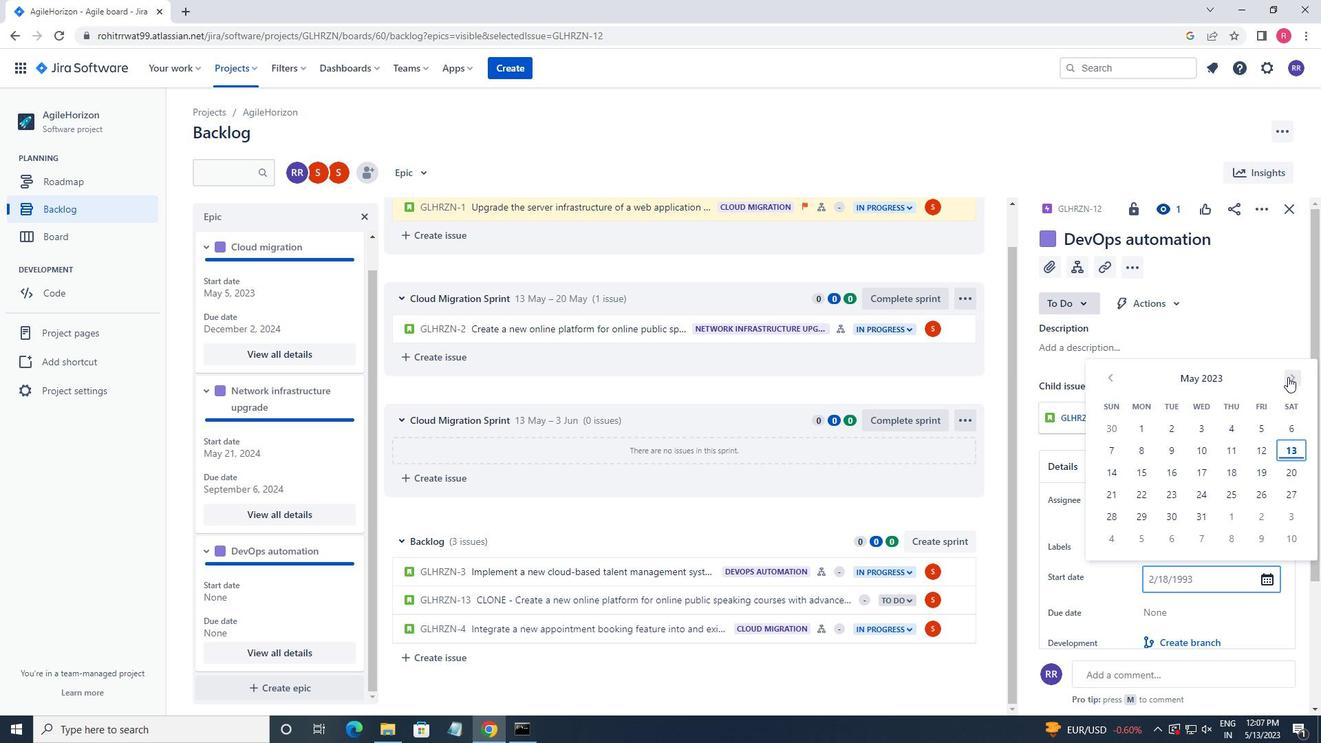 
Action: Mouse moved to (1138, 511)
Screenshot: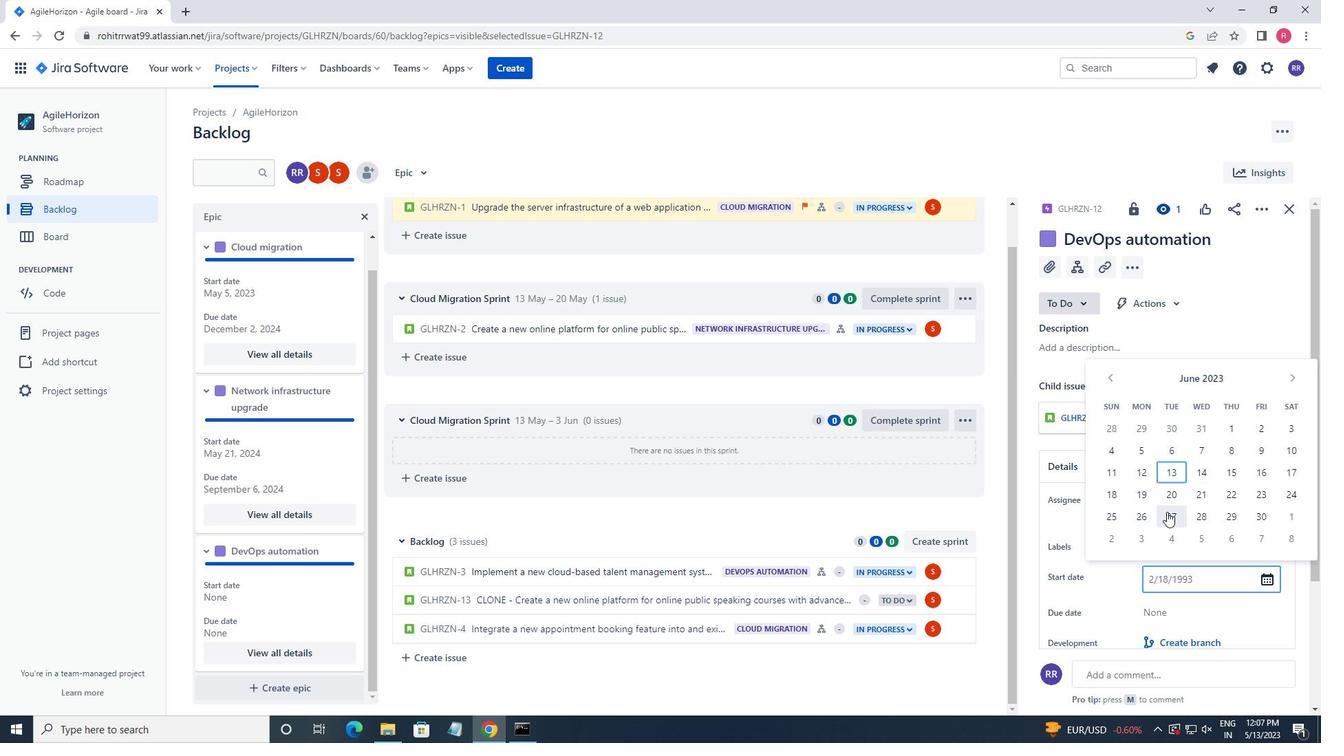 
Action: Mouse pressed left at (1138, 511)
Screenshot: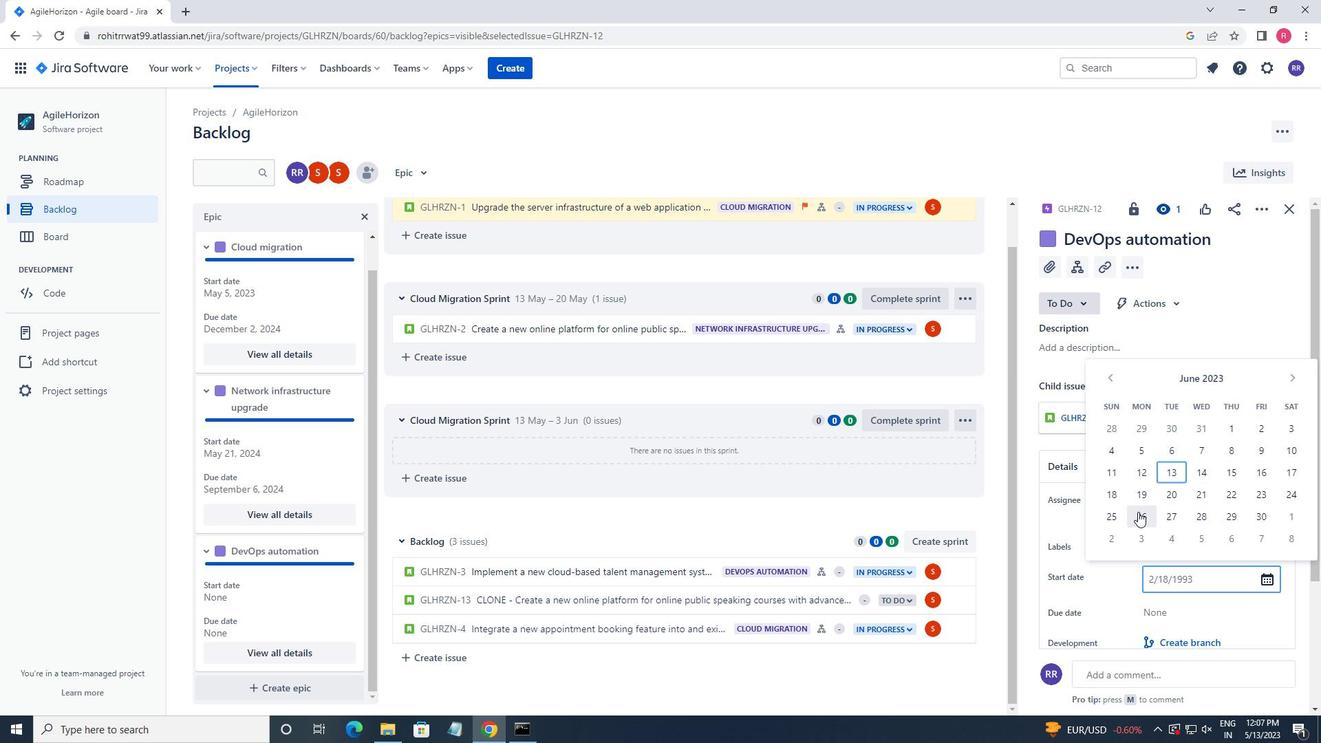 
Action: Mouse moved to (1169, 610)
Screenshot: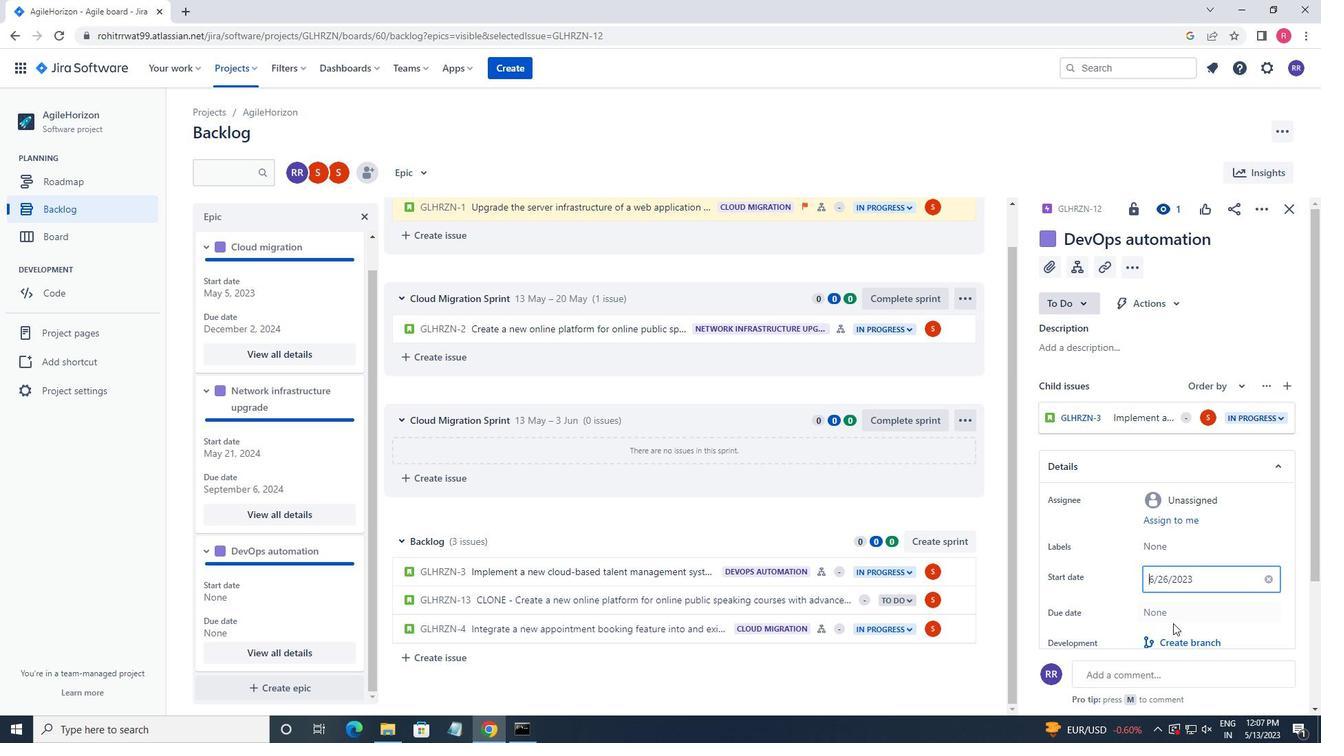 
Action: Mouse pressed left at (1169, 610)
Screenshot: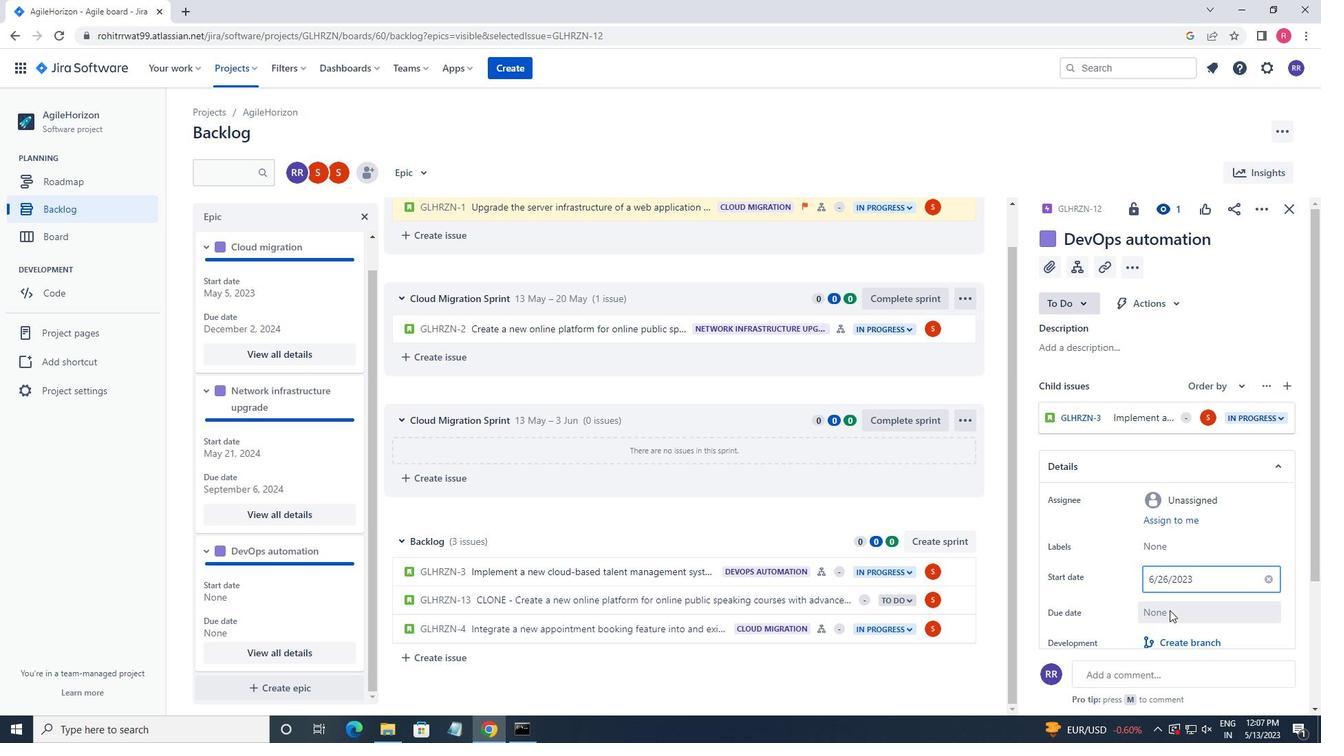 
Action: Mouse moved to (1294, 416)
Screenshot: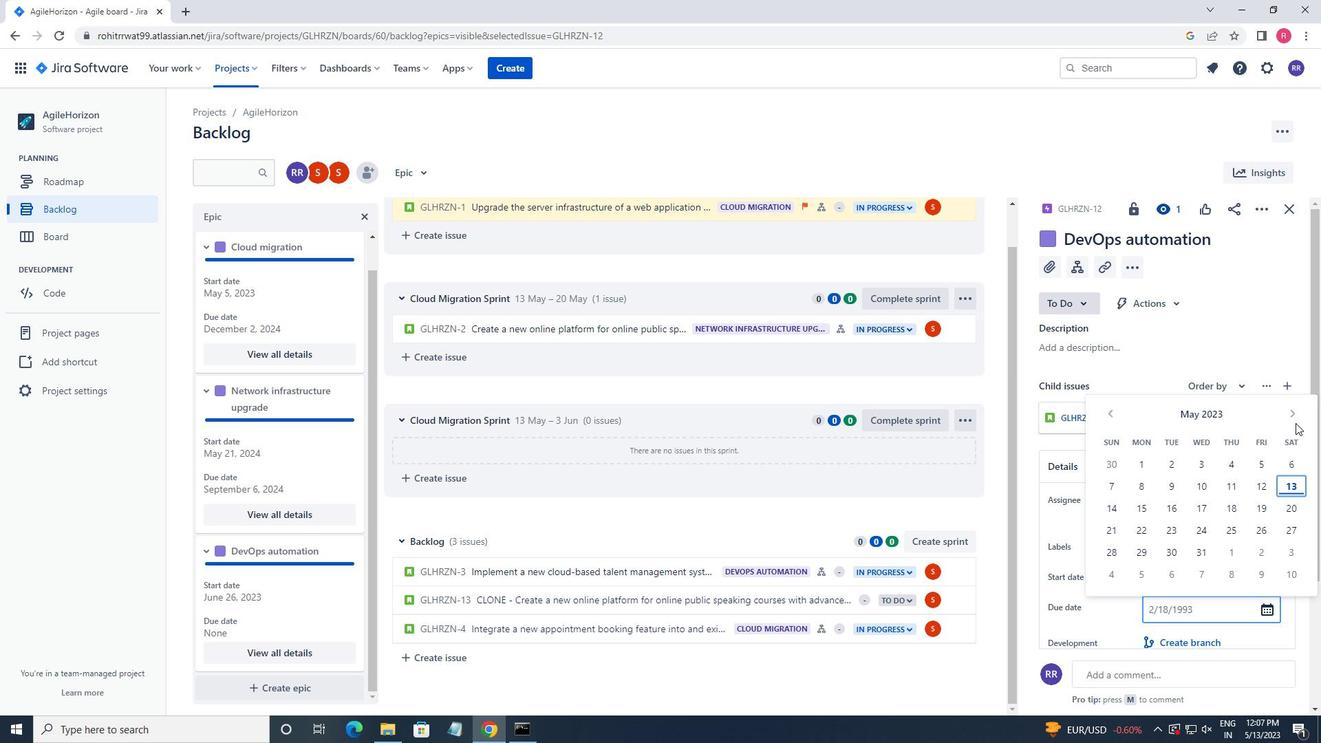 
Action: Mouse pressed left at (1294, 416)
Screenshot: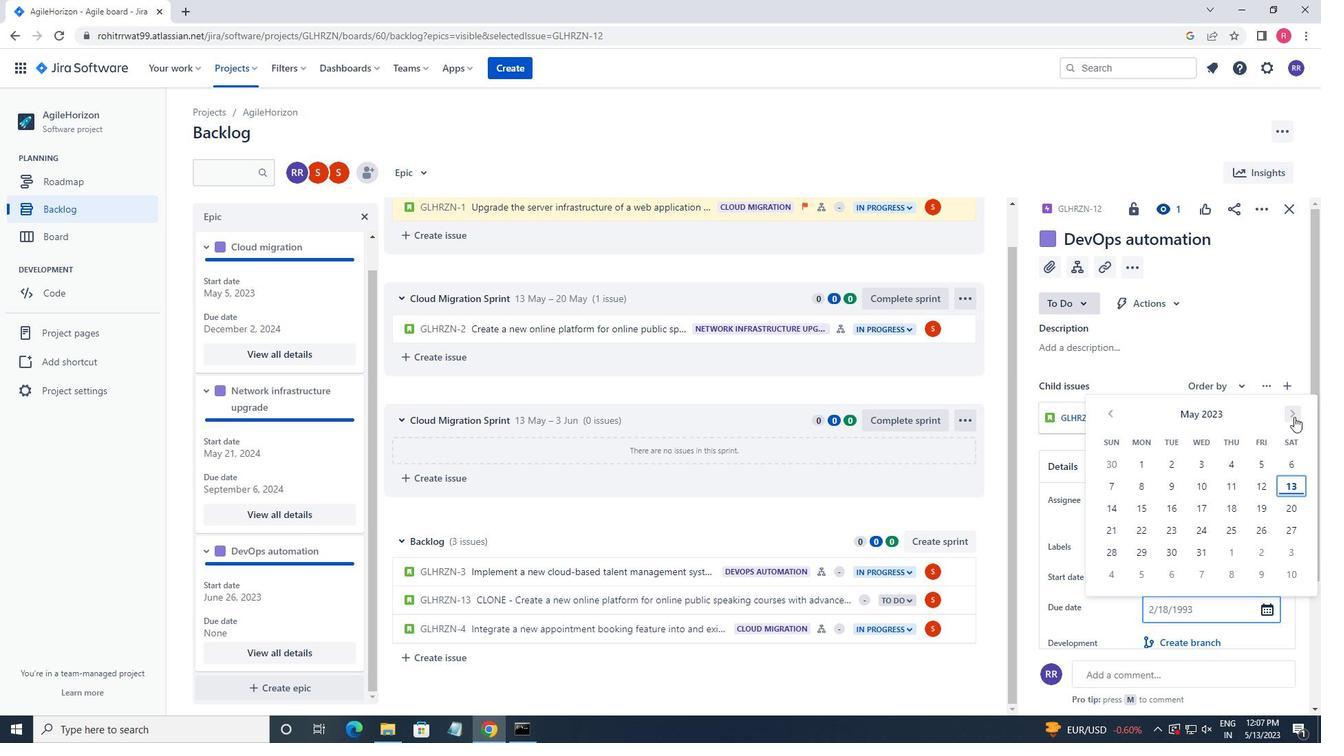 
Action: Mouse pressed left at (1294, 416)
Screenshot: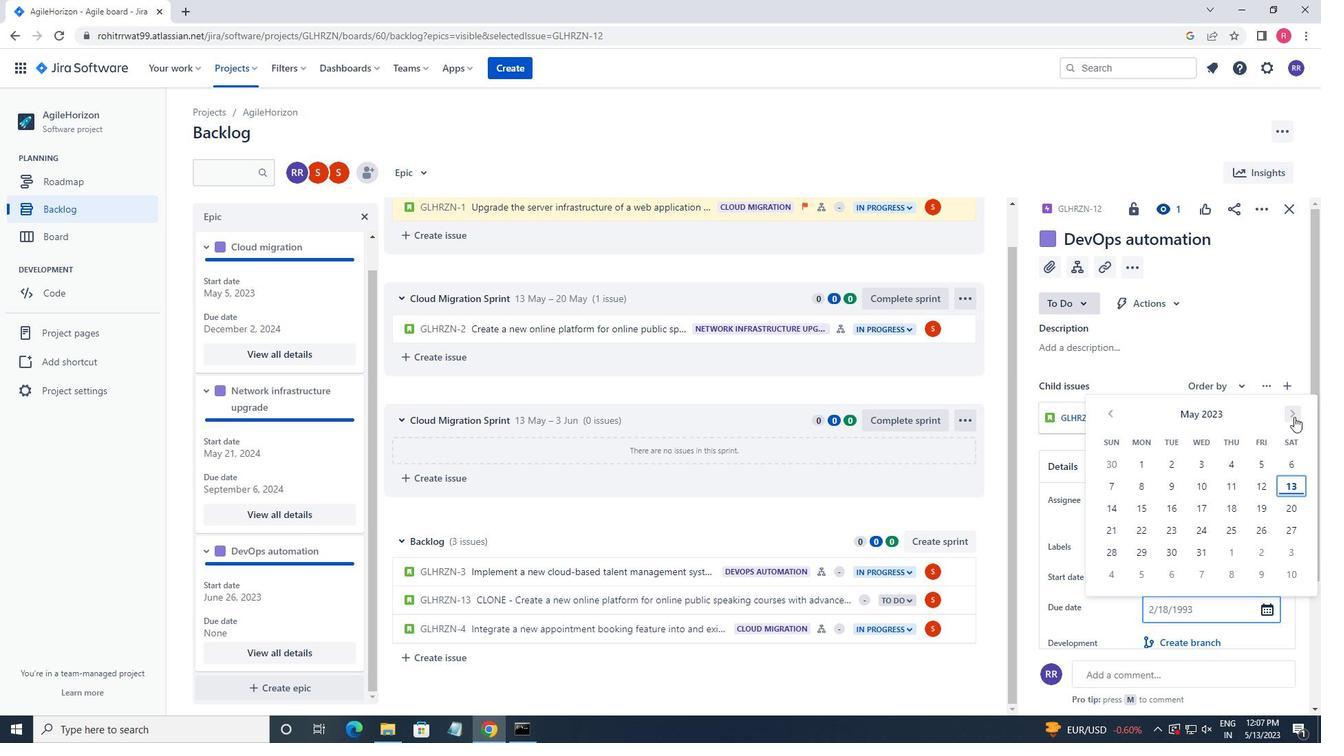 
Action: Mouse pressed left at (1294, 416)
Screenshot: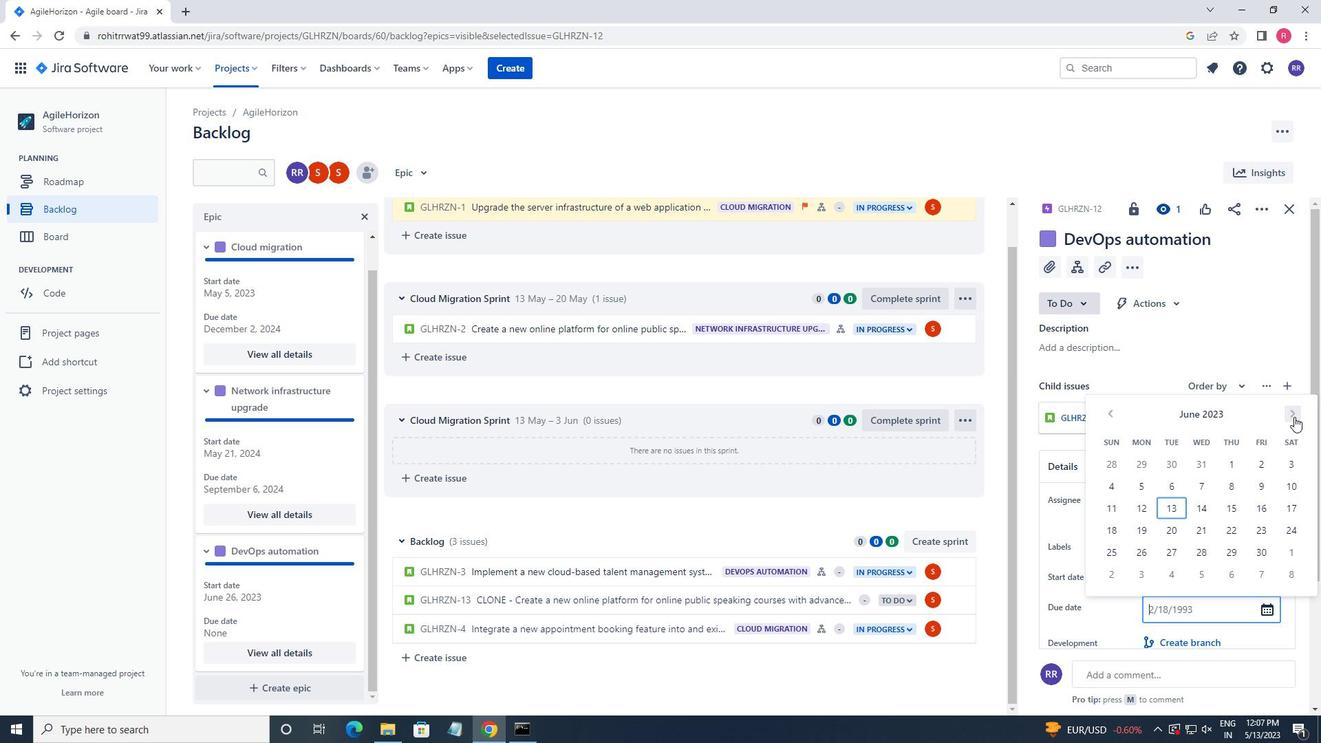 
Action: Mouse pressed left at (1294, 416)
Screenshot: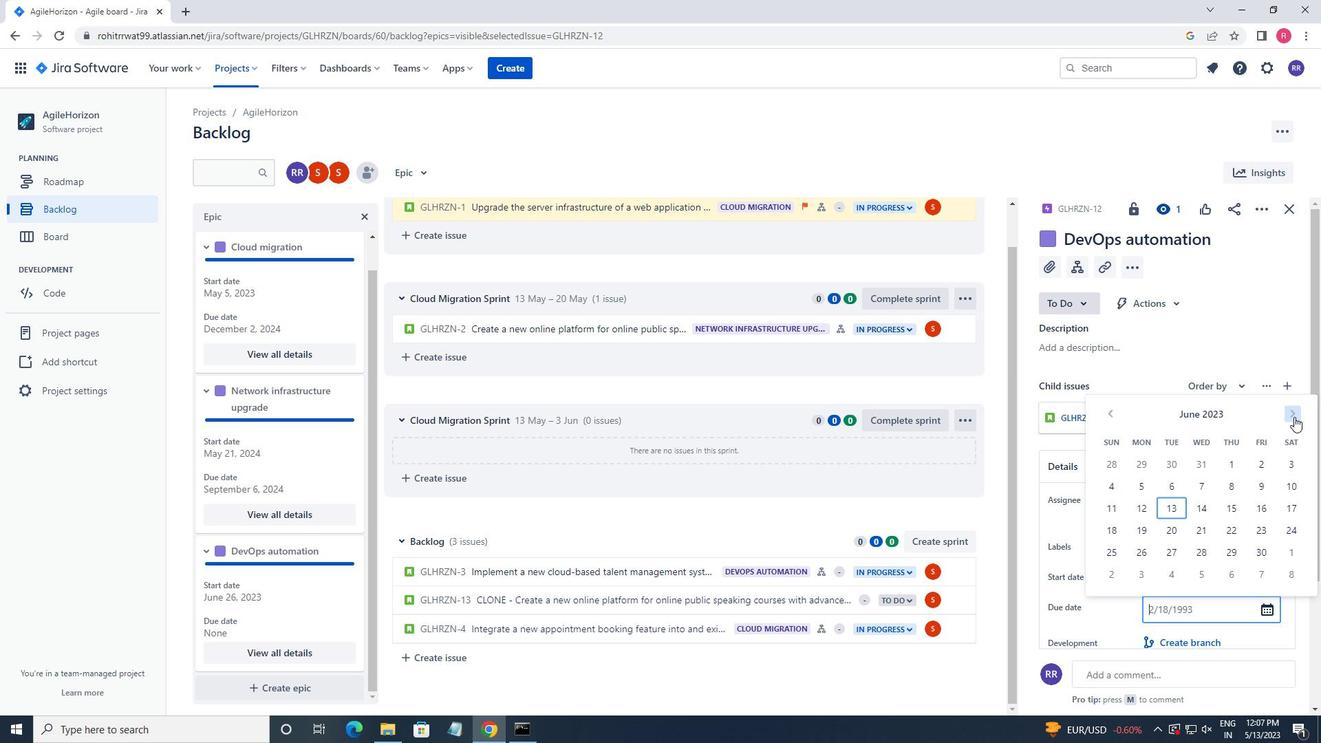 
Action: Mouse pressed left at (1294, 416)
Screenshot: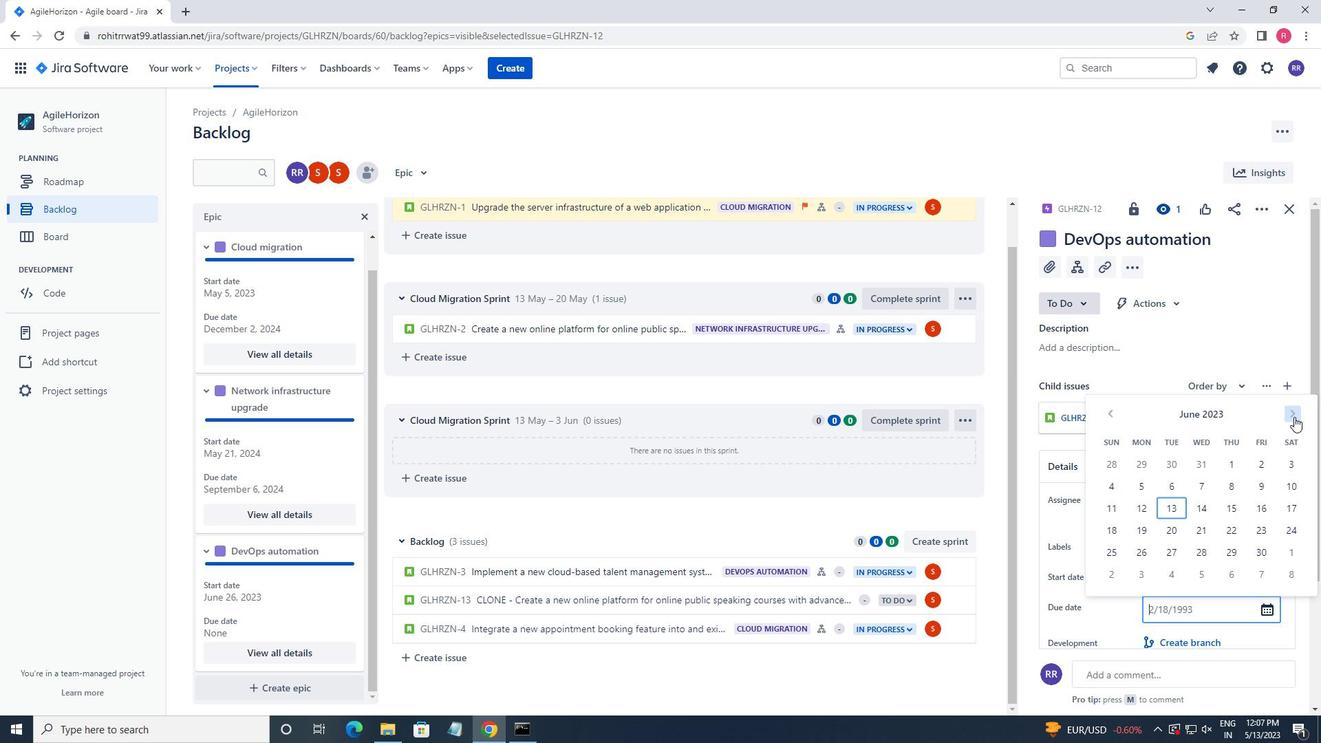 
Action: Mouse pressed left at (1294, 416)
Screenshot: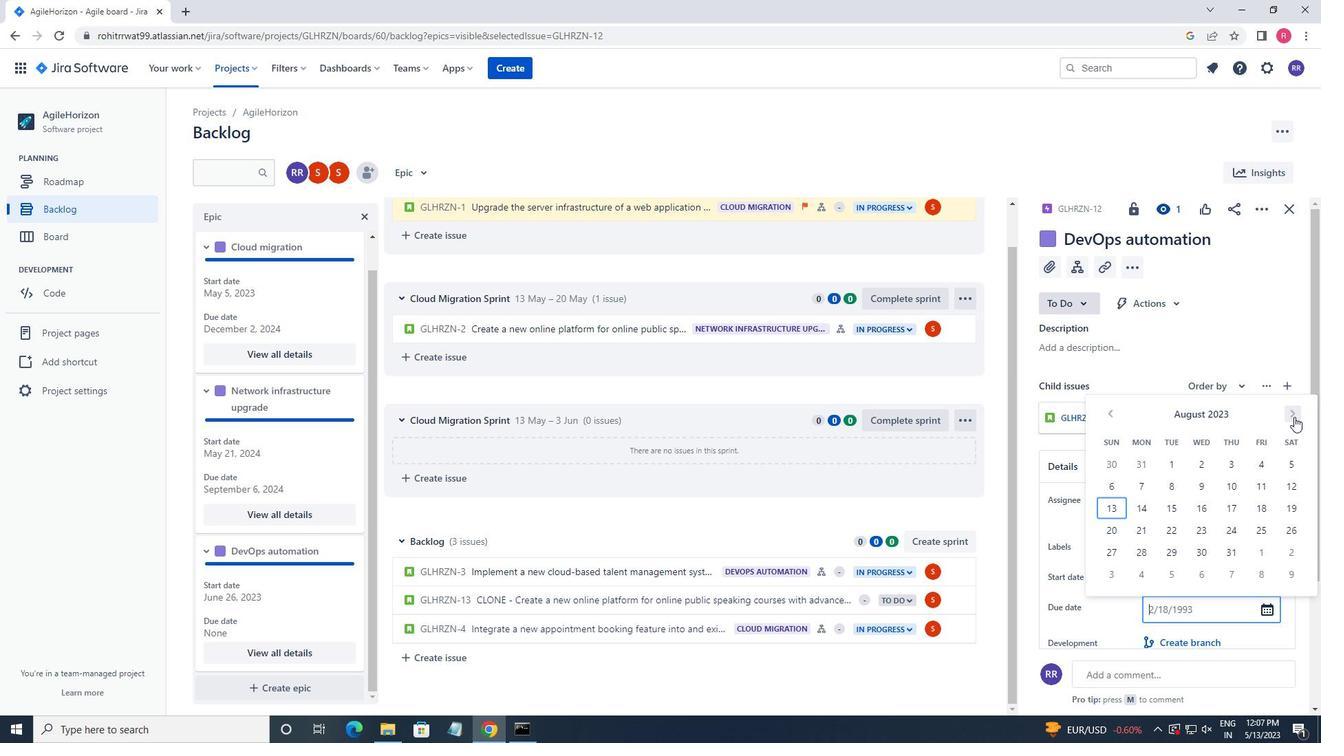 
Action: Mouse pressed left at (1294, 416)
Screenshot: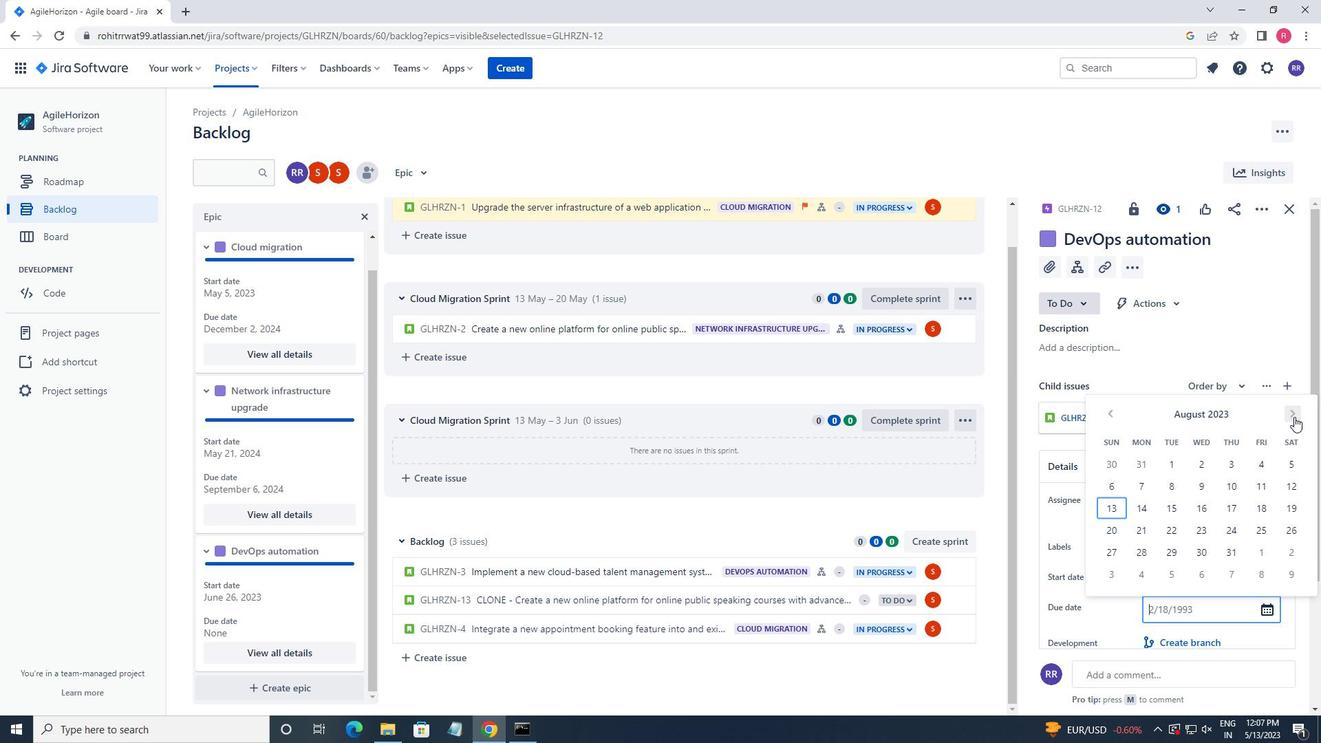 
Action: Mouse pressed left at (1294, 416)
Screenshot: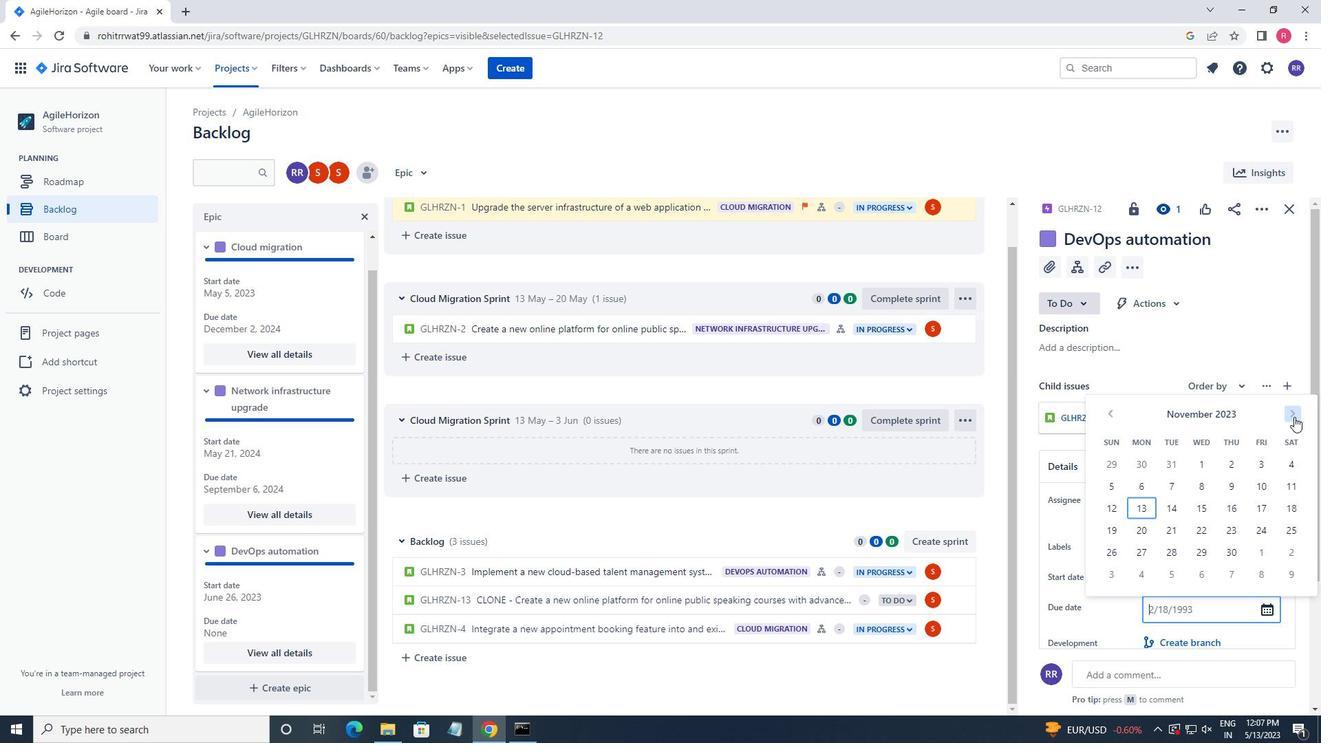 
Action: Mouse pressed left at (1294, 416)
Screenshot: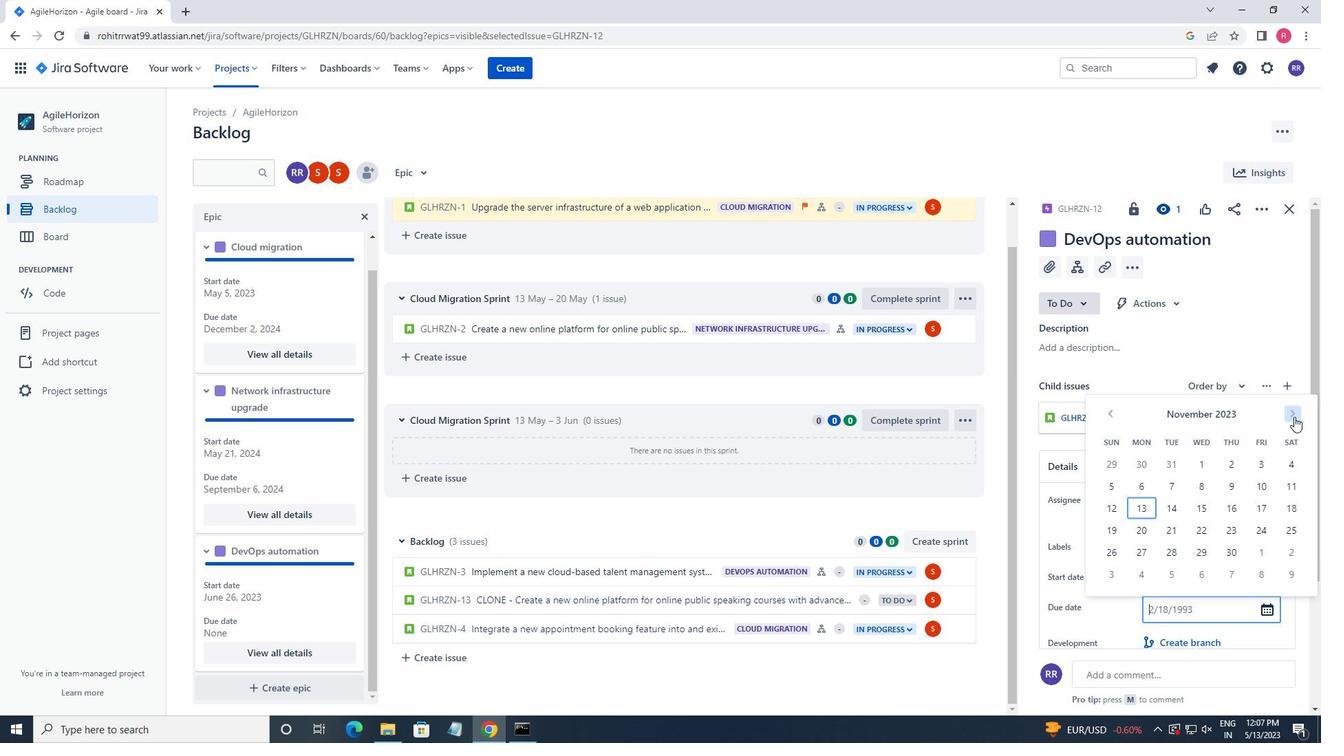 
Action: Mouse pressed left at (1294, 416)
Screenshot: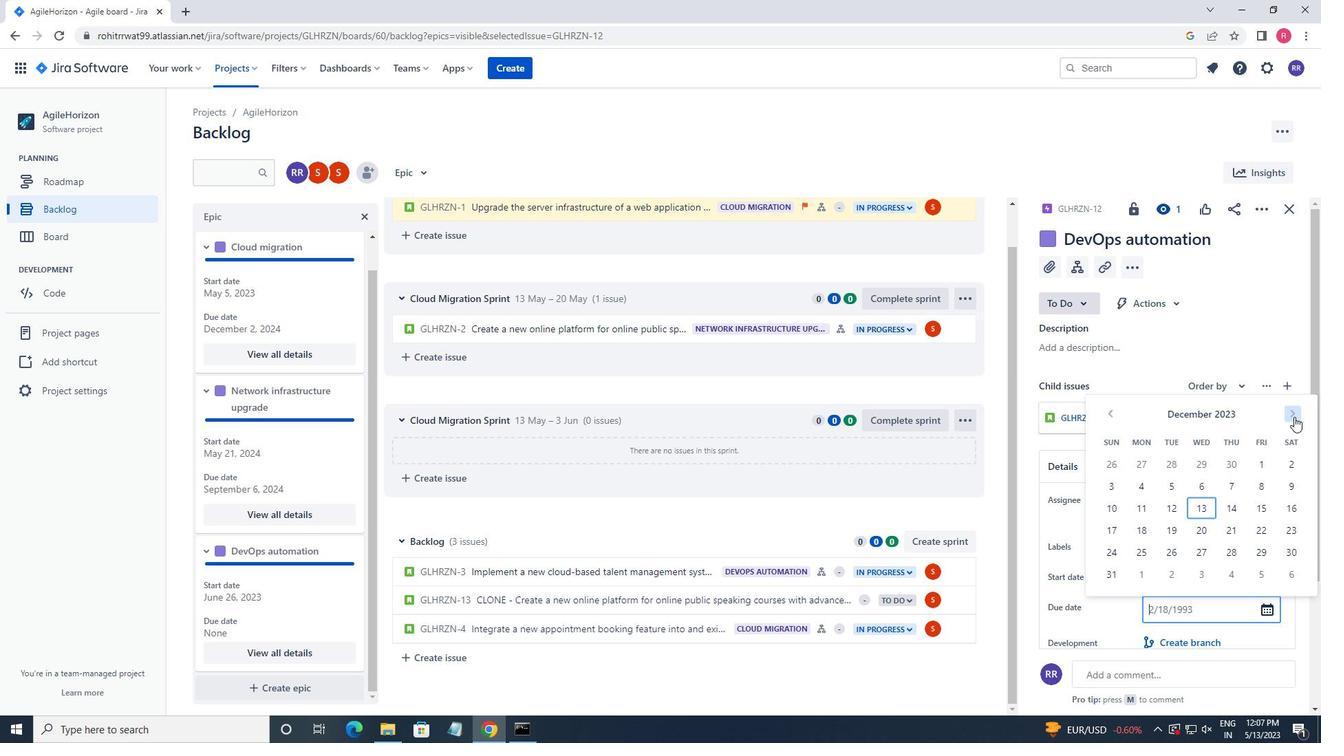 
Action: Mouse pressed left at (1294, 416)
Screenshot: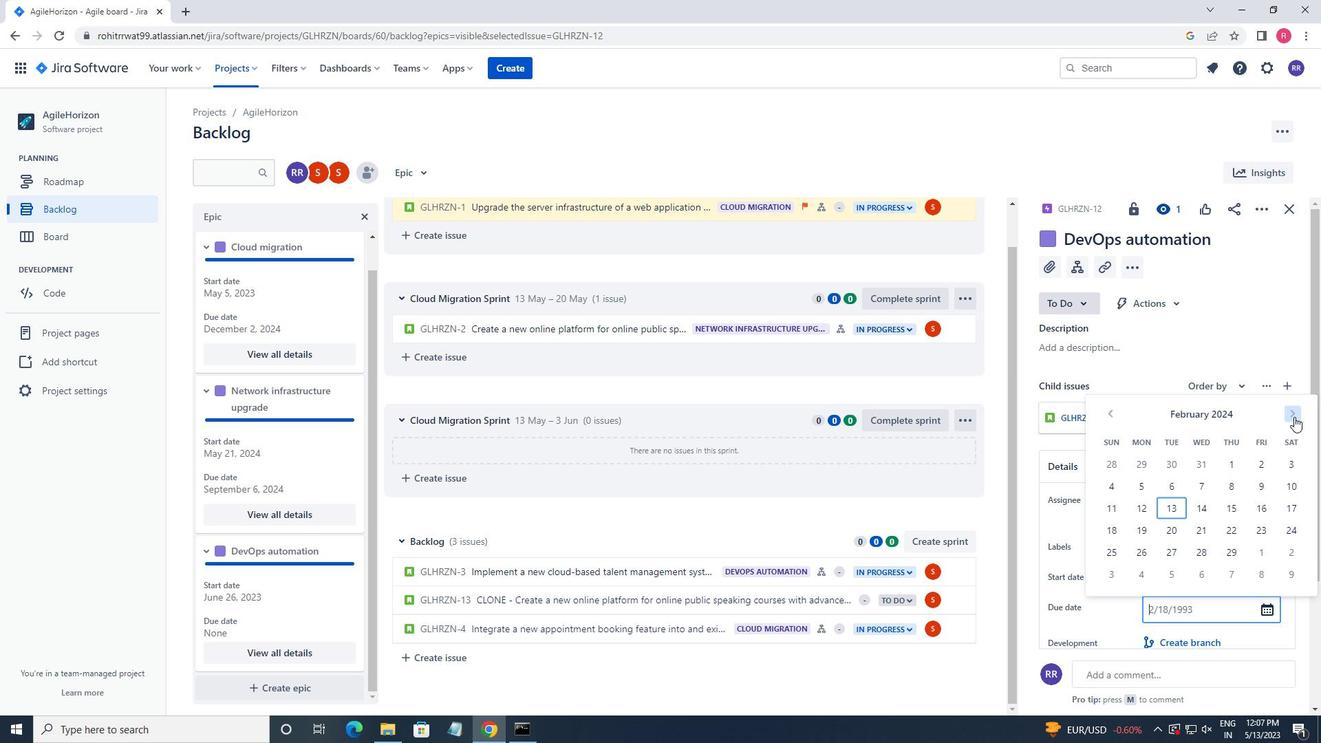 
Action: Mouse pressed left at (1294, 416)
Screenshot: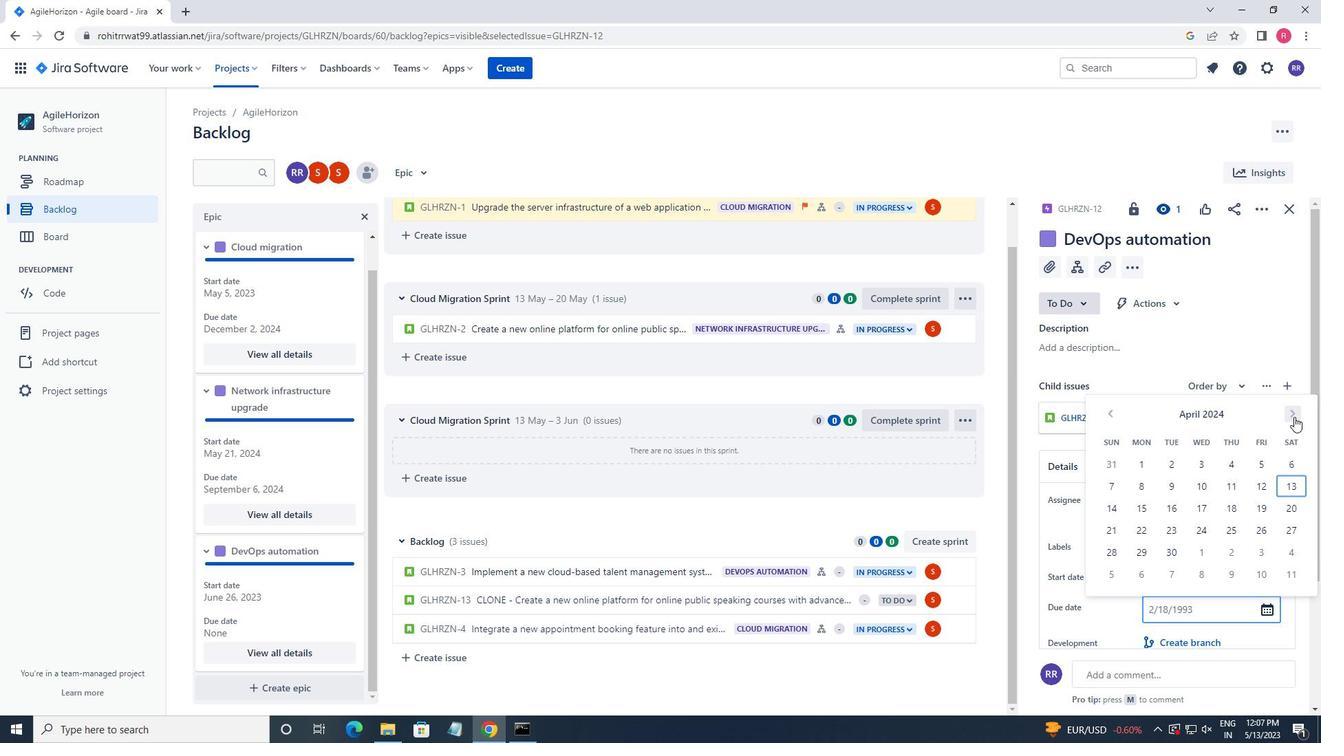 
Action: Mouse pressed left at (1294, 416)
Screenshot: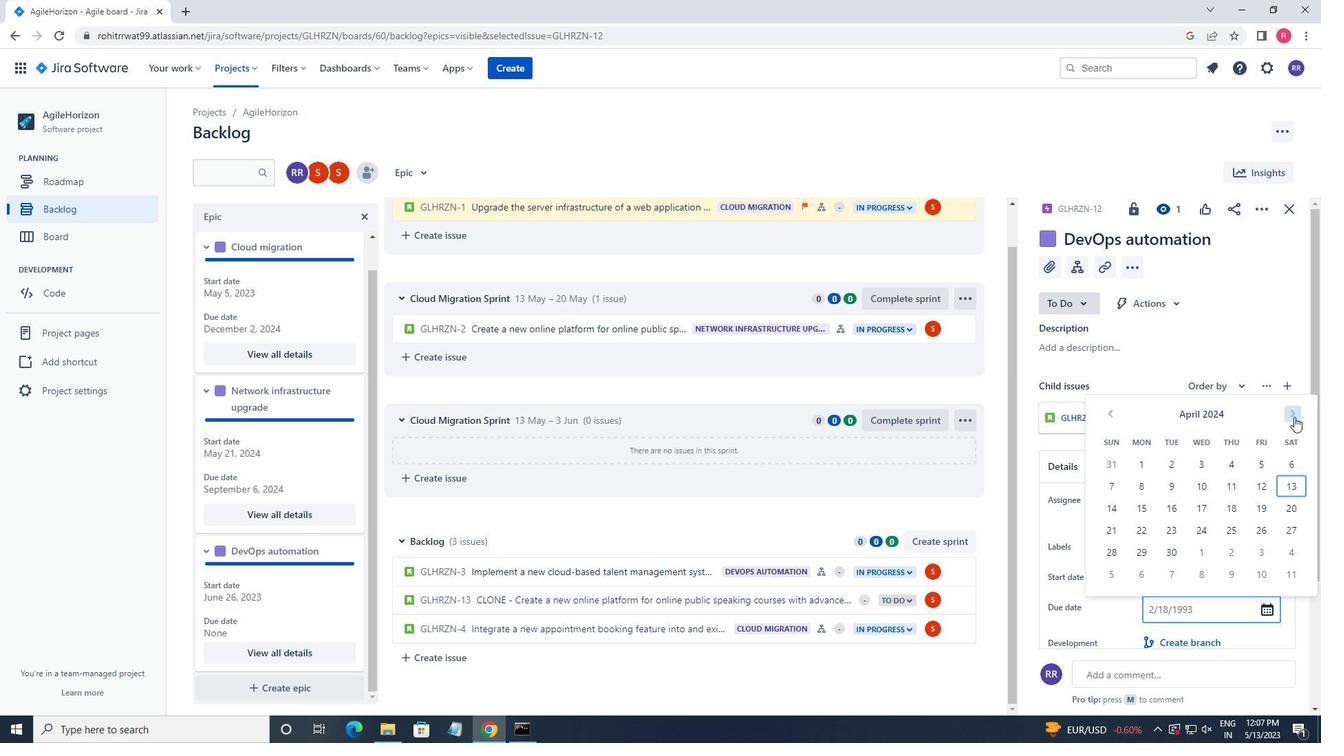 
Action: Mouse pressed left at (1294, 416)
Screenshot: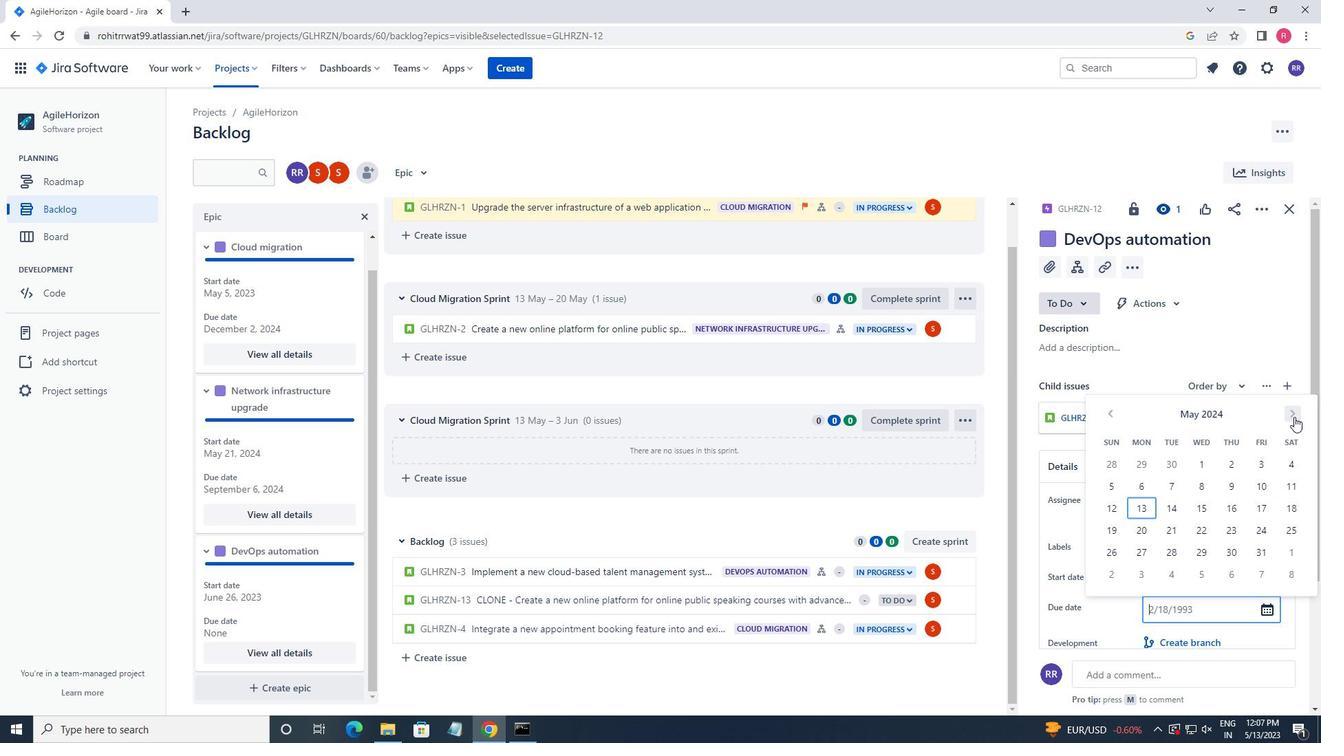 
Action: Mouse pressed left at (1294, 416)
Screenshot: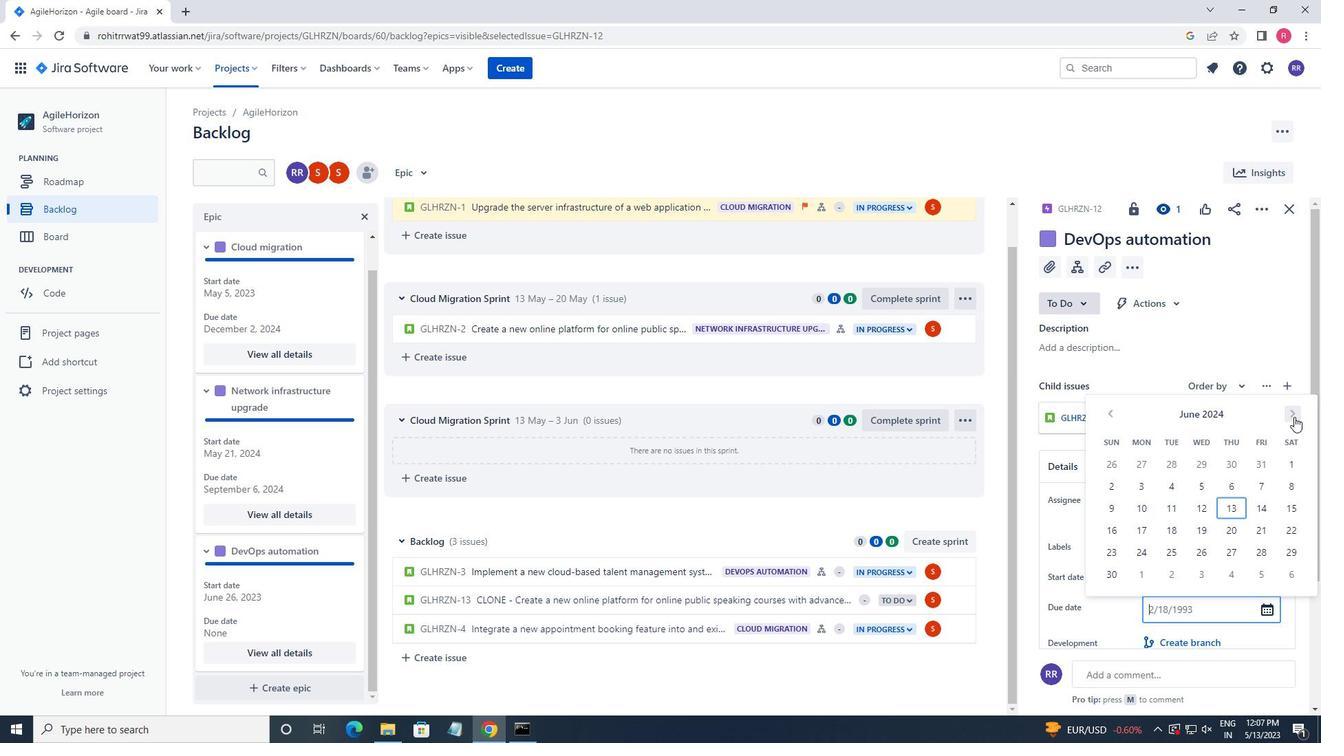 
Action: Mouse pressed left at (1294, 416)
Screenshot: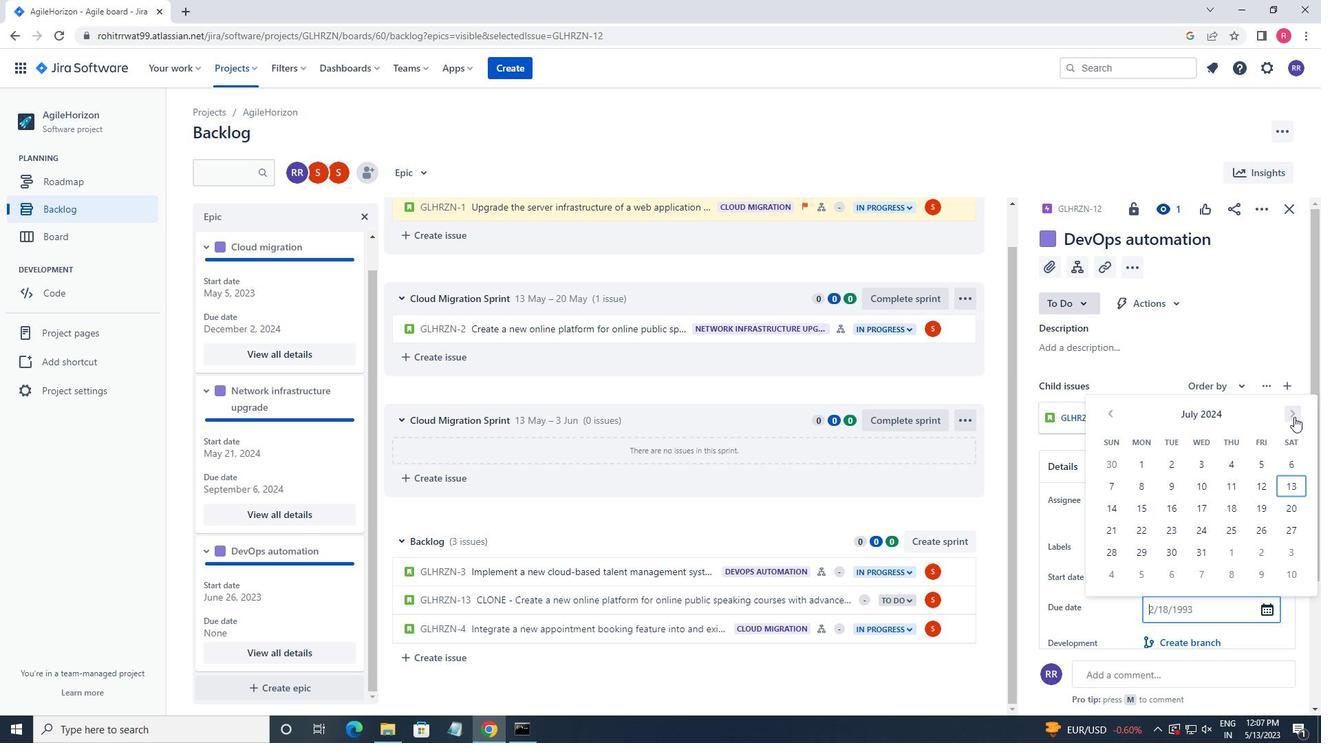
Action: Mouse pressed left at (1294, 416)
Screenshot: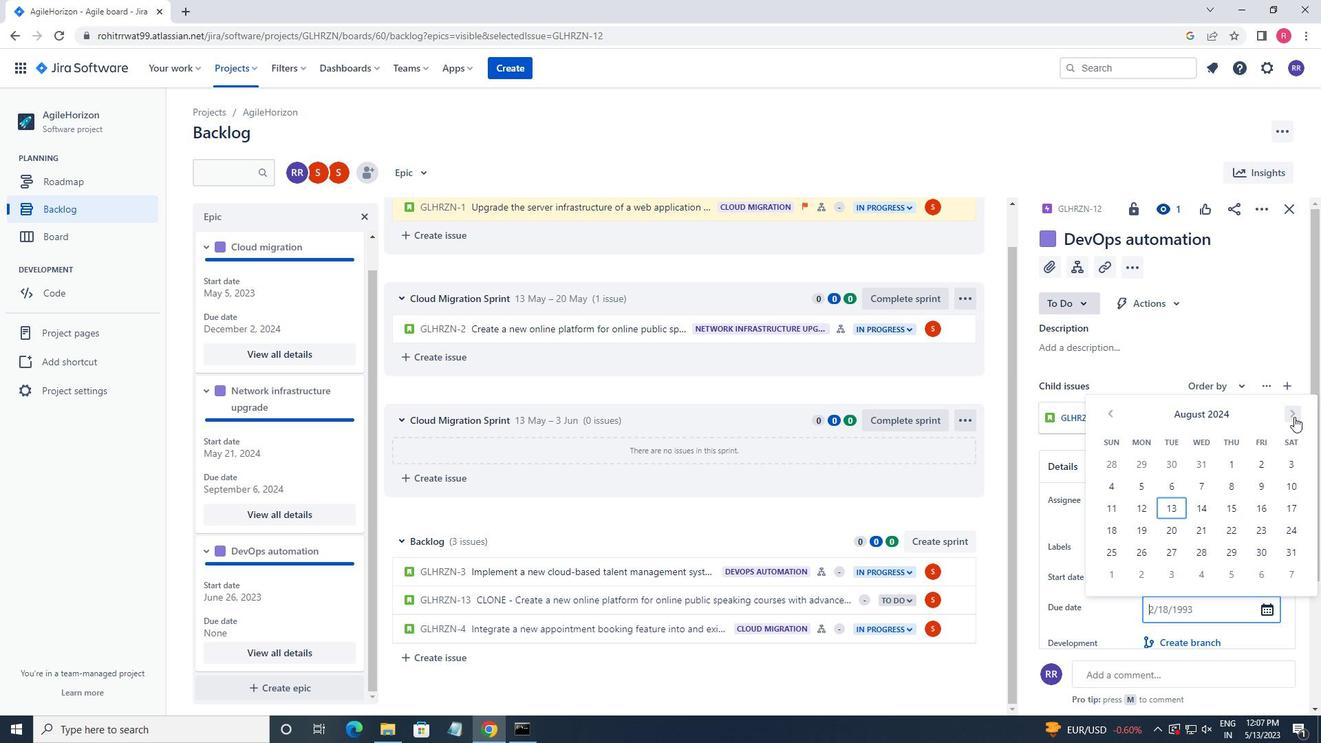 
Action: Mouse pressed left at (1294, 416)
Screenshot: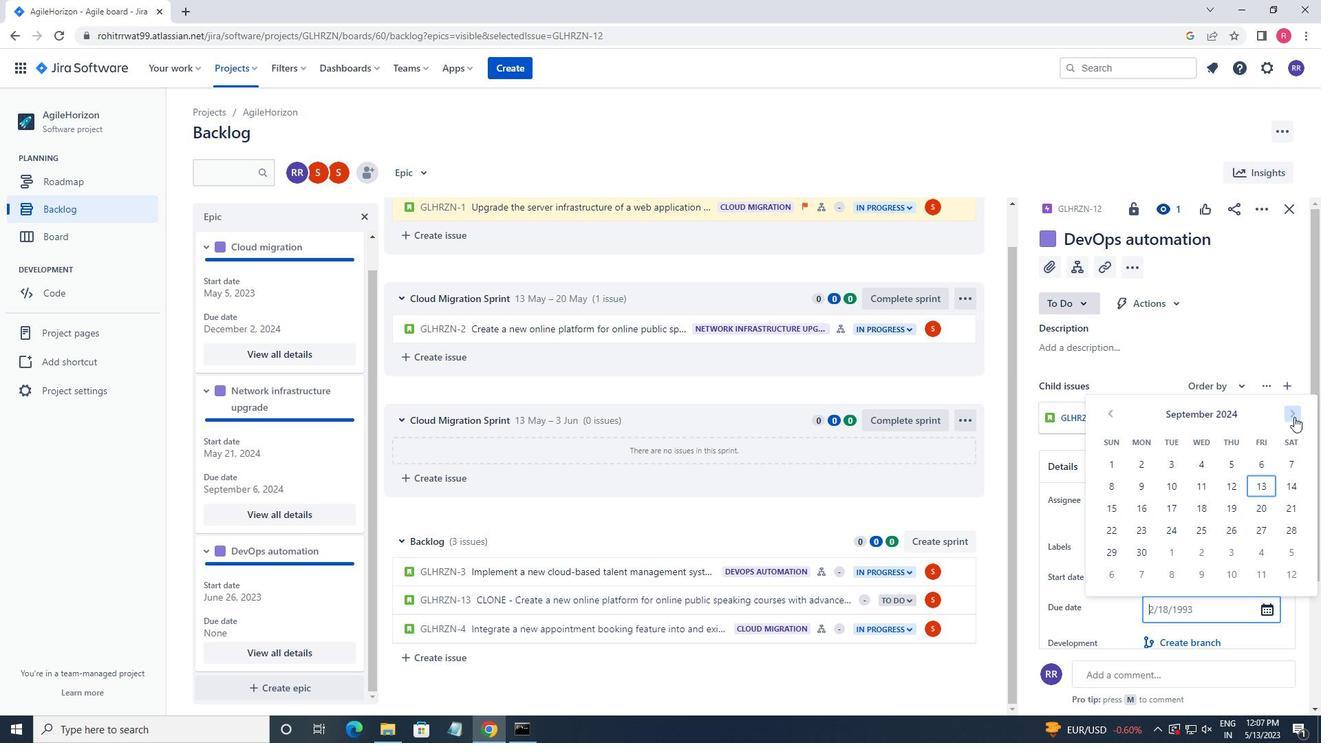 
Action: Mouse pressed left at (1294, 416)
Screenshot: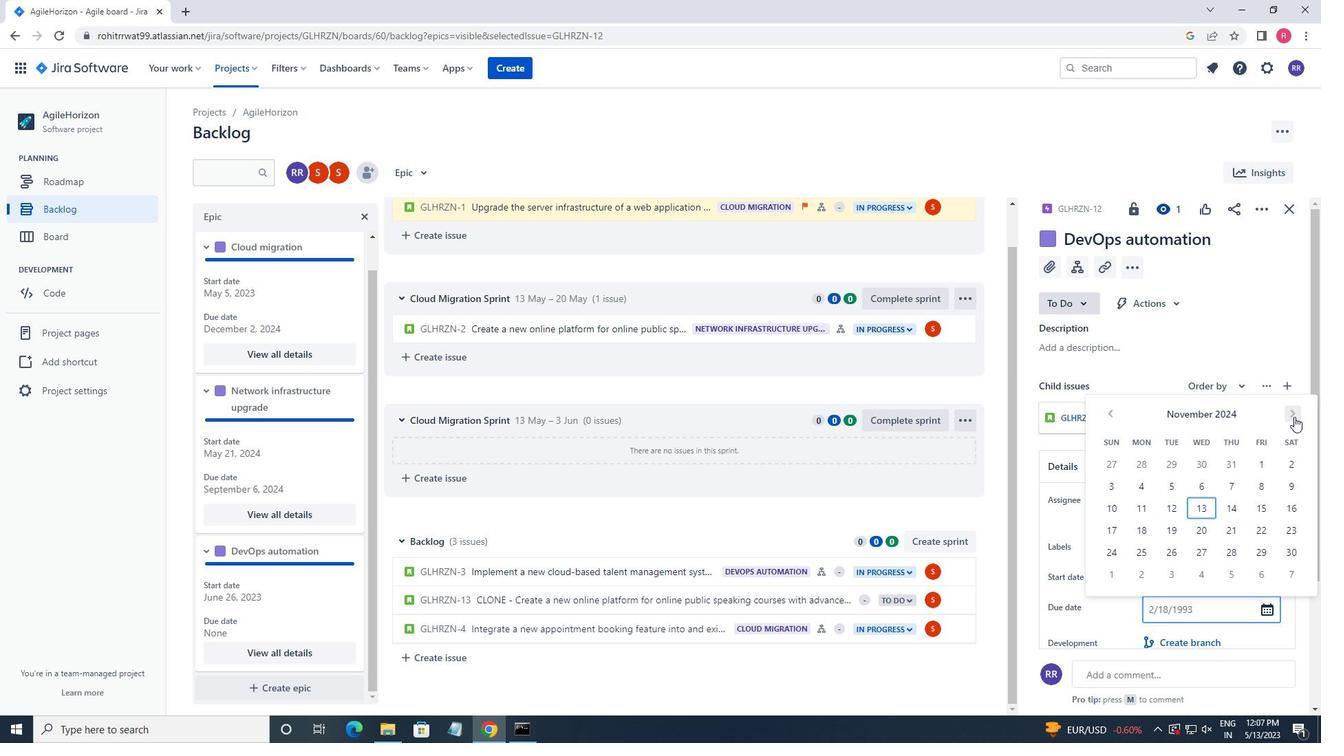 
Action: Mouse moved to (1109, 488)
Screenshot: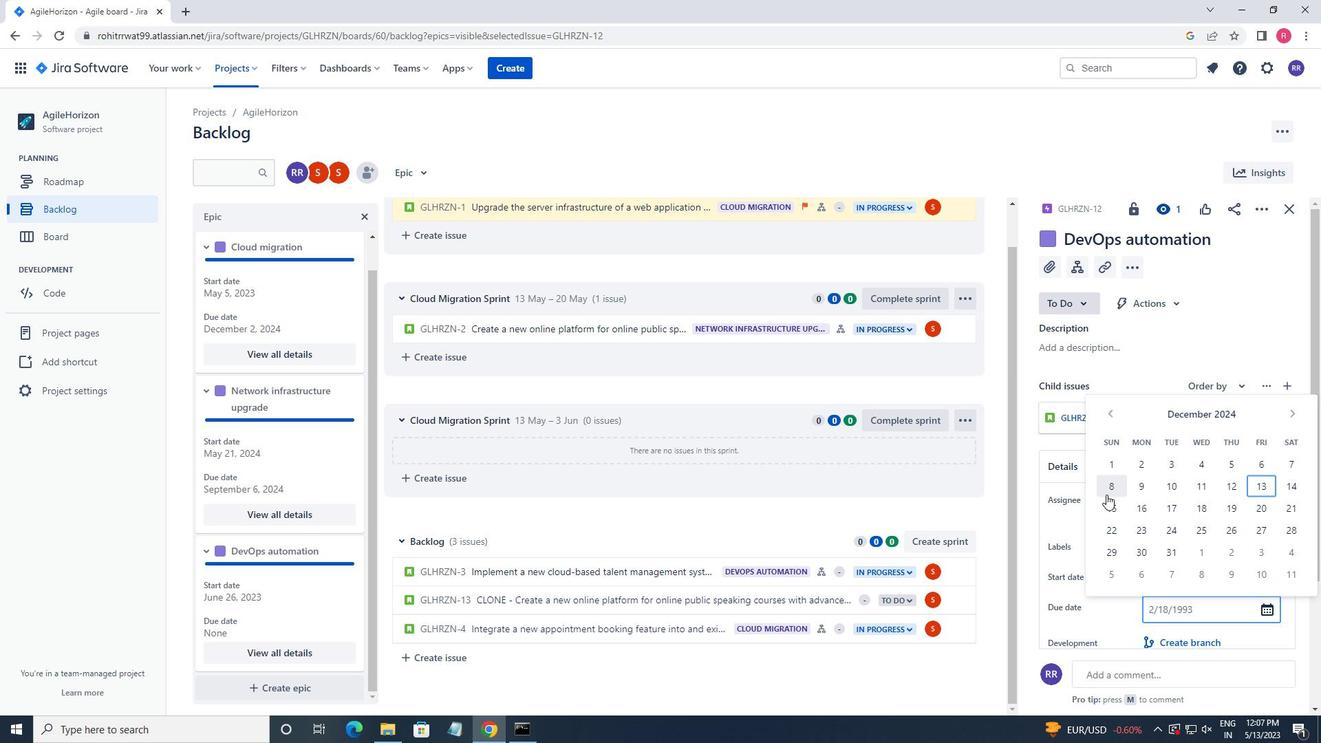 
Action: Mouse pressed left at (1109, 488)
Screenshot: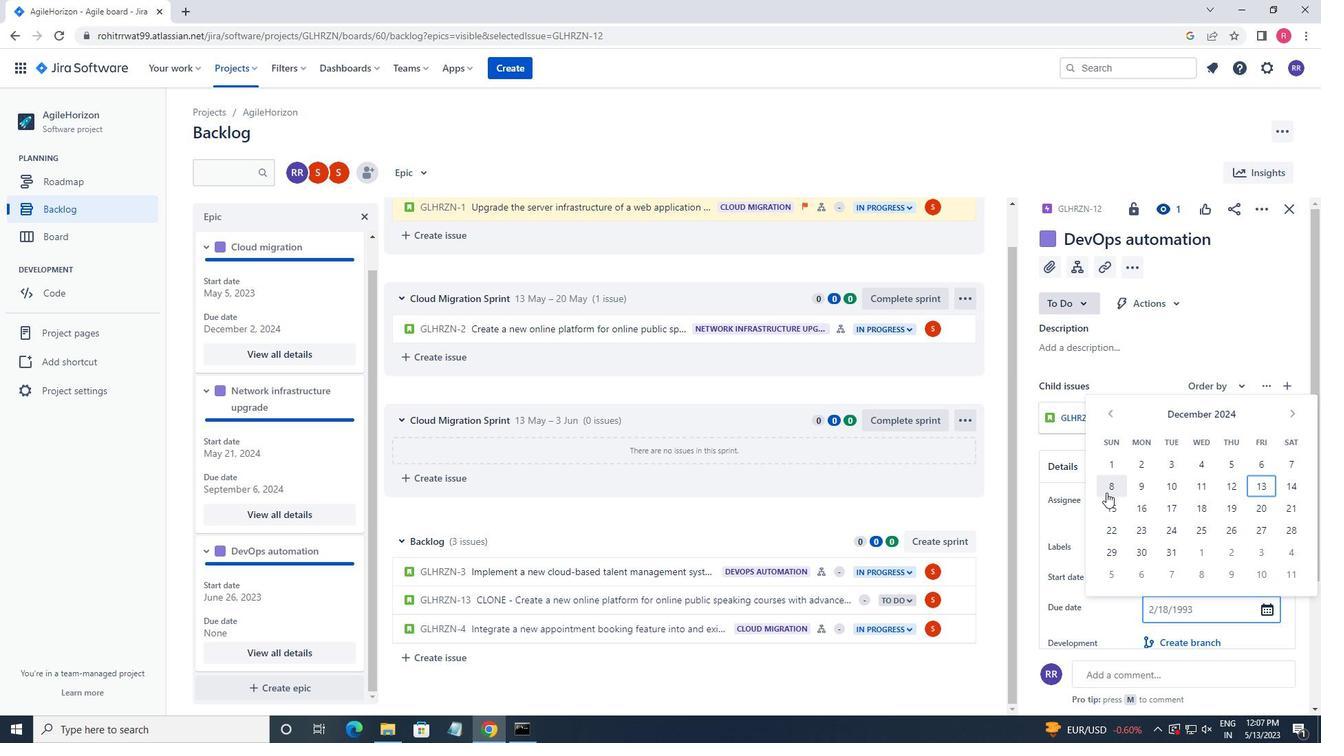 
Action: Mouse moved to (1279, 544)
Screenshot: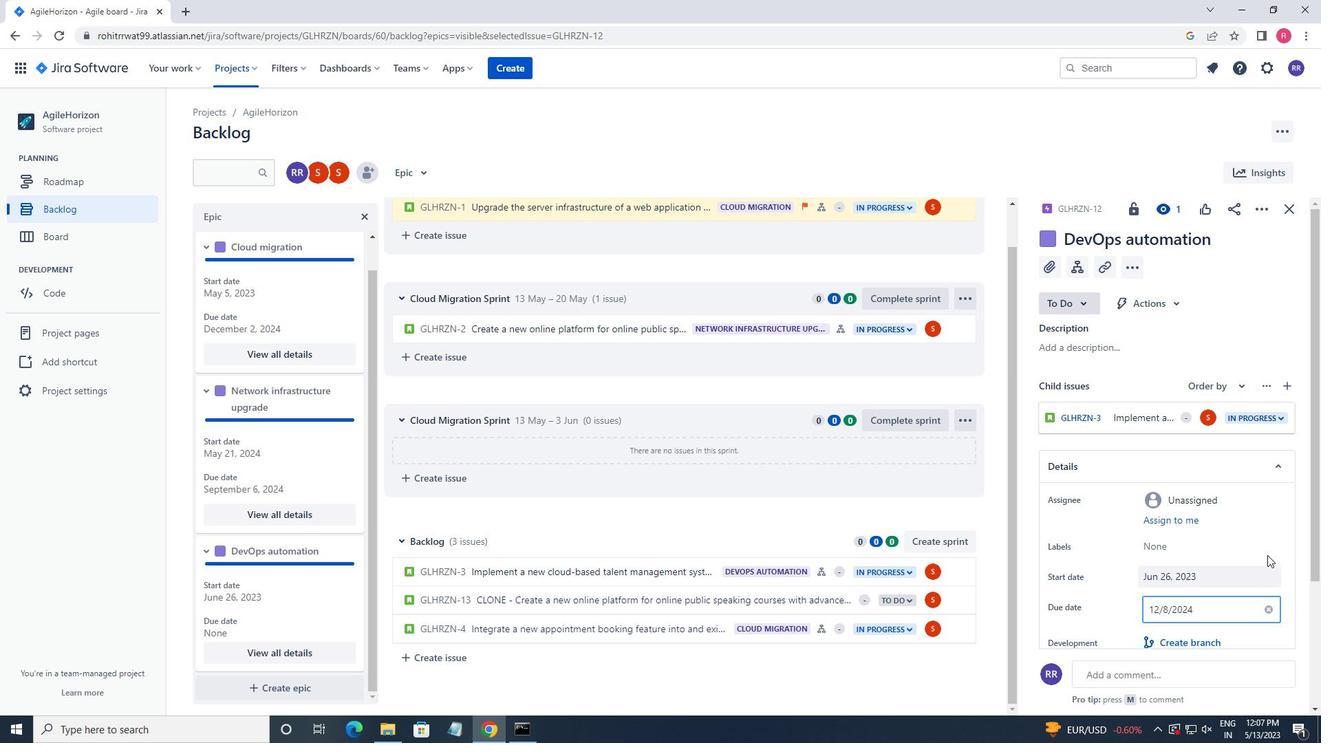 
Action: Mouse pressed left at (1279, 544)
Screenshot: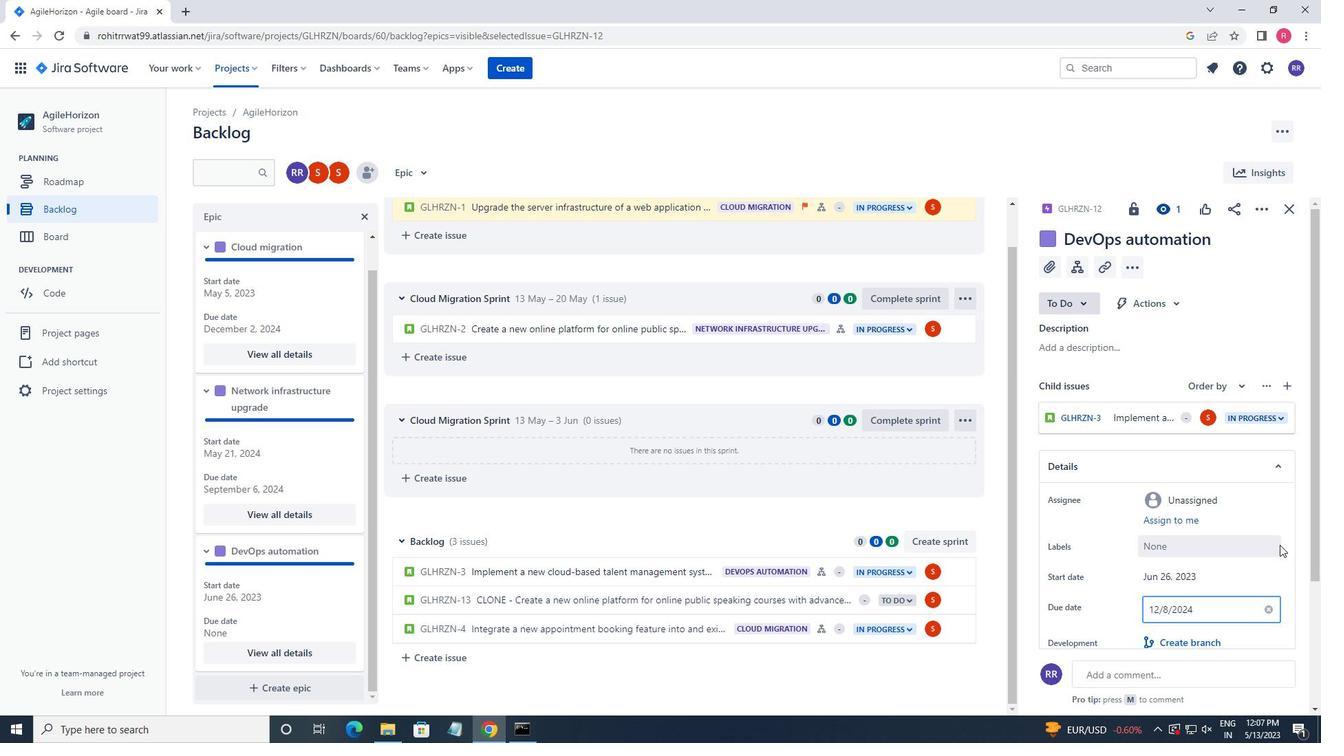 
Action: Mouse moved to (1291, 507)
Screenshot: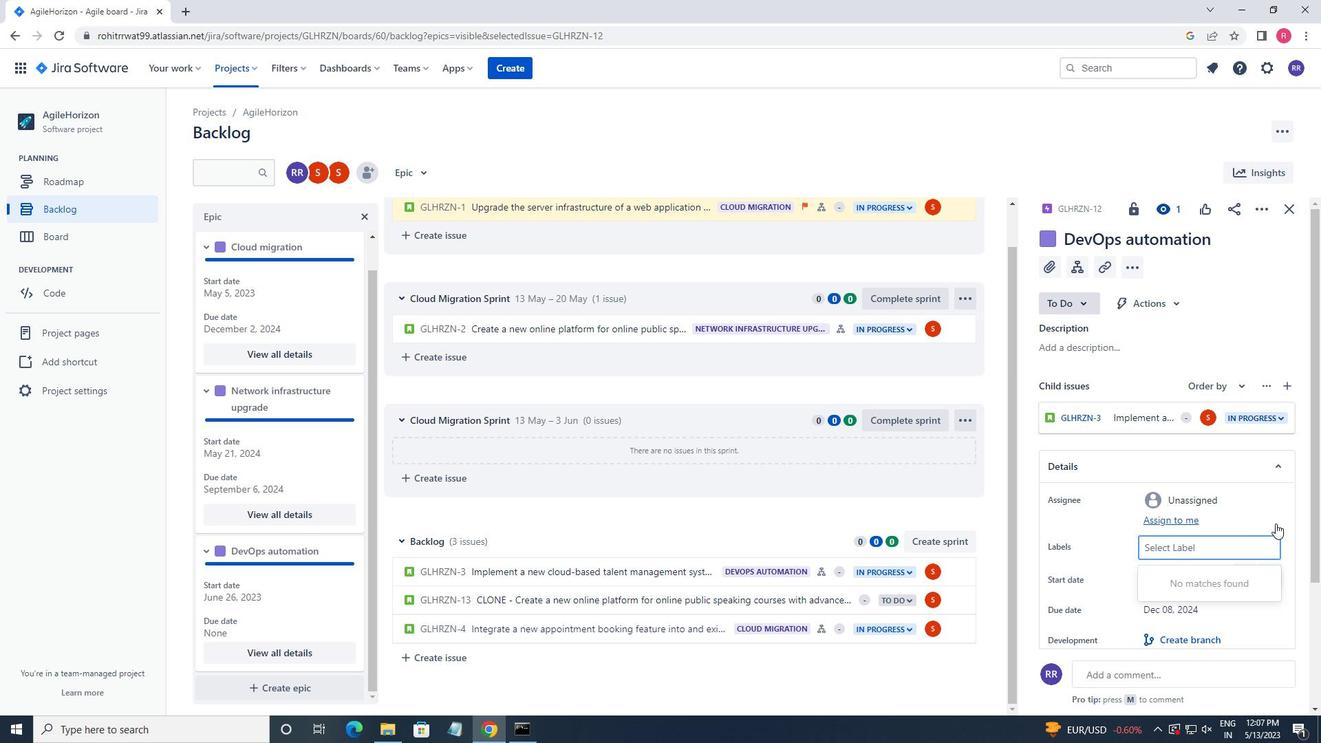 
Action: Mouse pressed left at (1291, 507)
Screenshot: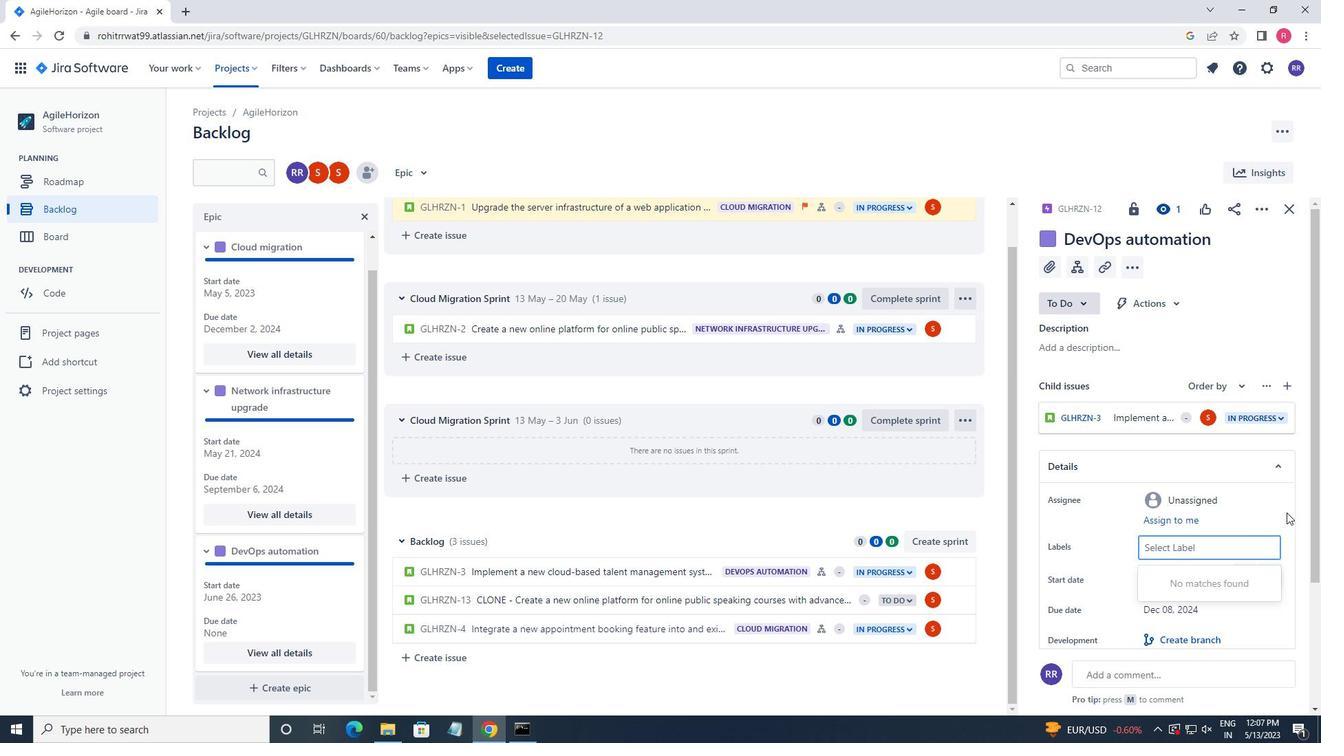 
Action: Mouse moved to (598, 496)
Screenshot: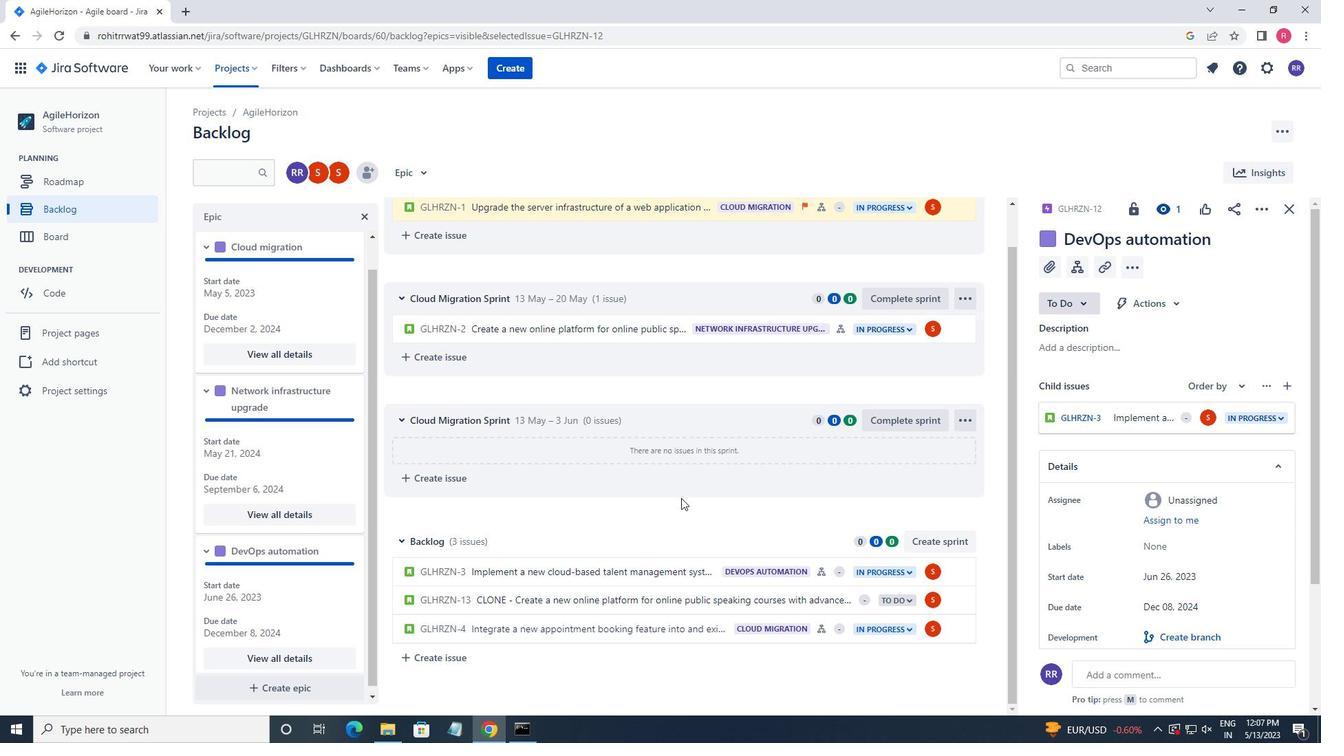 
